 Task: Research Airbnb accommodation in Posadas, Argentina from 2nd December, 2023 to 5th December, 2023 for 1 adult.1  bedroom having 1 bed and 1 bathroom. Property type can be hotel. Amenities needed are: heating. Look for 4 properties as per requirement.
Action: Mouse moved to (572, 130)
Screenshot: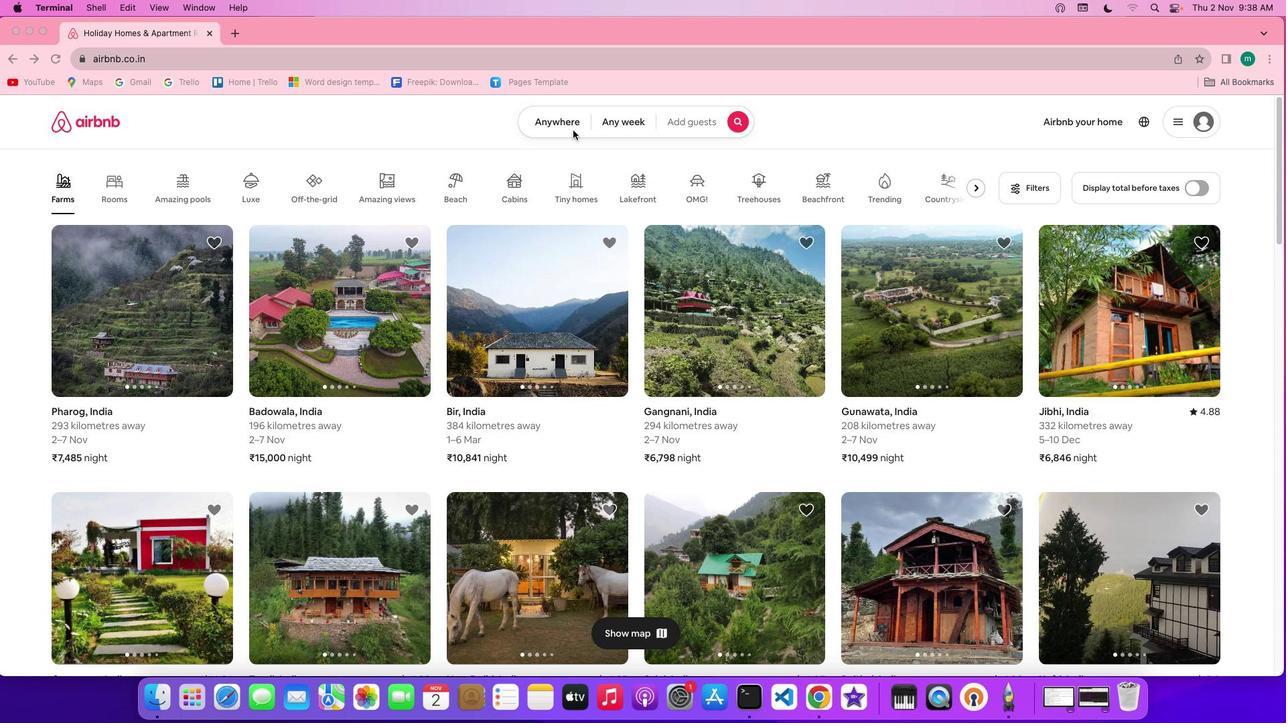
Action: Mouse pressed left at (572, 130)
Screenshot: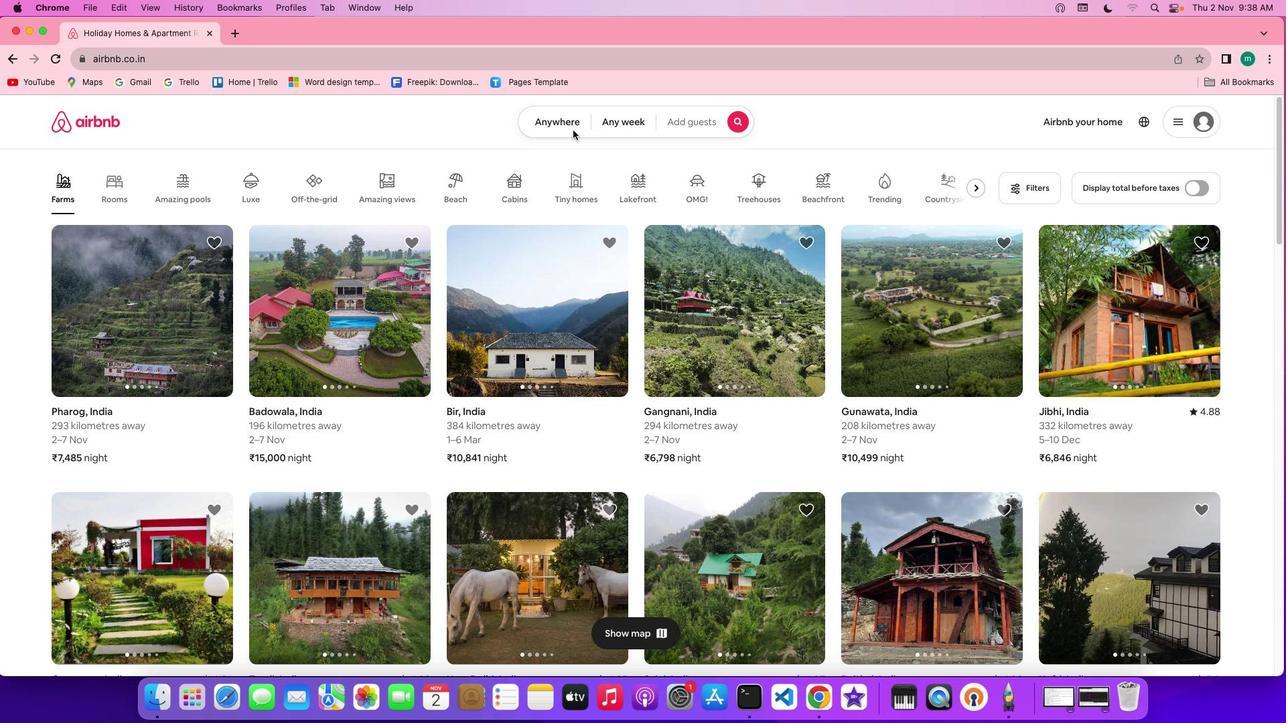
Action: Mouse pressed left at (572, 130)
Screenshot: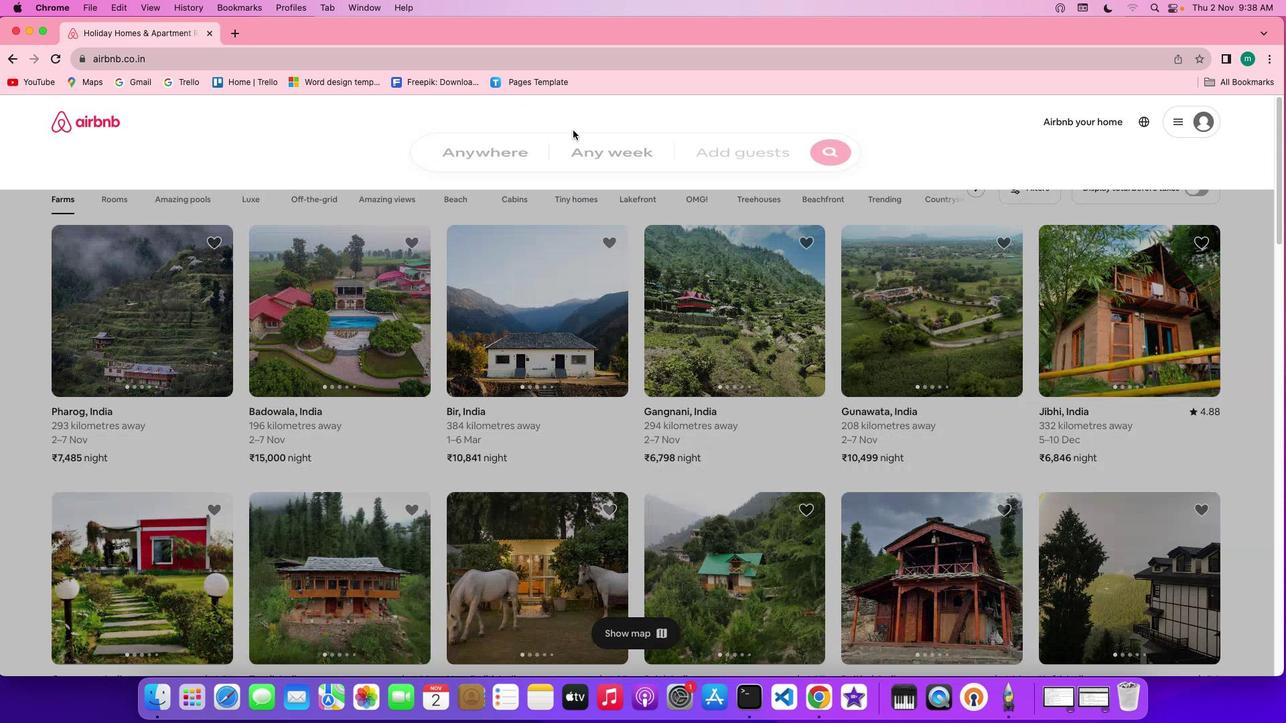 
Action: Key pressed Key.shift'P''o''s''a''d''a''s'','Key.spaceKey.shift'A''r''g''e''n''t''i''n''a'
Screenshot: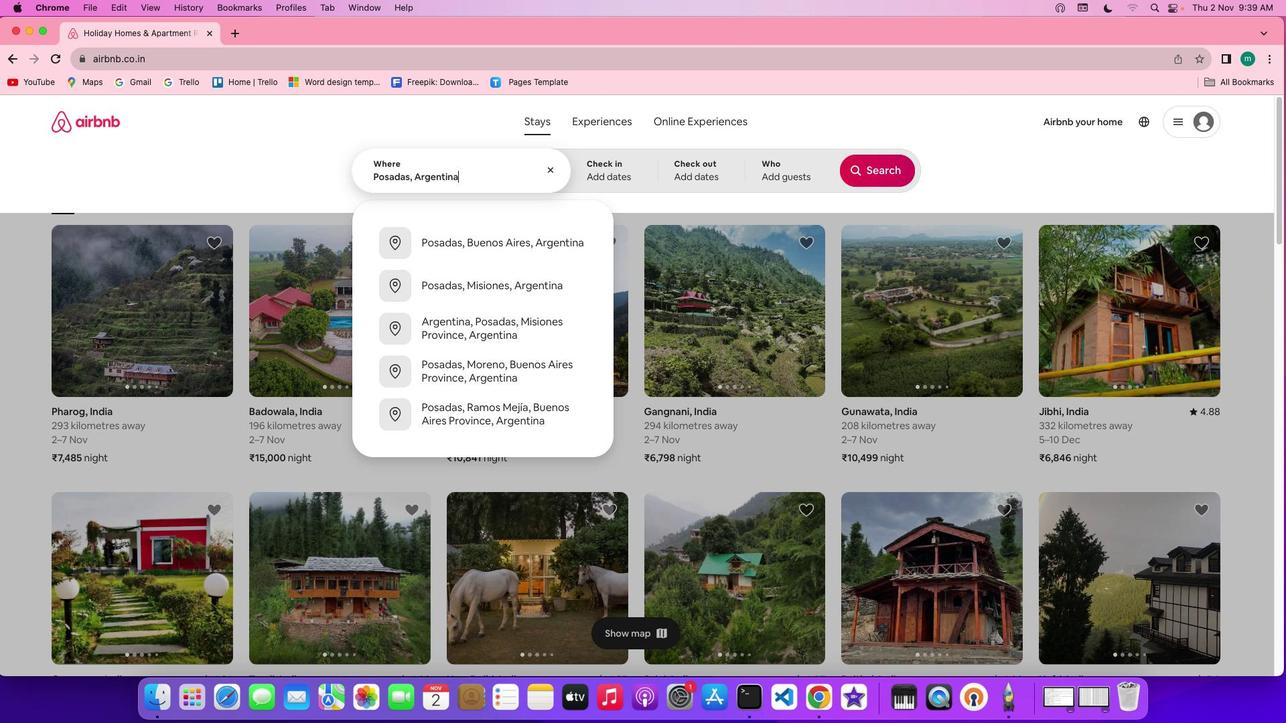 
Action: Mouse moved to (615, 163)
Screenshot: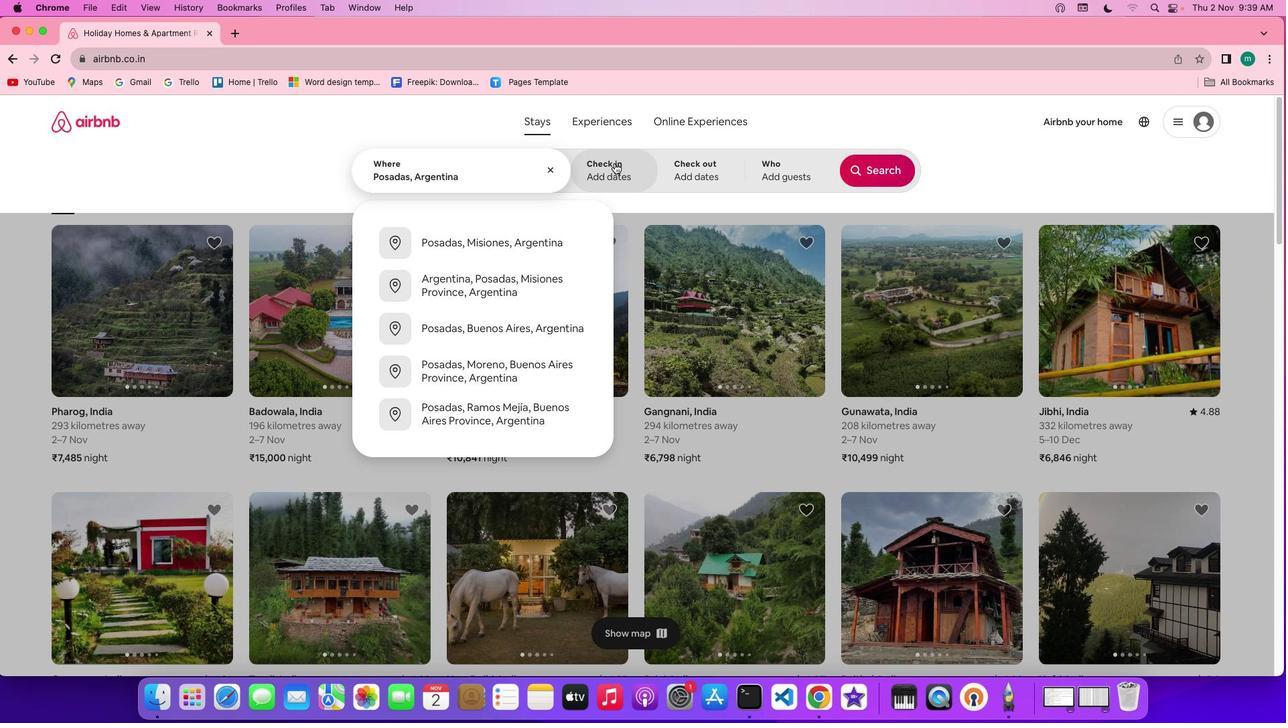 
Action: Mouse pressed left at (615, 163)
Screenshot: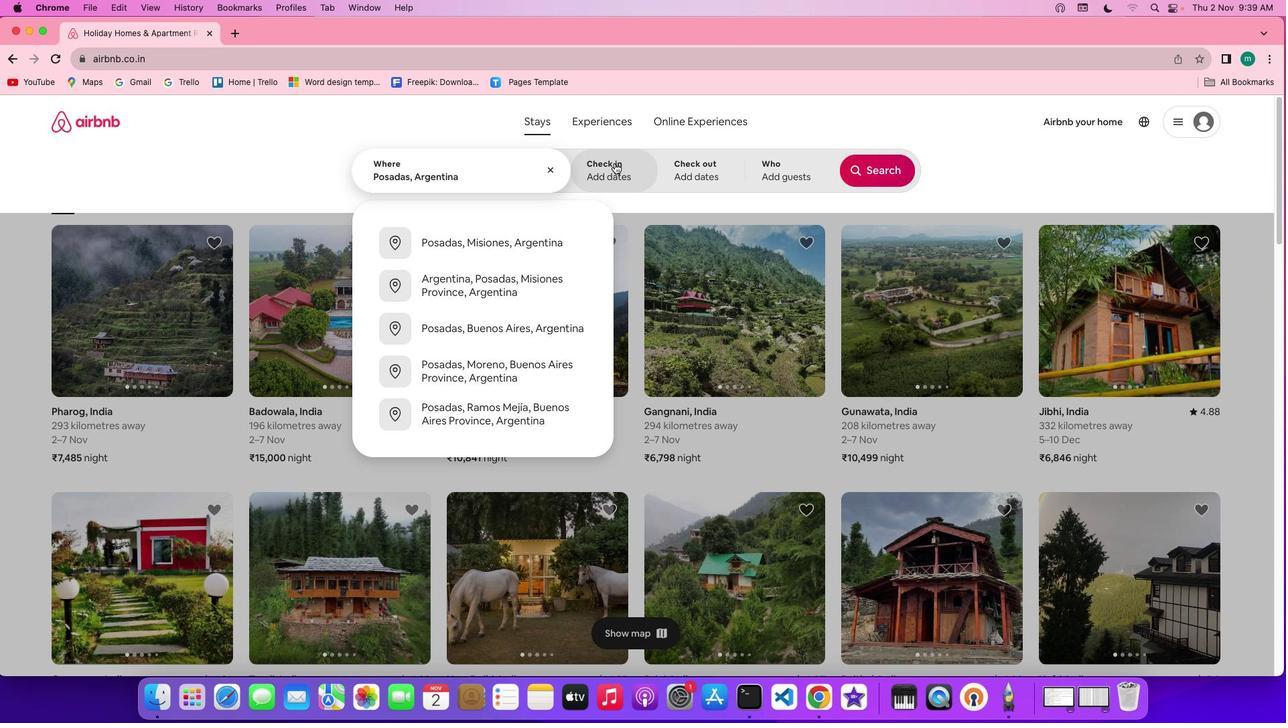 
Action: Mouse moved to (853, 341)
Screenshot: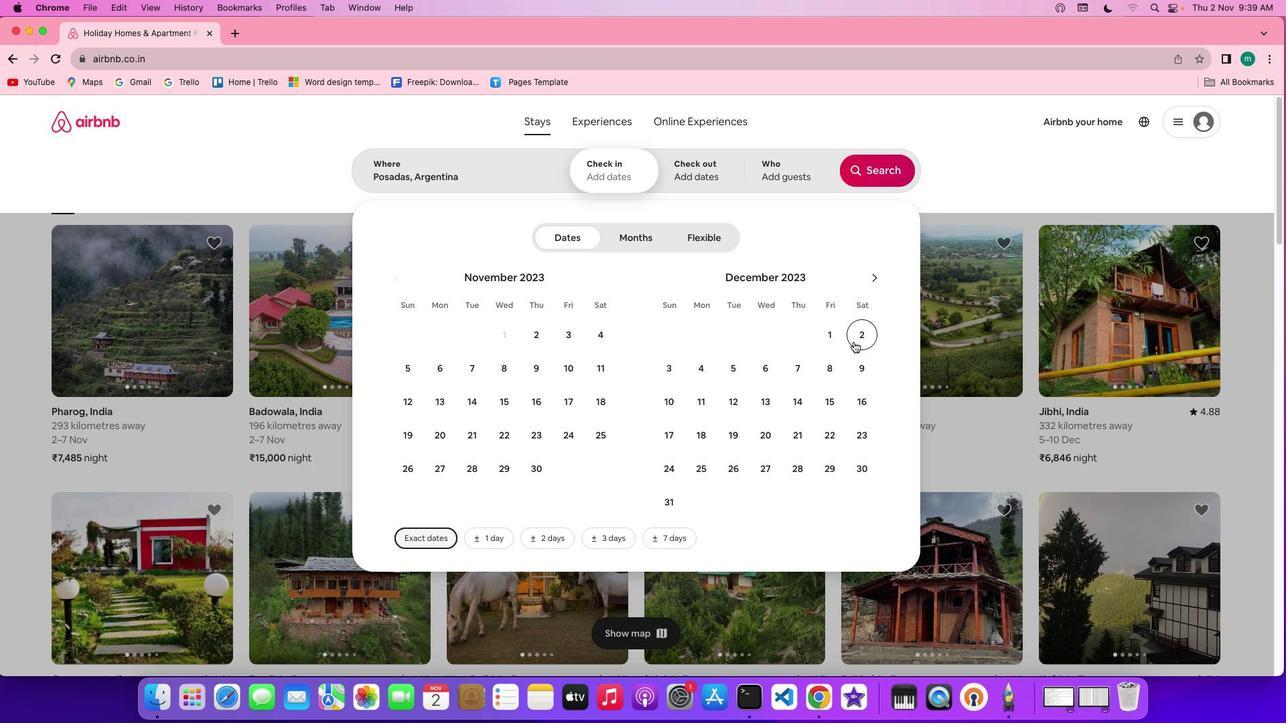 
Action: Mouse pressed left at (853, 341)
Screenshot: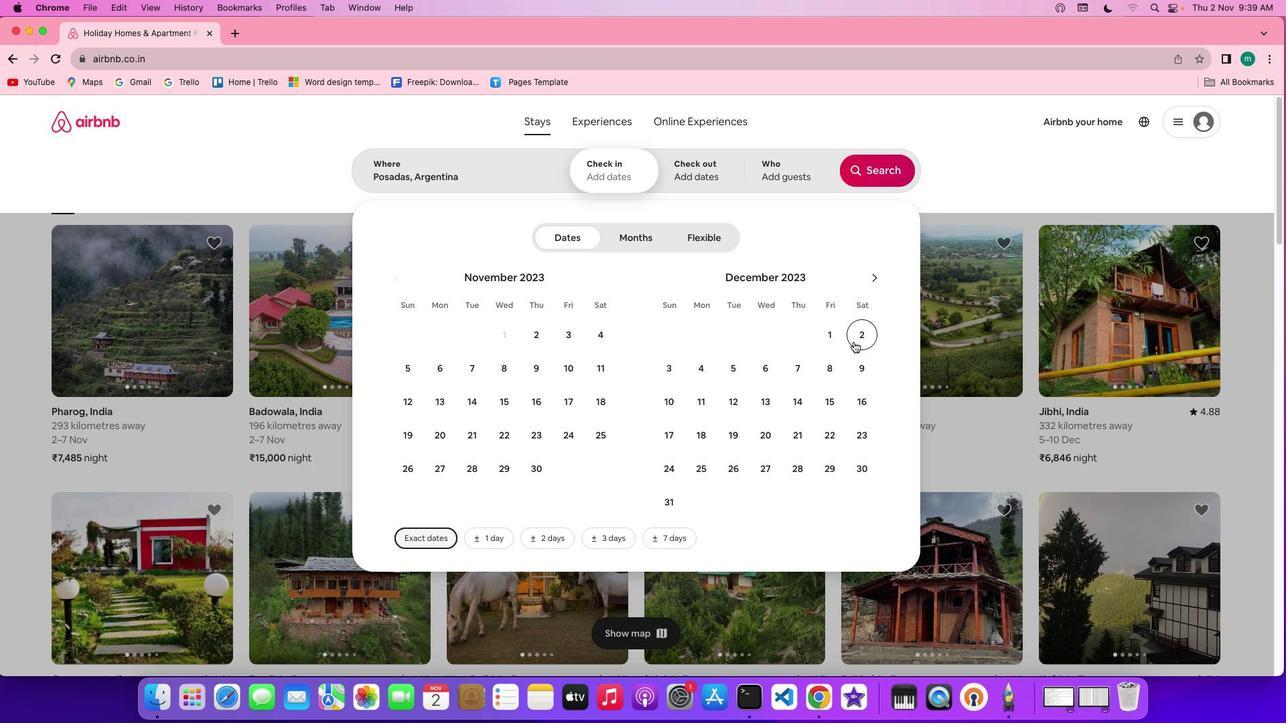 
Action: Mouse moved to (735, 375)
Screenshot: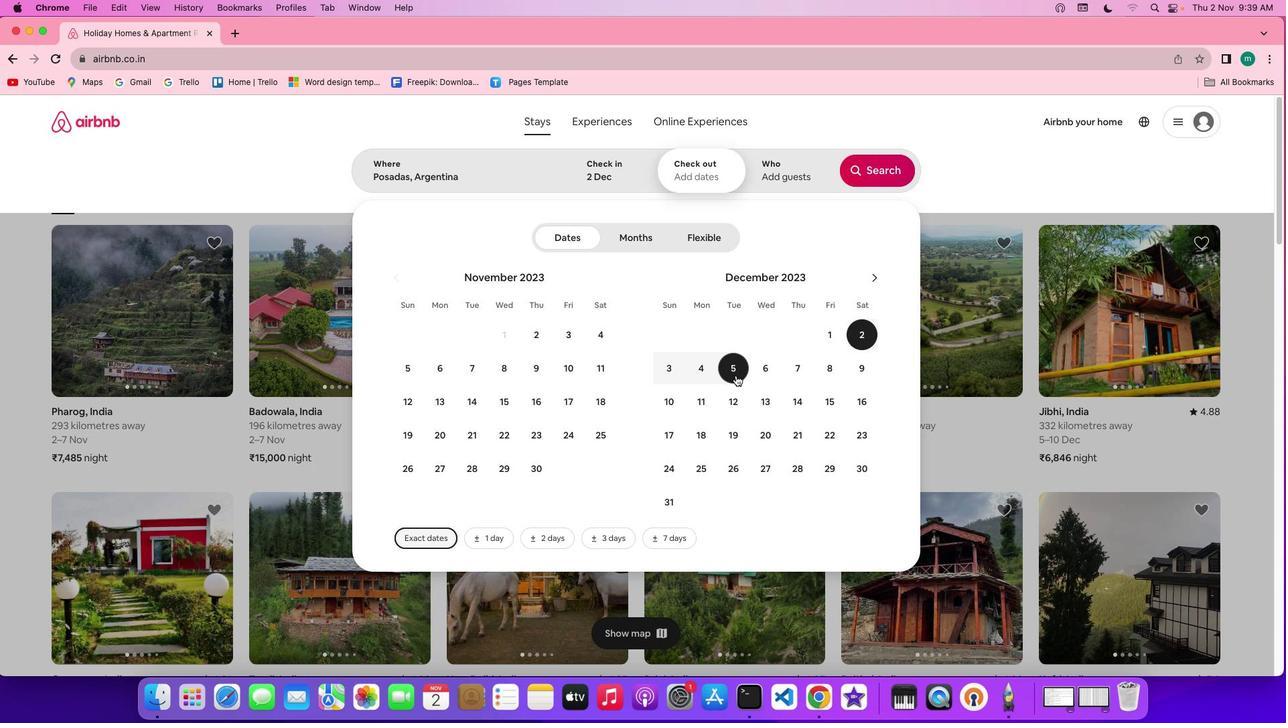 
Action: Mouse pressed left at (735, 375)
Screenshot: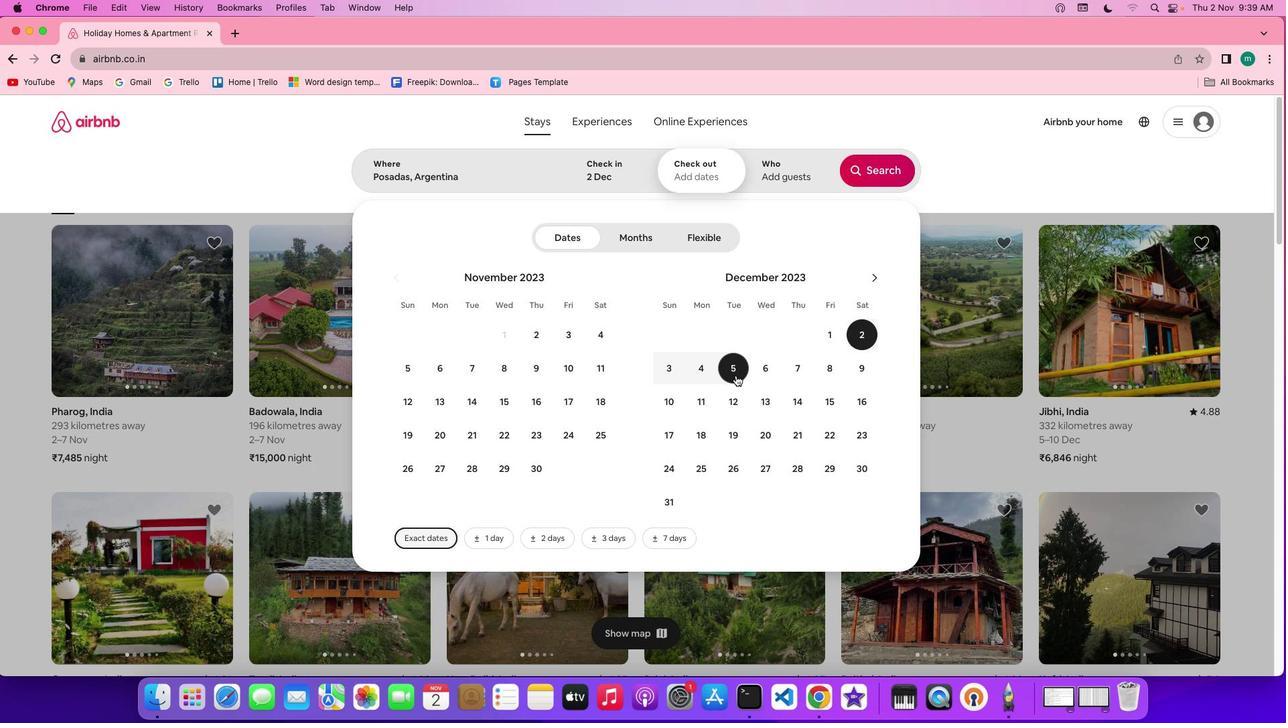 
Action: Mouse moved to (786, 158)
Screenshot: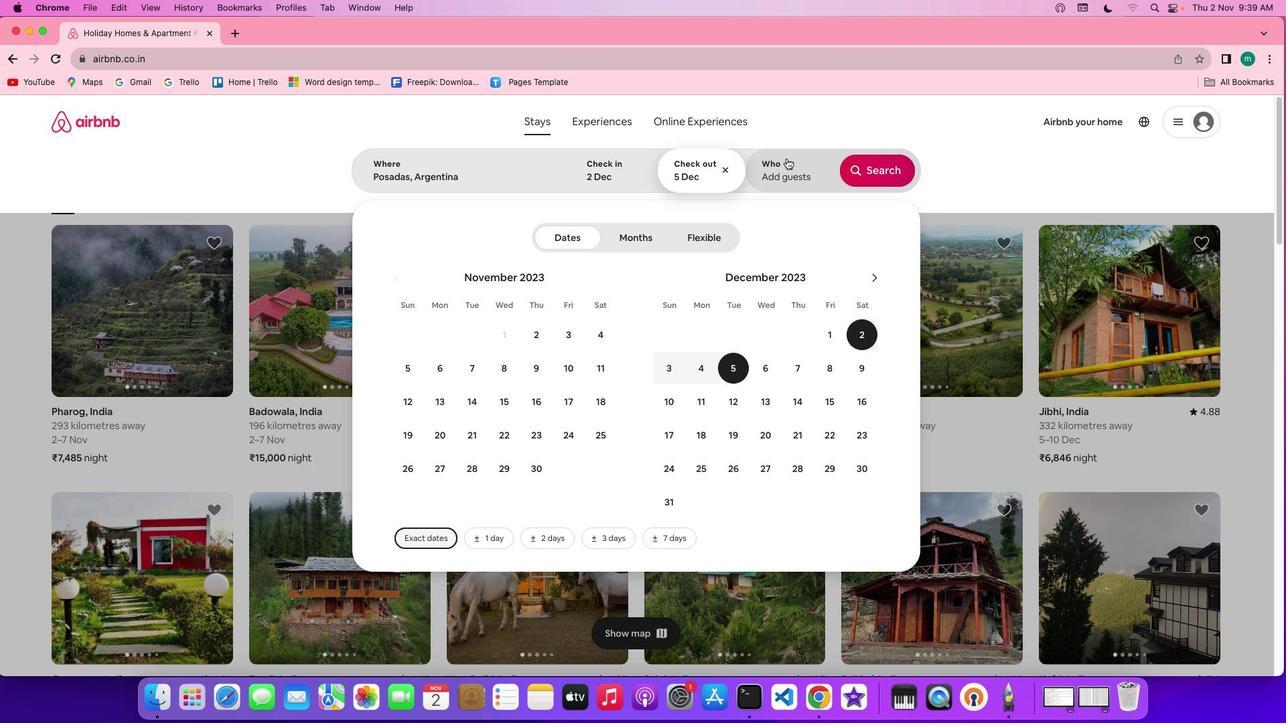 
Action: Mouse pressed left at (786, 158)
Screenshot: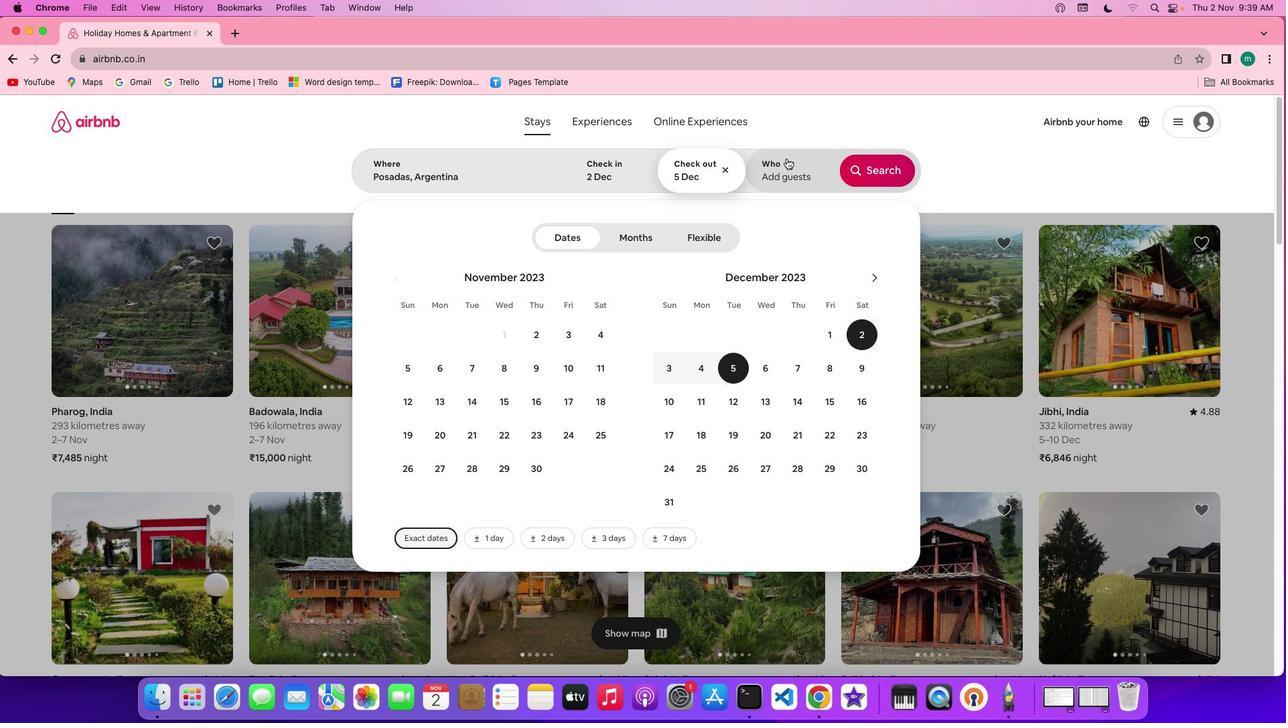 
Action: Mouse moved to (882, 243)
Screenshot: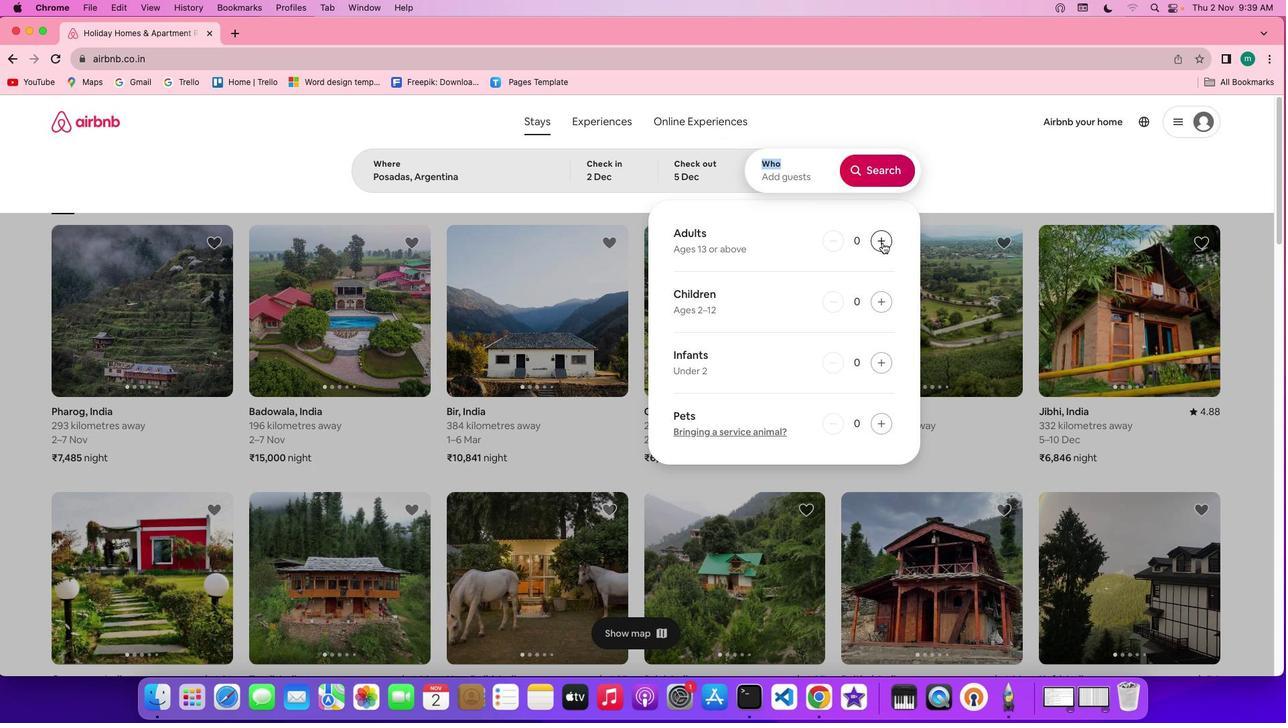 
Action: Mouse pressed left at (882, 243)
Screenshot: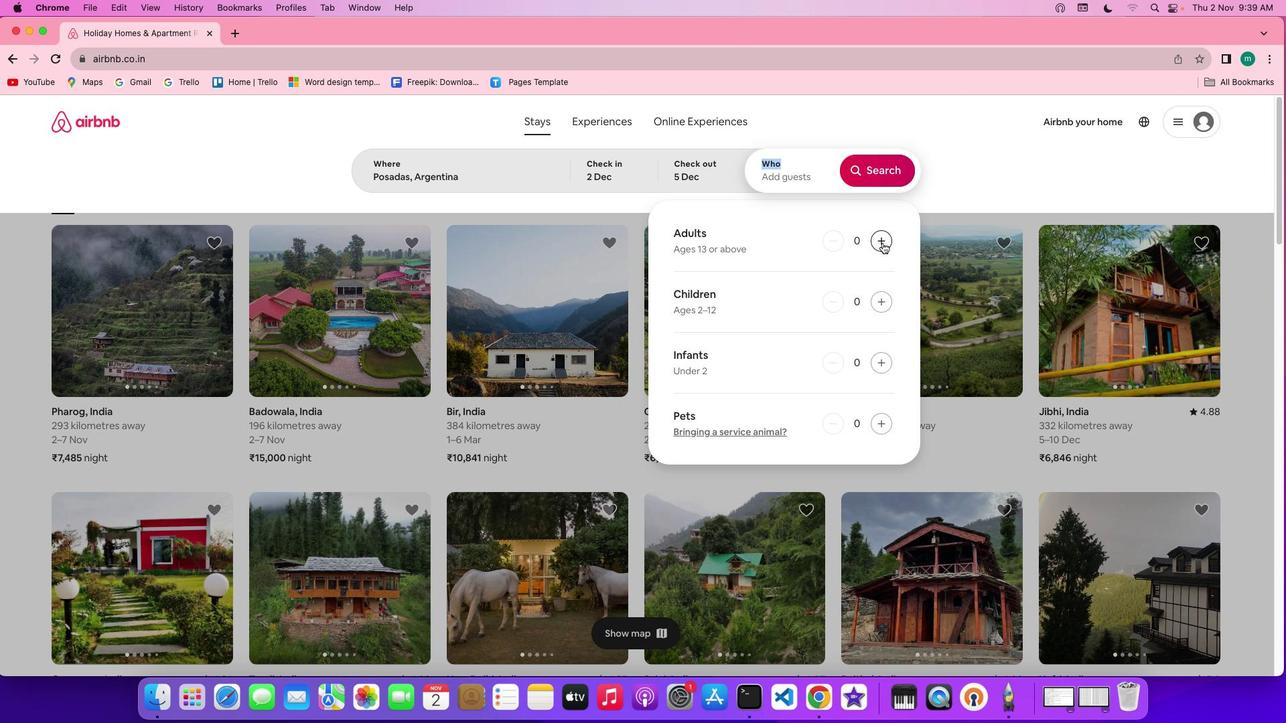 
Action: Mouse moved to (881, 164)
Screenshot: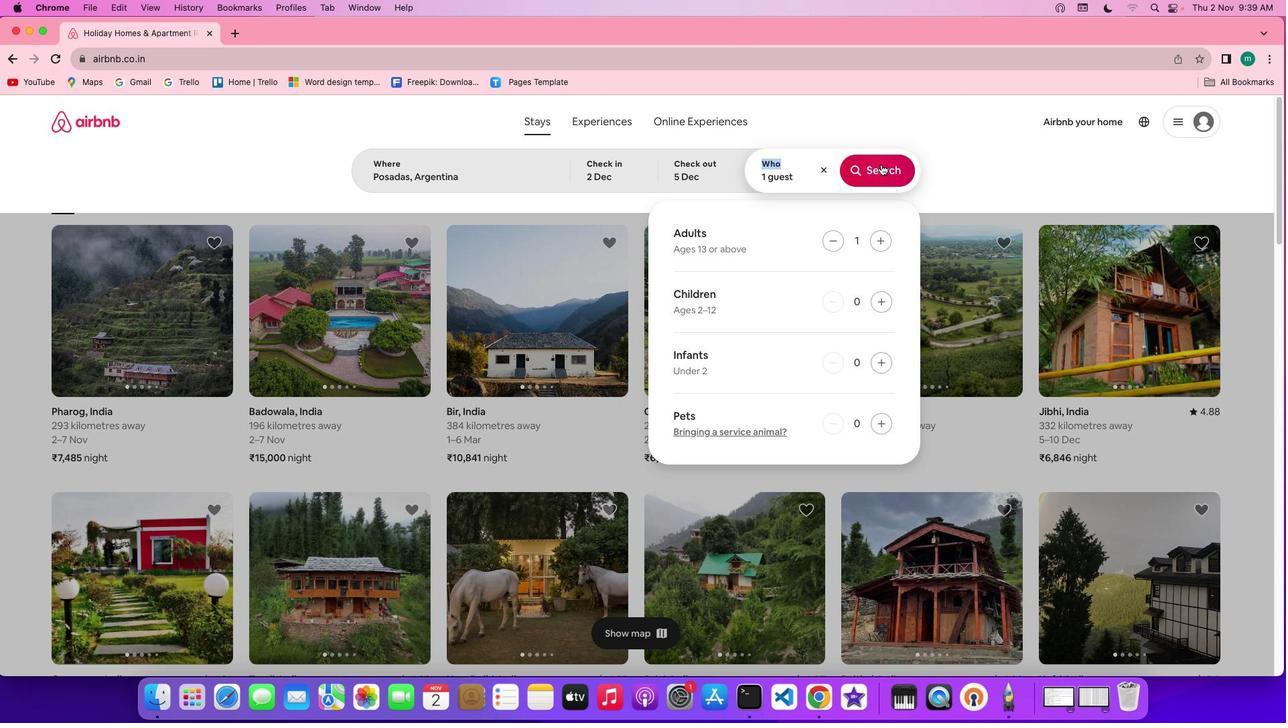 
Action: Mouse pressed left at (881, 164)
Screenshot: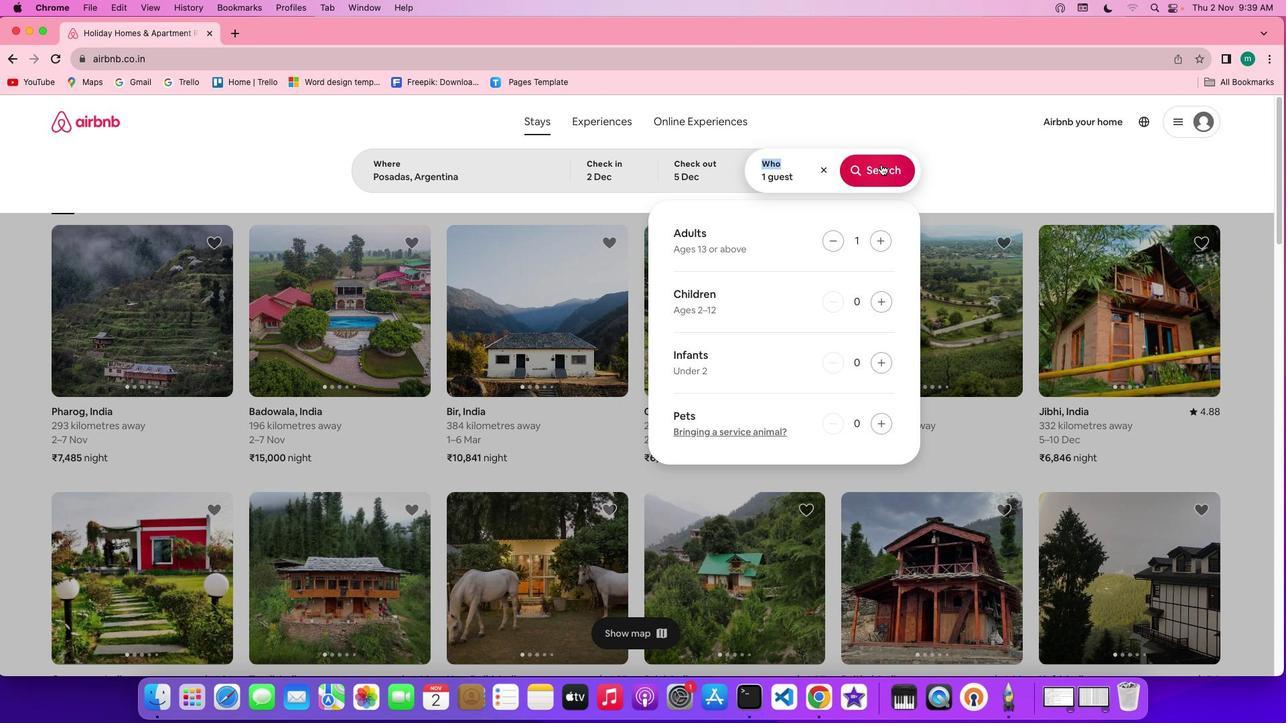 
Action: Mouse moved to (1084, 170)
Screenshot: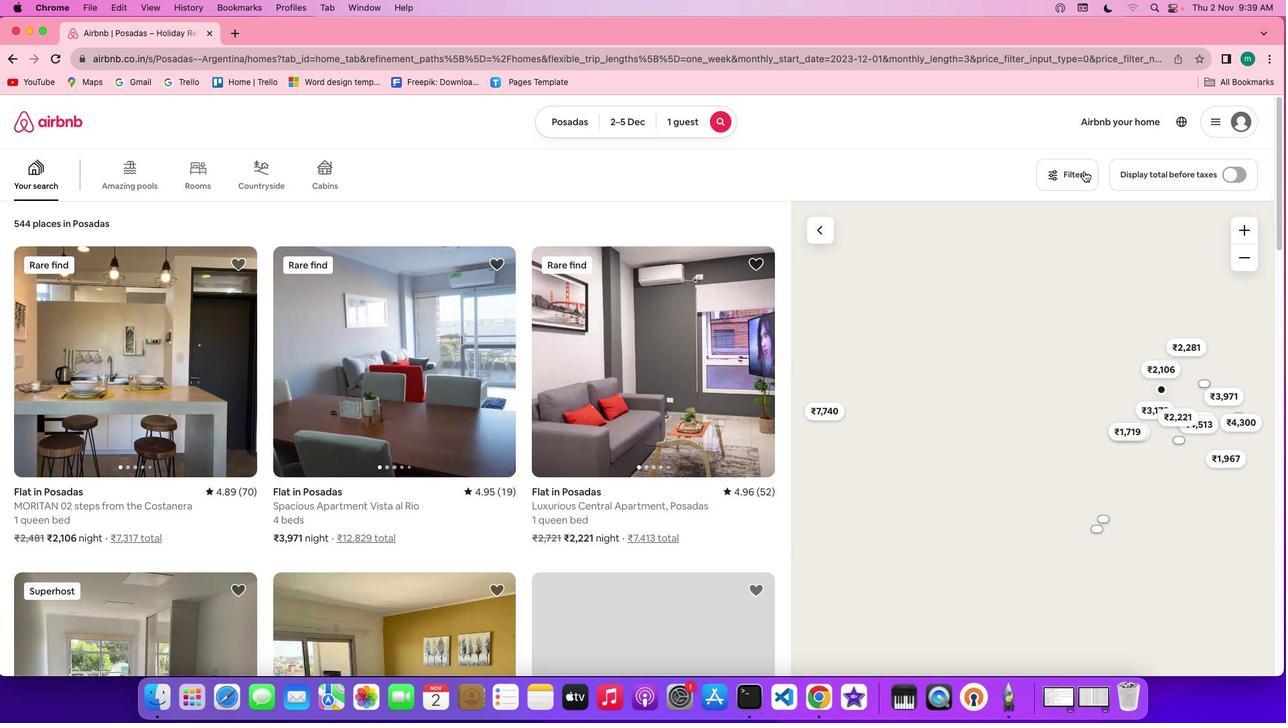 
Action: Mouse pressed left at (1084, 170)
Screenshot: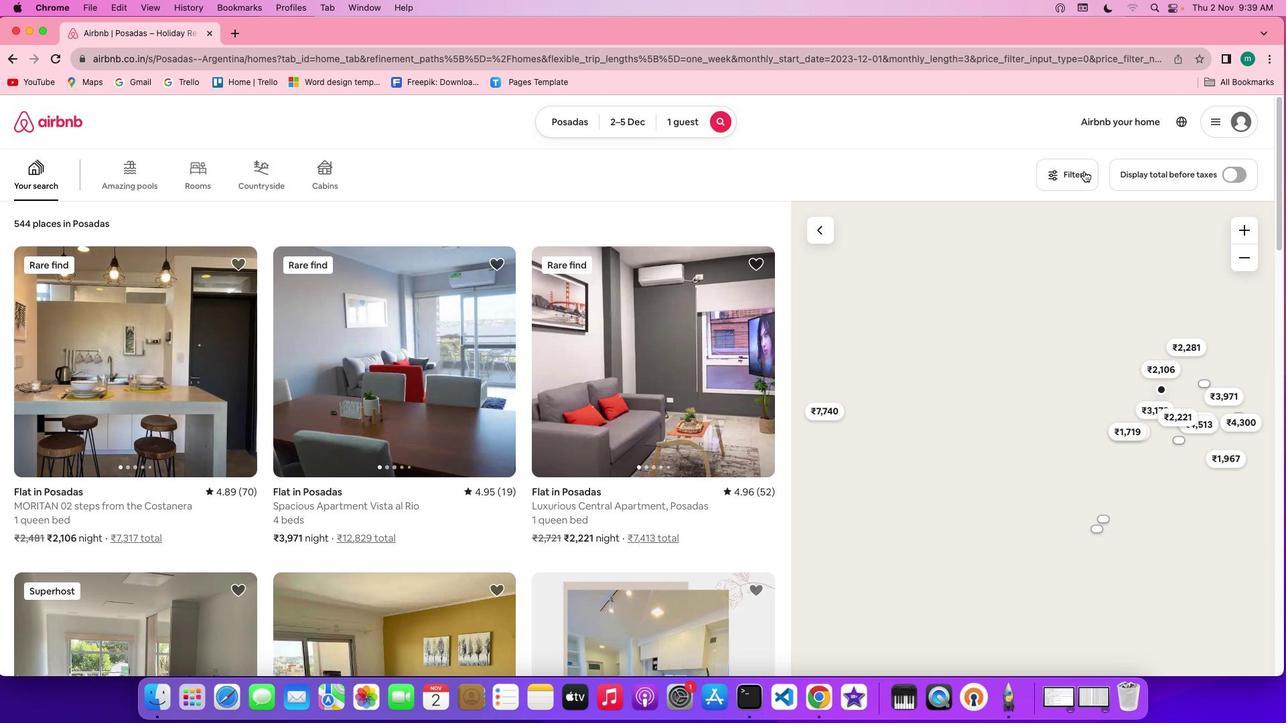 
Action: Mouse moved to (734, 328)
Screenshot: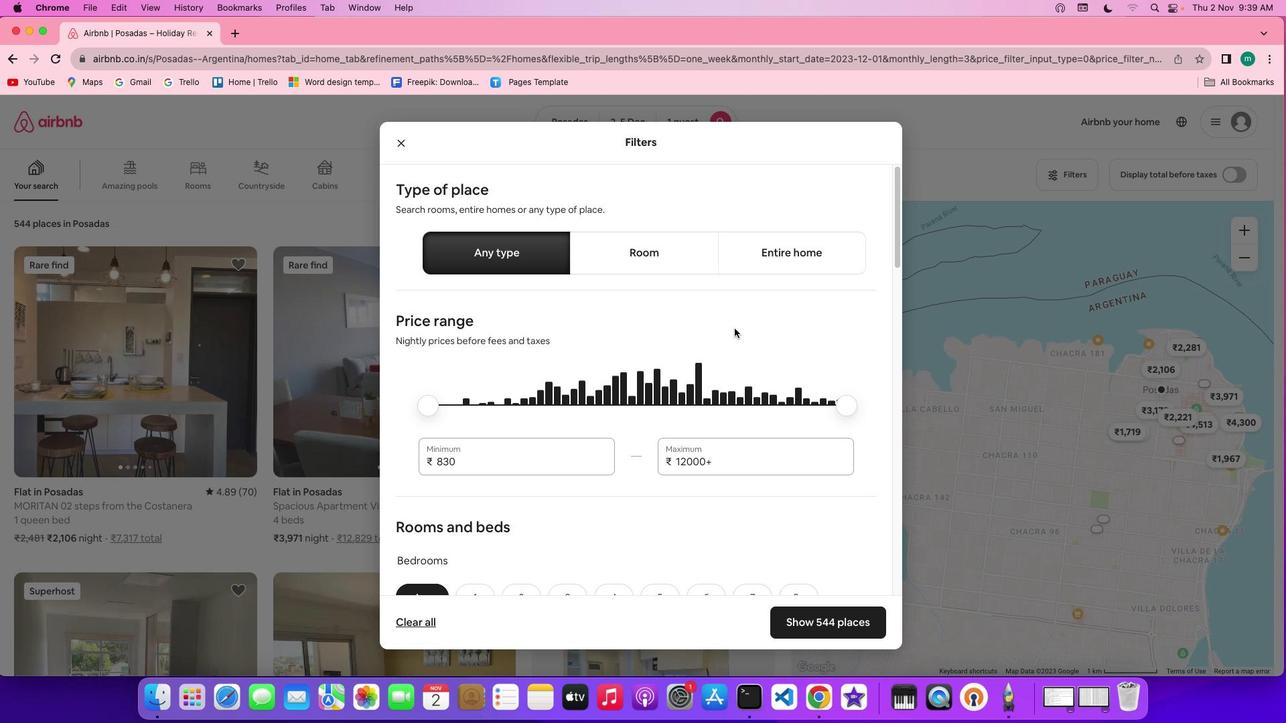 
Action: Mouse scrolled (734, 328) with delta (0, 0)
Screenshot: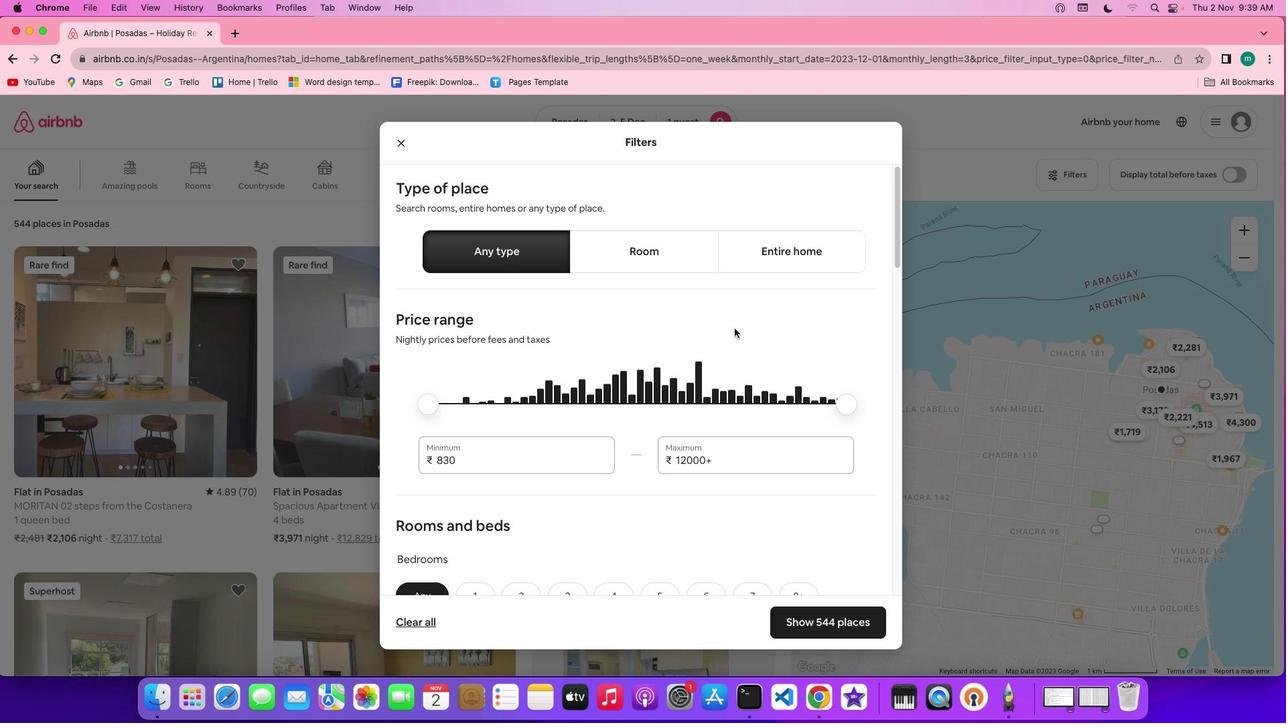 
Action: Mouse scrolled (734, 328) with delta (0, 0)
Screenshot: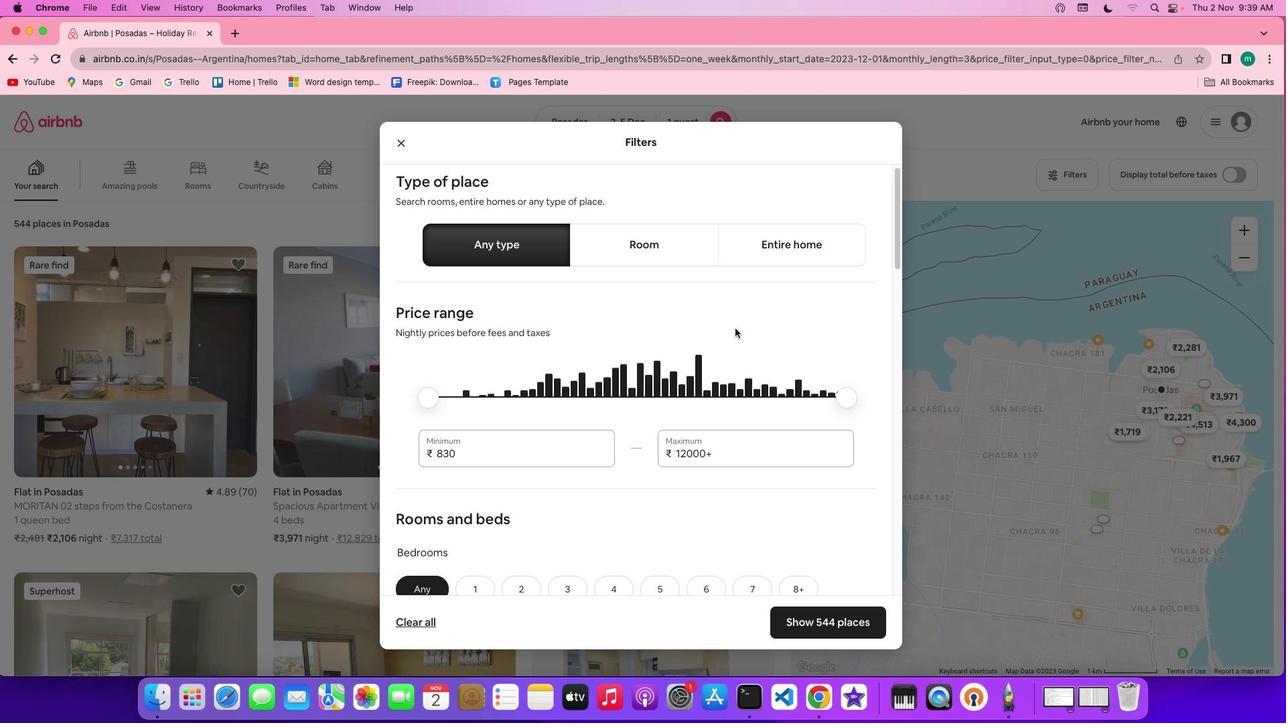 
Action: Mouse moved to (734, 328)
Screenshot: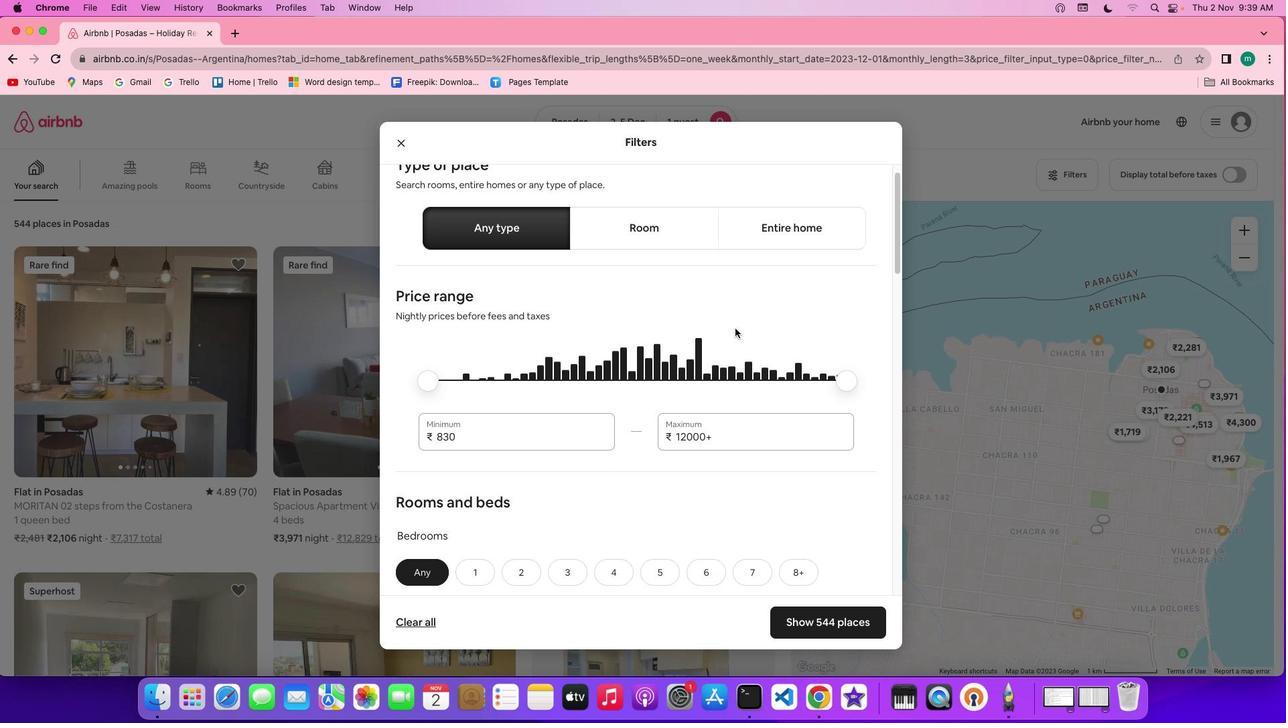 
Action: Mouse scrolled (734, 328) with delta (0, 0)
Screenshot: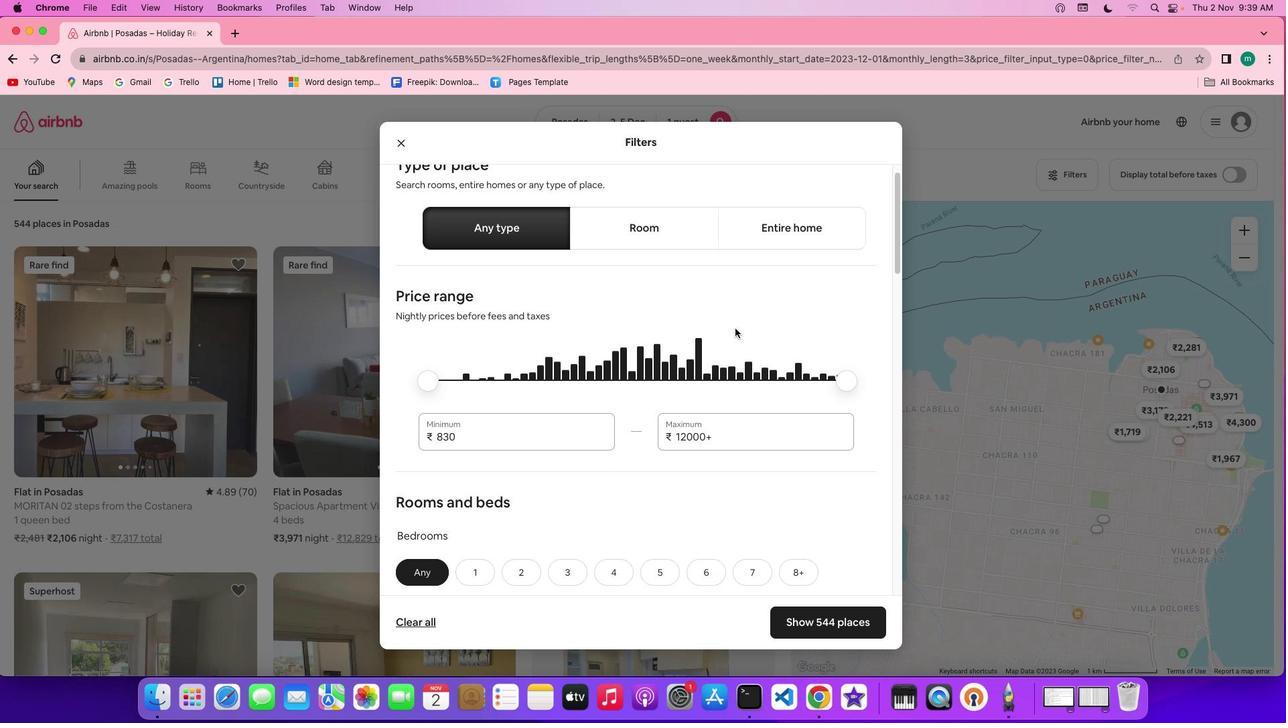 
Action: Mouse scrolled (734, 328) with delta (0, 0)
Screenshot: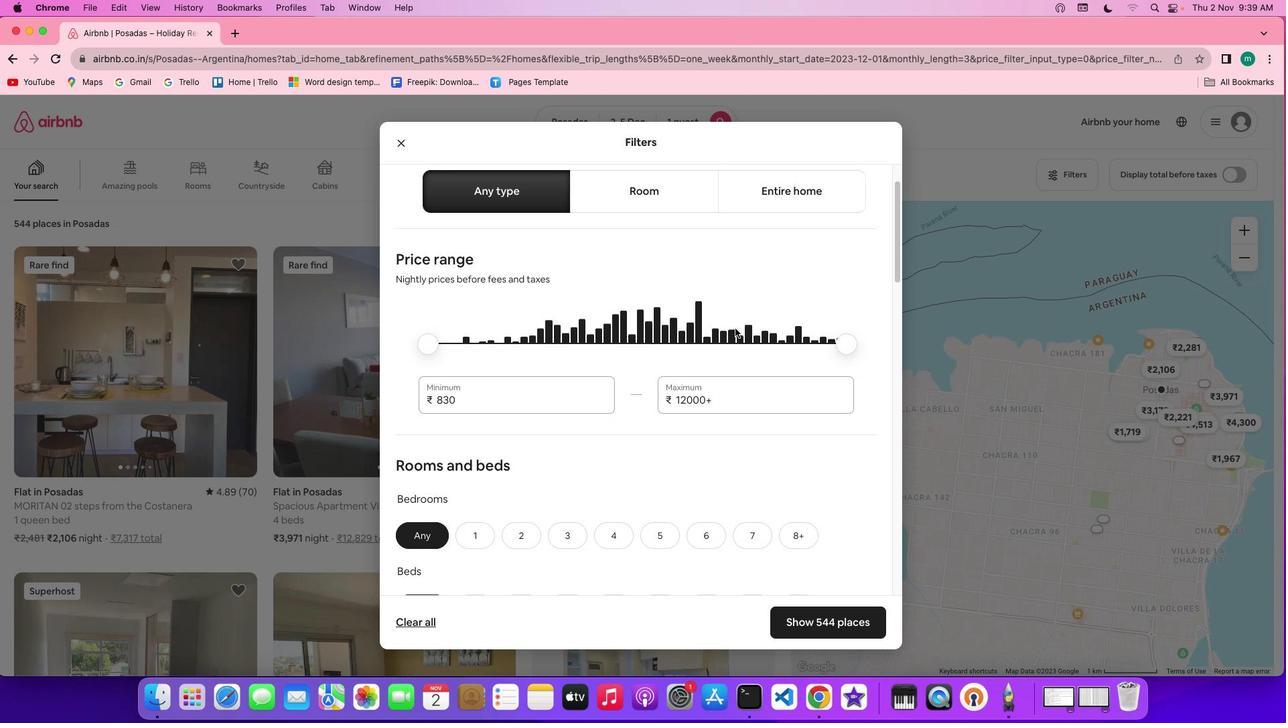 
Action: Mouse moved to (734, 328)
Screenshot: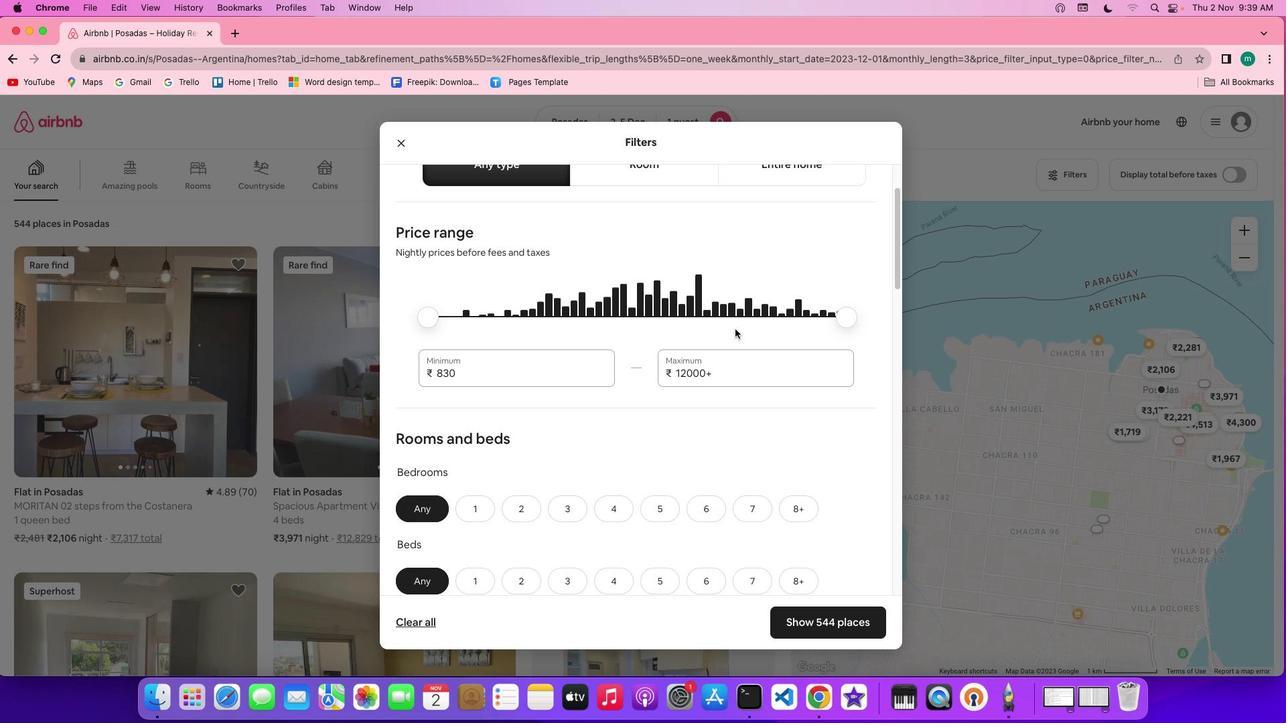 
Action: Mouse scrolled (734, 328) with delta (0, 0)
Screenshot: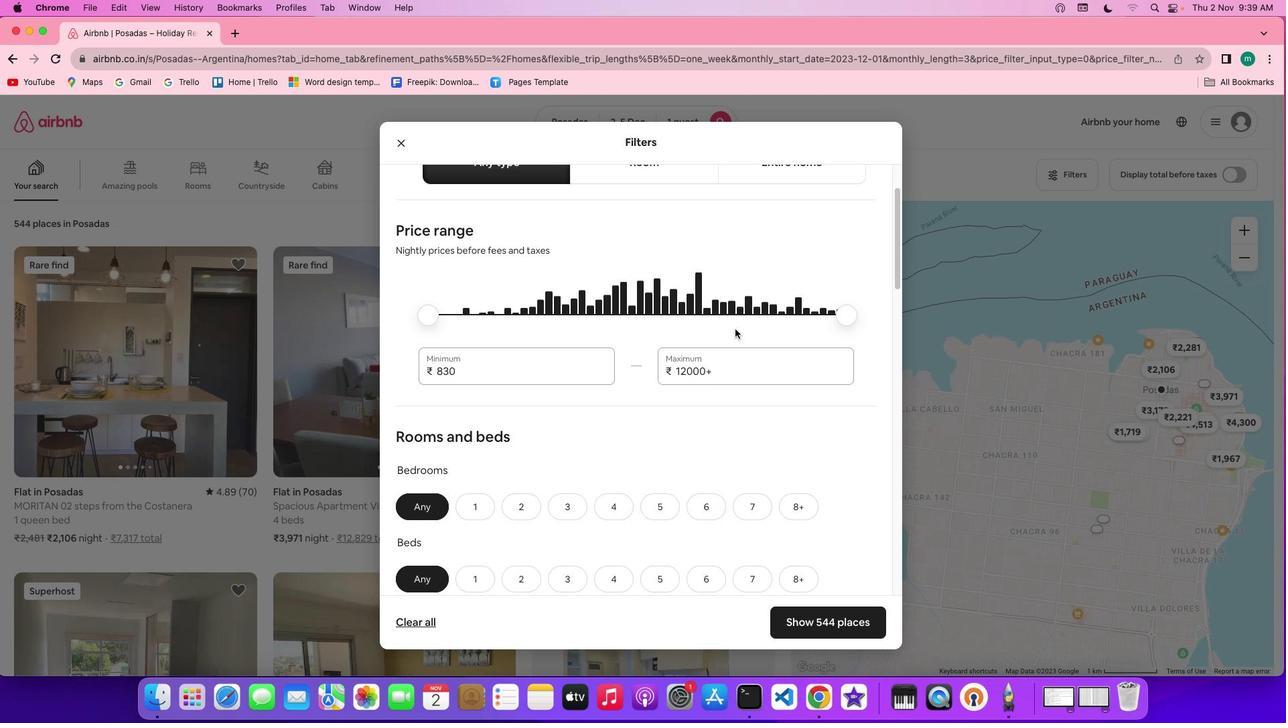 
Action: Mouse scrolled (734, 328) with delta (0, 0)
Screenshot: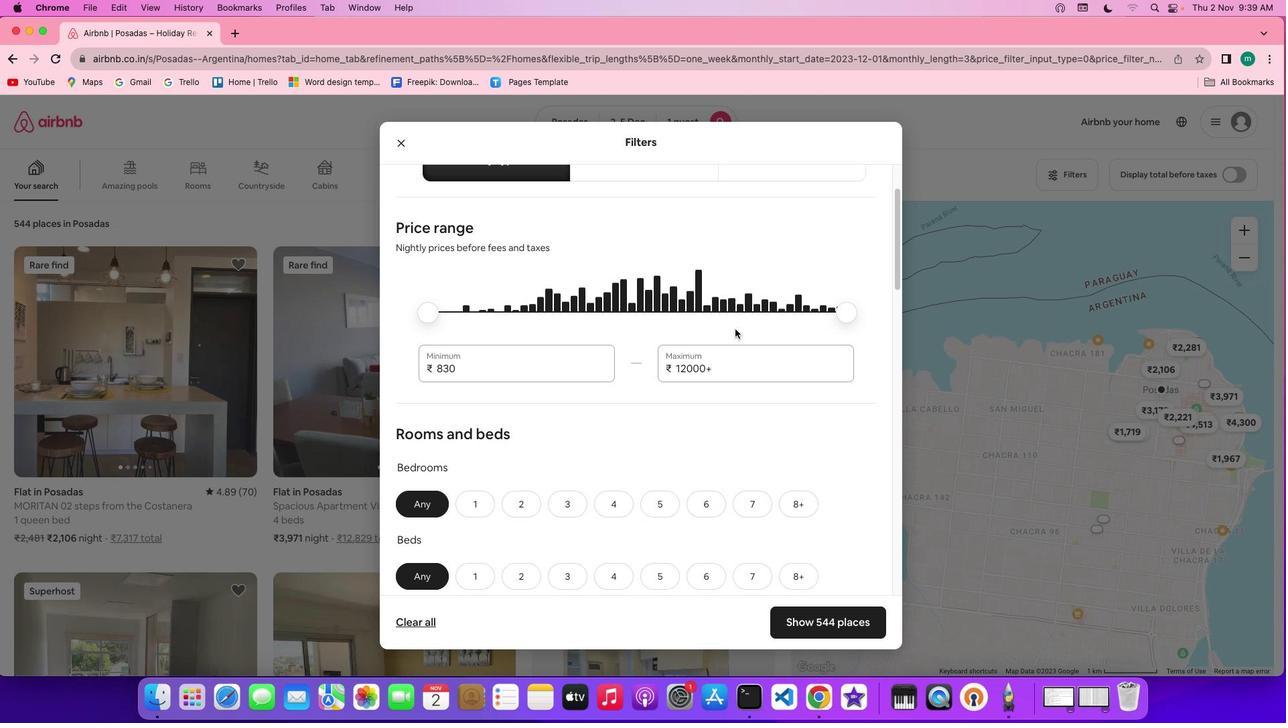 
Action: Mouse scrolled (734, 328) with delta (0, 0)
Screenshot: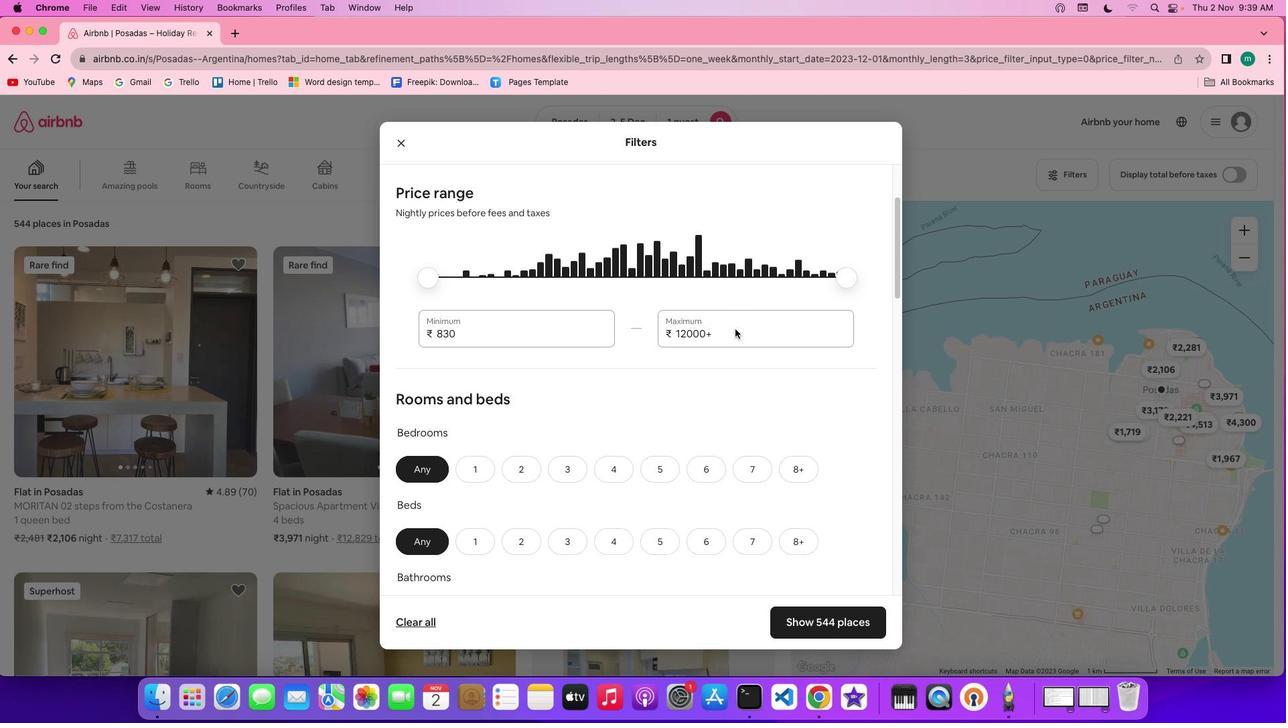 
Action: Mouse scrolled (734, 328) with delta (0, 0)
Screenshot: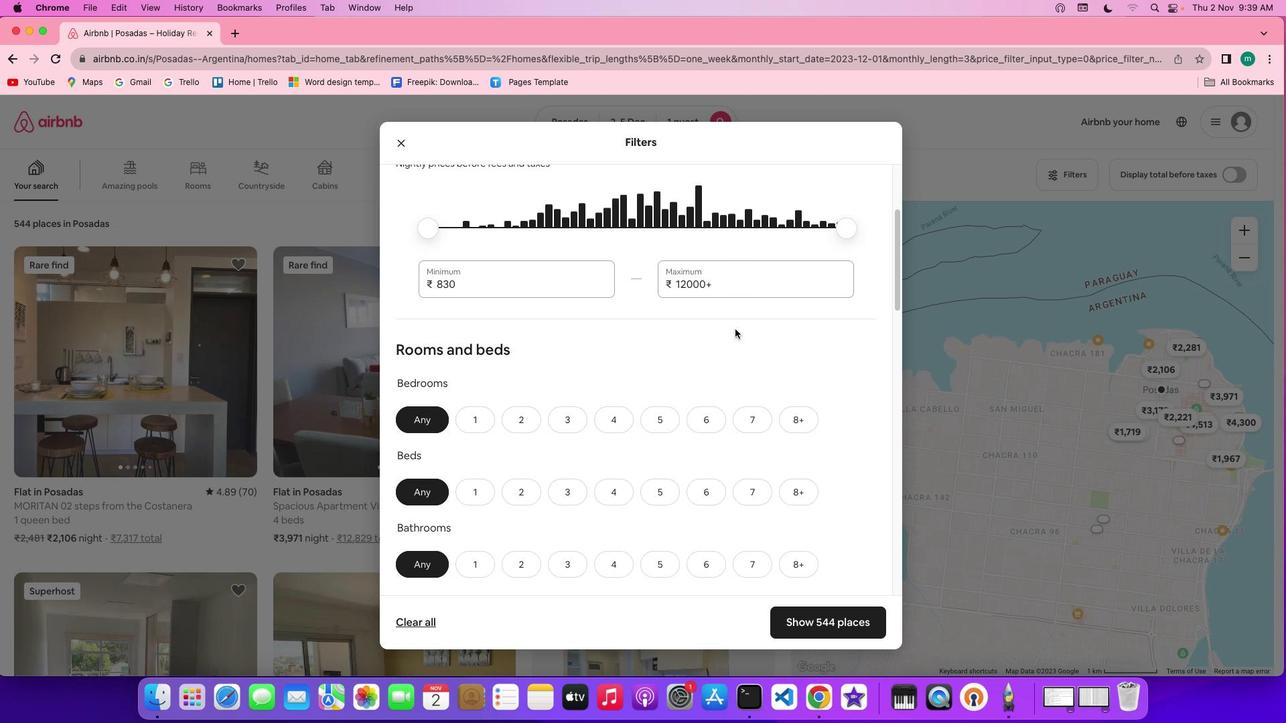 
Action: Mouse moved to (465, 387)
Screenshot: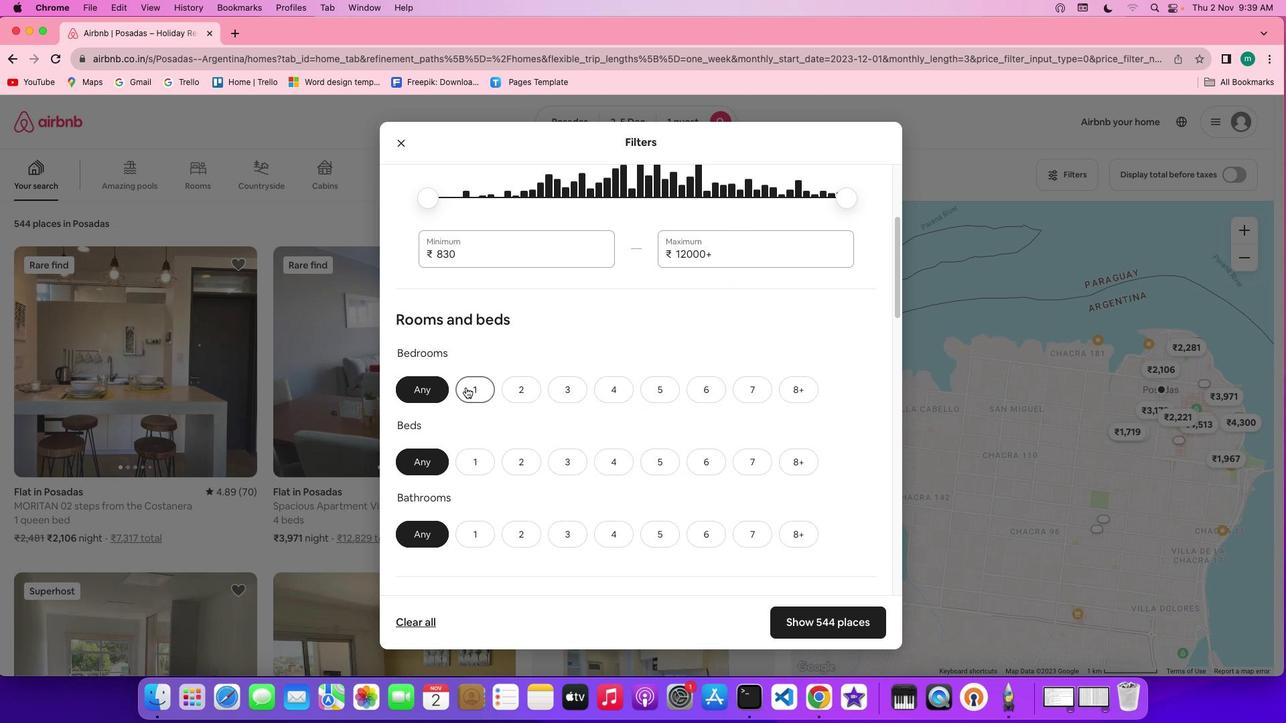 
Action: Mouse pressed left at (465, 387)
Screenshot: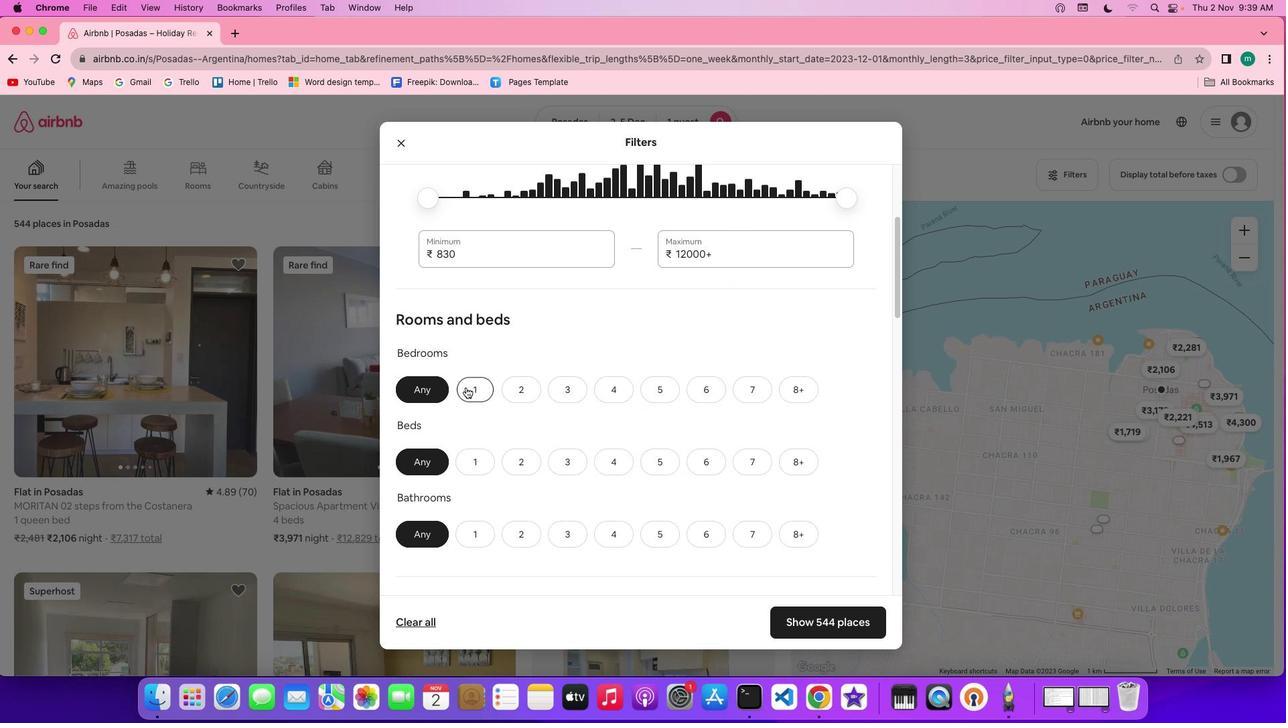 
Action: Mouse moved to (477, 467)
Screenshot: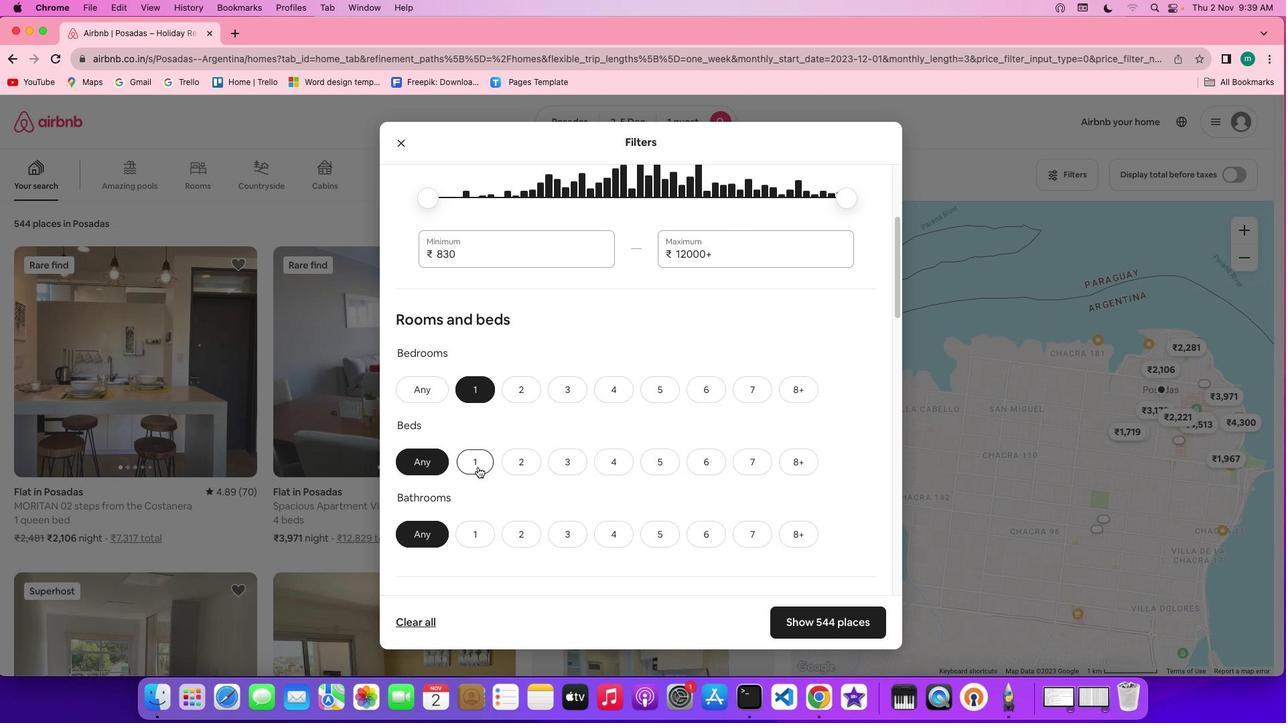 
Action: Mouse pressed left at (477, 467)
Screenshot: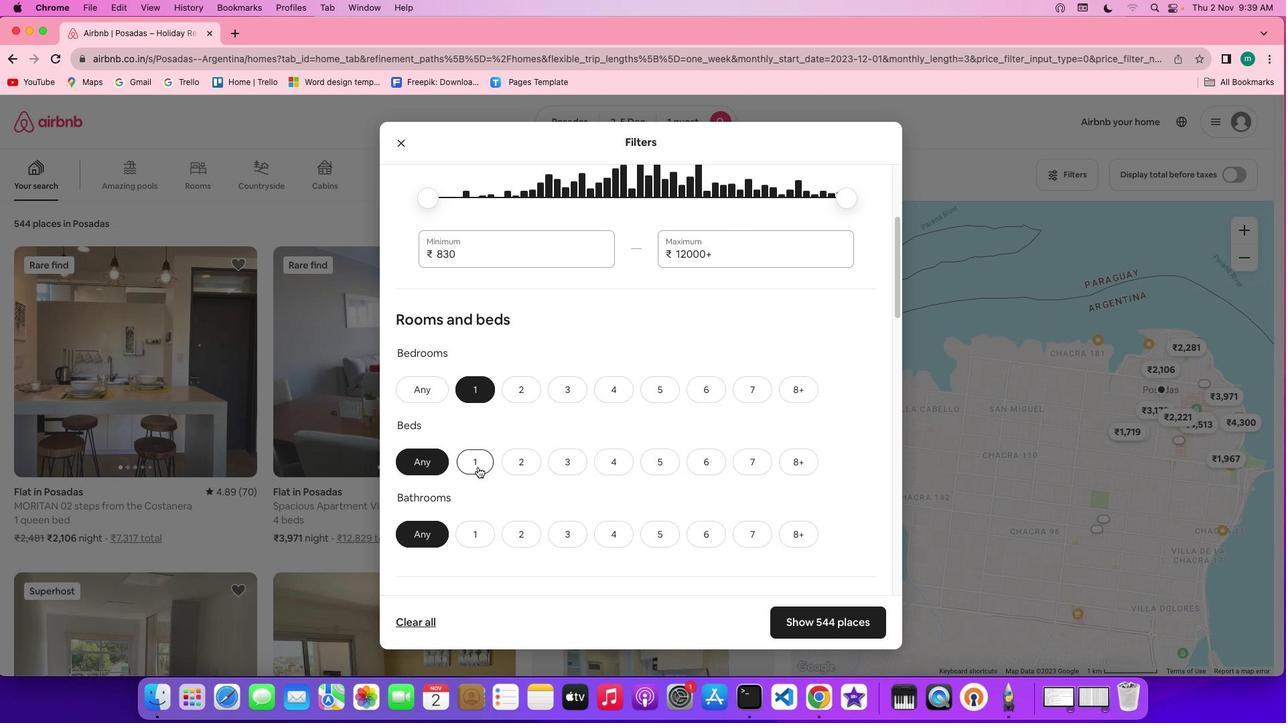 
Action: Mouse moved to (476, 535)
Screenshot: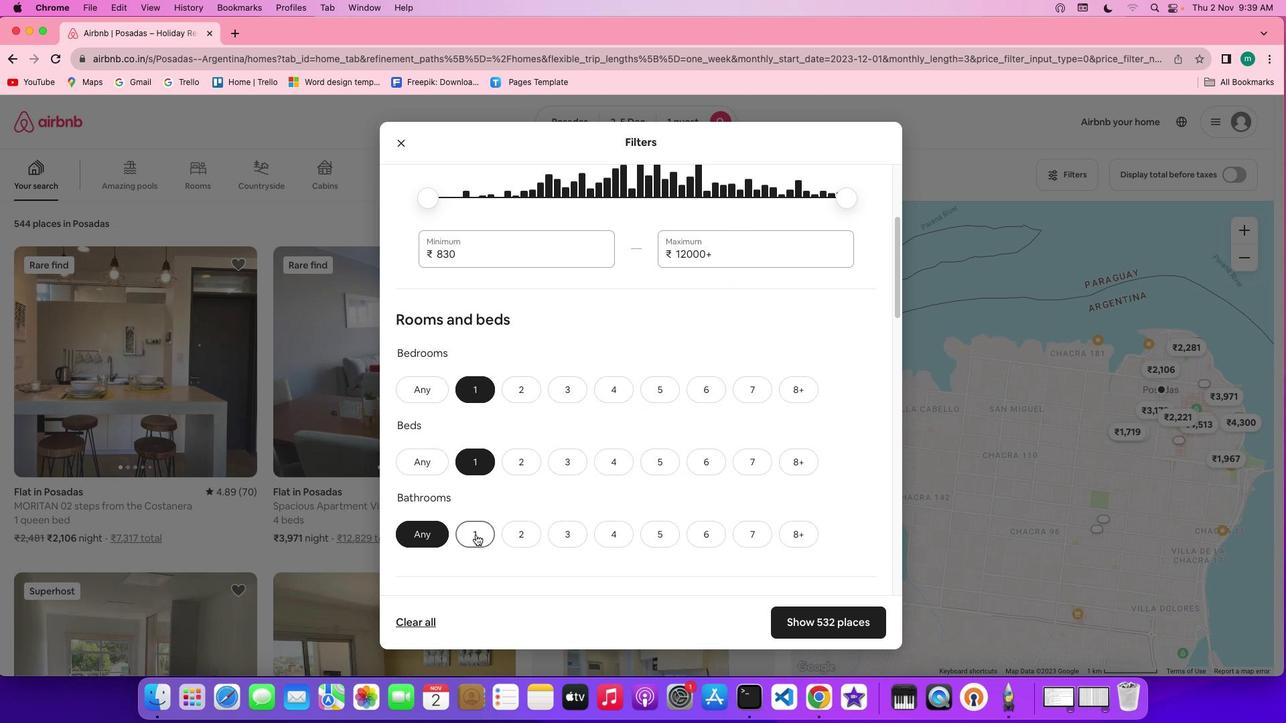 
Action: Mouse pressed left at (476, 535)
Screenshot: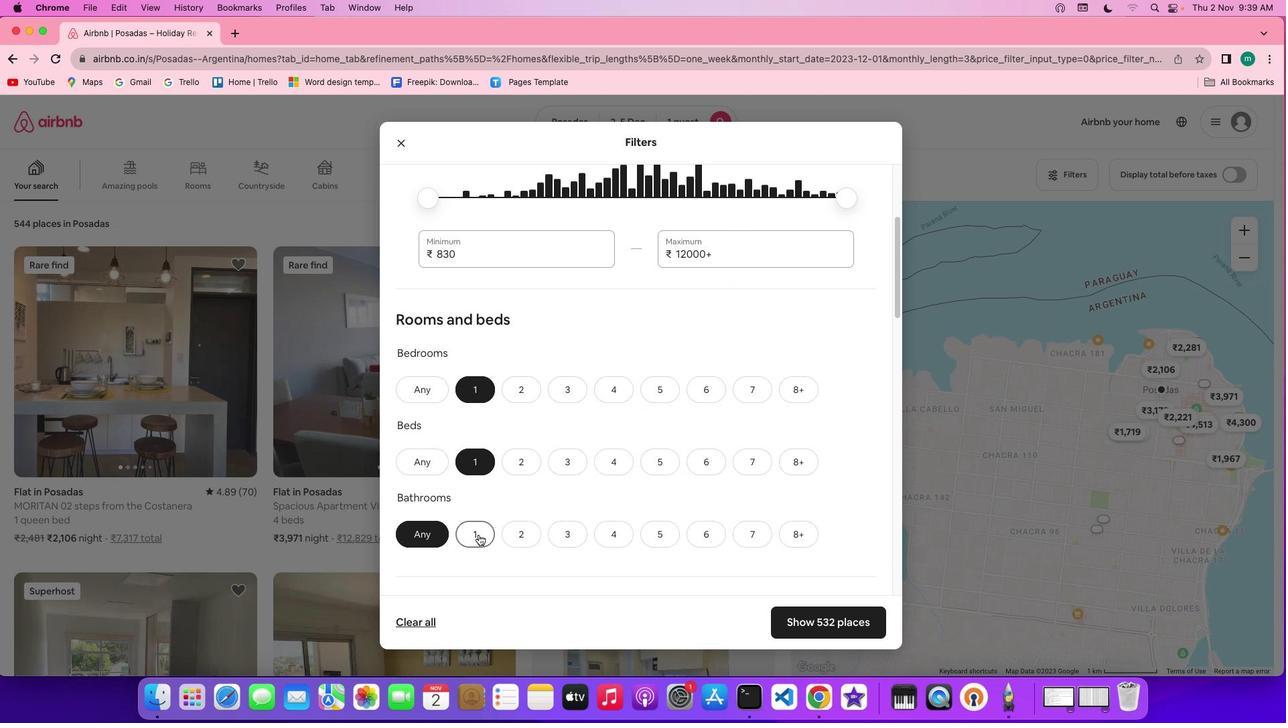 
Action: Mouse moved to (699, 511)
Screenshot: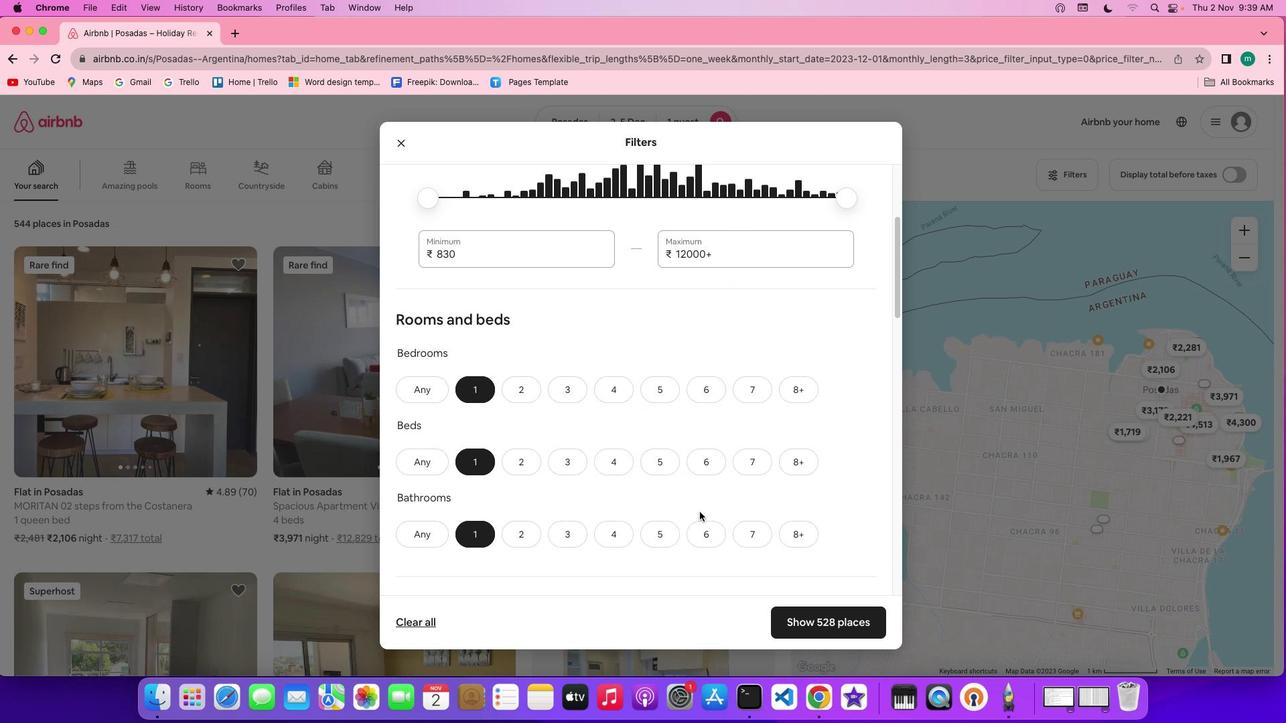 
Action: Mouse scrolled (699, 511) with delta (0, 0)
Screenshot: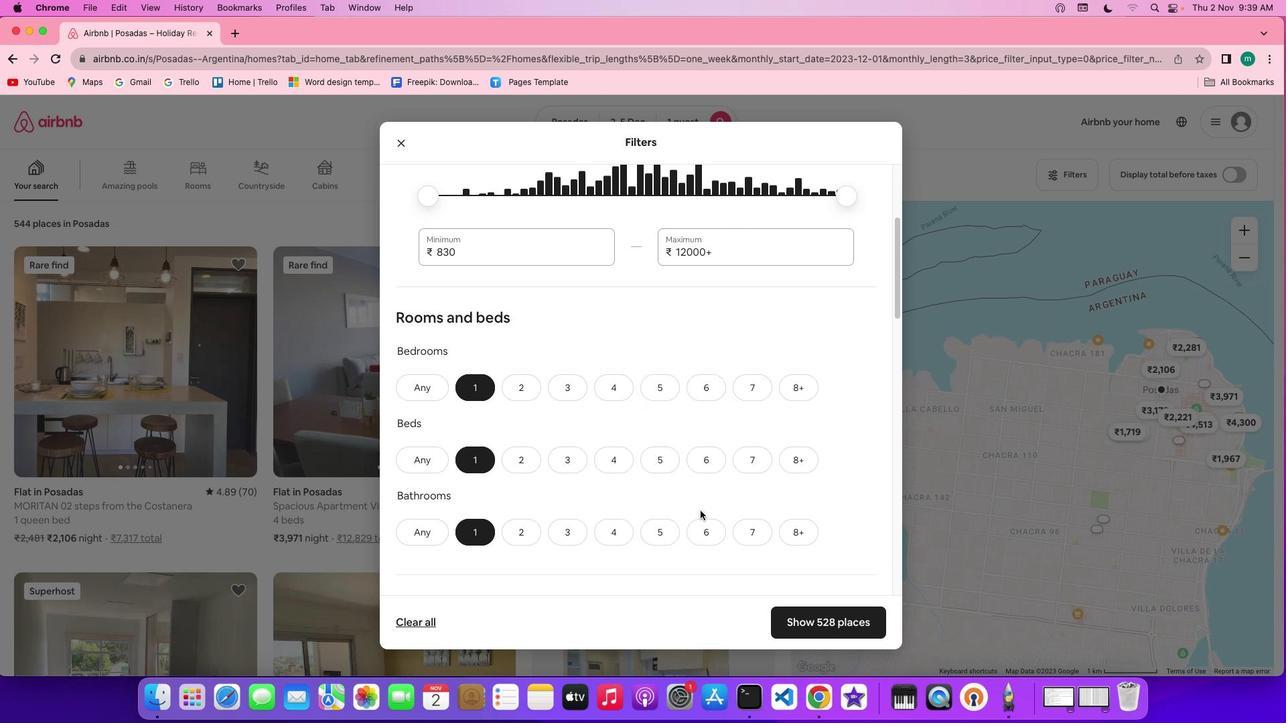 
Action: Mouse moved to (700, 511)
Screenshot: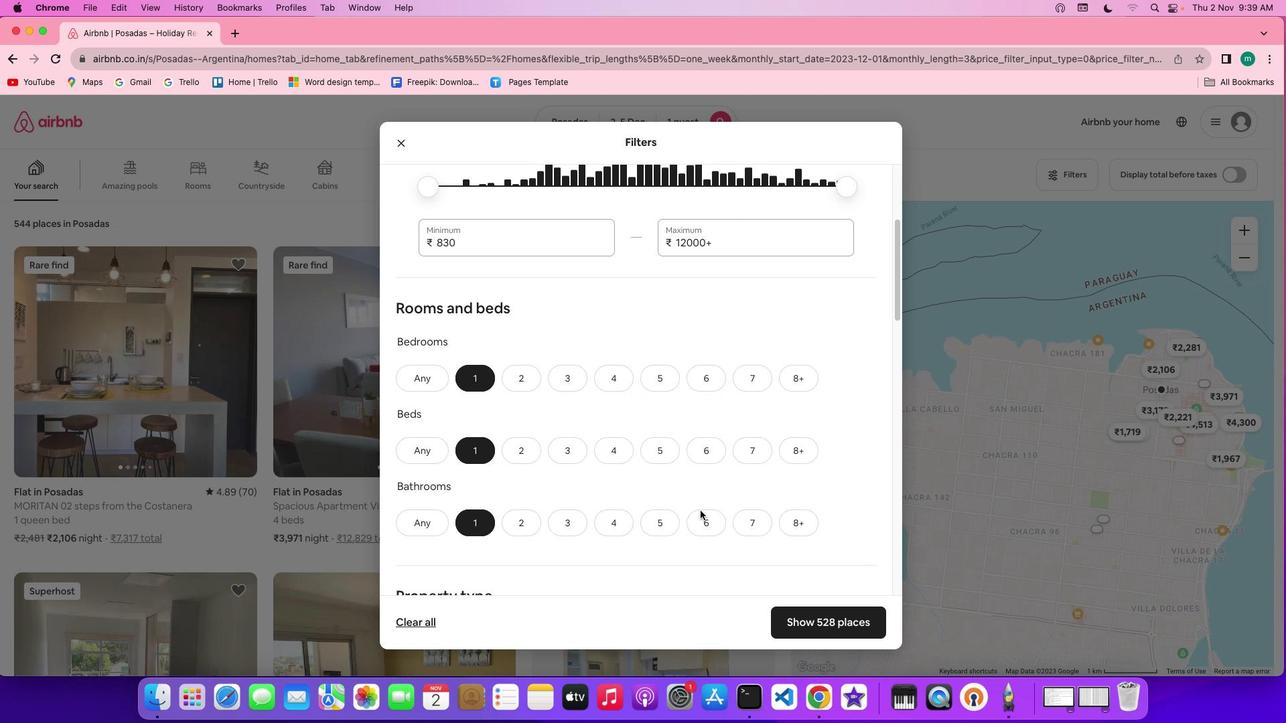 
Action: Mouse scrolled (700, 511) with delta (0, 0)
Screenshot: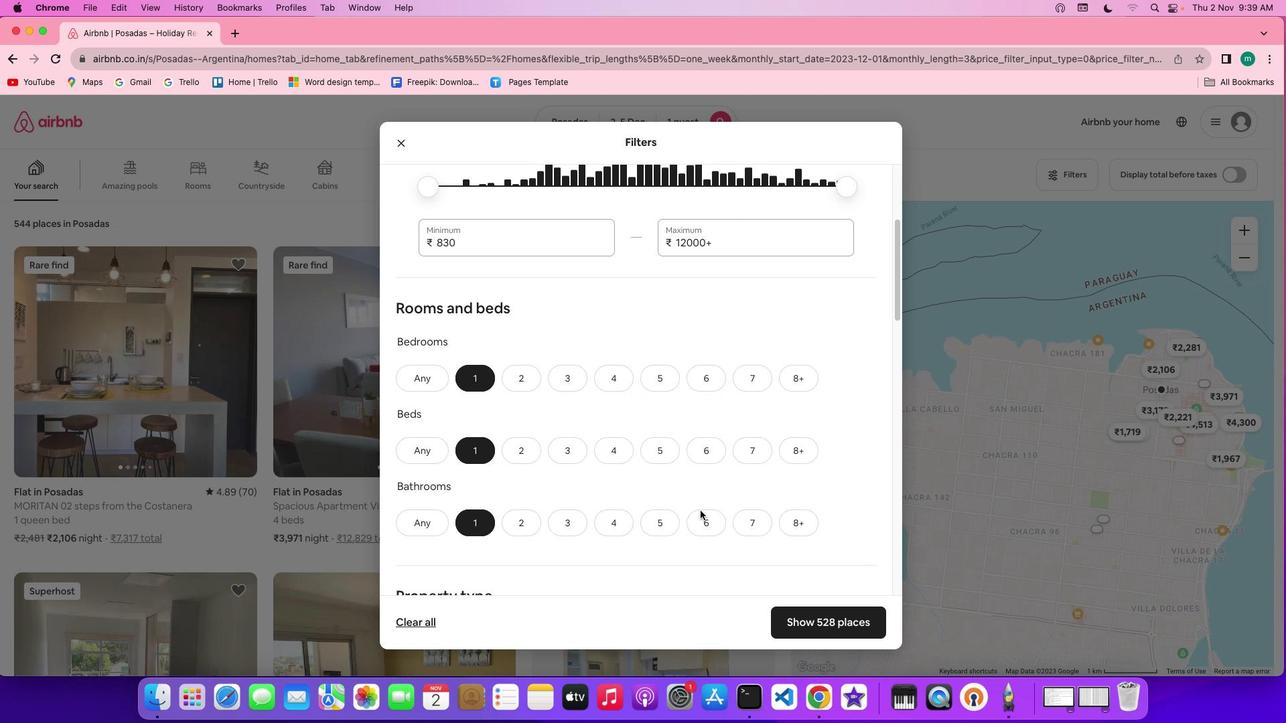 
Action: Mouse moved to (700, 510)
Screenshot: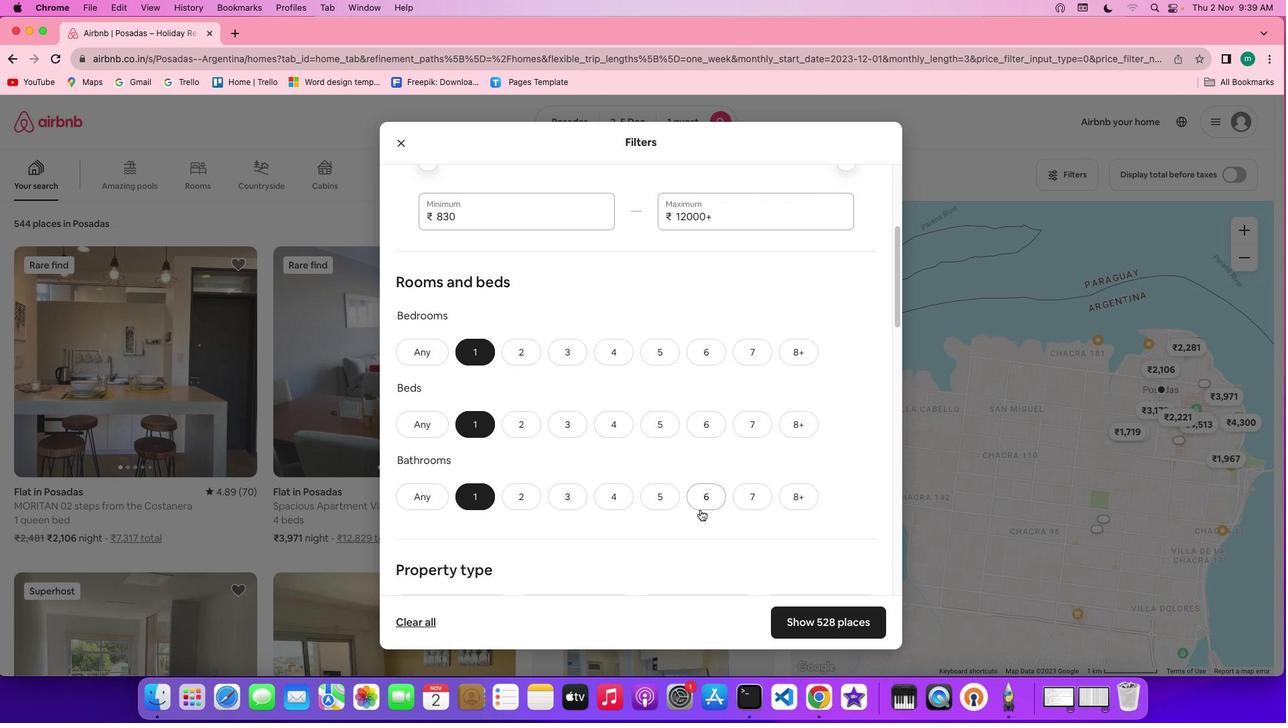 
Action: Mouse scrolled (700, 510) with delta (0, 0)
Screenshot: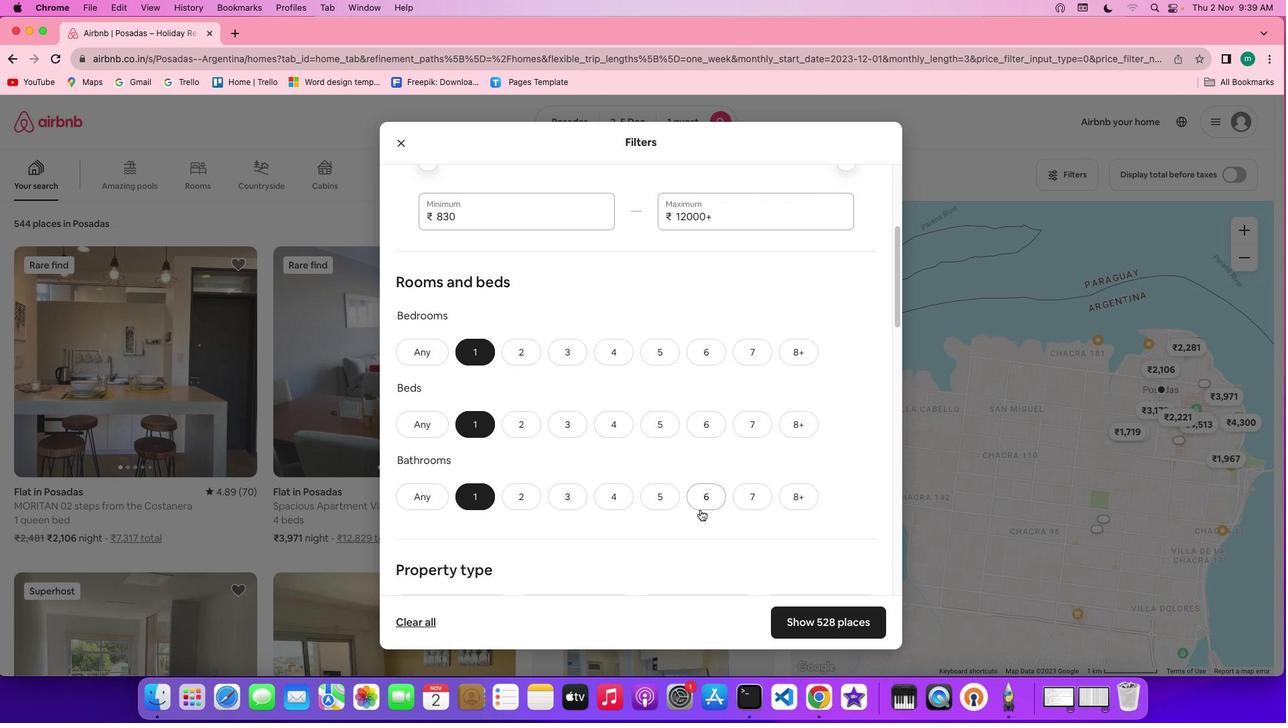 
Action: Mouse moved to (700, 508)
Screenshot: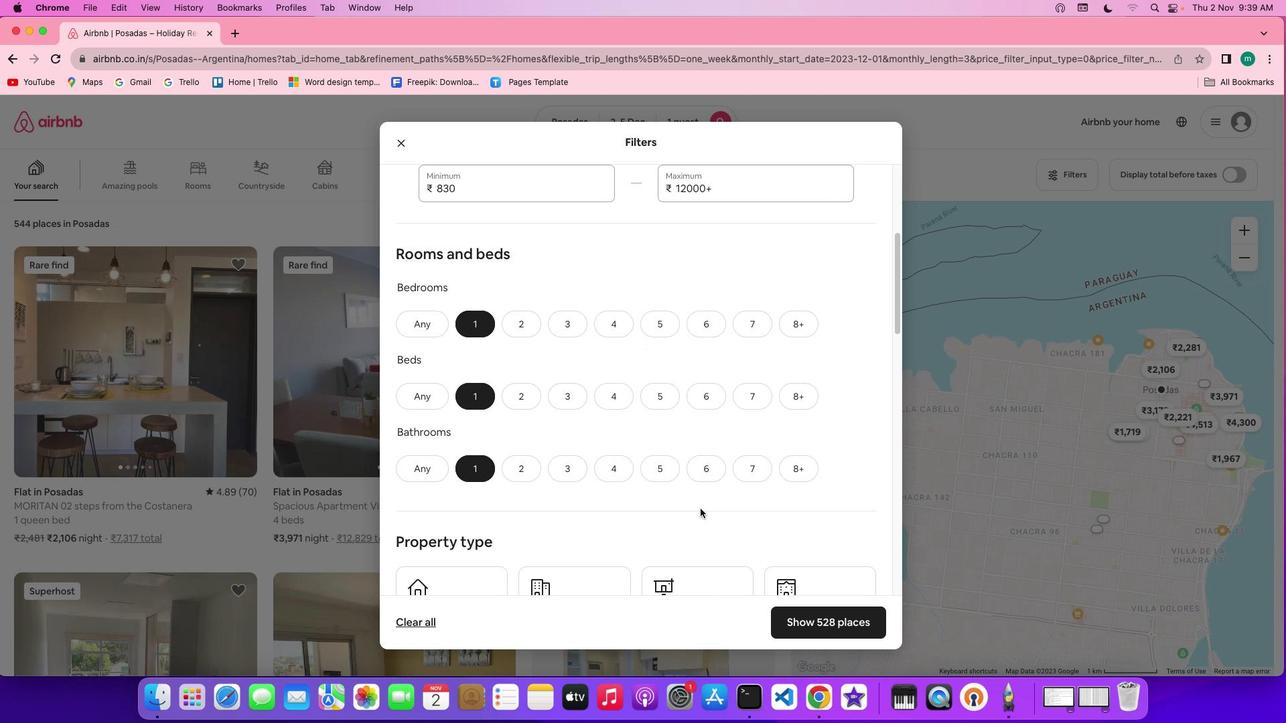 
Action: Mouse scrolled (700, 508) with delta (0, 0)
Screenshot: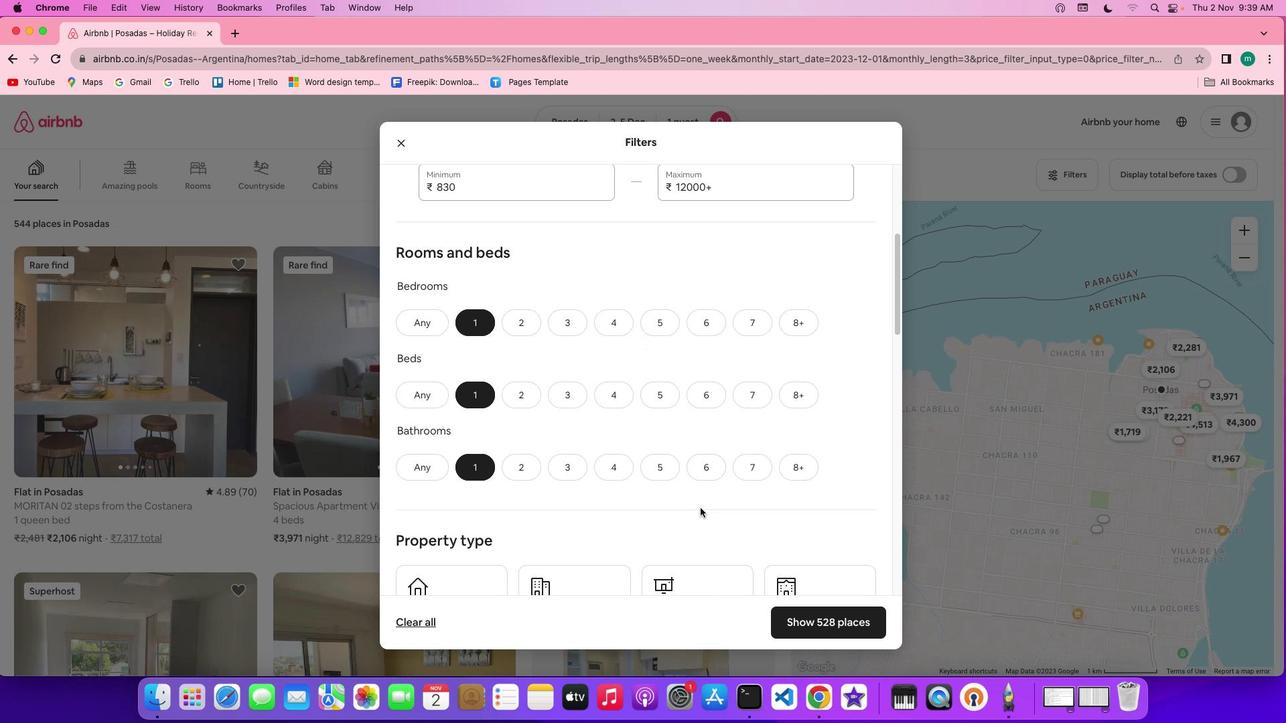 
Action: Mouse moved to (700, 508)
Screenshot: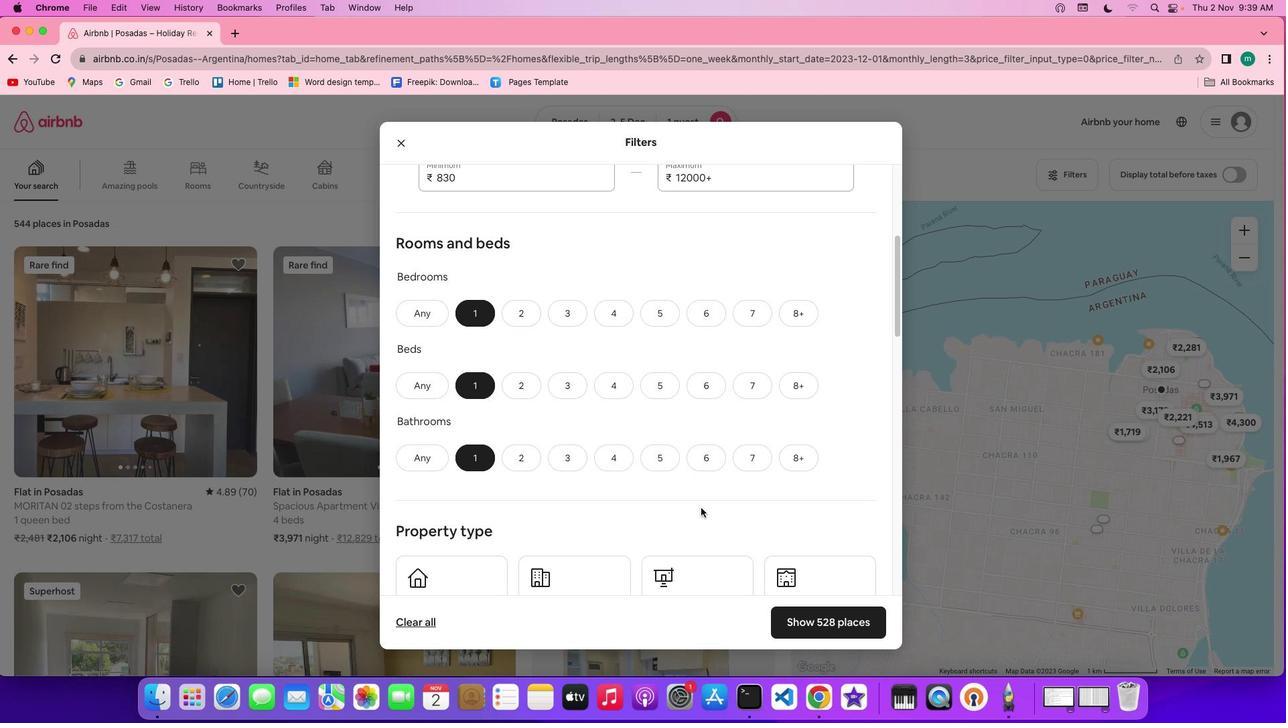 
Action: Mouse scrolled (700, 508) with delta (0, 0)
Screenshot: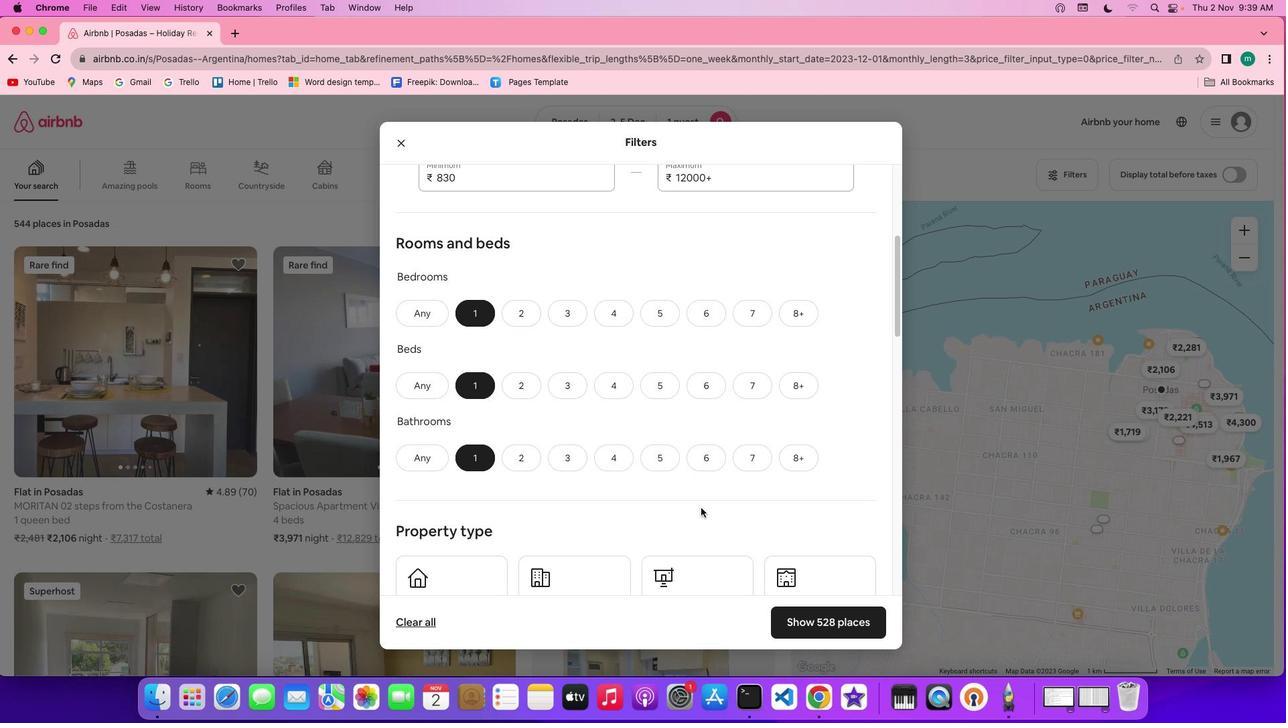 
Action: Mouse moved to (700, 508)
Screenshot: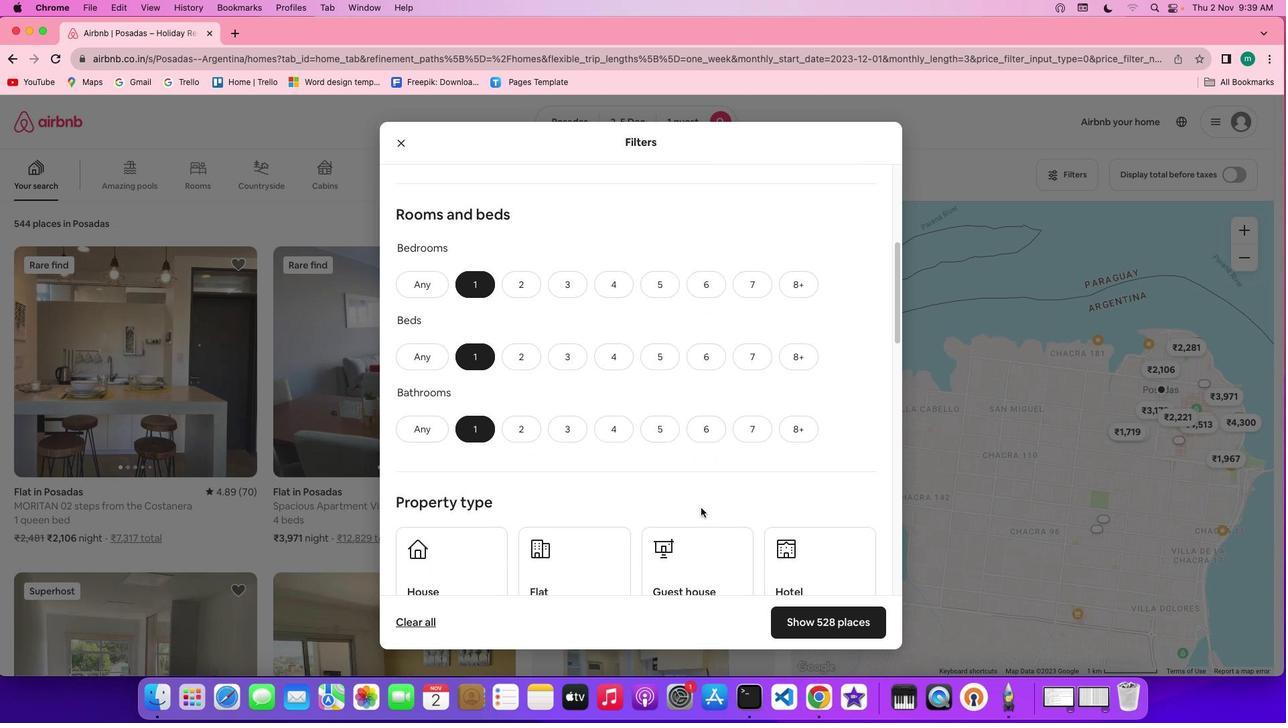 
Action: Mouse scrolled (700, 508) with delta (0, 0)
Screenshot: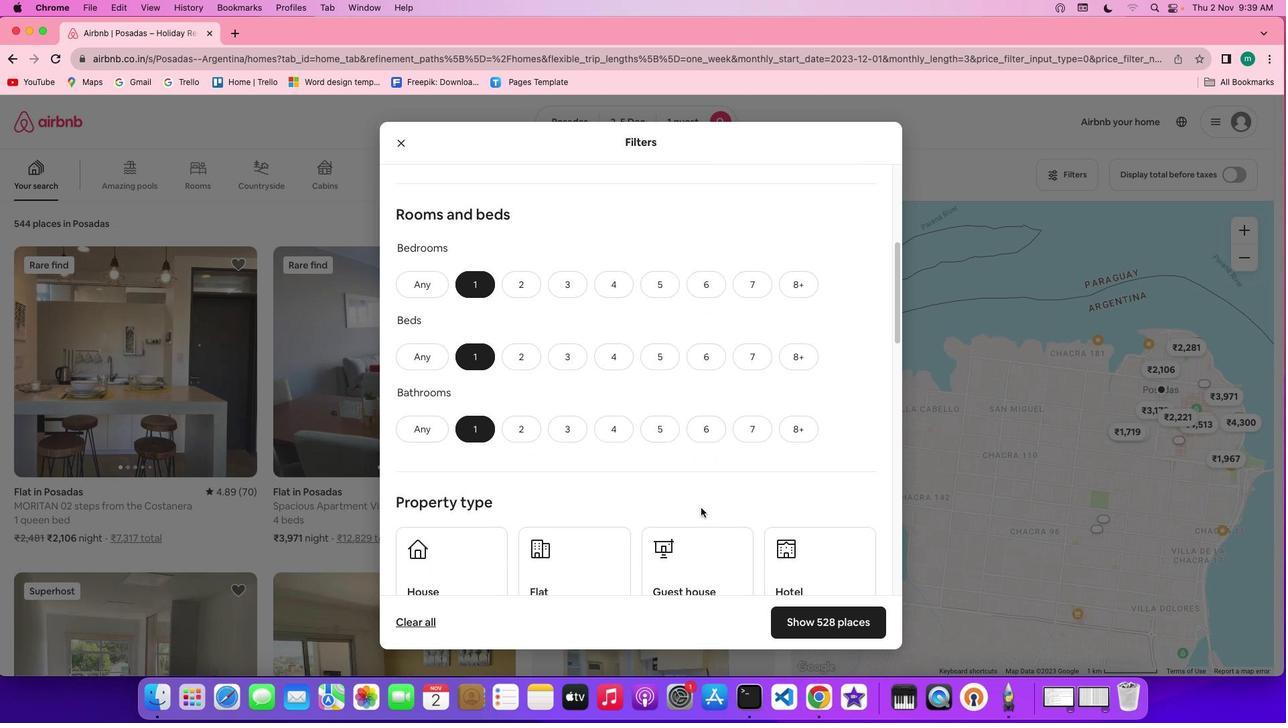 
Action: Mouse moved to (702, 507)
Screenshot: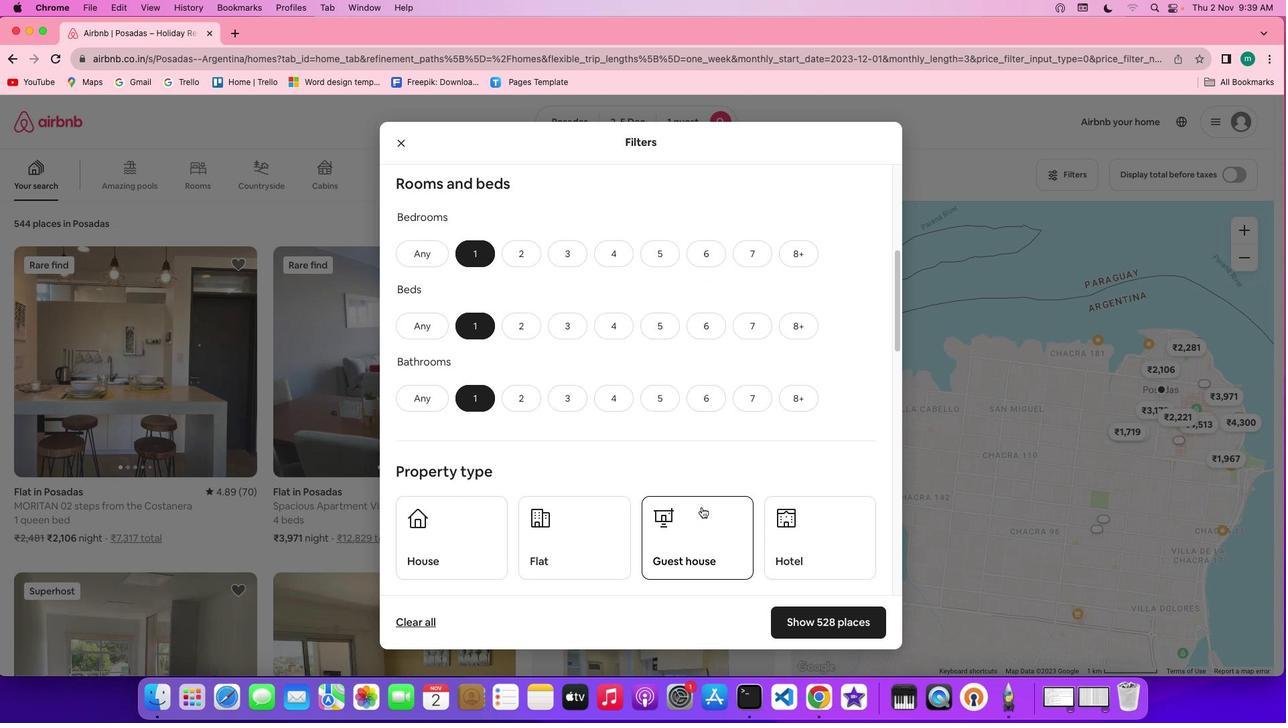 
Action: Mouse scrolled (702, 507) with delta (0, 0)
Screenshot: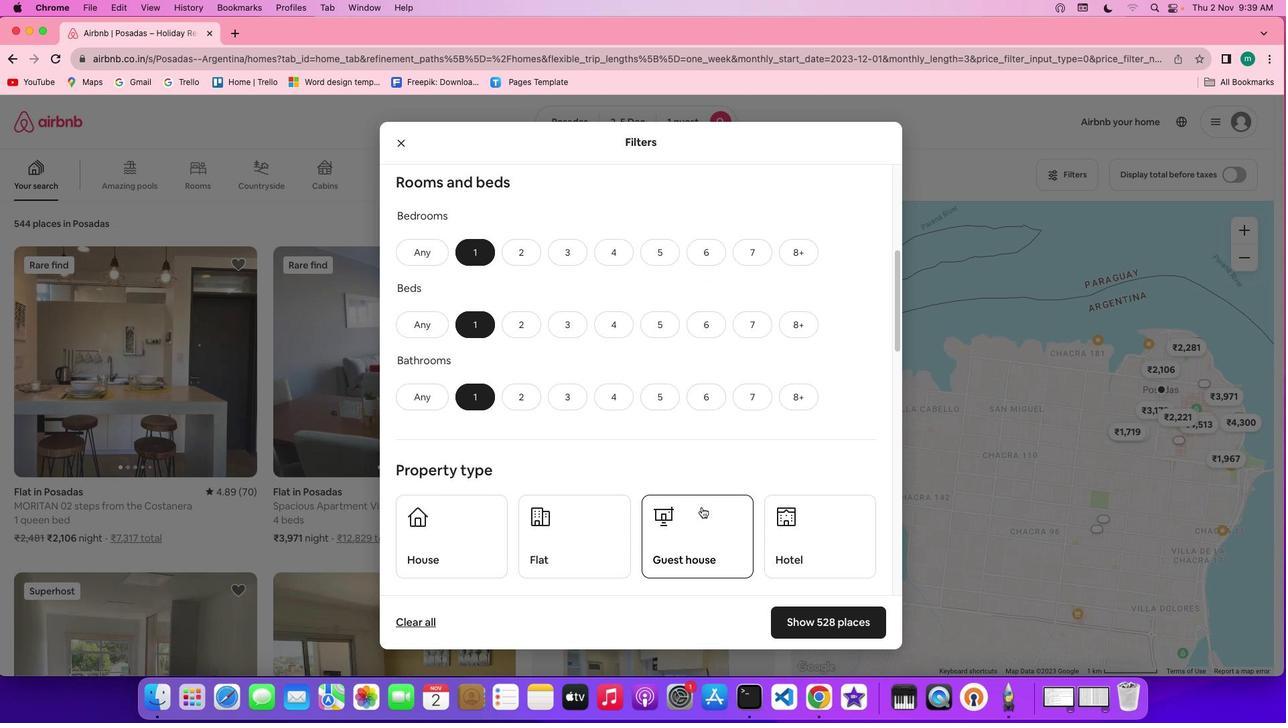 
Action: Mouse moved to (702, 507)
Screenshot: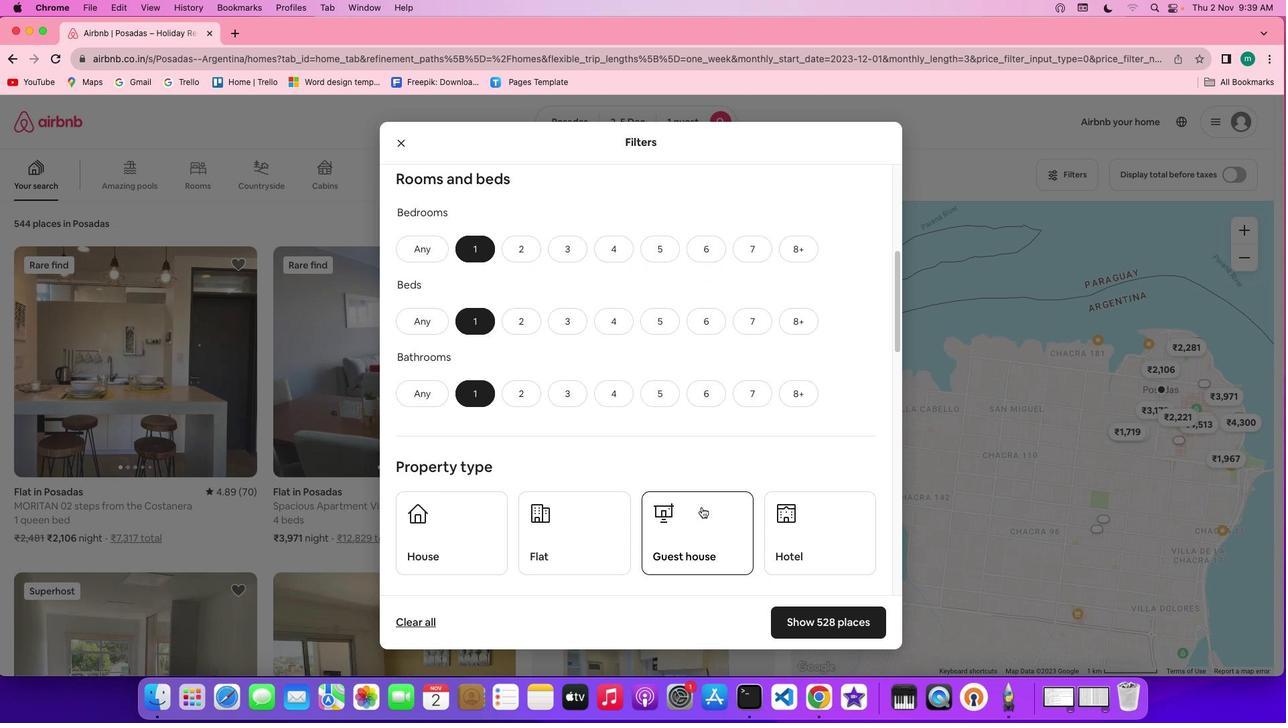 
Action: Mouse scrolled (702, 507) with delta (0, 0)
Screenshot: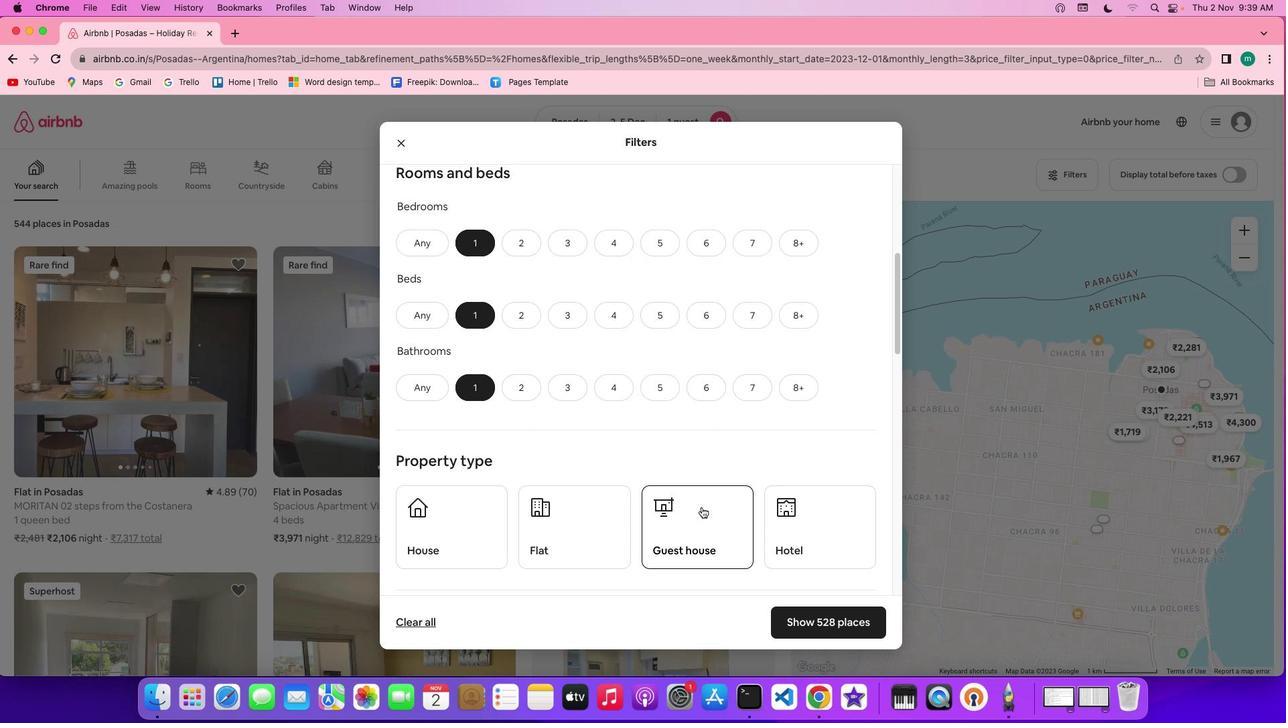 
Action: Mouse scrolled (702, 507) with delta (0, 0)
Screenshot: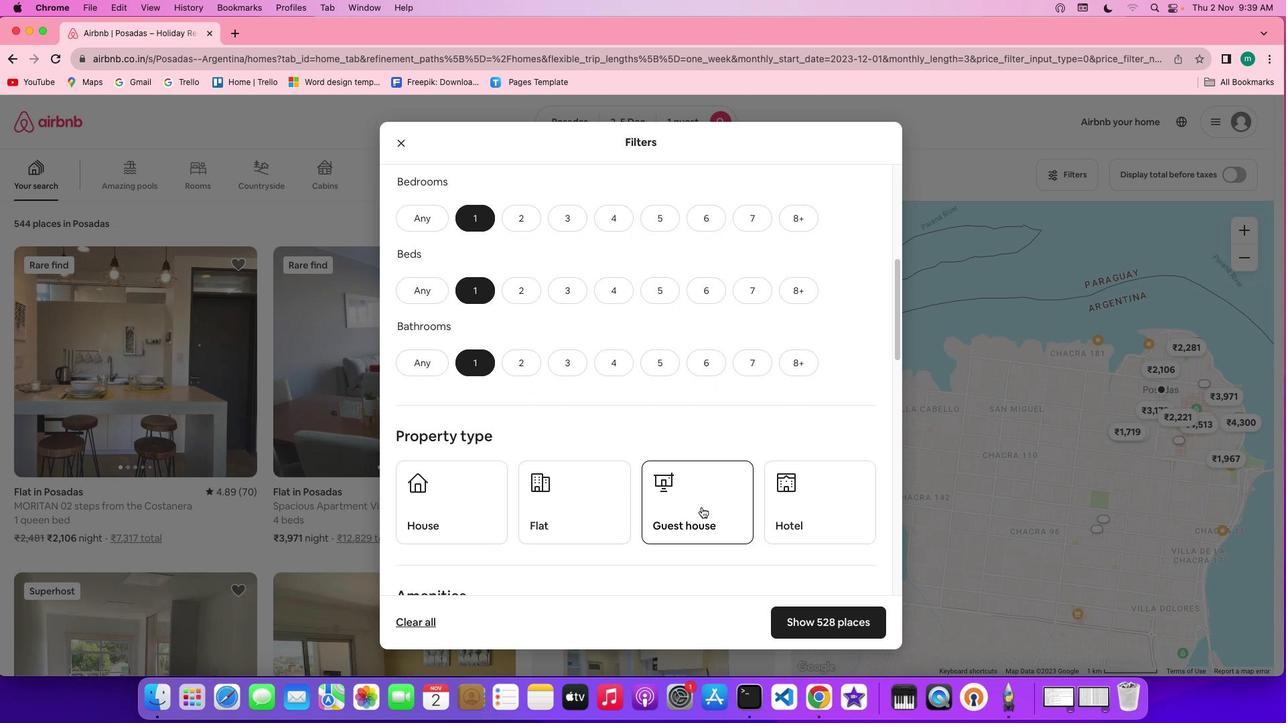 
Action: Mouse moved to (702, 506)
Screenshot: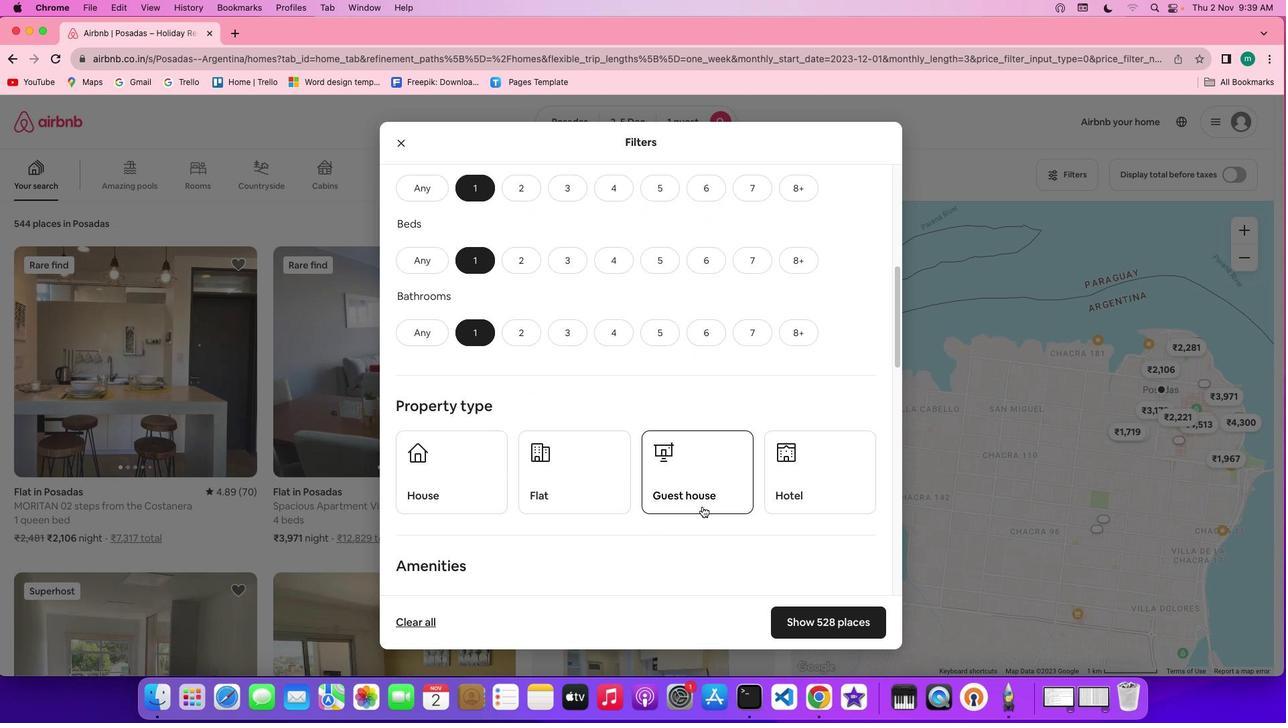 
Action: Mouse scrolled (702, 506) with delta (0, 0)
Screenshot: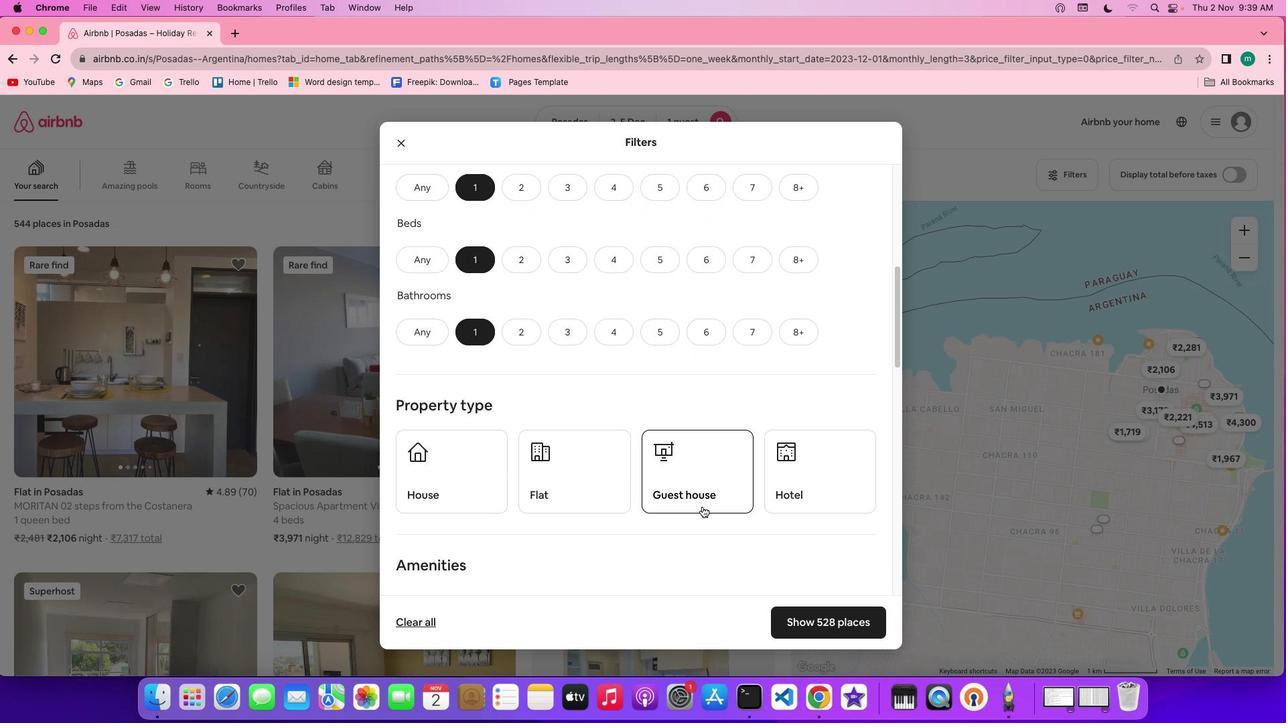 
Action: Mouse scrolled (702, 506) with delta (0, 0)
Screenshot: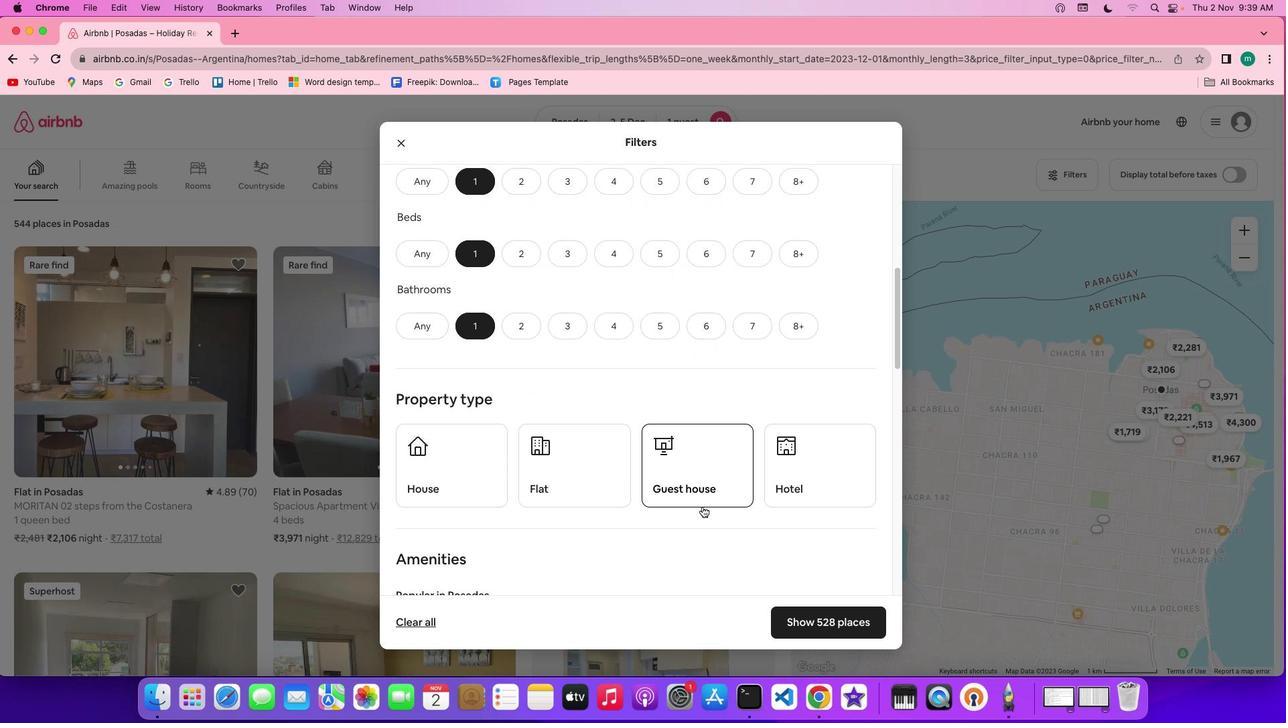 
Action: Mouse scrolled (702, 506) with delta (0, 0)
Screenshot: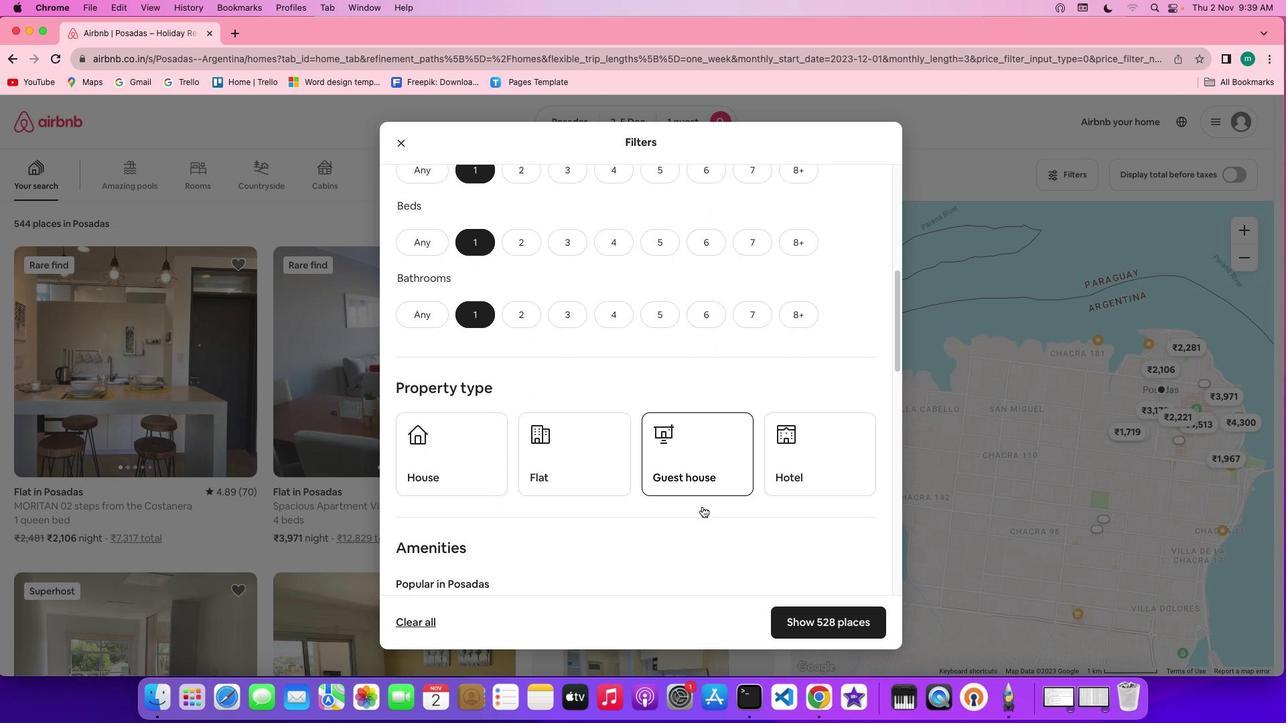 
Action: Mouse moved to (703, 505)
Screenshot: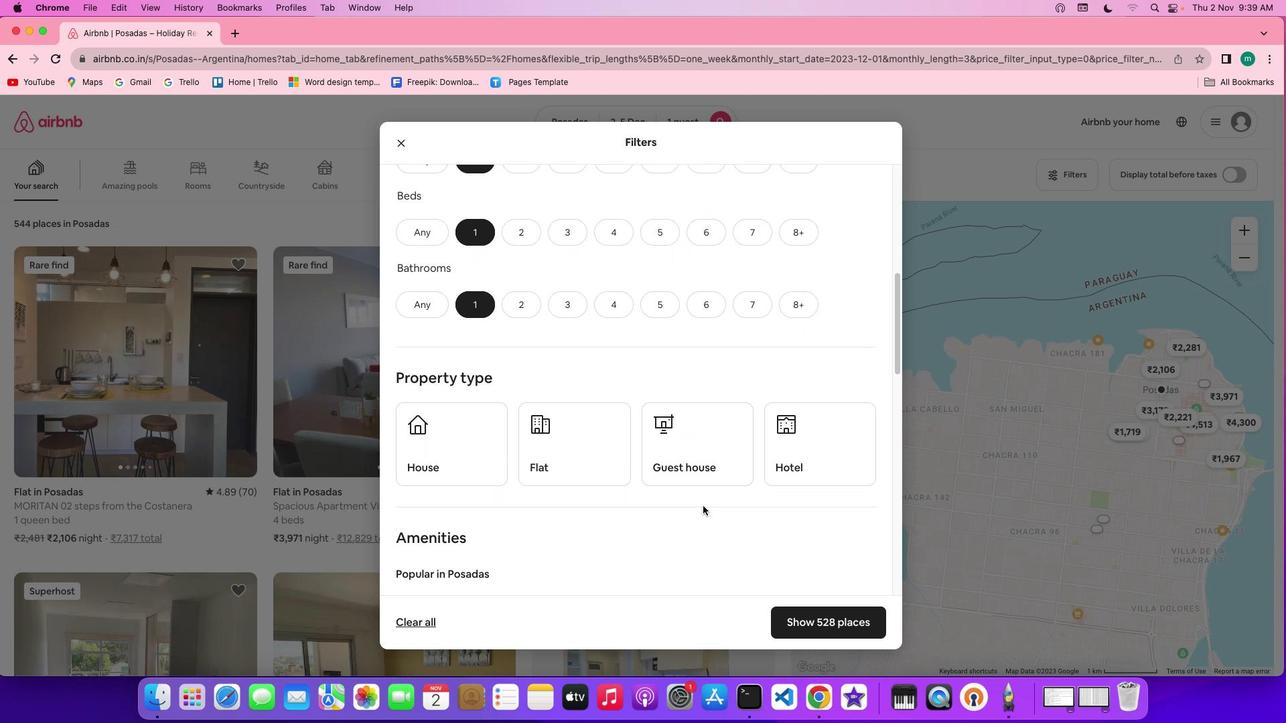 
Action: Mouse scrolled (703, 505) with delta (0, 0)
Screenshot: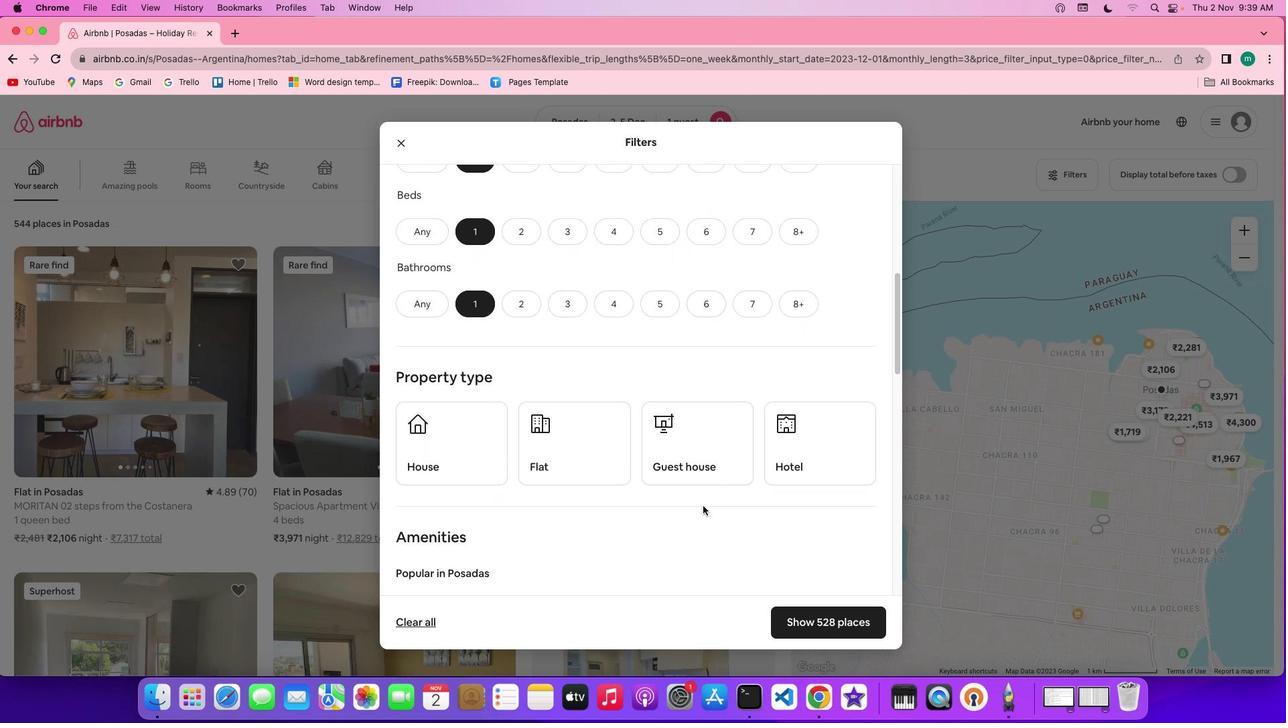 
Action: Mouse moved to (703, 505)
Screenshot: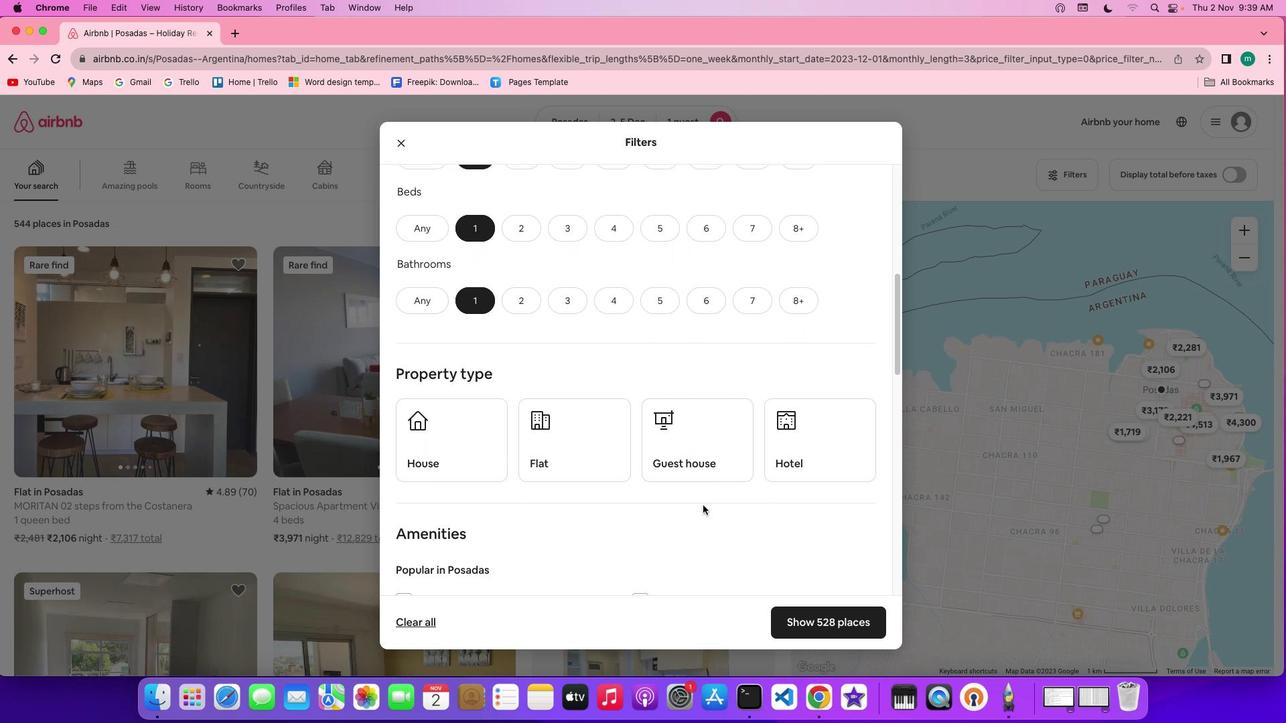 
Action: Mouse scrolled (703, 505) with delta (0, 0)
Screenshot: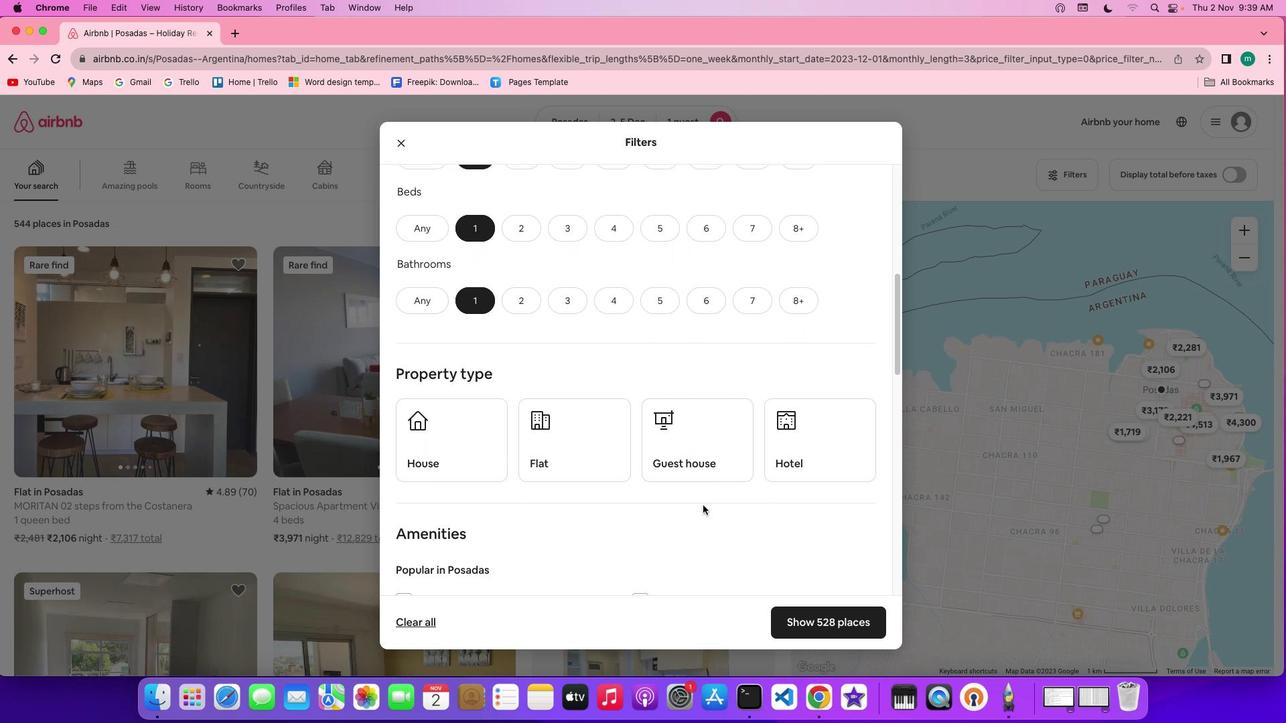 
Action: Mouse moved to (835, 436)
Screenshot: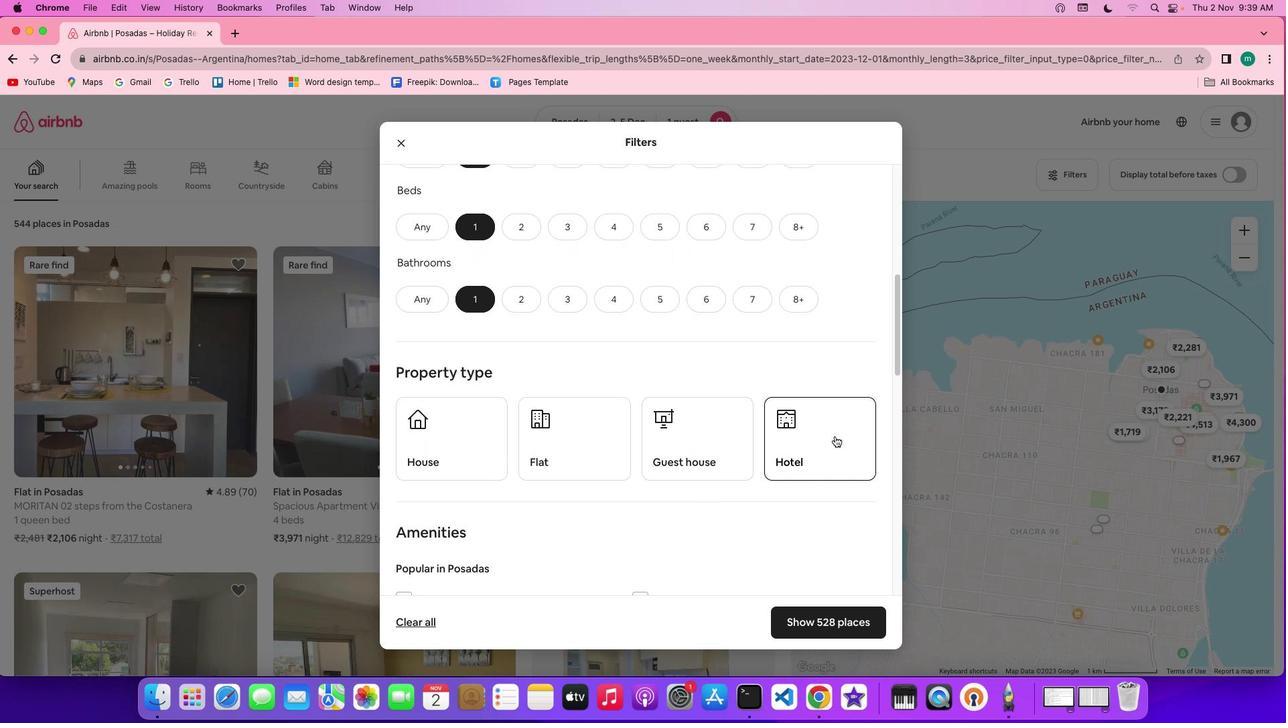 
Action: Mouse pressed left at (835, 436)
Screenshot: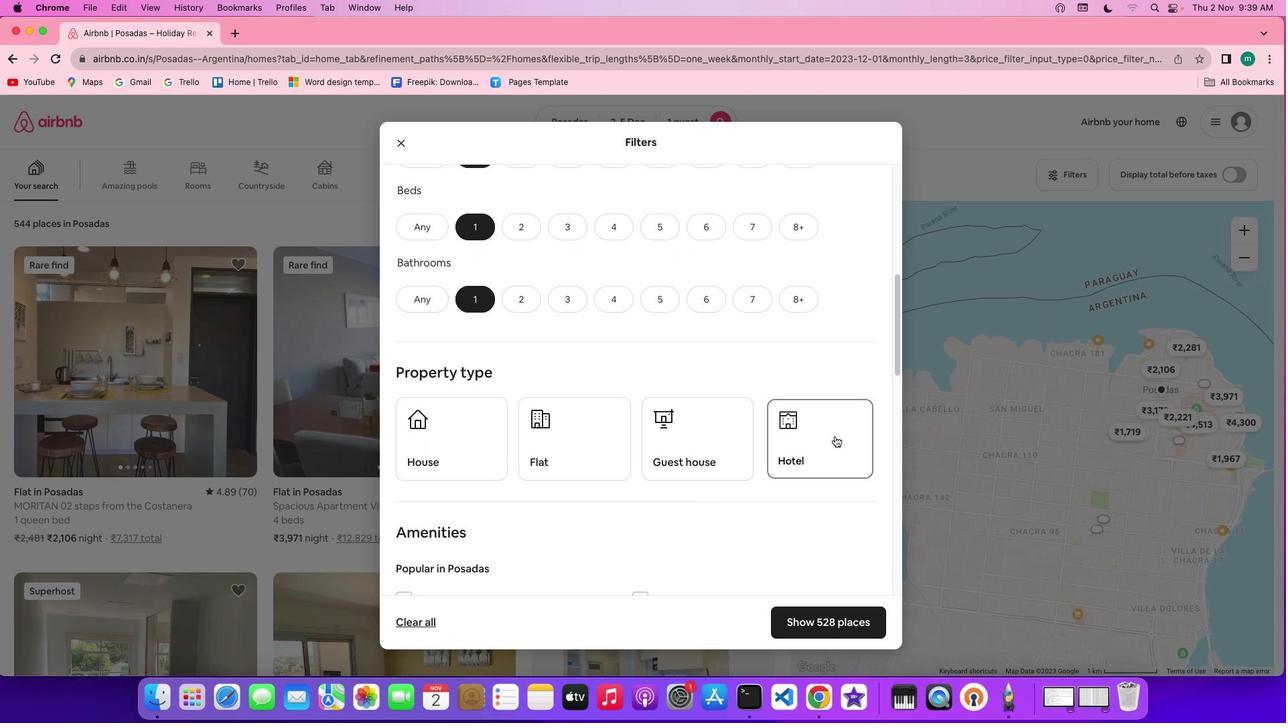 
Action: Mouse moved to (764, 477)
Screenshot: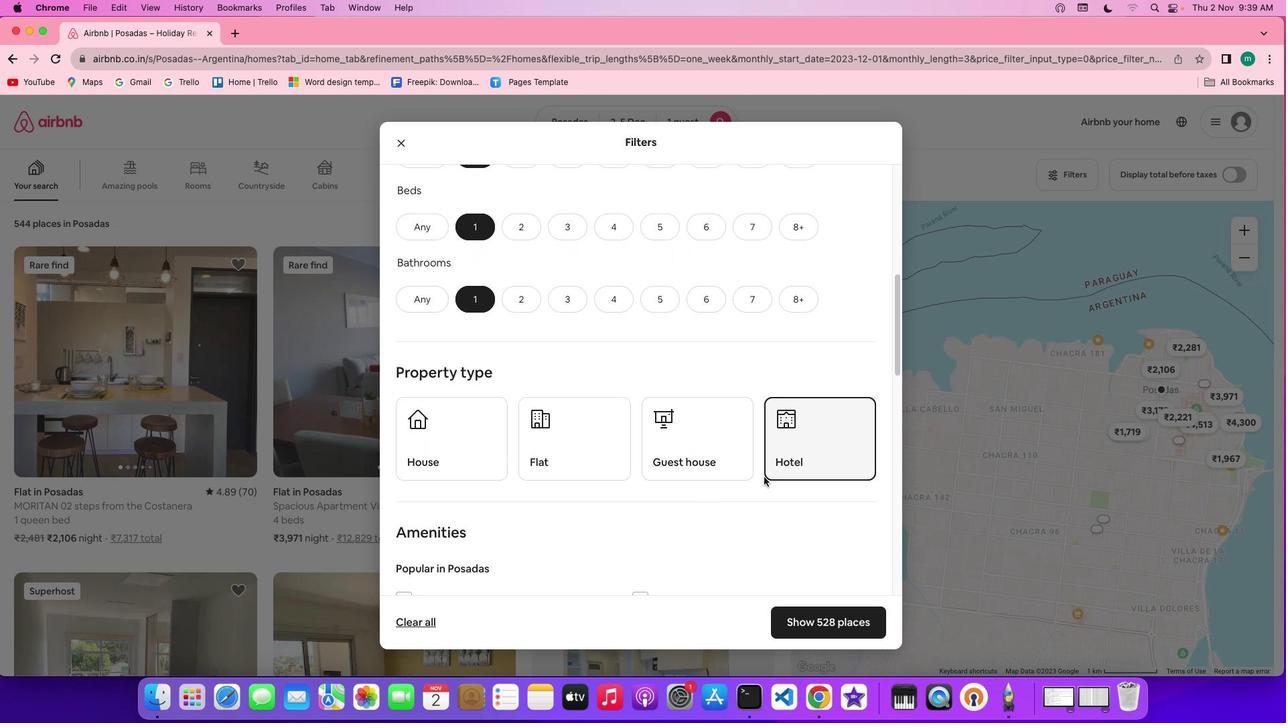 
Action: Mouse scrolled (764, 477) with delta (0, 0)
Screenshot: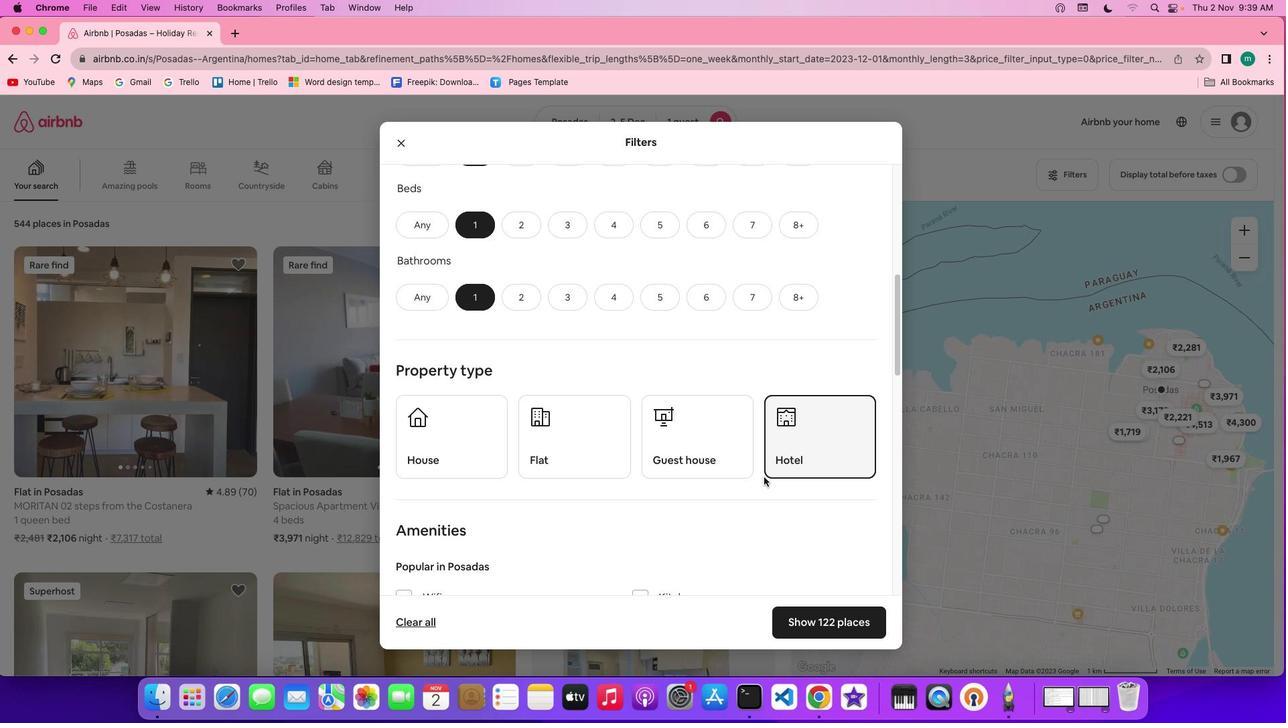 
Action: Mouse scrolled (764, 477) with delta (0, 0)
Screenshot: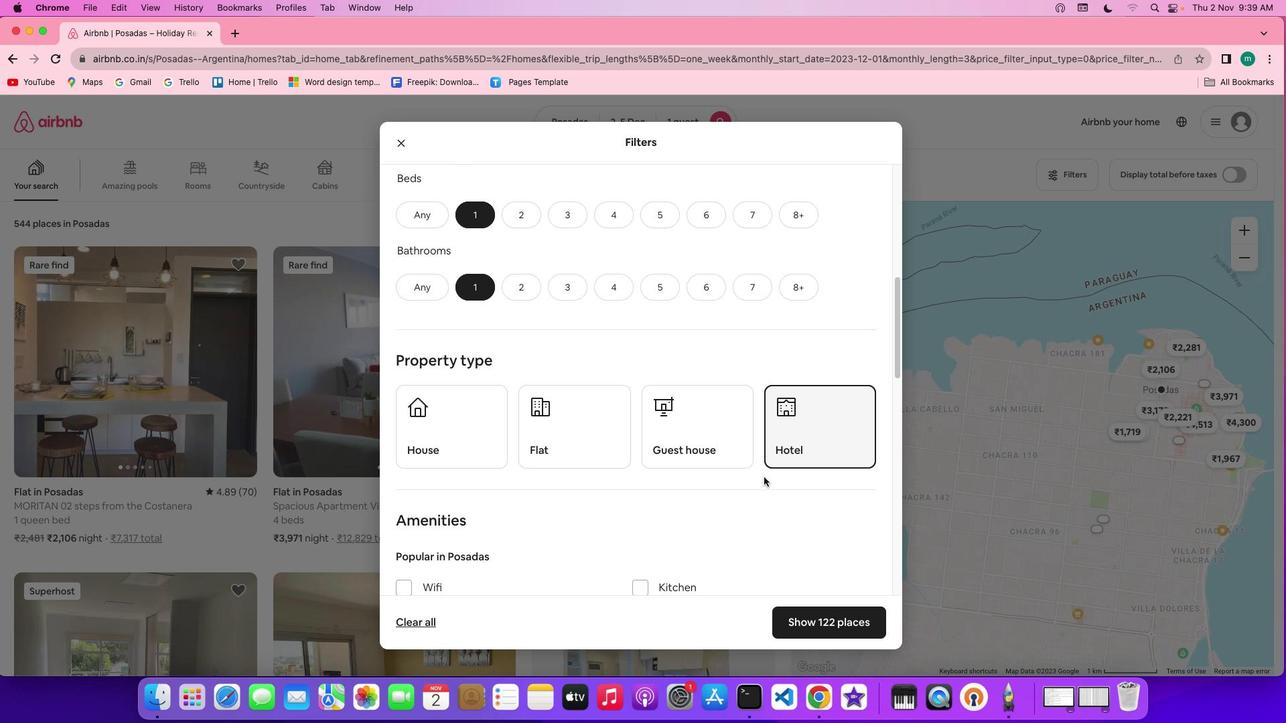 
Action: Mouse scrolled (764, 477) with delta (0, 0)
Screenshot: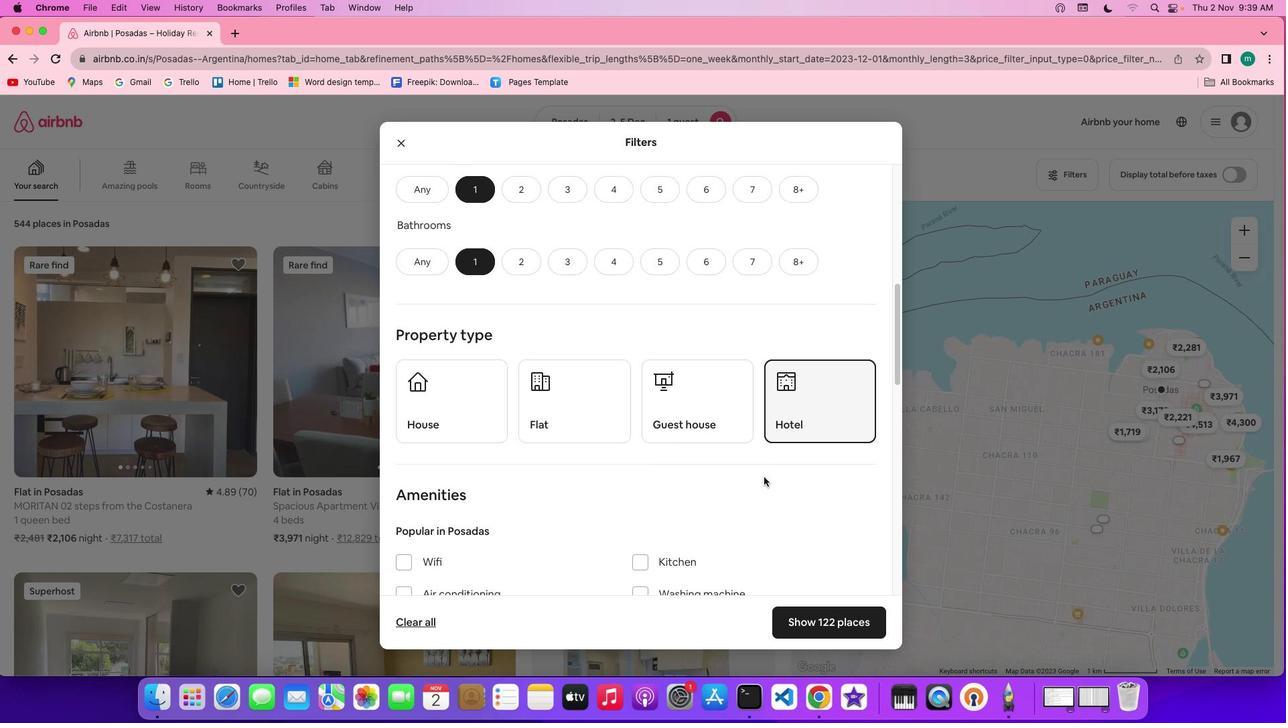 
Action: Mouse scrolled (764, 477) with delta (0, 0)
Screenshot: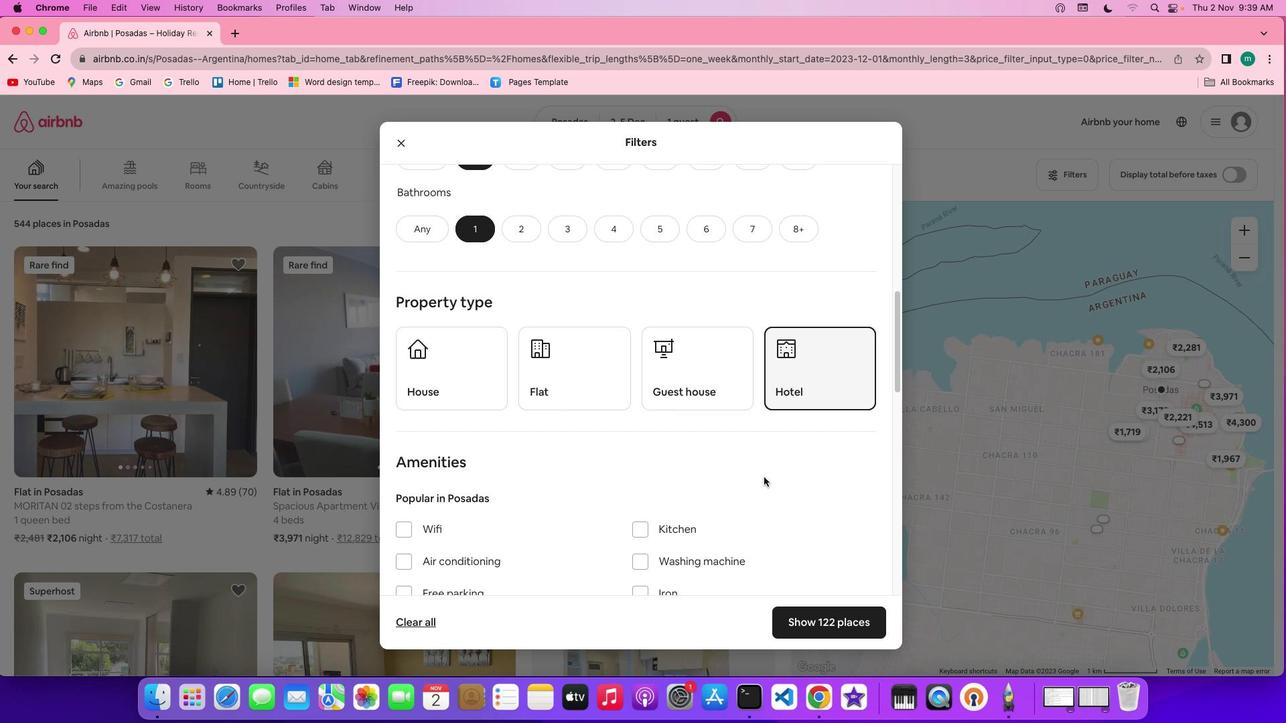 
Action: Mouse scrolled (764, 477) with delta (0, 0)
Screenshot: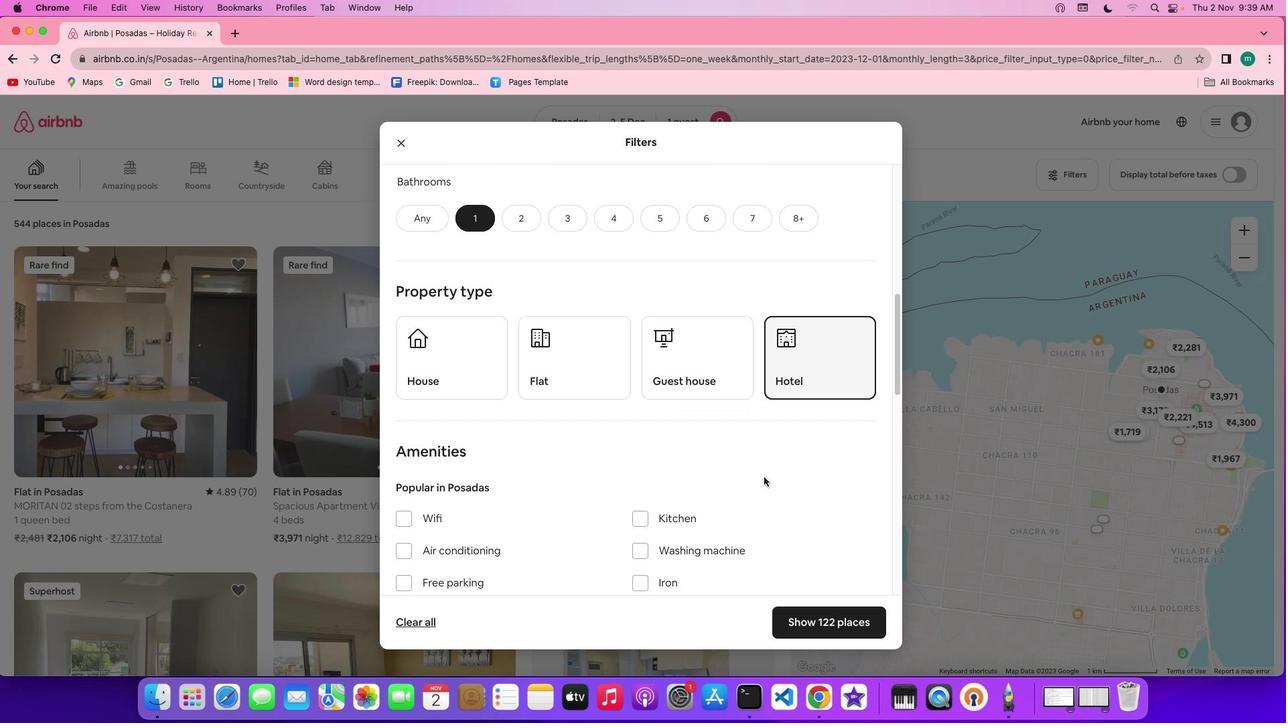 
Action: Mouse scrolled (764, 477) with delta (0, 0)
Screenshot: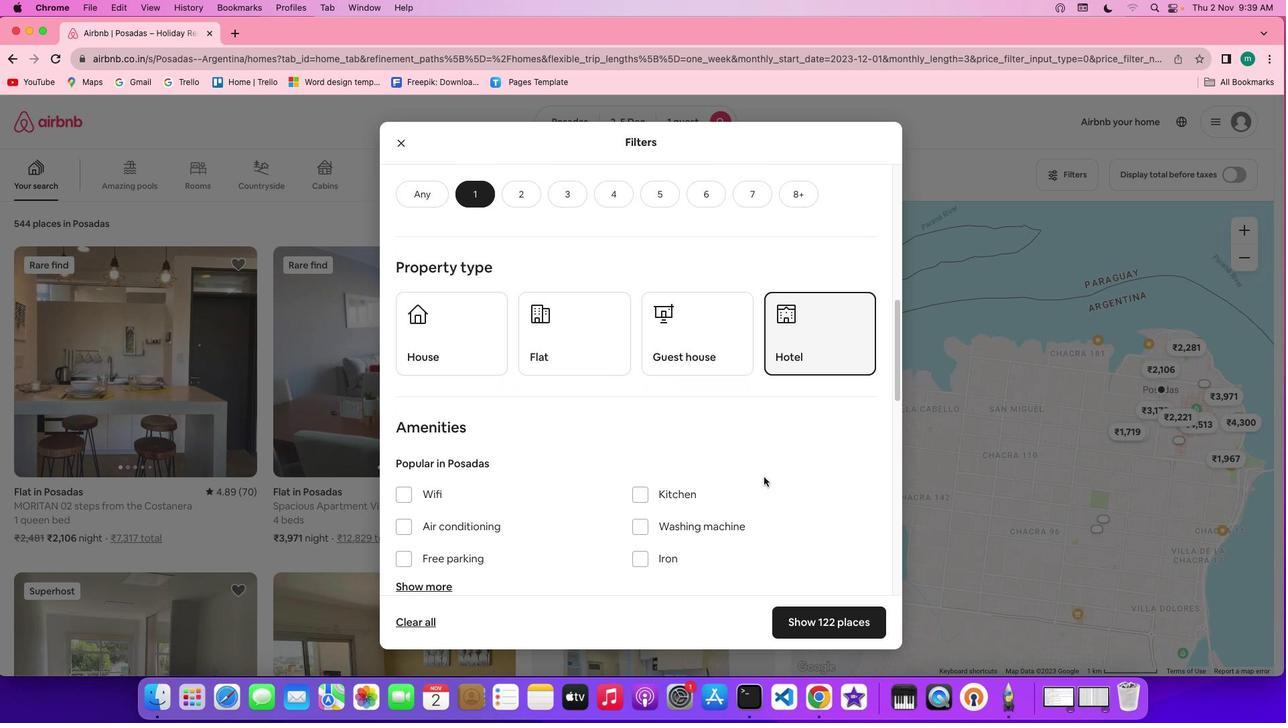 
Action: Mouse scrolled (764, 477) with delta (0, 0)
Screenshot: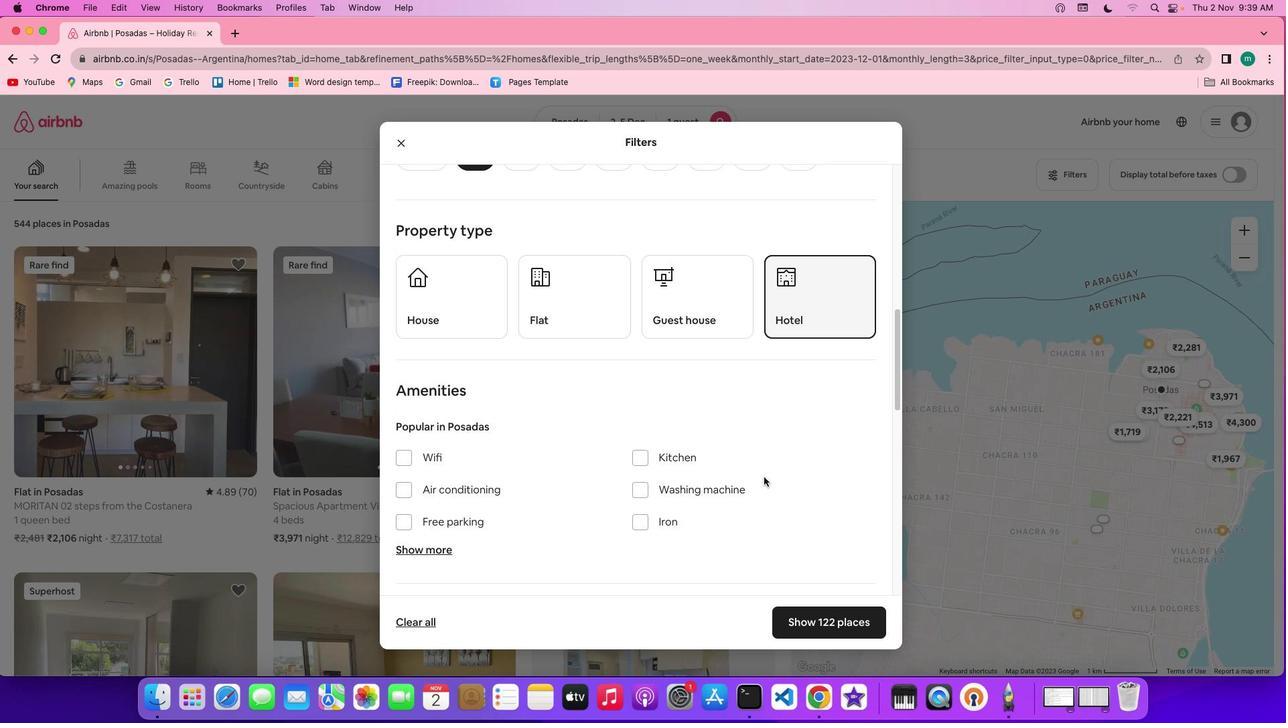 
Action: Mouse scrolled (764, 477) with delta (0, 0)
Screenshot: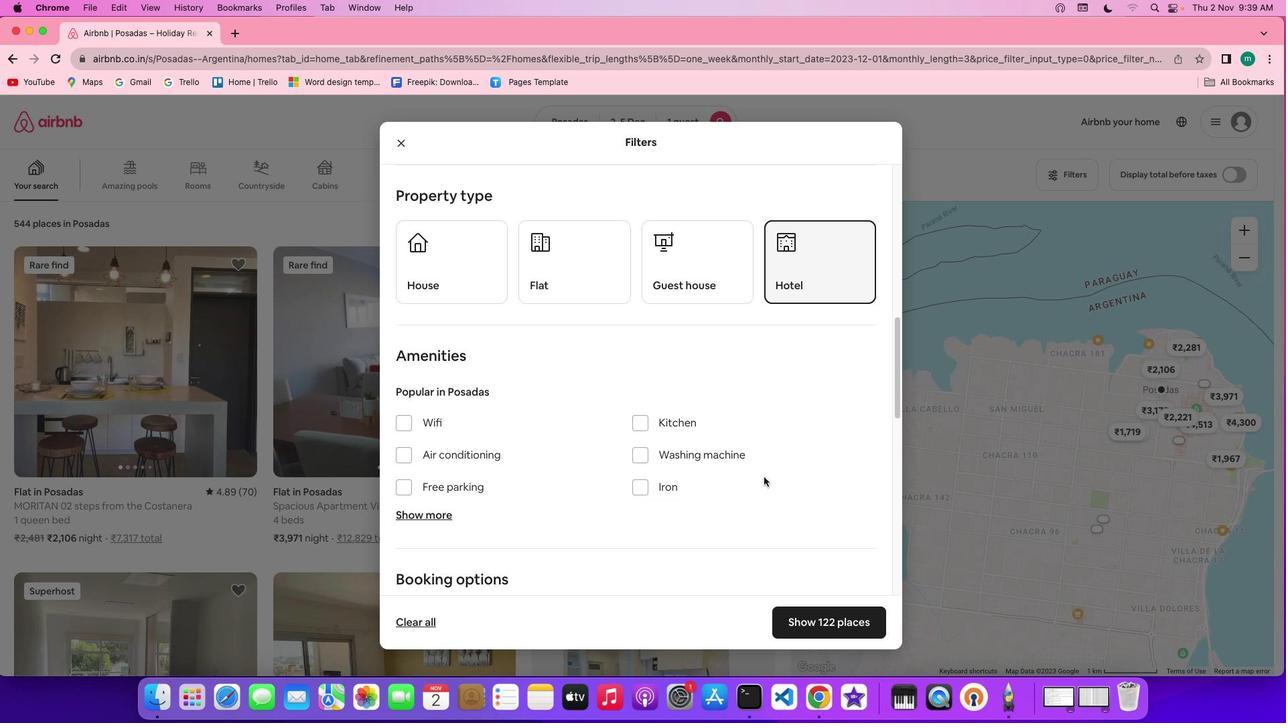 
Action: Mouse scrolled (764, 477) with delta (0, 0)
Screenshot: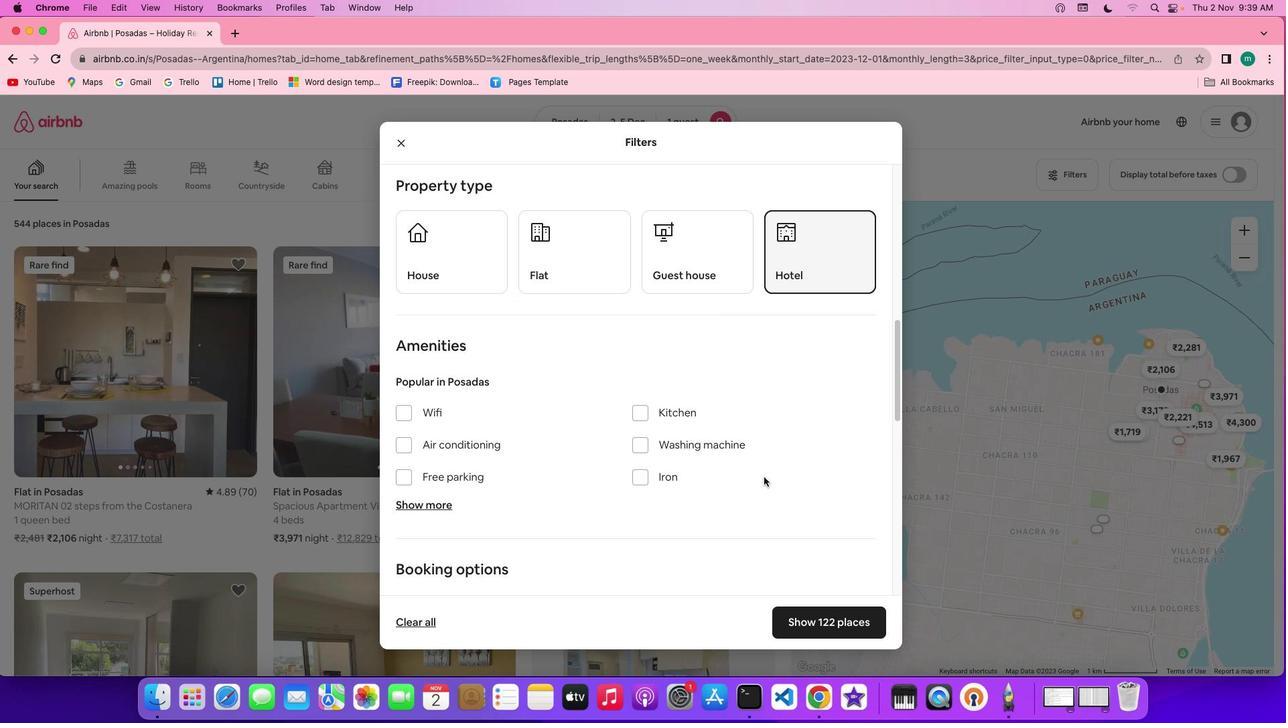 
Action: Mouse scrolled (764, 477) with delta (0, 0)
Screenshot: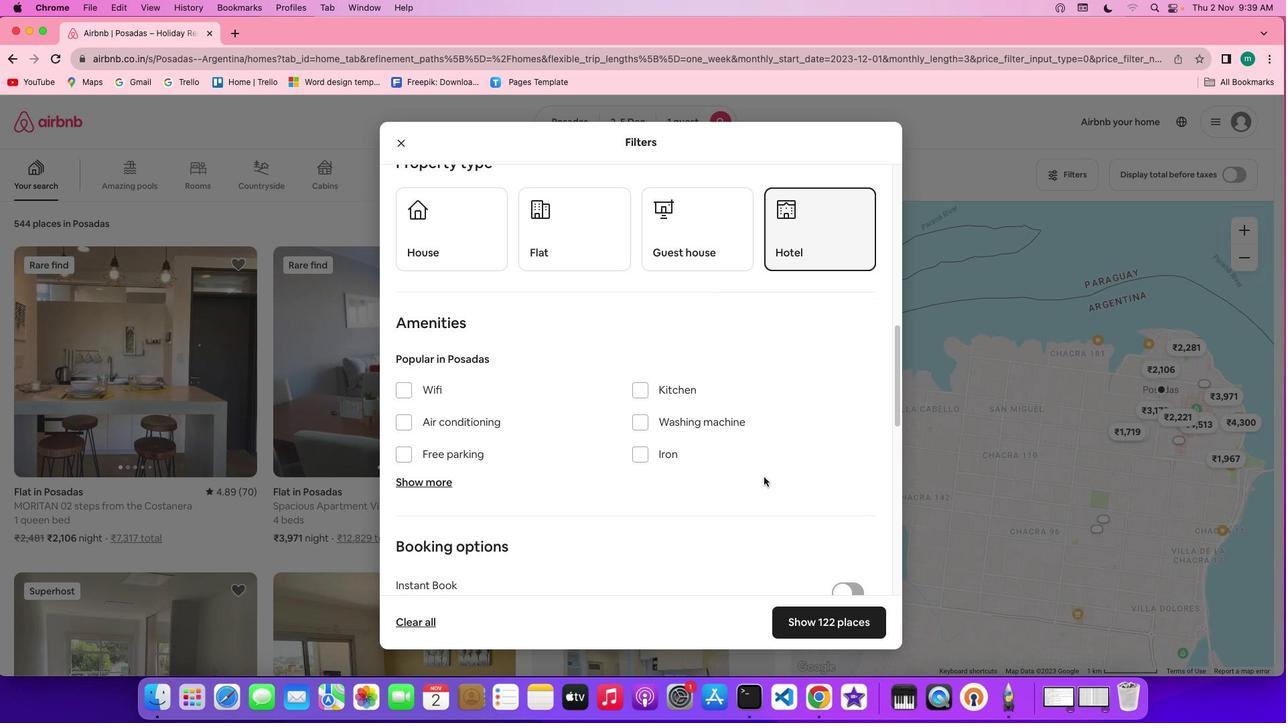
Action: Mouse scrolled (764, 477) with delta (0, 0)
Screenshot: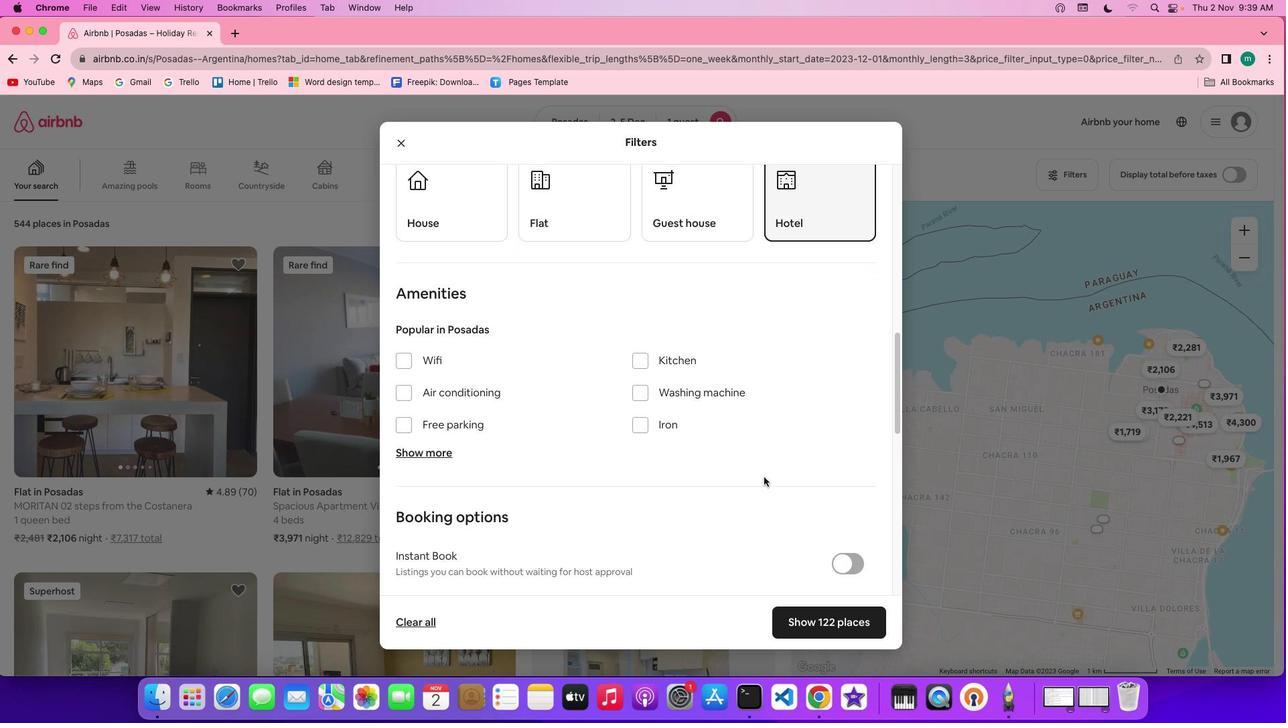 
Action: Mouse scrolled (764, 477) with delta (0, 0)
Screenshot: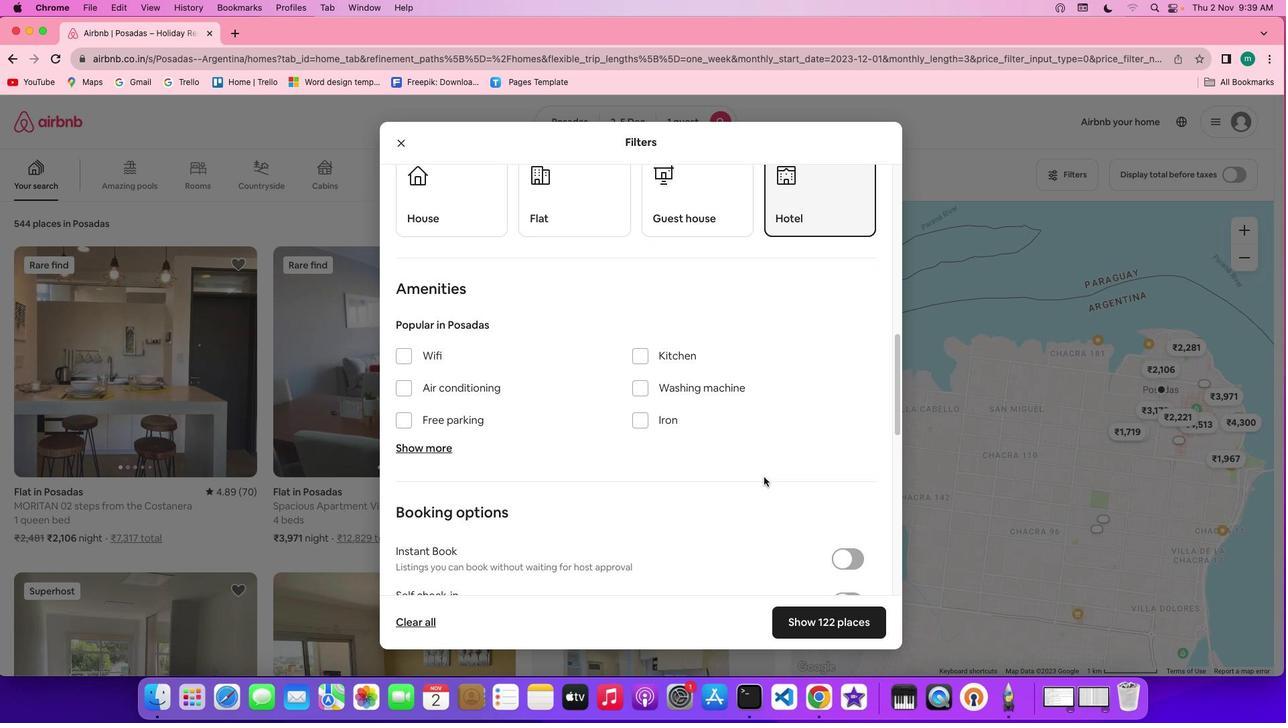 
Action: Mouse scrolled (764, 477) with delta (0, 0)
Screenshot: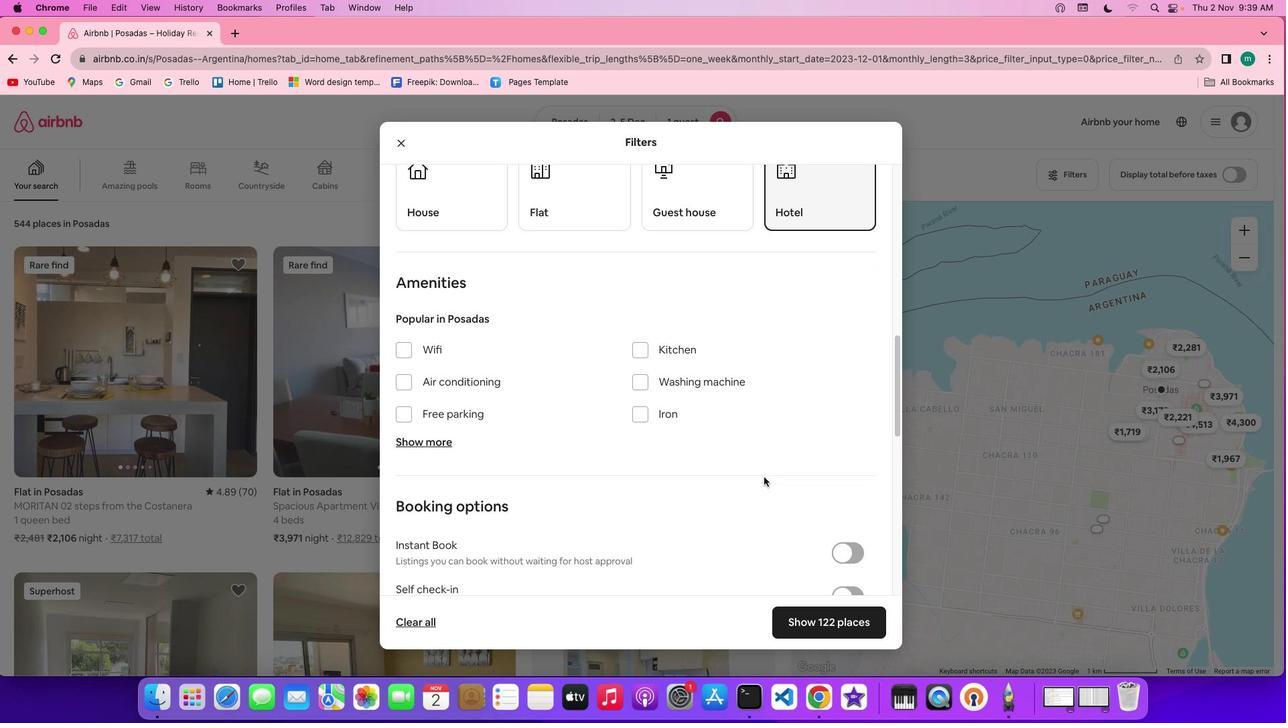 
Action: Mouse scrolled (764, 477) with delta (0, 0)
Screenshot: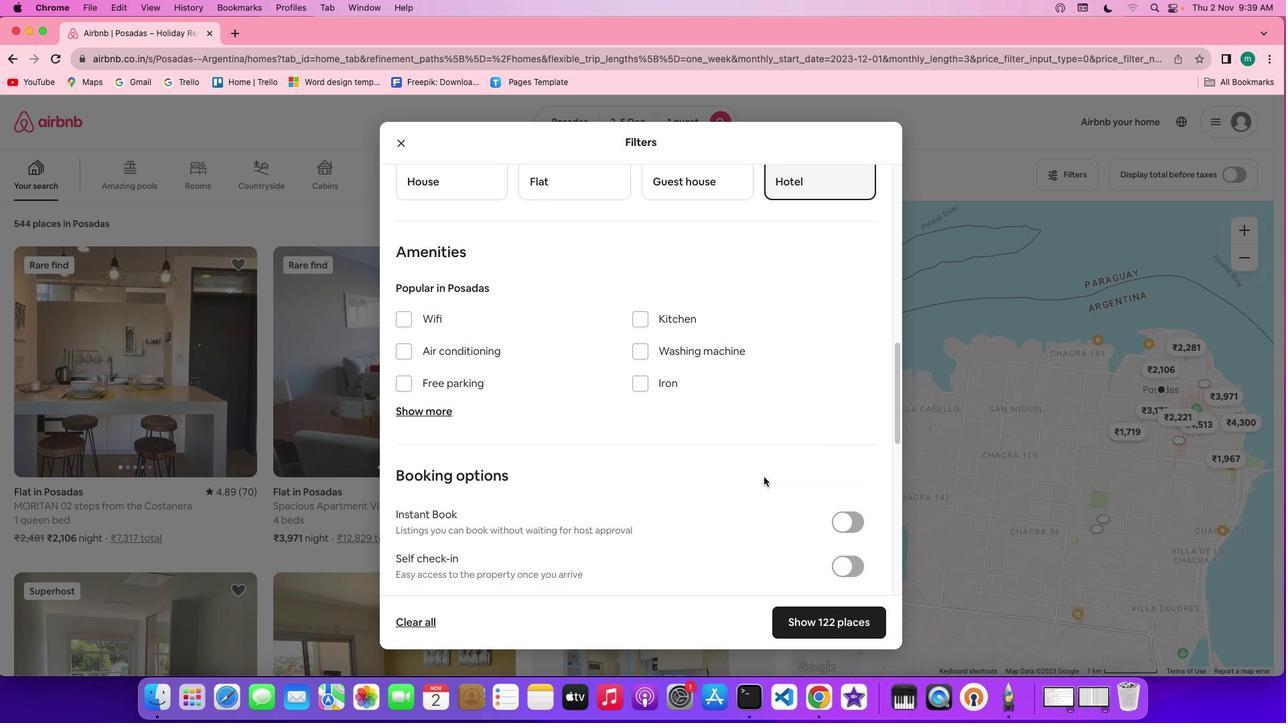 
Action: Mouse moved to (437, 373)
Screenshot: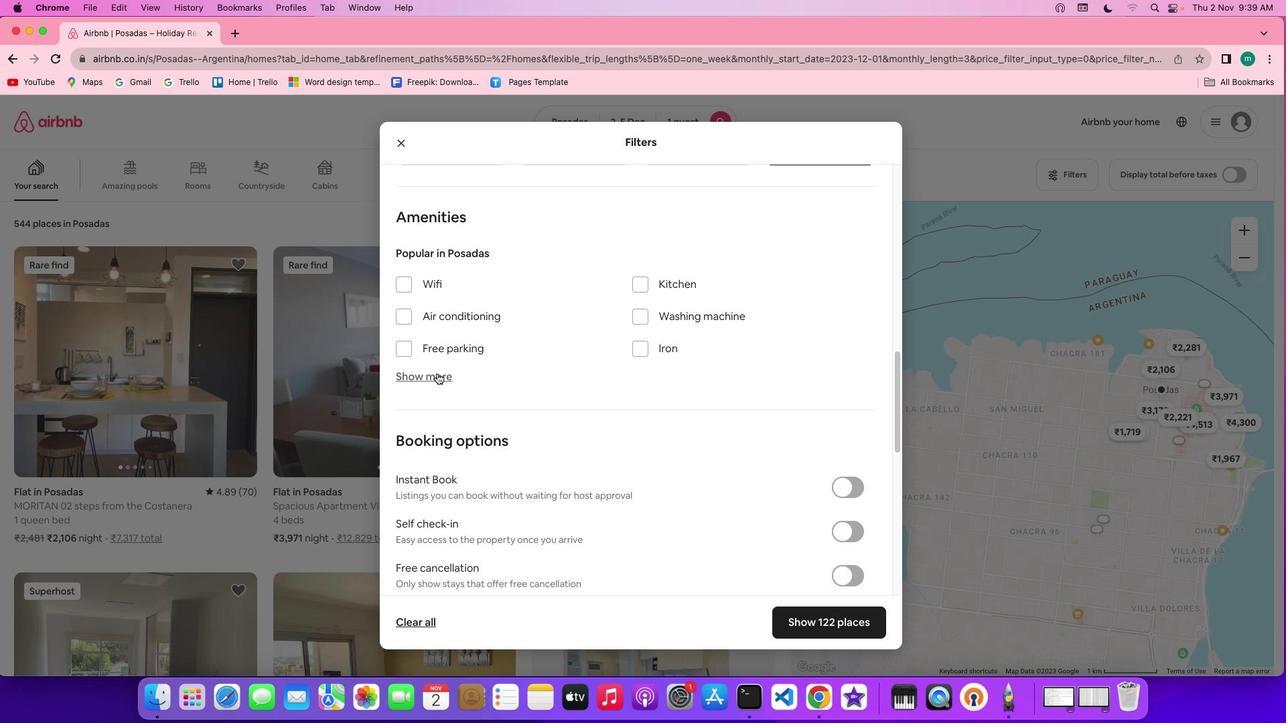 
Action: Mouse pressed left at (437, 373)
Screenshot: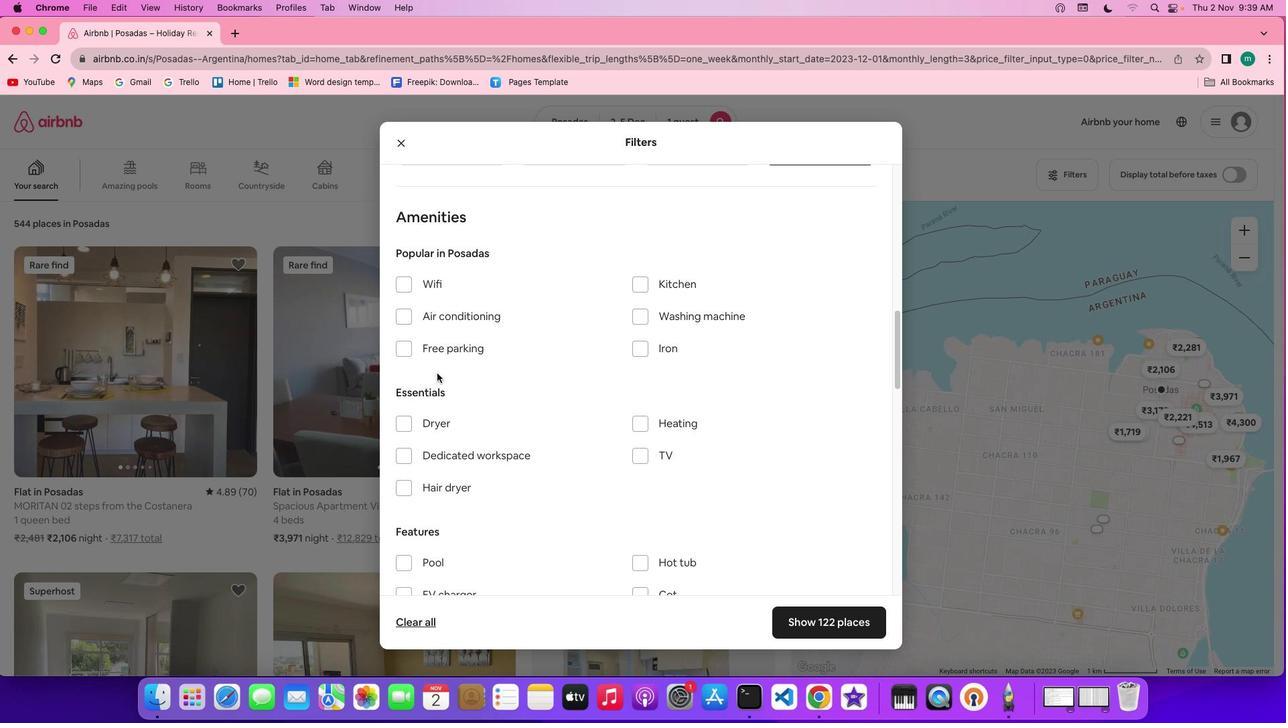 
Action: Mouse moved to (679, 420)
Screenshot: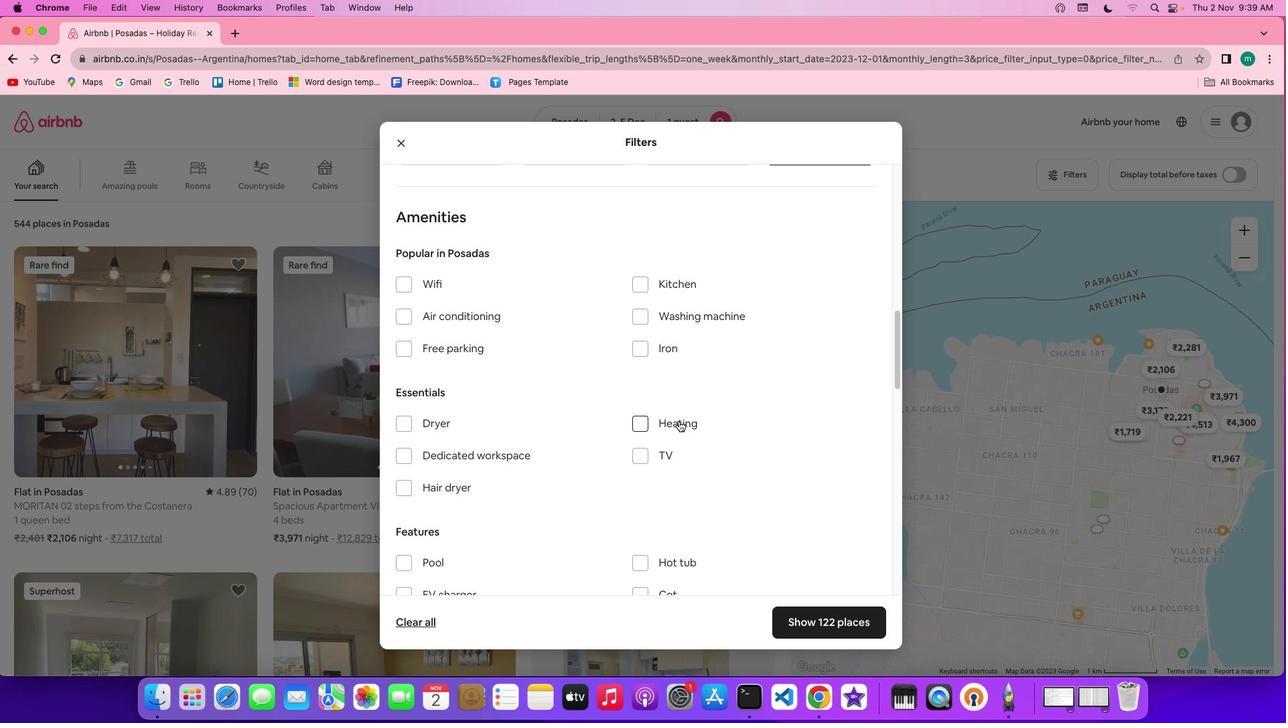 
Action: Mouse pressed left at (679, 420)
Screenshot: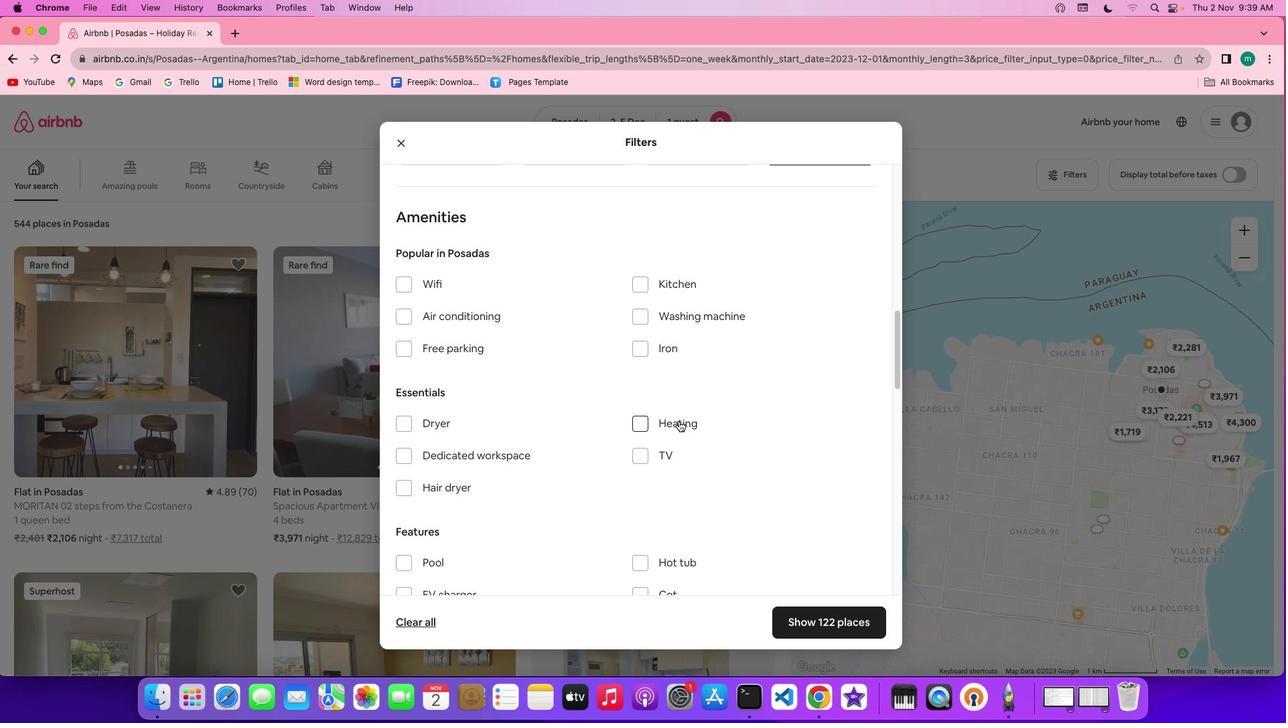
Action: Mouse moved to (769, 435)
Screenshot: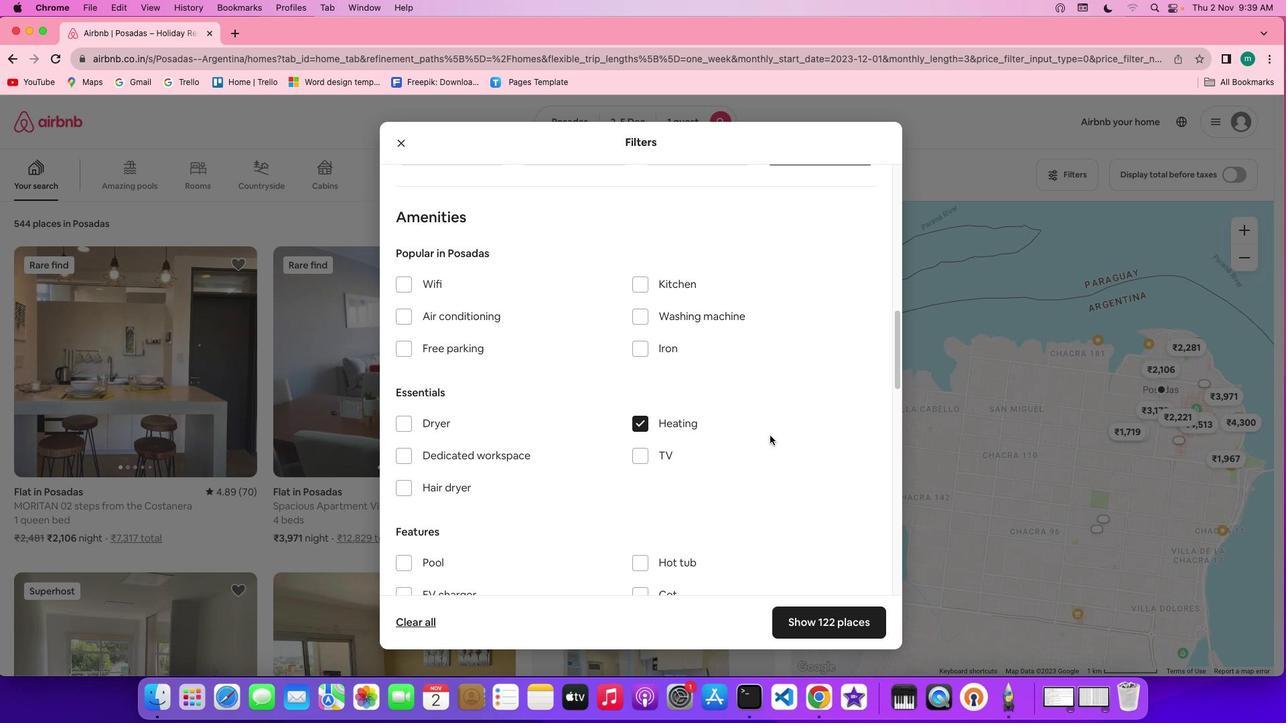 
Action: Mouse scrolled (769, 435) with delta (0, 0)
Screenshot: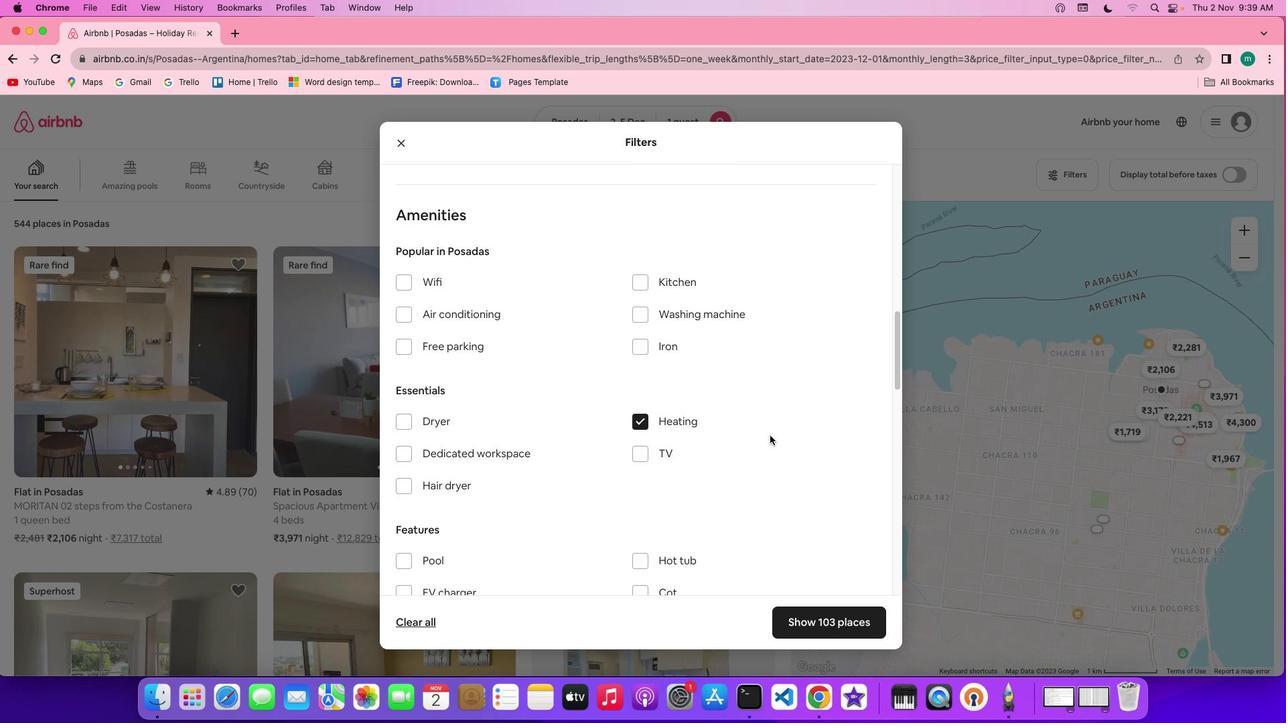 
Action: Mouse scrolled (769, 435) with delta (0, 0)
Screenshot: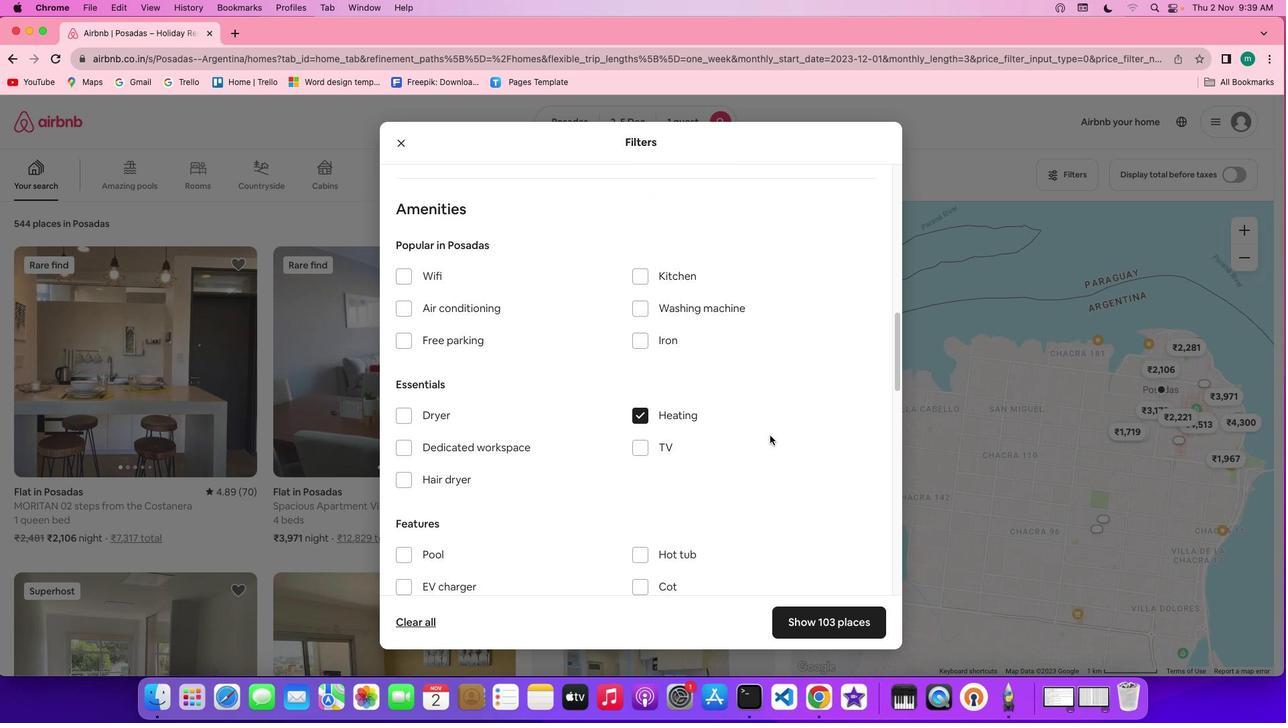 
Action: Mouse scrolled (769, 435) with delta (0, 0)
Screenshot: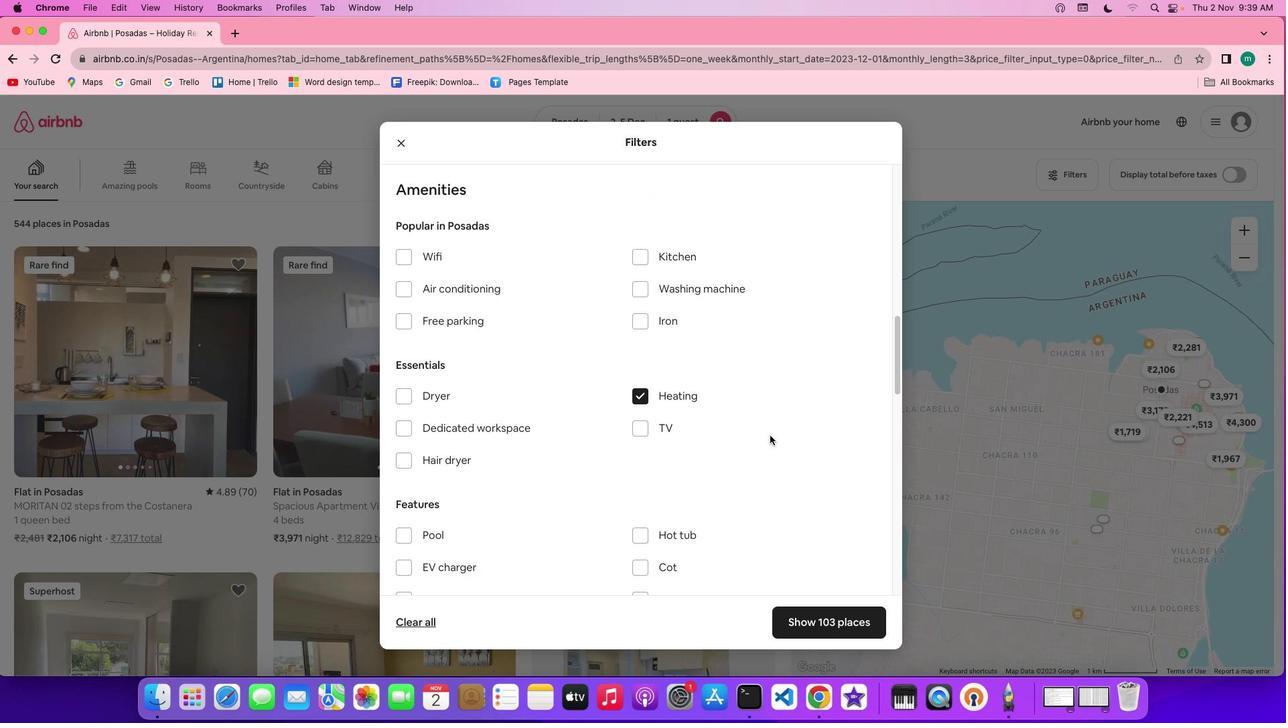 
Action: Mouse scrolled (769, 435) with delta (0, 0)
Screenshot: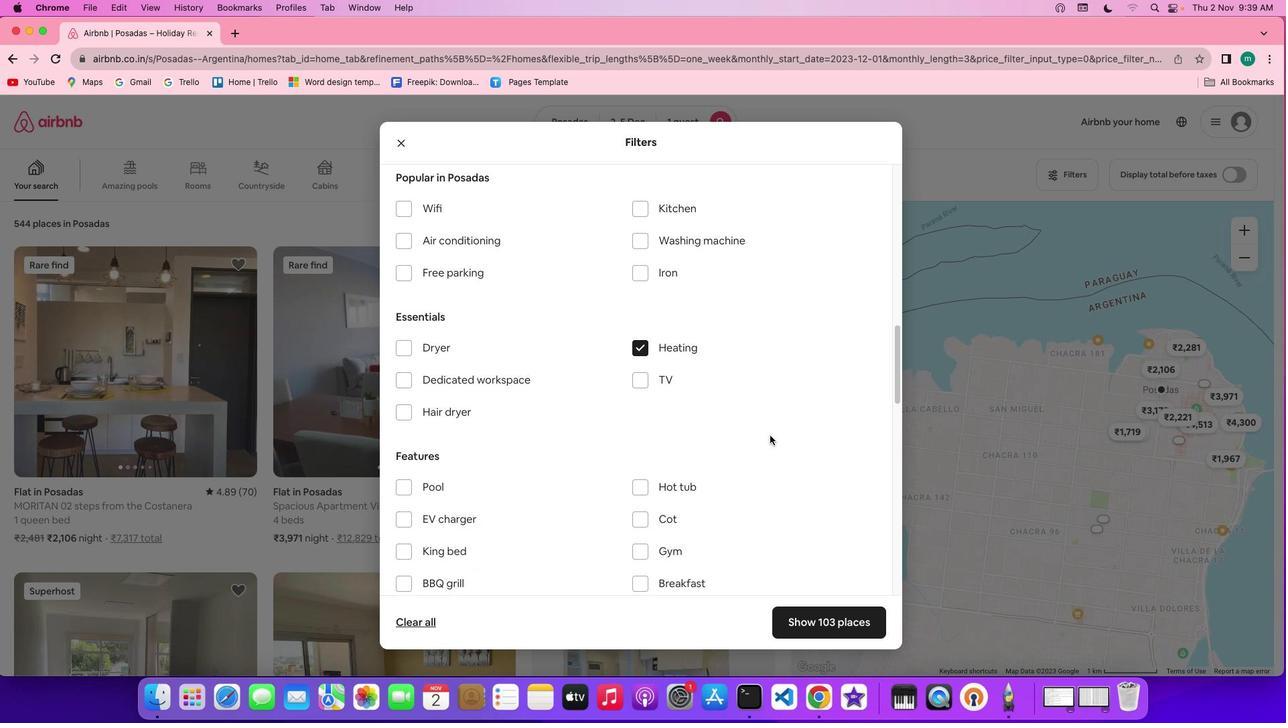 
Action: Mouse scrolled (769, 435) with delta (0, 0)
Screenshot: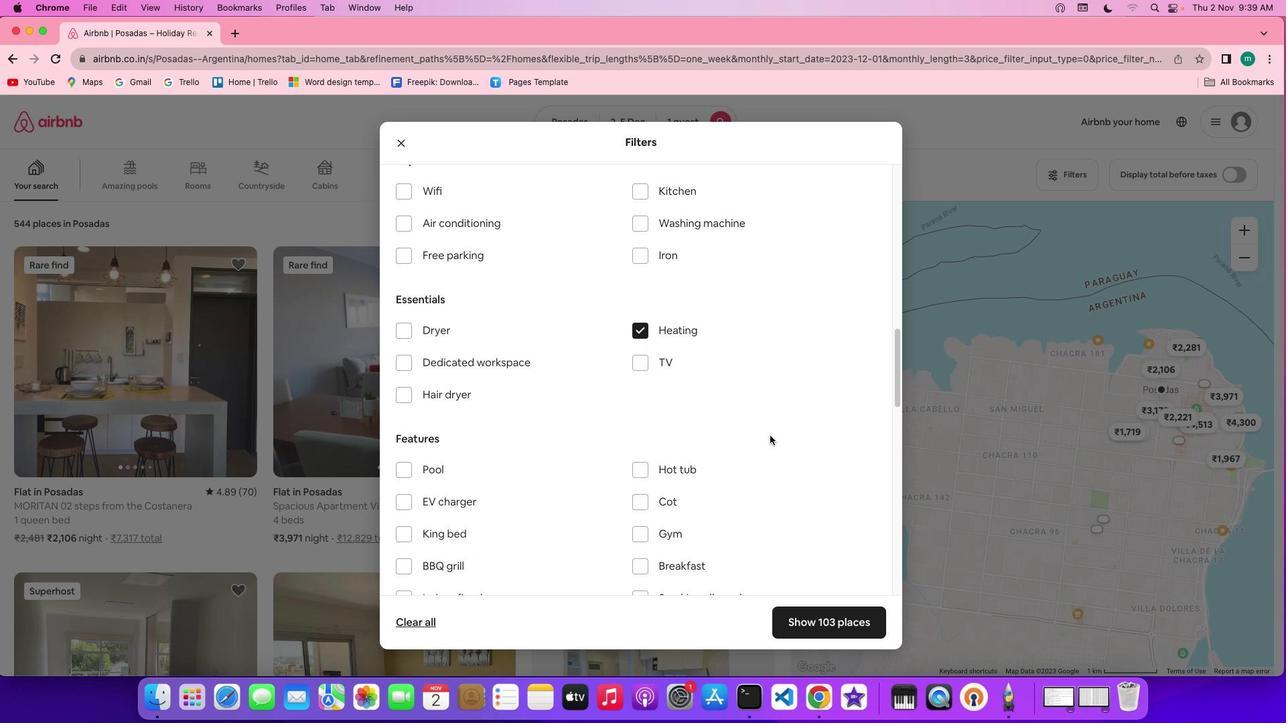 
Action: Mouse scrolled (769, 435) with delta (0, 0)
Screenshot: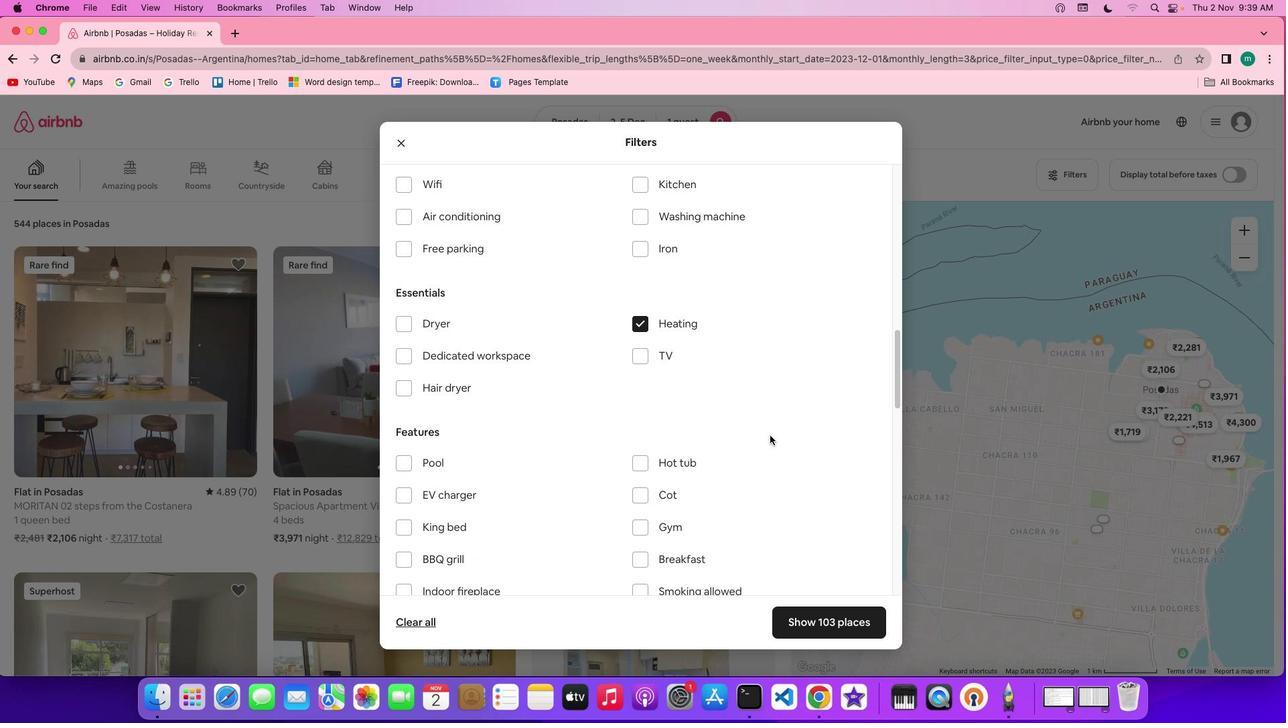 
Action: Mouse scrolled (769, 435) with delta (0, 0)
Screenshot: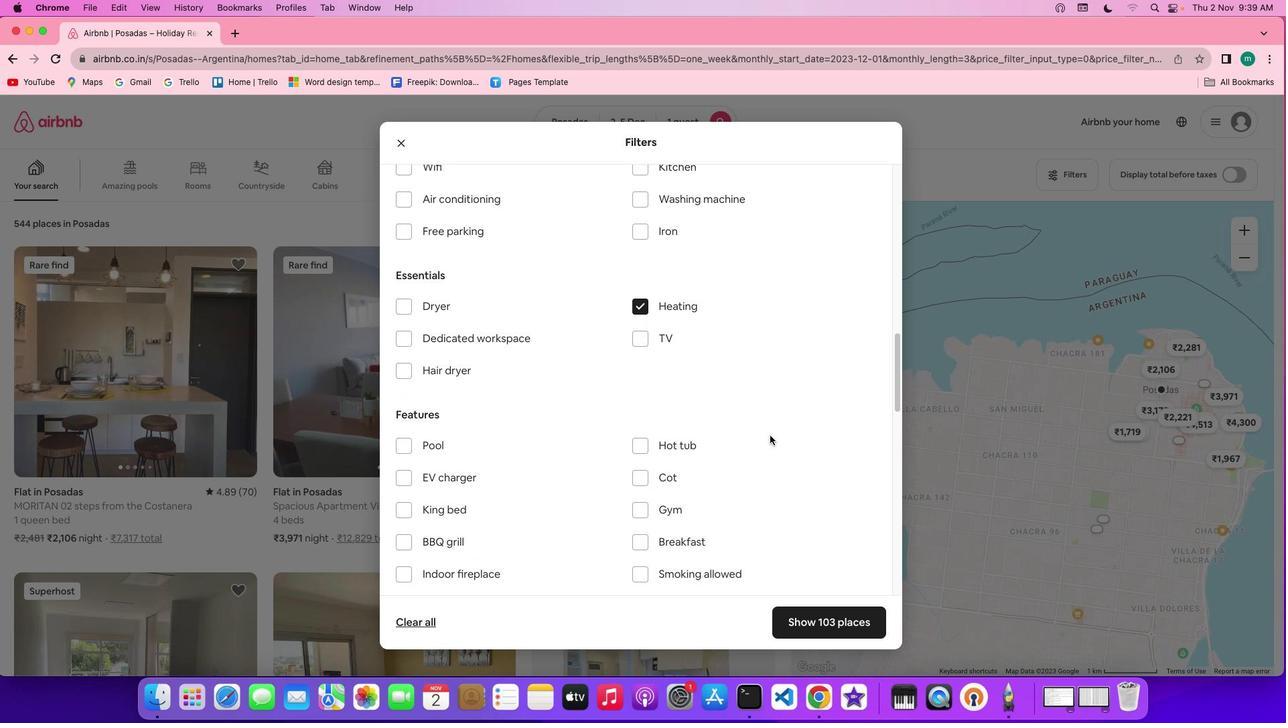 
Action: Mouse scrolled (769, 435) with delta (0, 0)
Screenshot: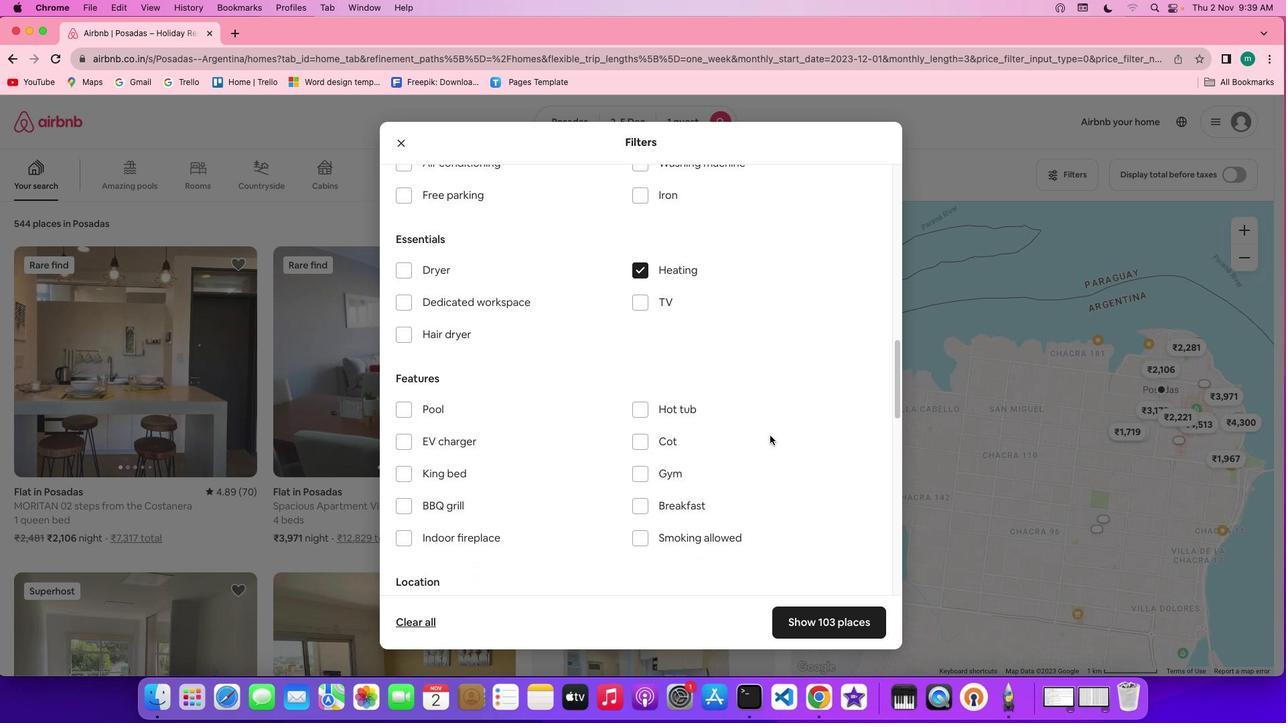 
Action: Mouse scrolled (769, 435) with delta (0, 0)
Screenshot: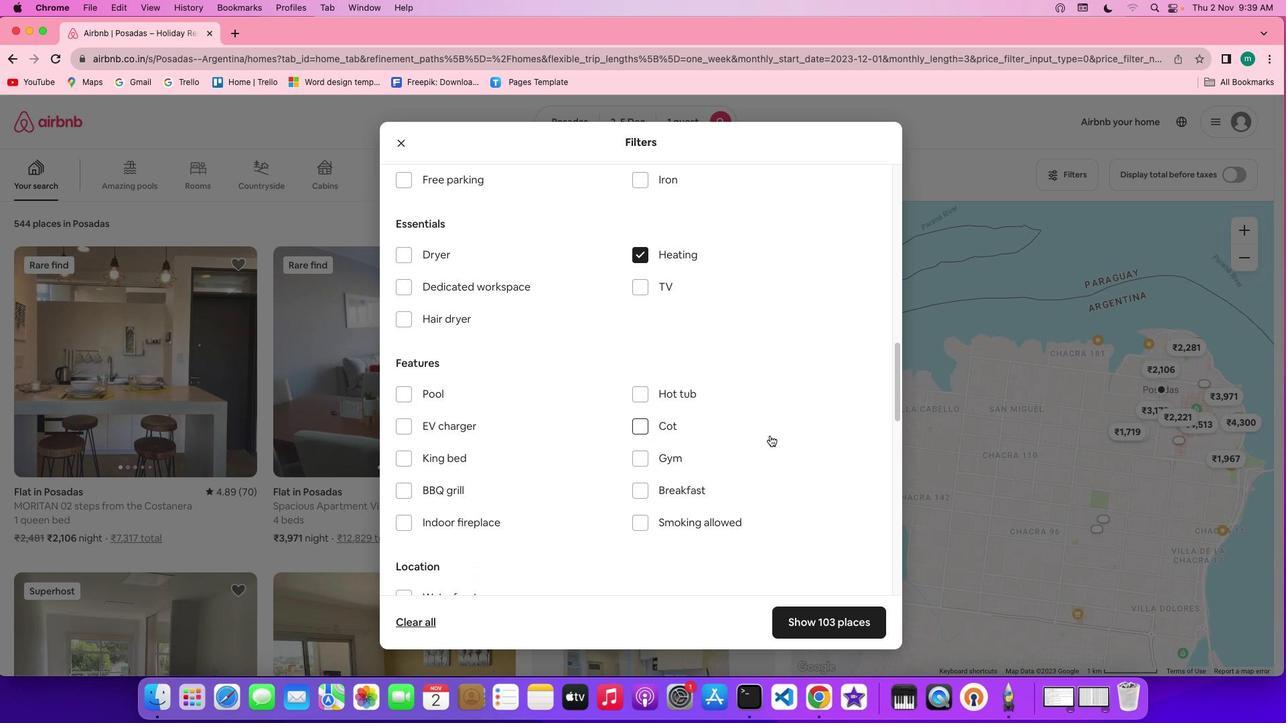 
Action: Mouse scrolled (769, 435) with delta (0, 0)
Screenshot: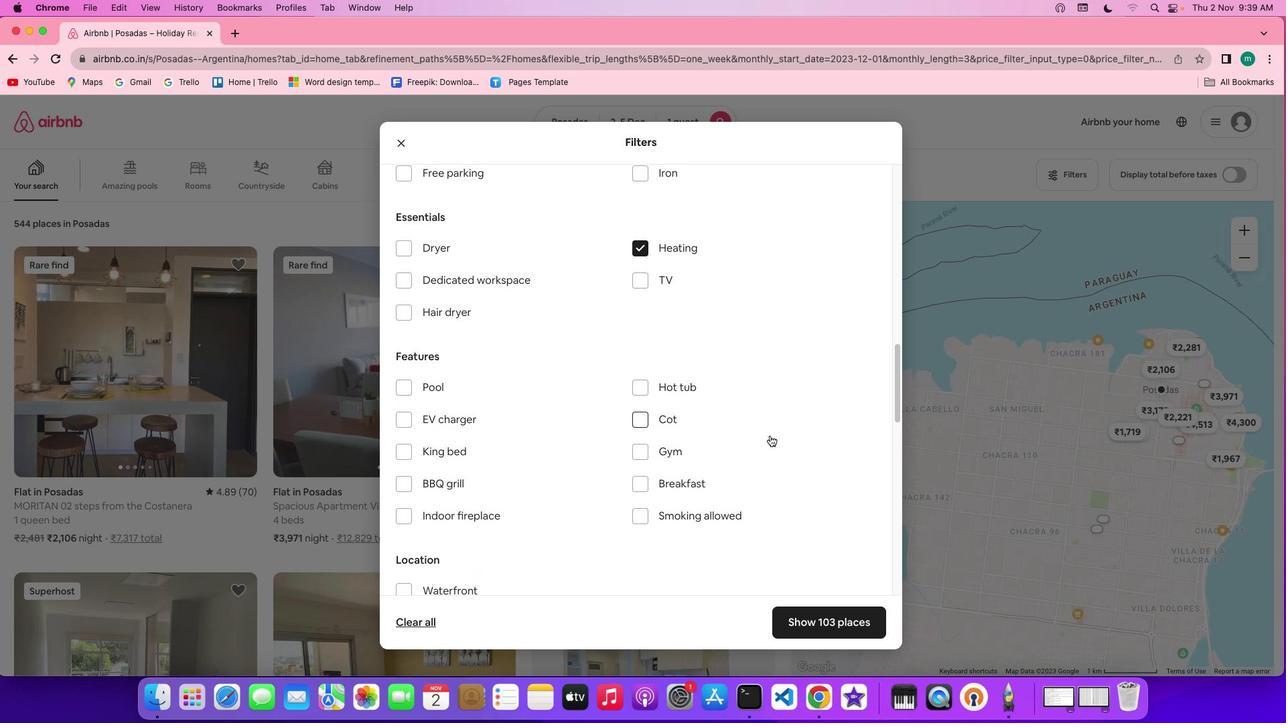 
Action: Mouse scrolled (769, 435) with delta (0, 0)
Screenshot: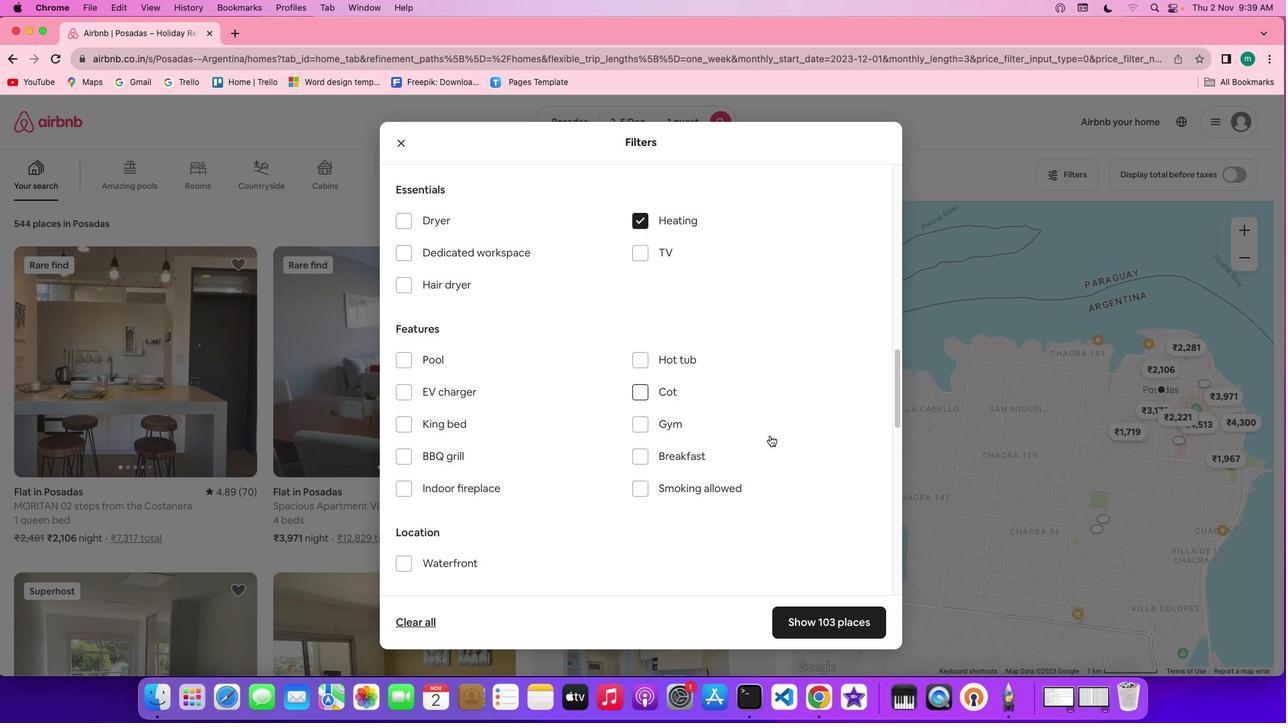 
Action: Mouse scrolled (769, 435) with delta (0, 0)
Screenshot: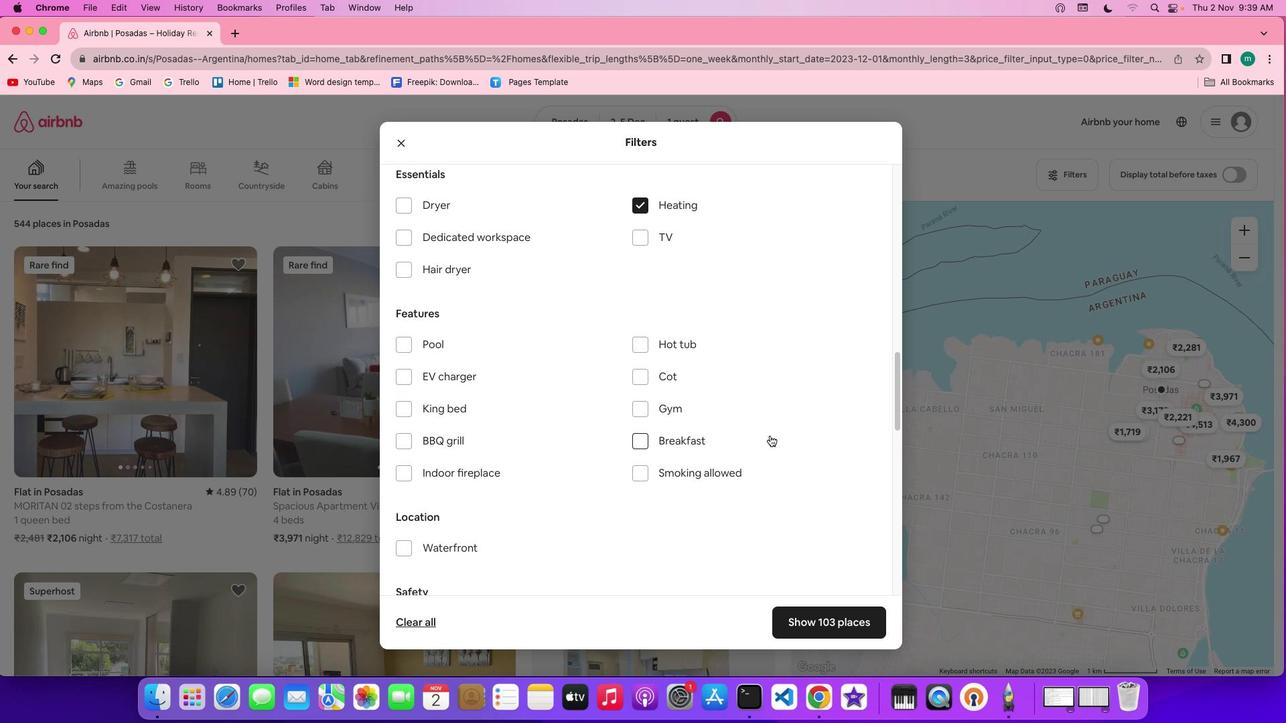 
Action: Mouse scrolled (769, 435) with delta (0, 0)
Screenshot: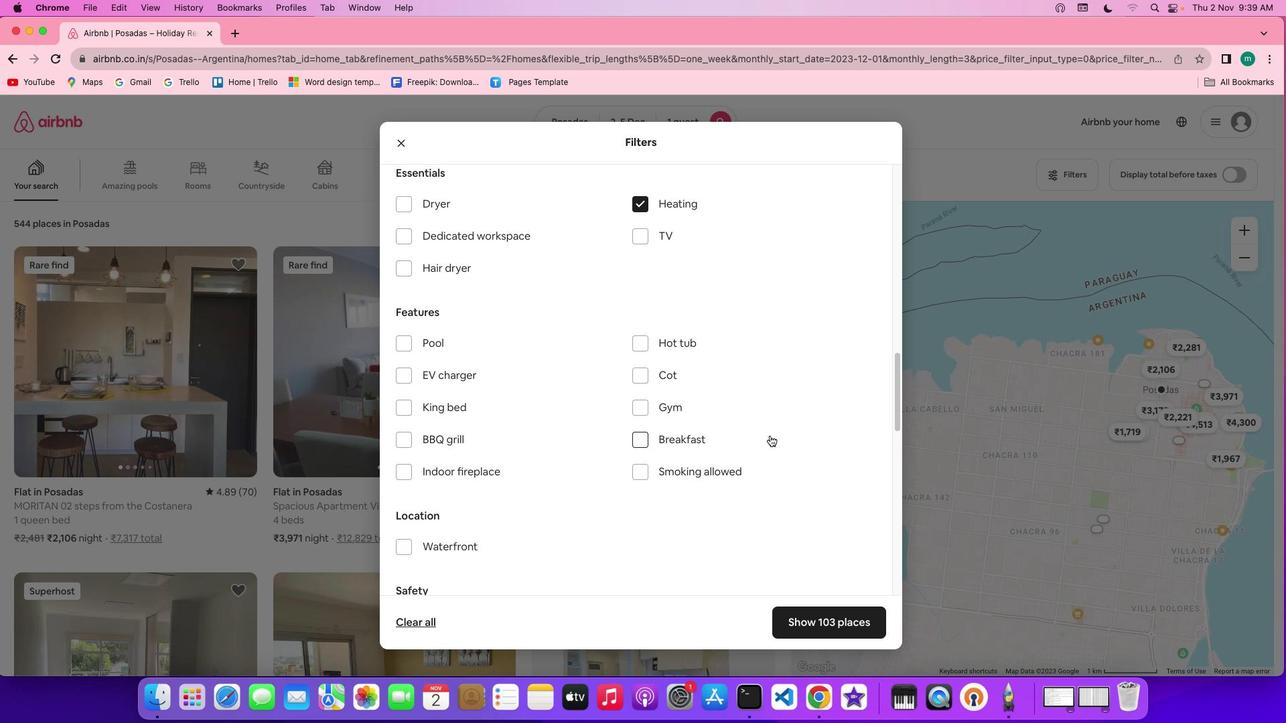 
Action: Mouse scrolled (769, 435) with delta (0, 0)
Screenshot: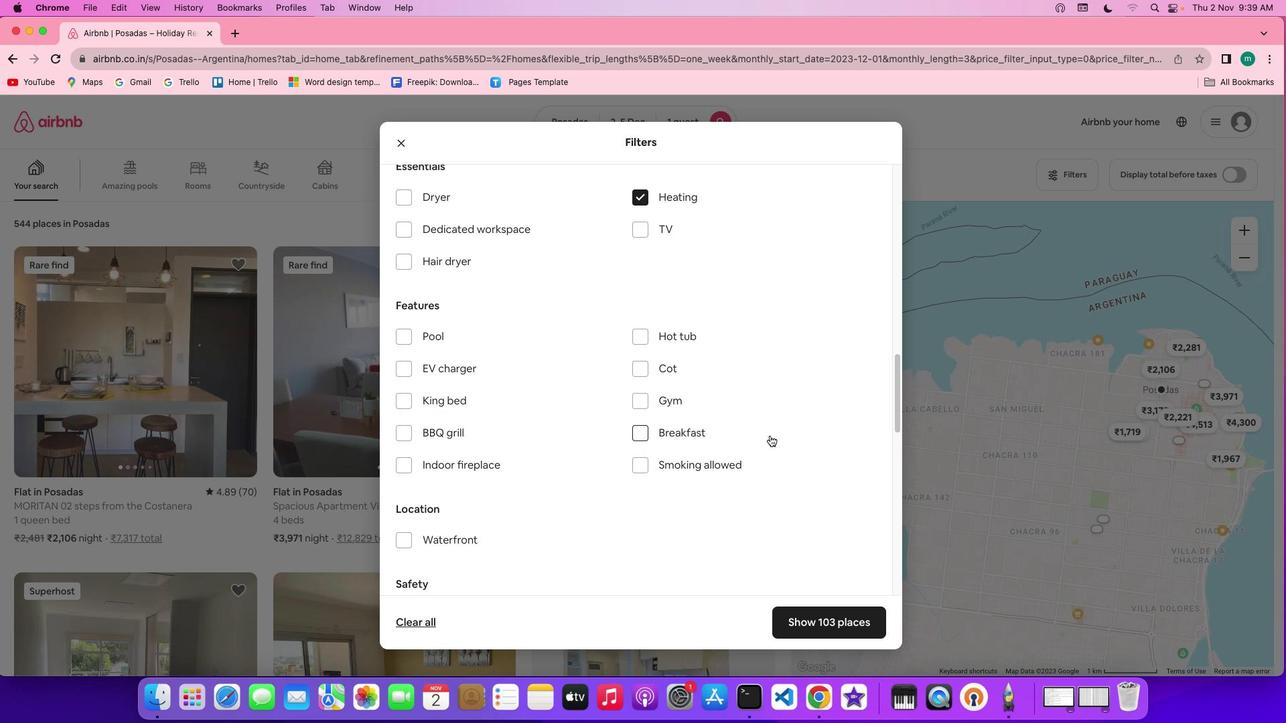 
Action: Mouse scrolled (769, 435) with delta (0, 0)
Screenshot: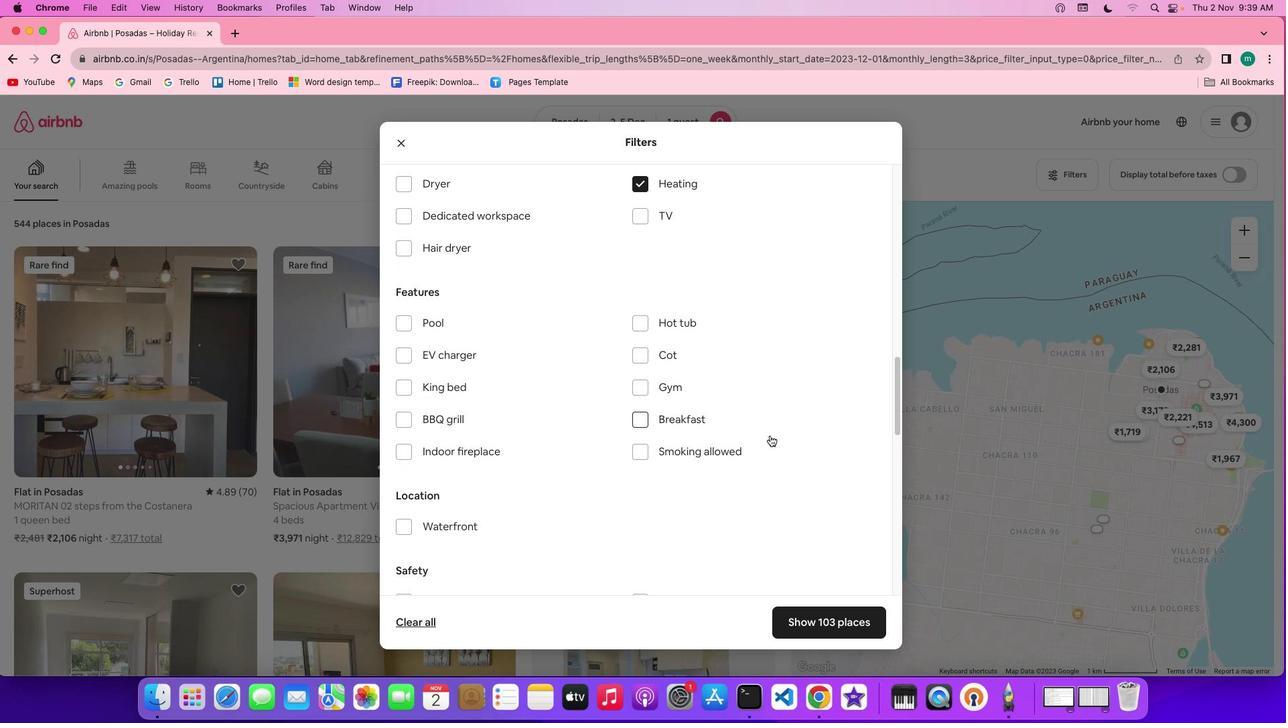 
Action: Mouse scrolled (769, 435) with delta (0, 0)
Screenshot: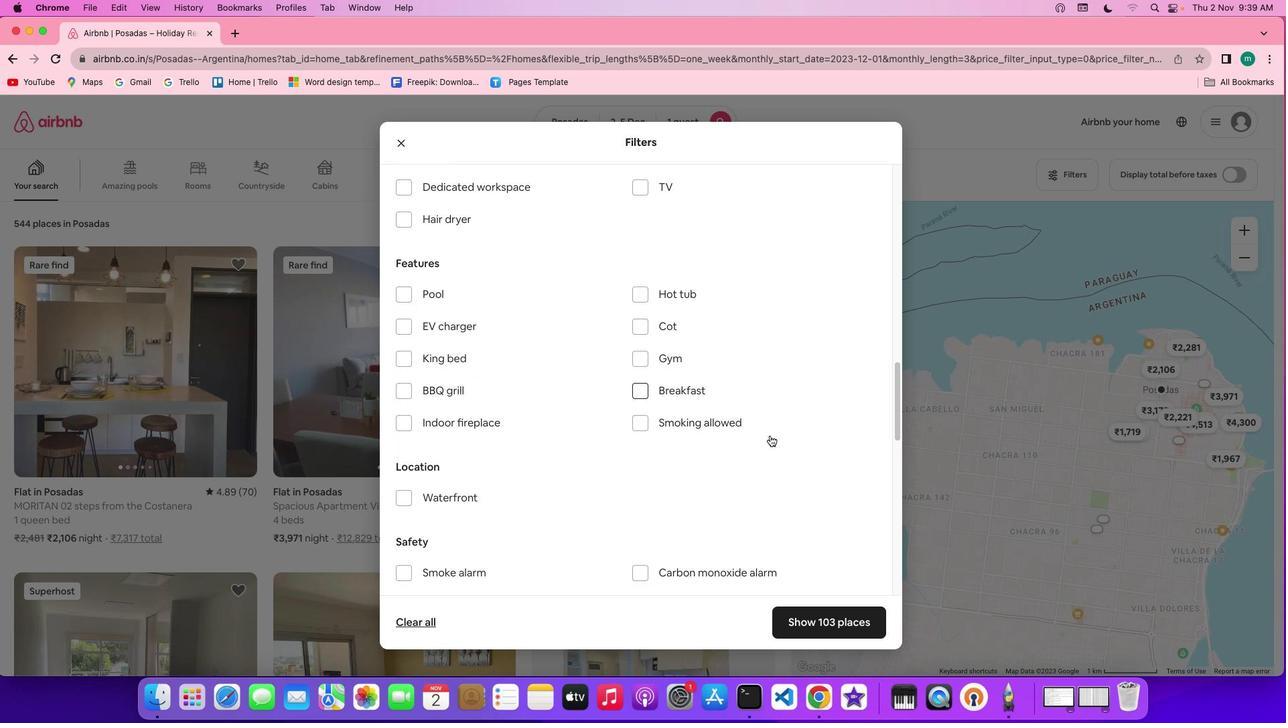 
Action: Mouse scrolled (769, 435) with delta (0, 0)
Screenshot: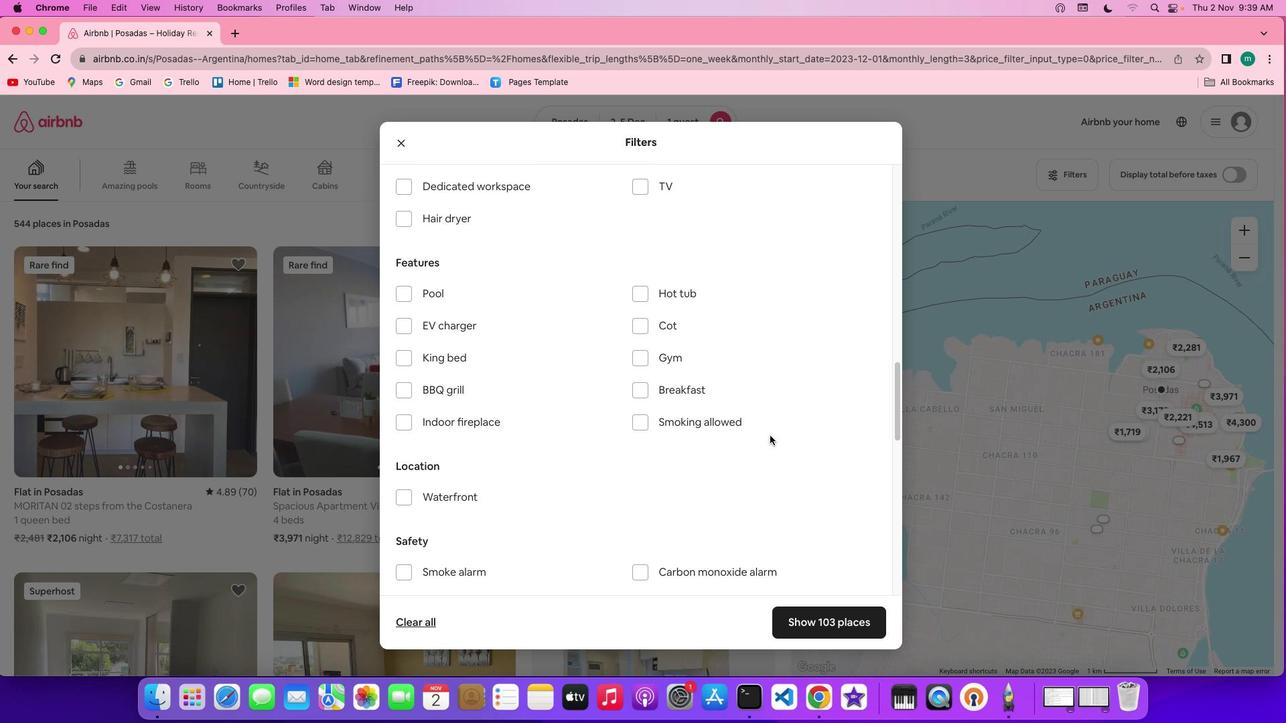 
Action: Mouse scrolled (769, 435) with delta (0, 0)
Screenshot: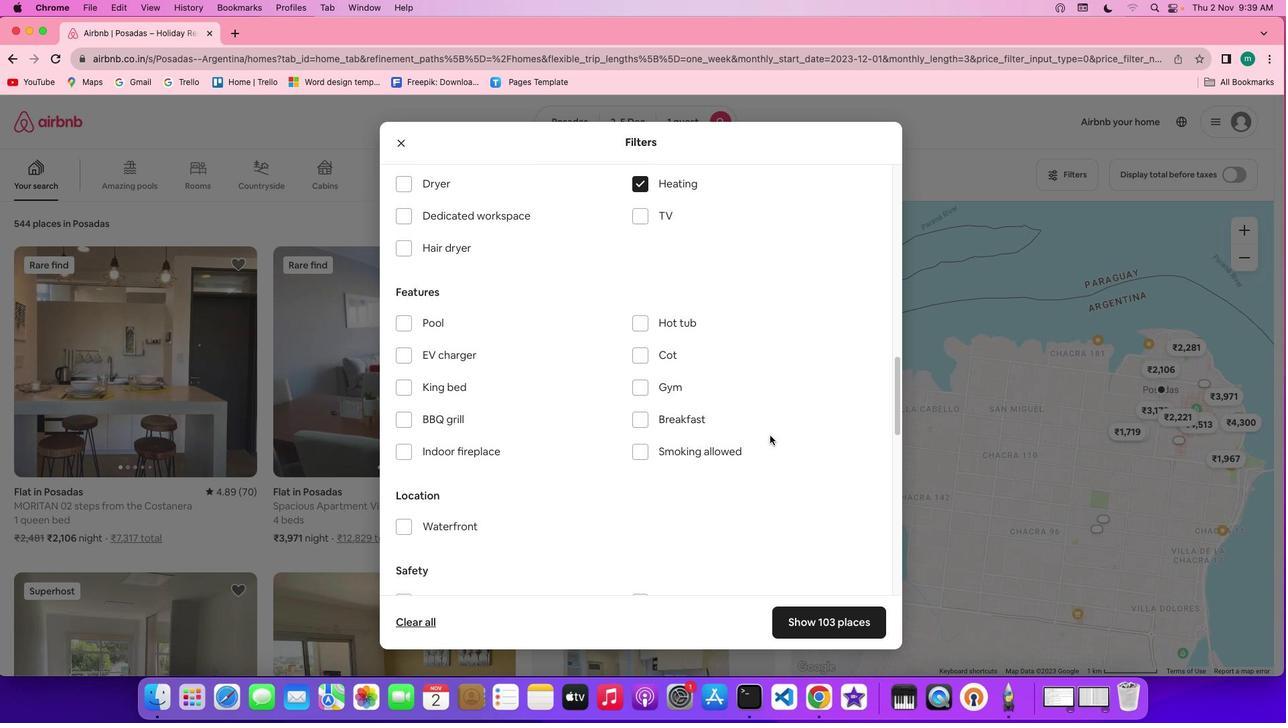 
Action: Mouse scrolled (769, 435) with delta (0, 2)
Screenshot: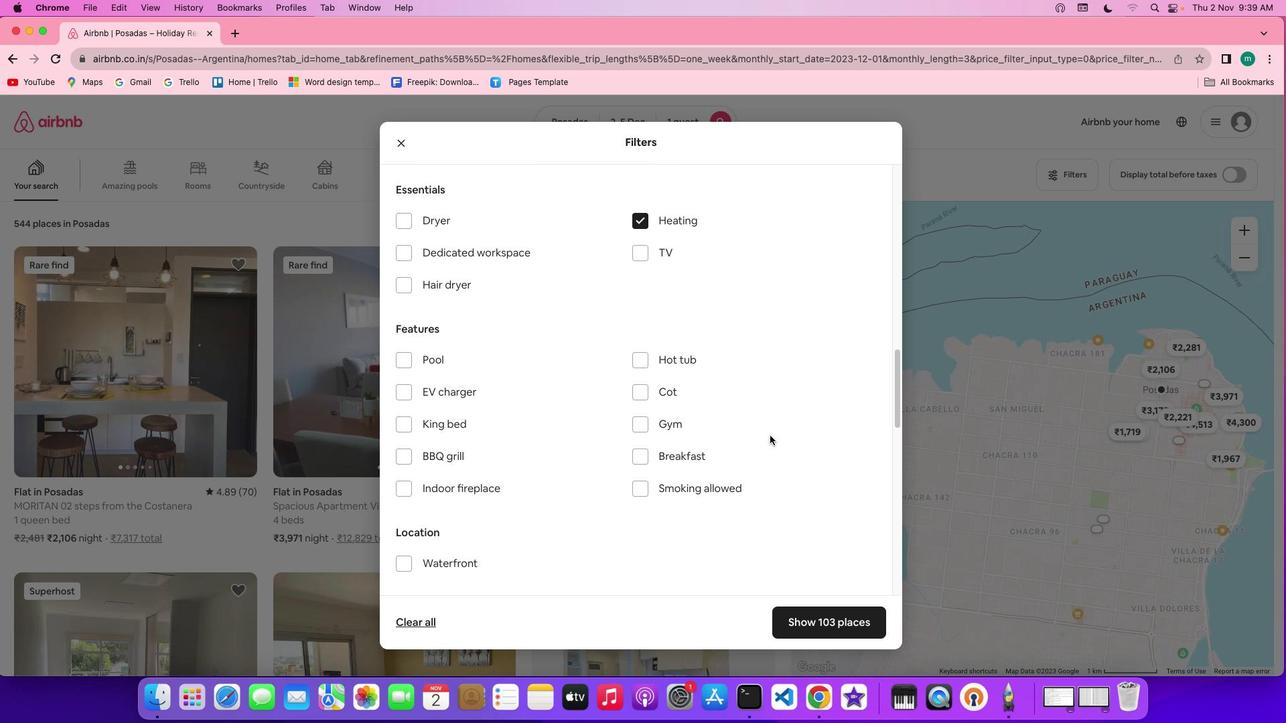 
Action: Mouse scrolled (769, 435) with delta (0, 0)
Screenshot: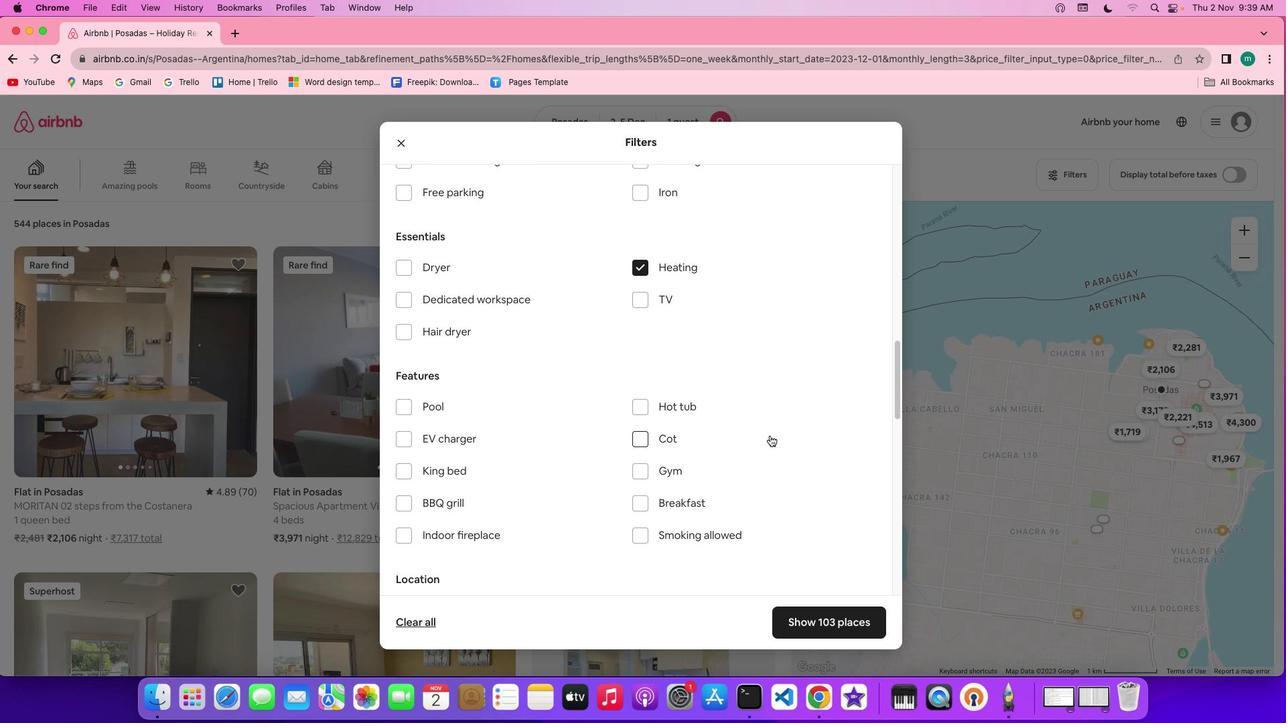 
Action: Mouse scrolled (769, 435) with delta (0, 0)
Screenshot: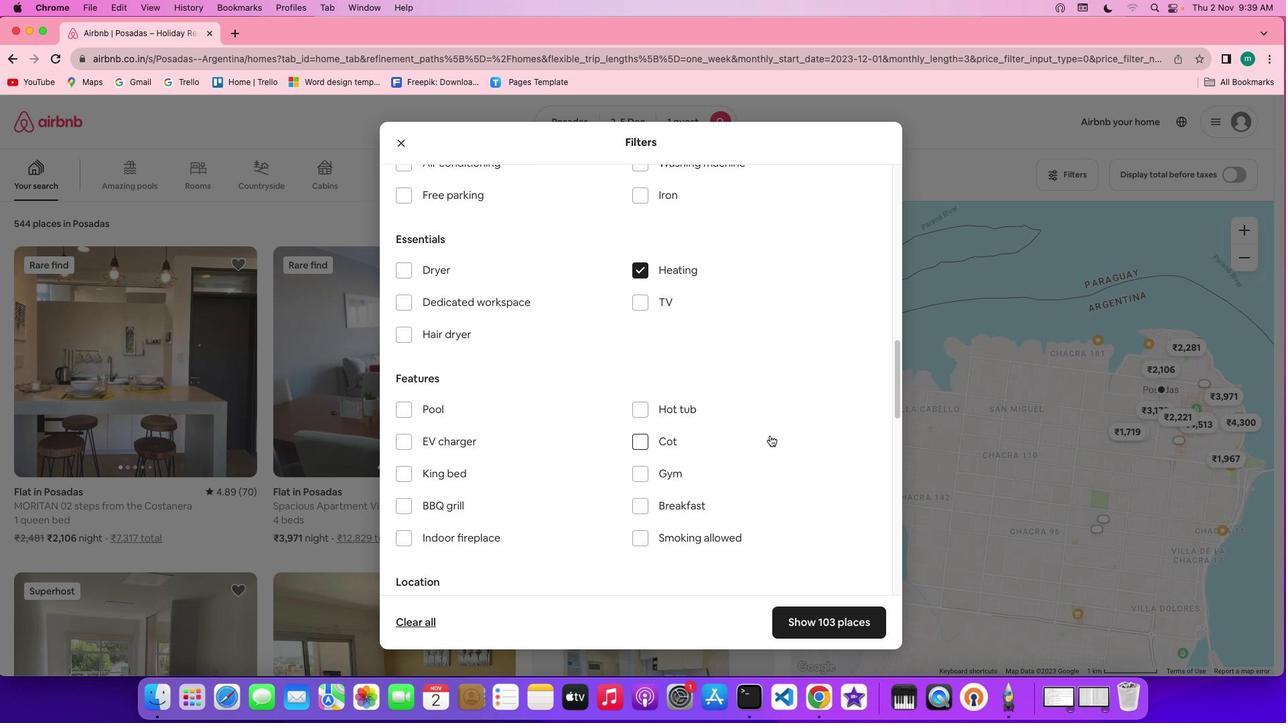 
Action: Mouse scrolled (769, 435) with delta (0, 0)
Screenshot: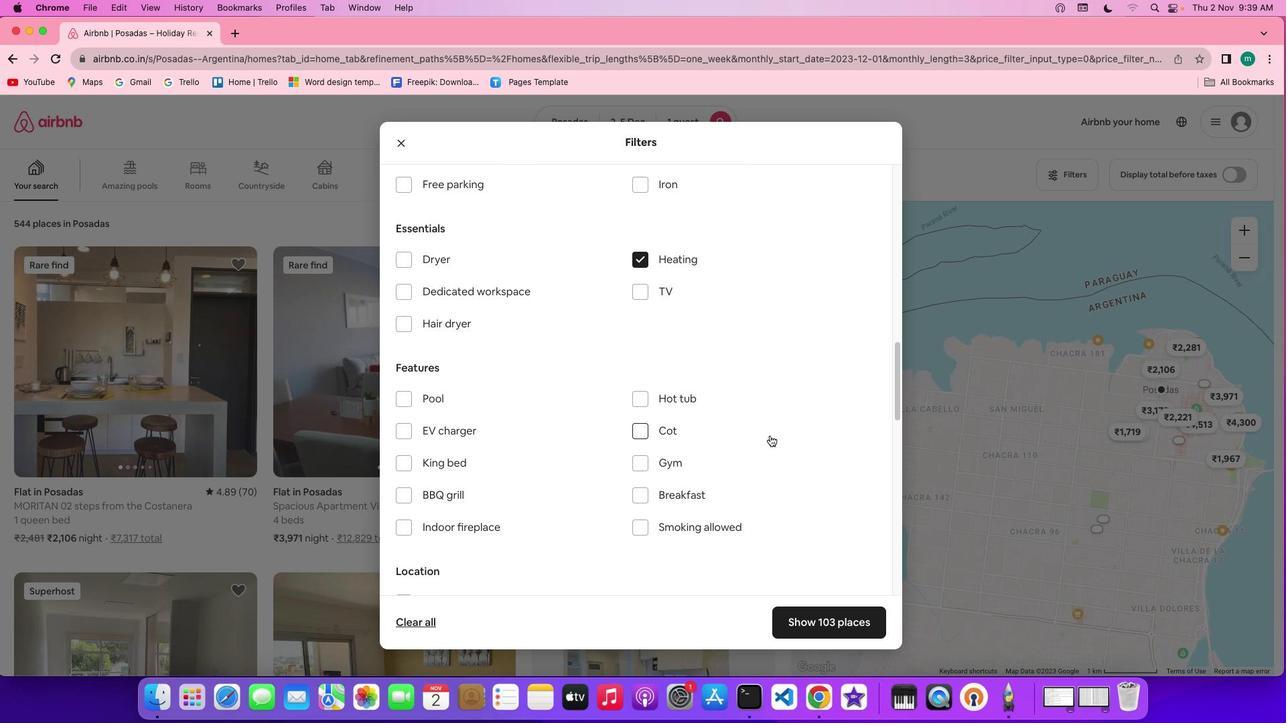 
Action: Mouse scrolled (769, 435) with delta (0, 0)
Screenshot: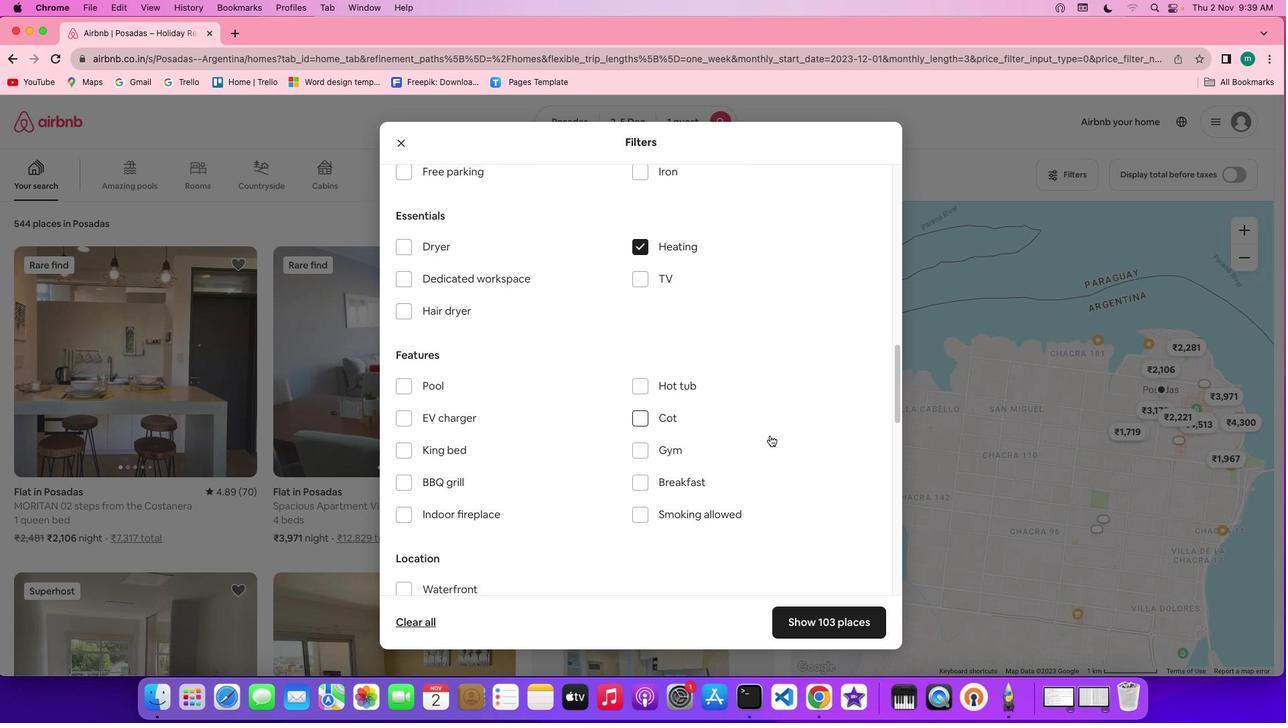 
Action: Mouse scrolled (769, 435) with delta (0, -2)
Screenshot: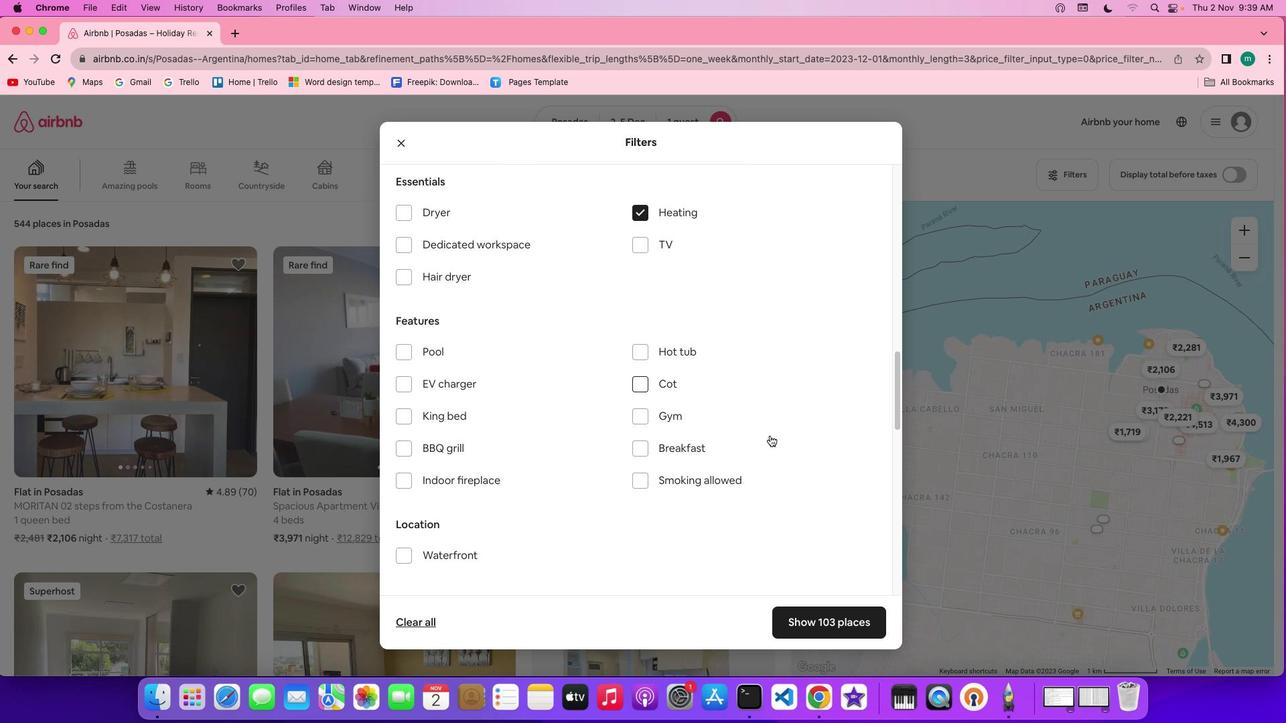 
Action: Mouse scrolled (769, 435) with delta (0, -2)
Screenshot: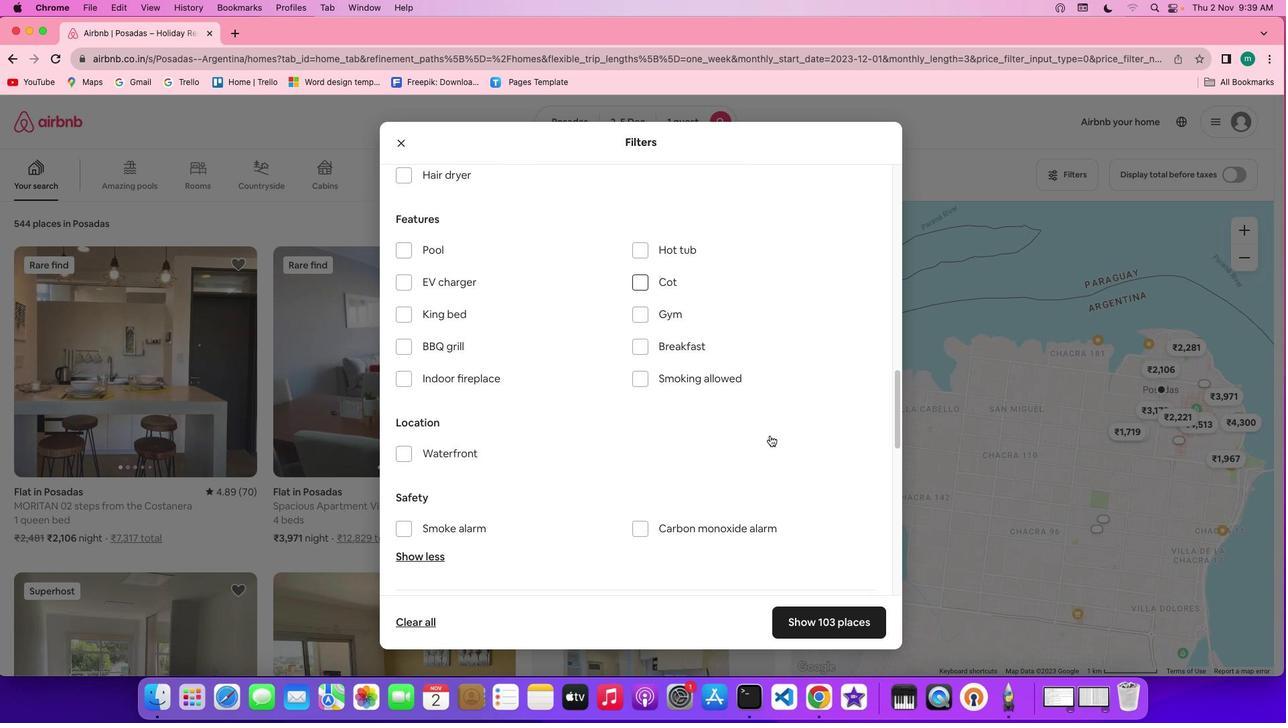 
Action: Mouse scrolled (769, 435) with delta (0, 0)
Screenshot: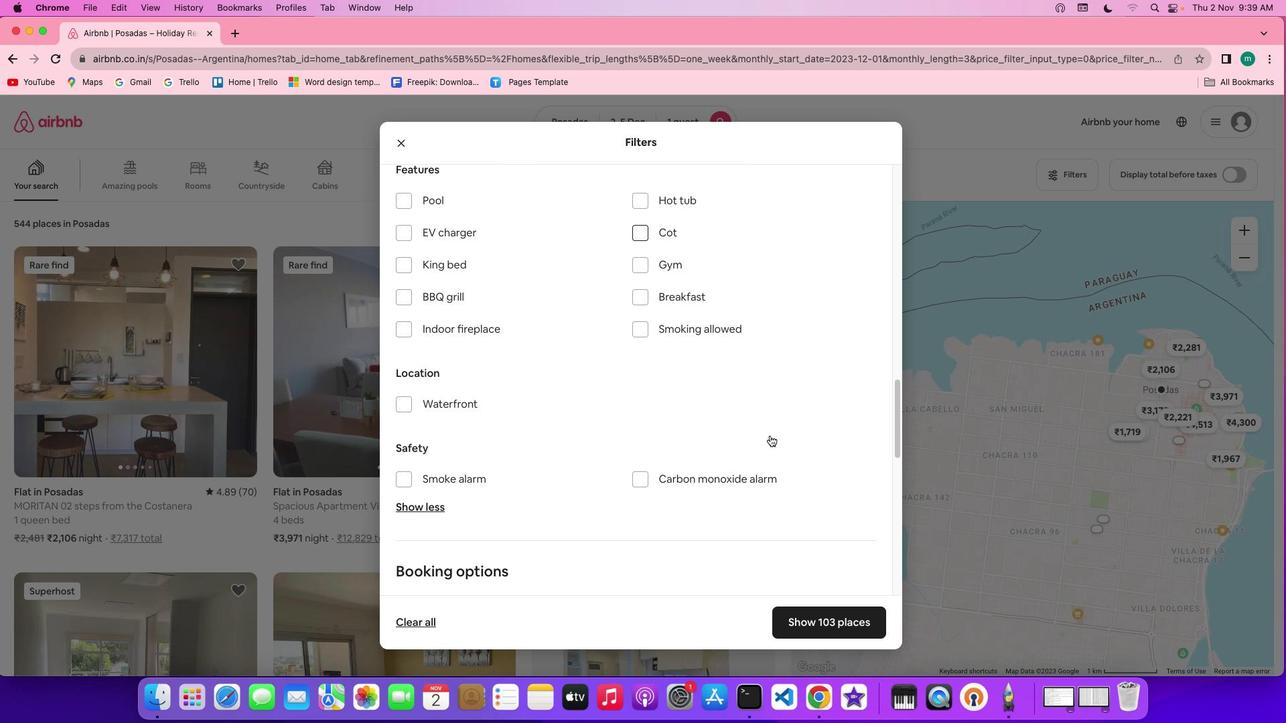 
Action: Mouse scrolled (769, 435) with delta (0, 0)
Screenshot: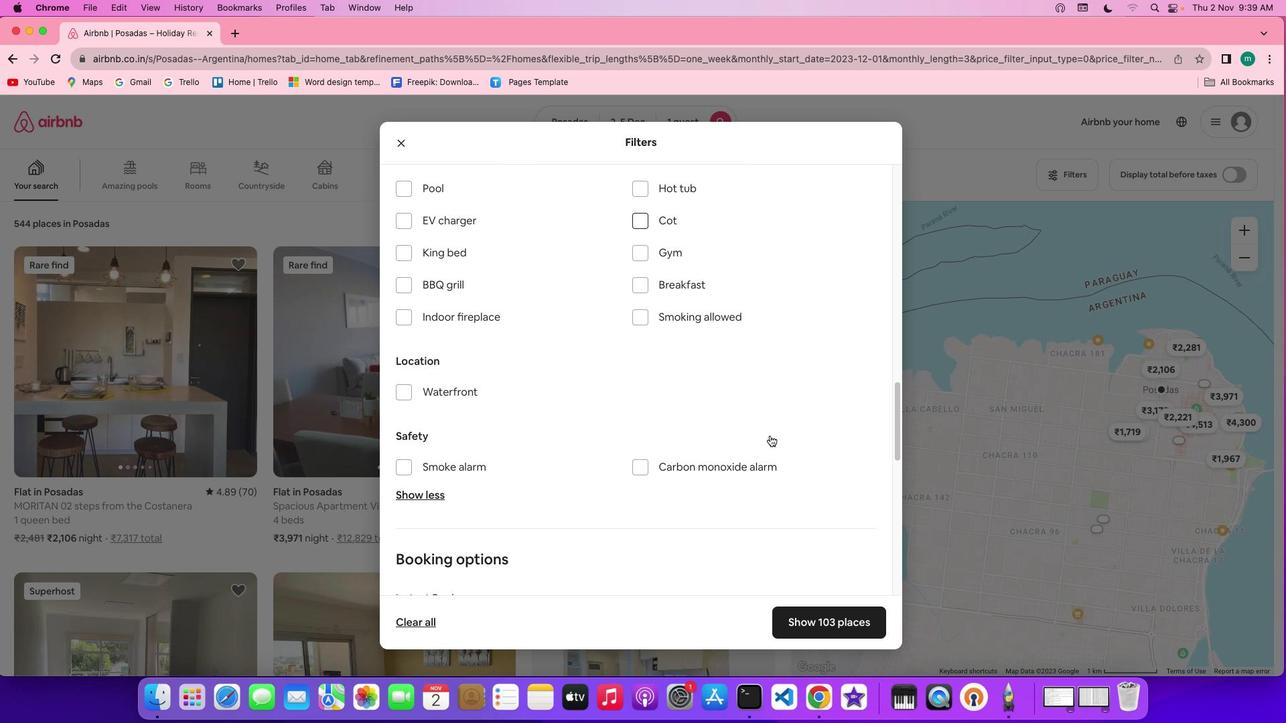 
Action: Mouse scrolled (769, 435) with delta (0, -1)
Screenshot: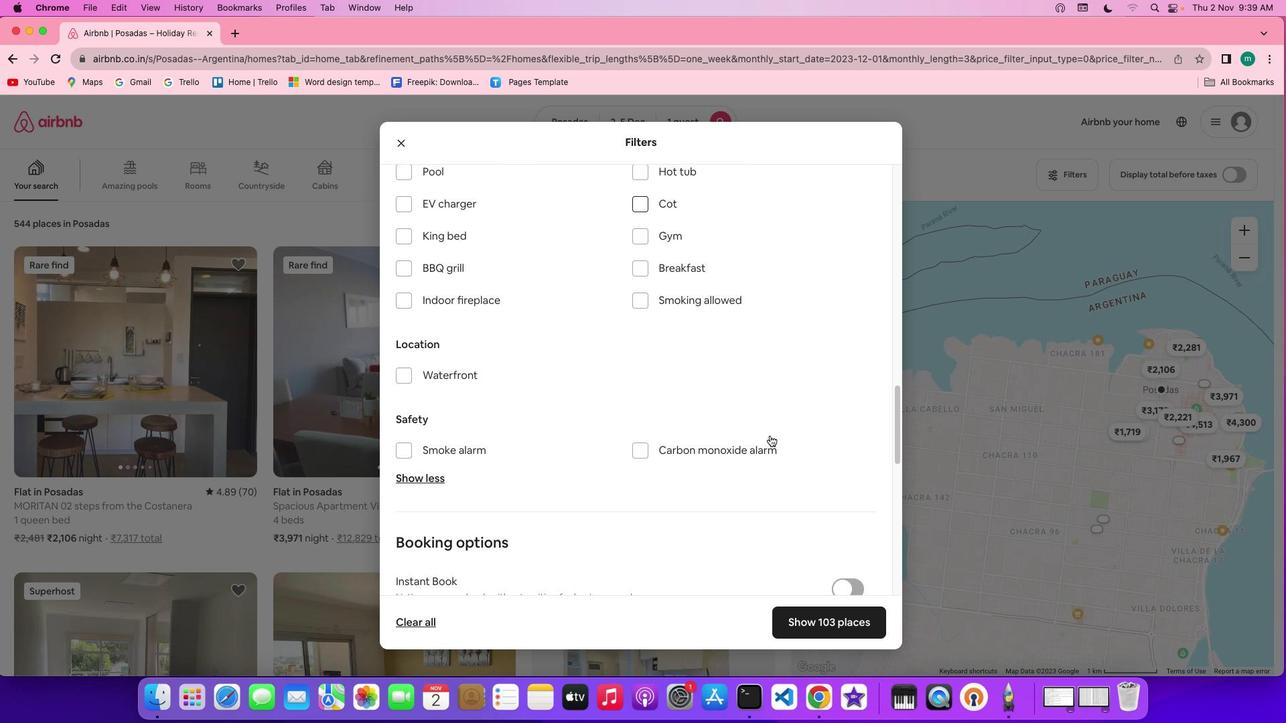 
Action: Mouse scrolled (769, 435) with delta (0, -1)
Screenshot: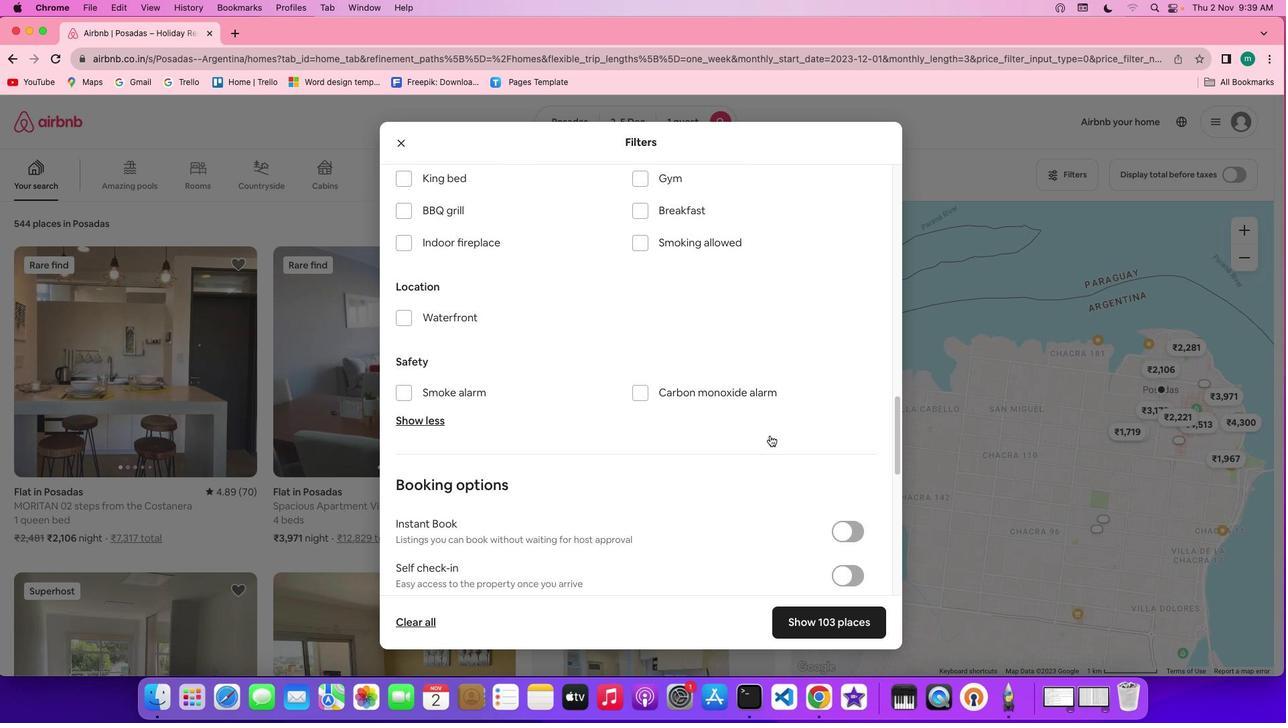 
Action: Mouse scrolled (769, 435) with delta (0, 0)
Screenshot: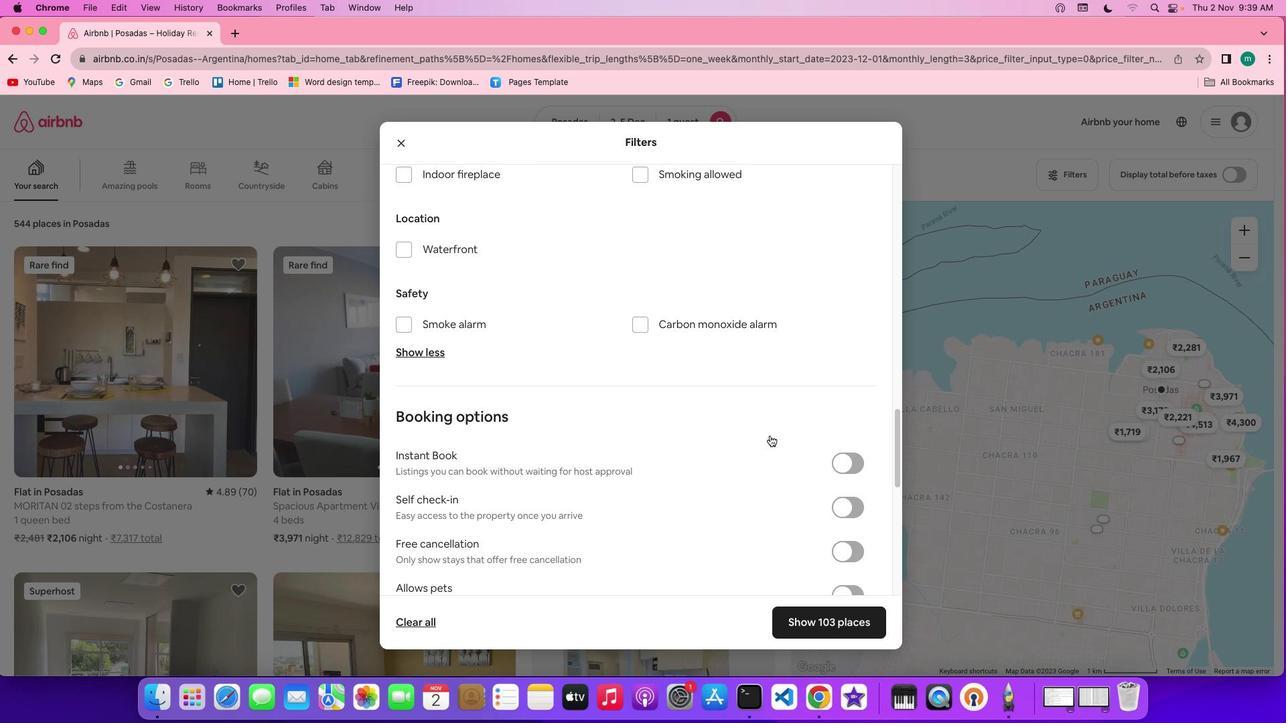 
Action: Mouse scrolled (769, 435) with delta (0, 0)
Screenshot: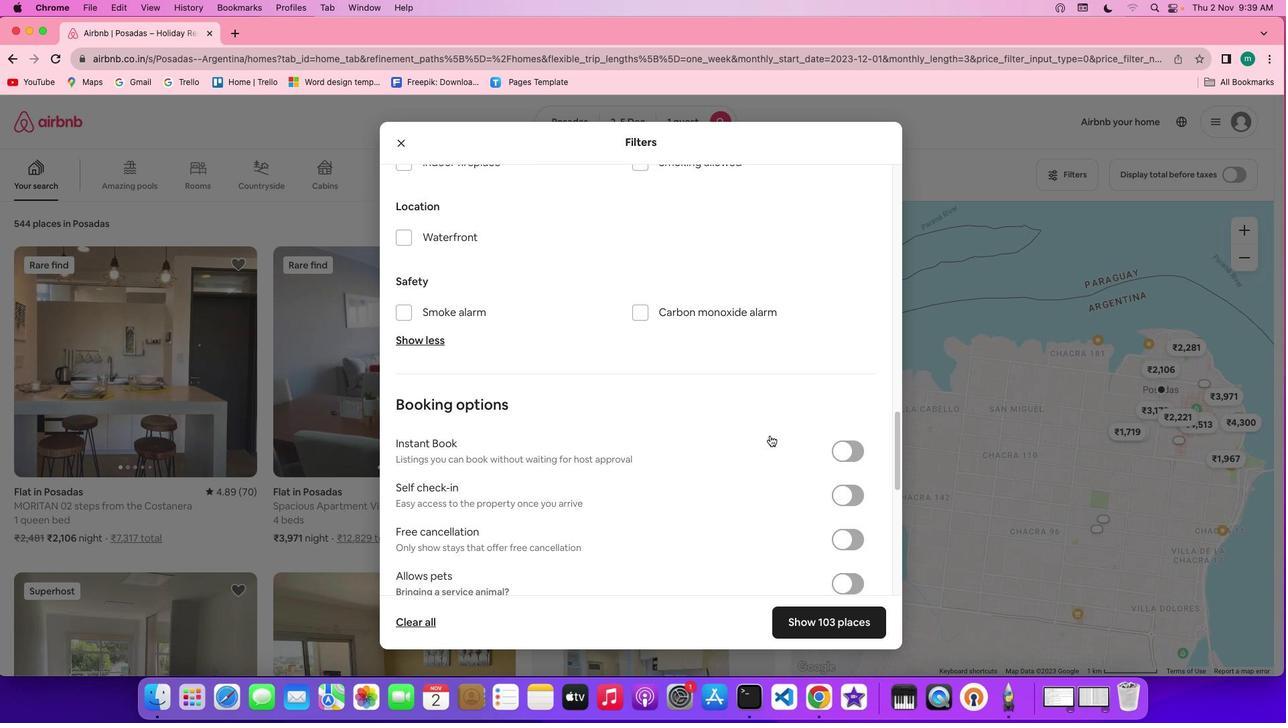 
Action: Mouse scrolled (769, 435) with delta (0, -1)
Screenshot: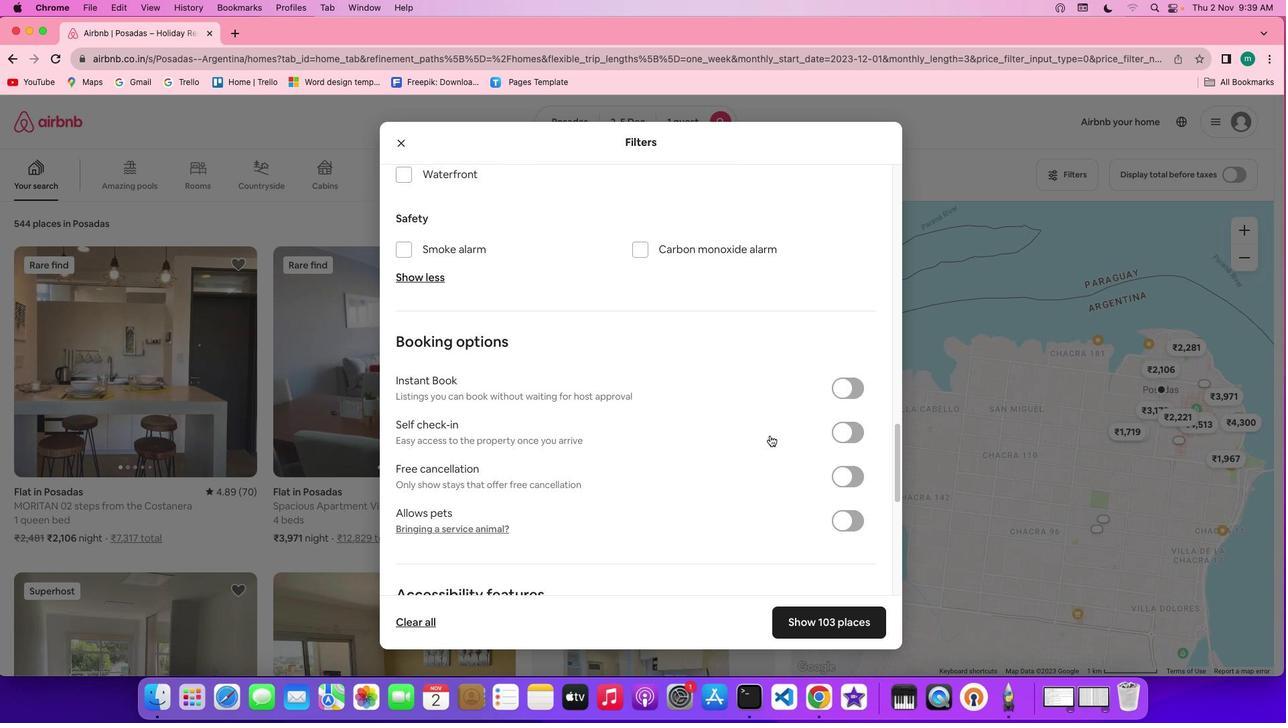 
Action: Mouse scrolled (769, 435) with delta (0, -2)
Screenshot: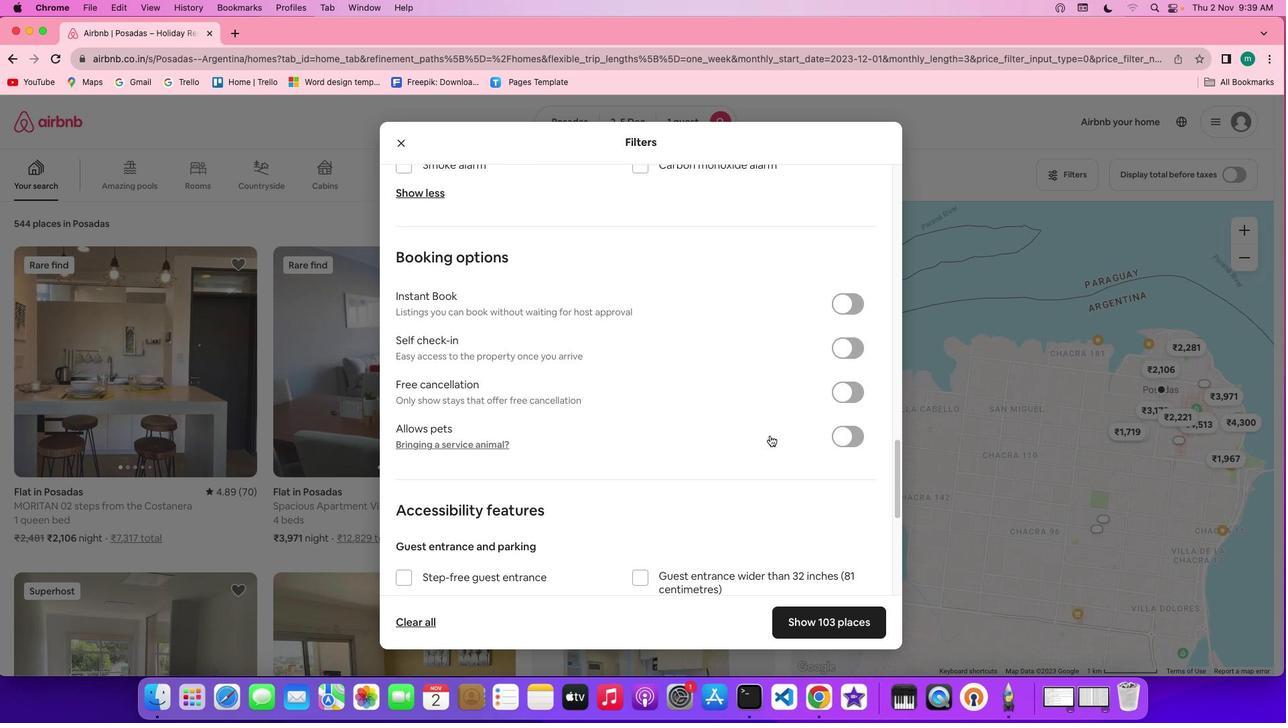 
Action: Mouse scrolled (769, 435) with delta (0, 0)
Screenshot: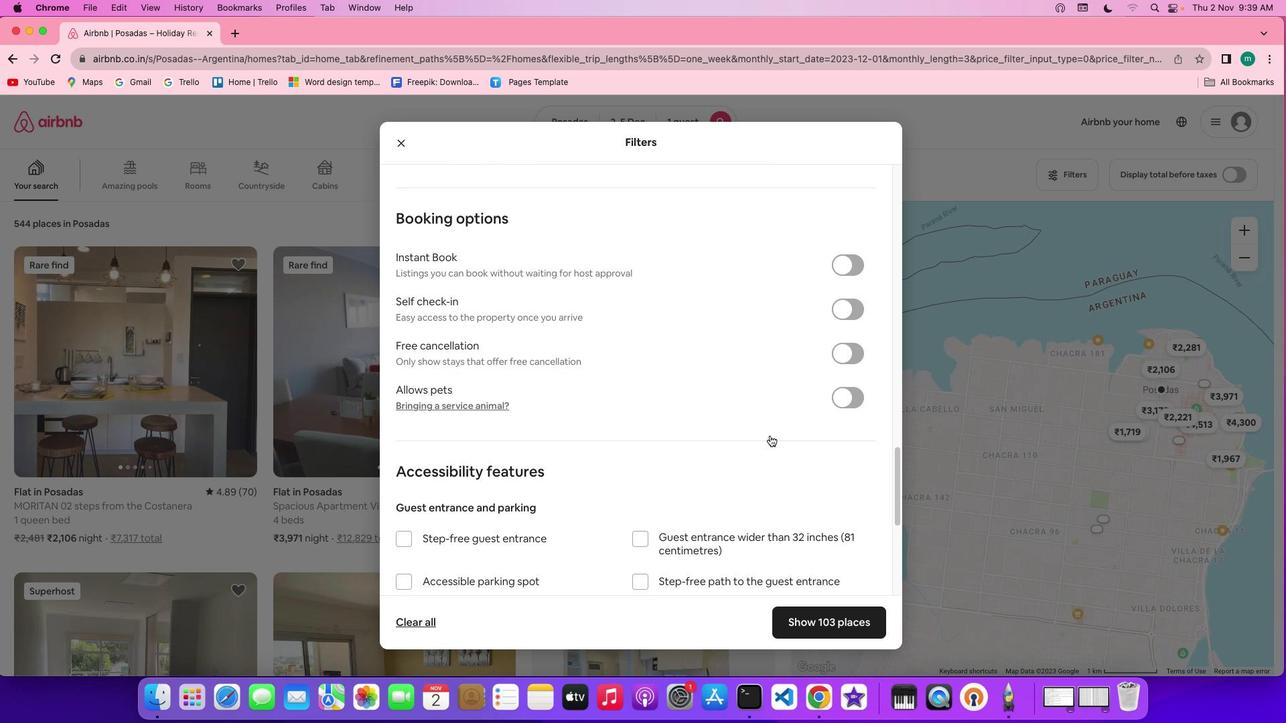 
Action: Mouse scrolled (769, 435) with delta (0, 0)
Screenshot: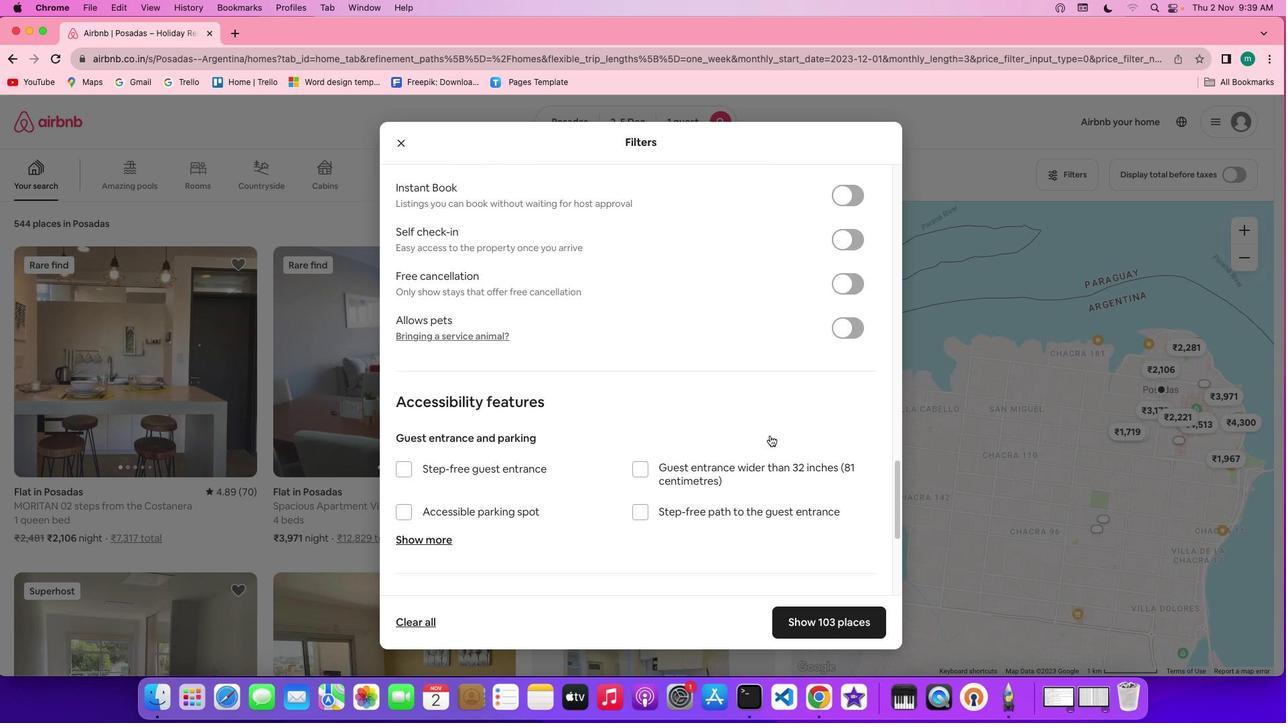 
Action: Mouse scrolled (769, 435) with delta (0, -2)
Screenshot: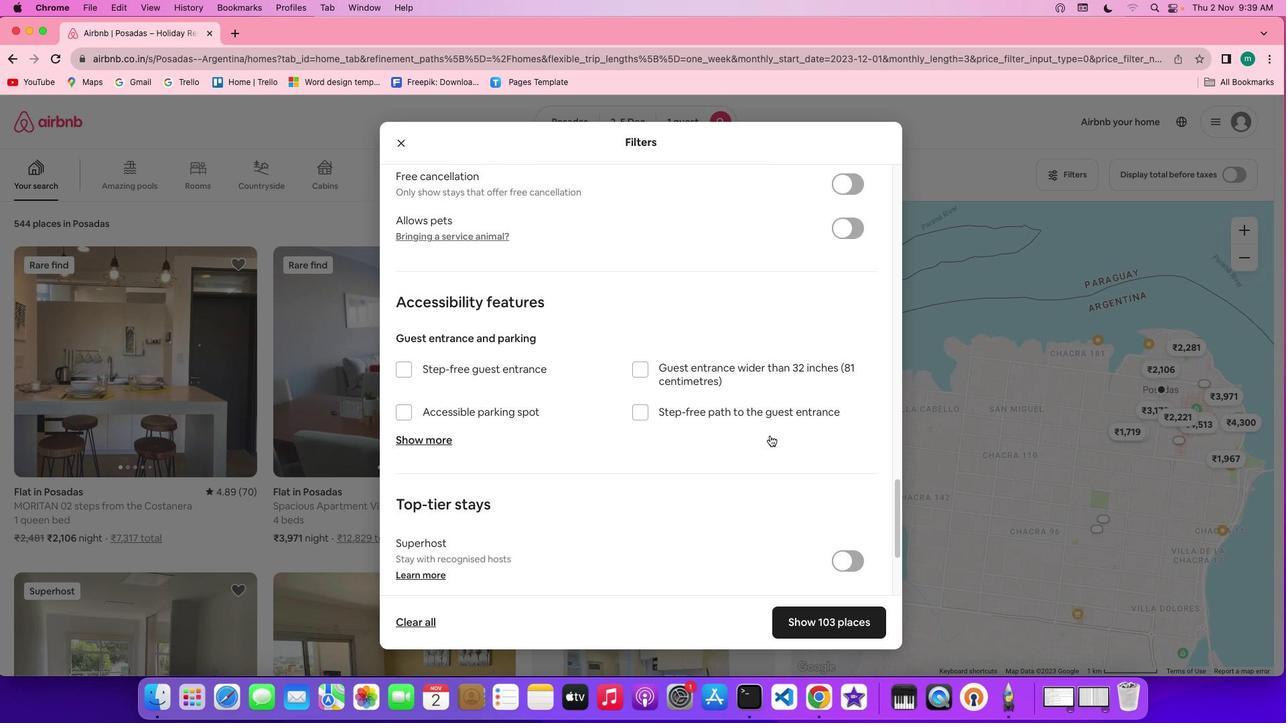 
Action: Mouse scrolled (769, 435) with delta (0, -3)
Screenshot: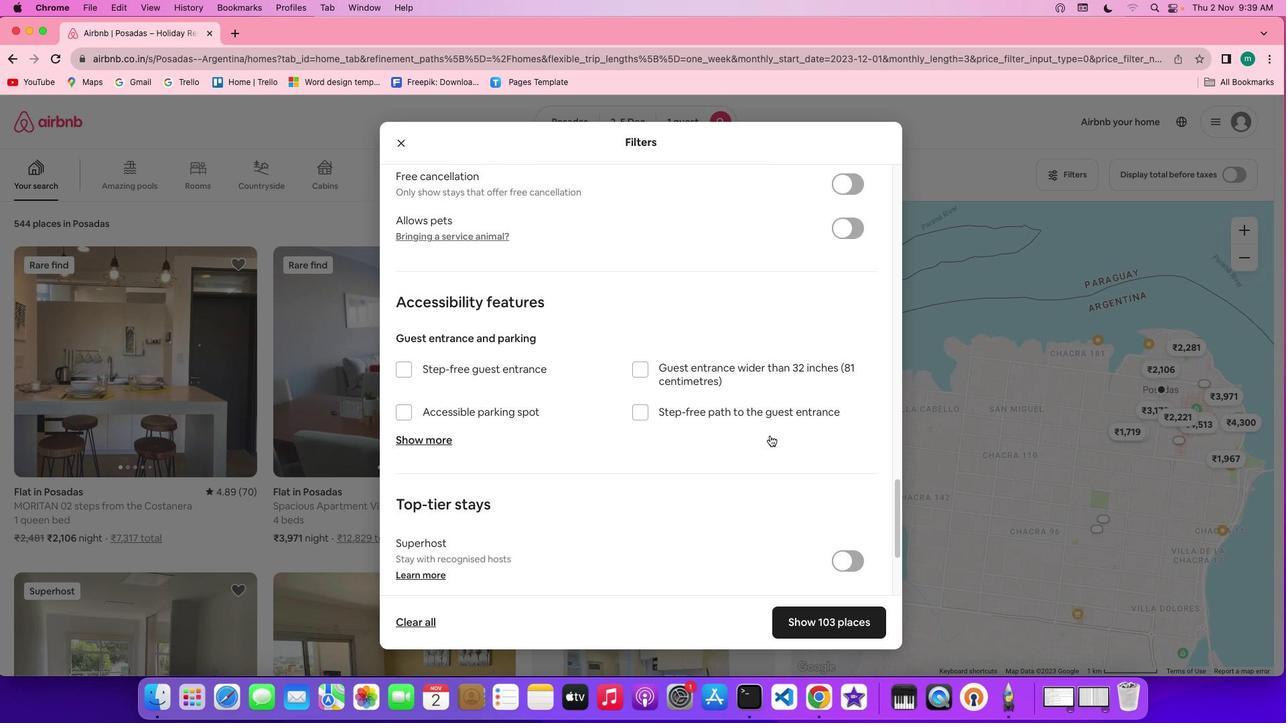 
Action: Mouse scrolled (769, 435) with delta (0, 0)
Screenshot: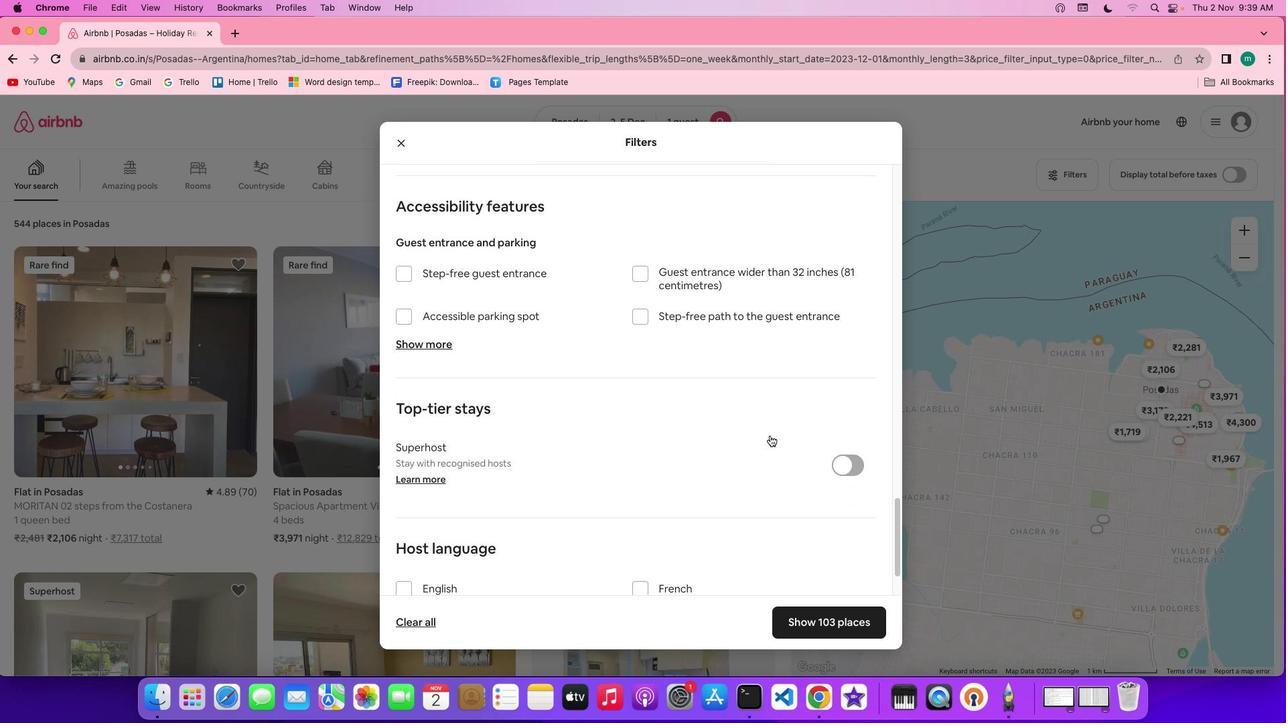 
Action: Mouse scrolled (769, 435) with delta (0, 0)
Screenshot: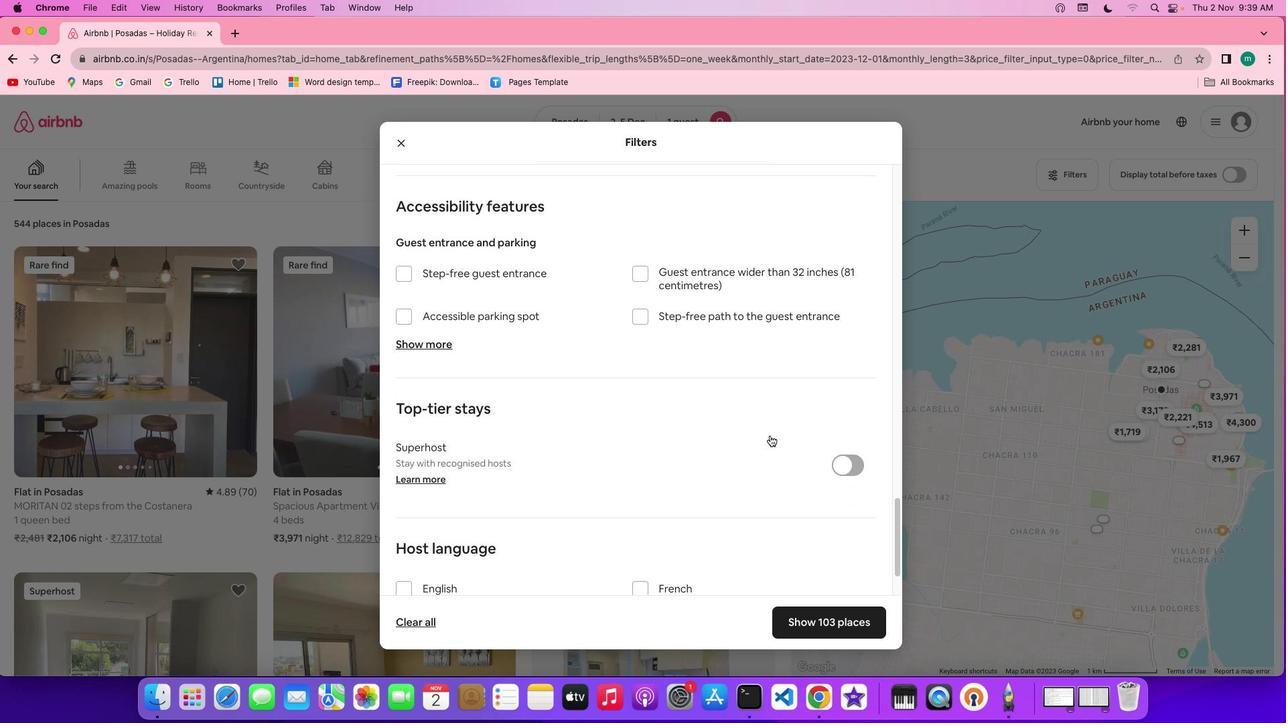 
Action: Mouse scrolled (769, 435) with delta (0, -2)
Screenshot: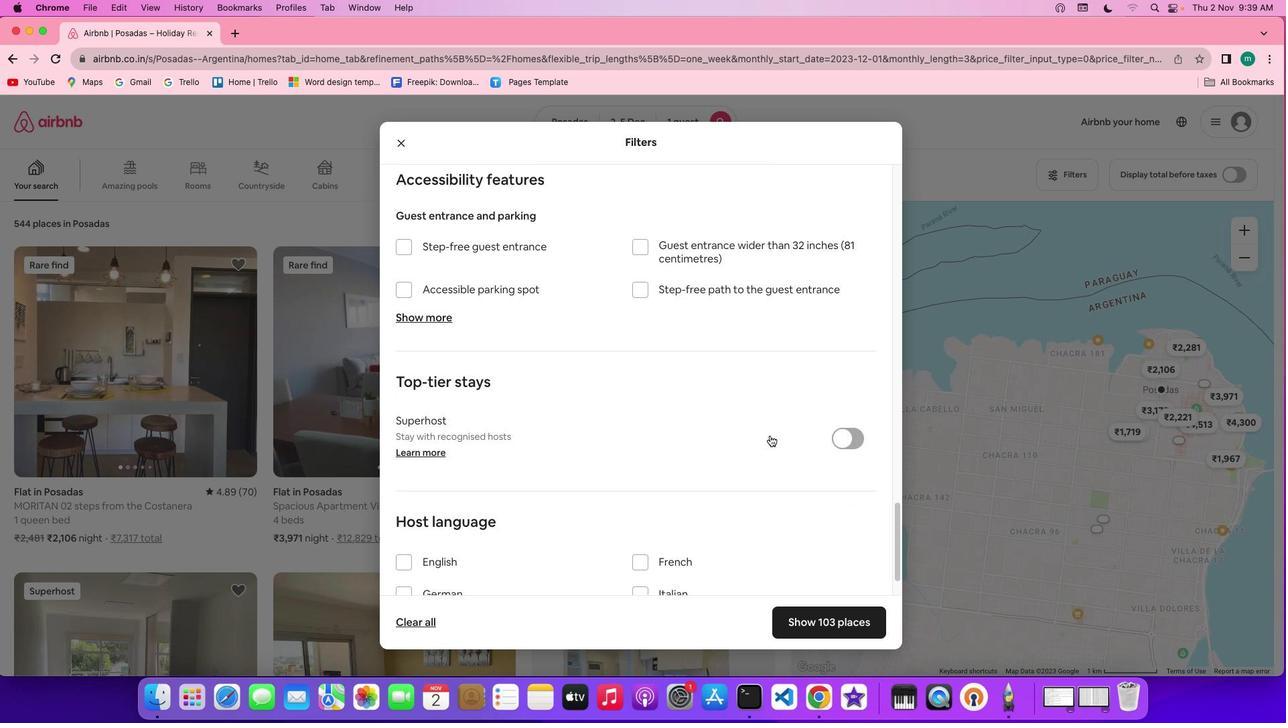 
Action: Mouse scrolled (769, 435) with delta (0, -2)
Screenshot: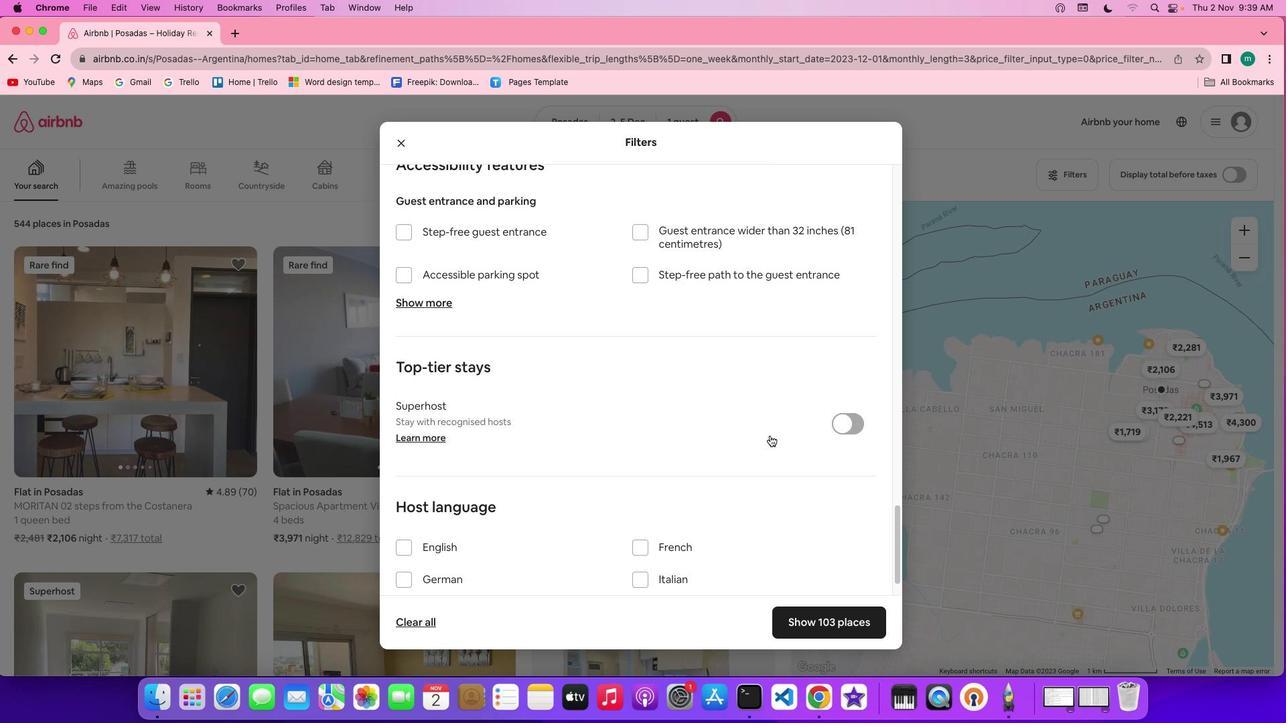 
Action: Mouse scrolled (769, 435) with delta (0, -3)
Screenshot: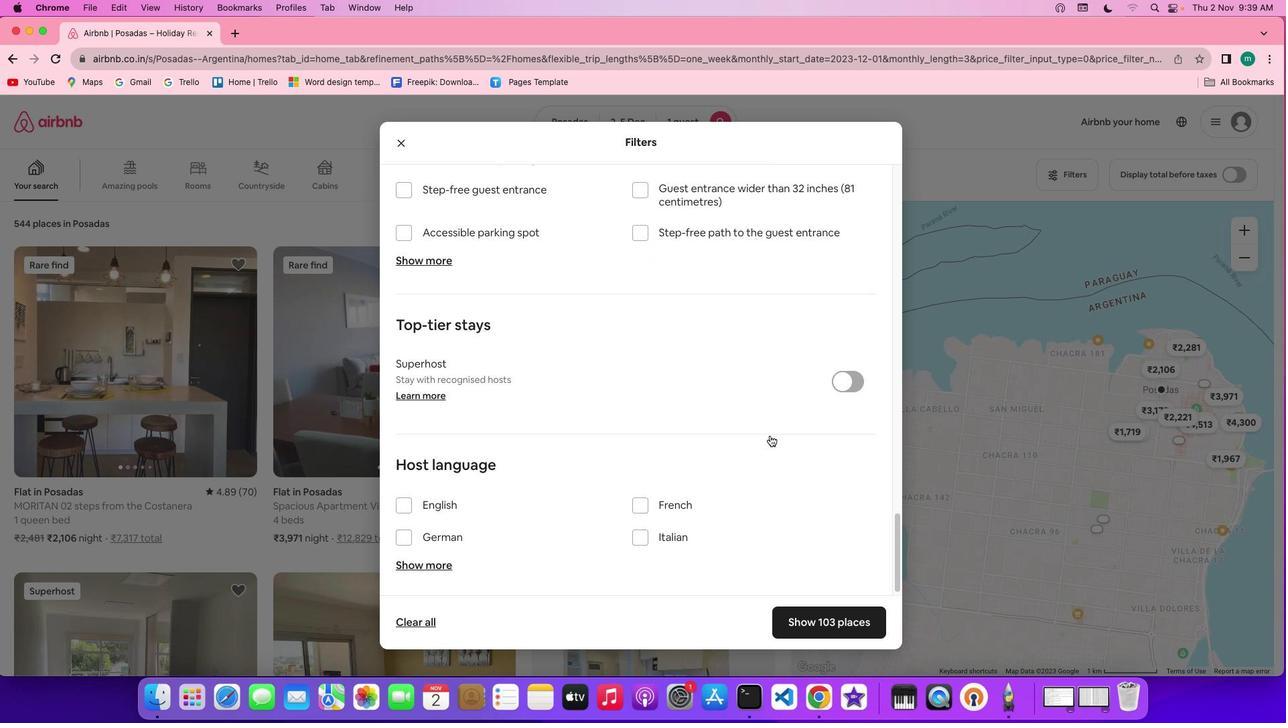 
Action: Mouse moved to (769, 442)
Screenshot: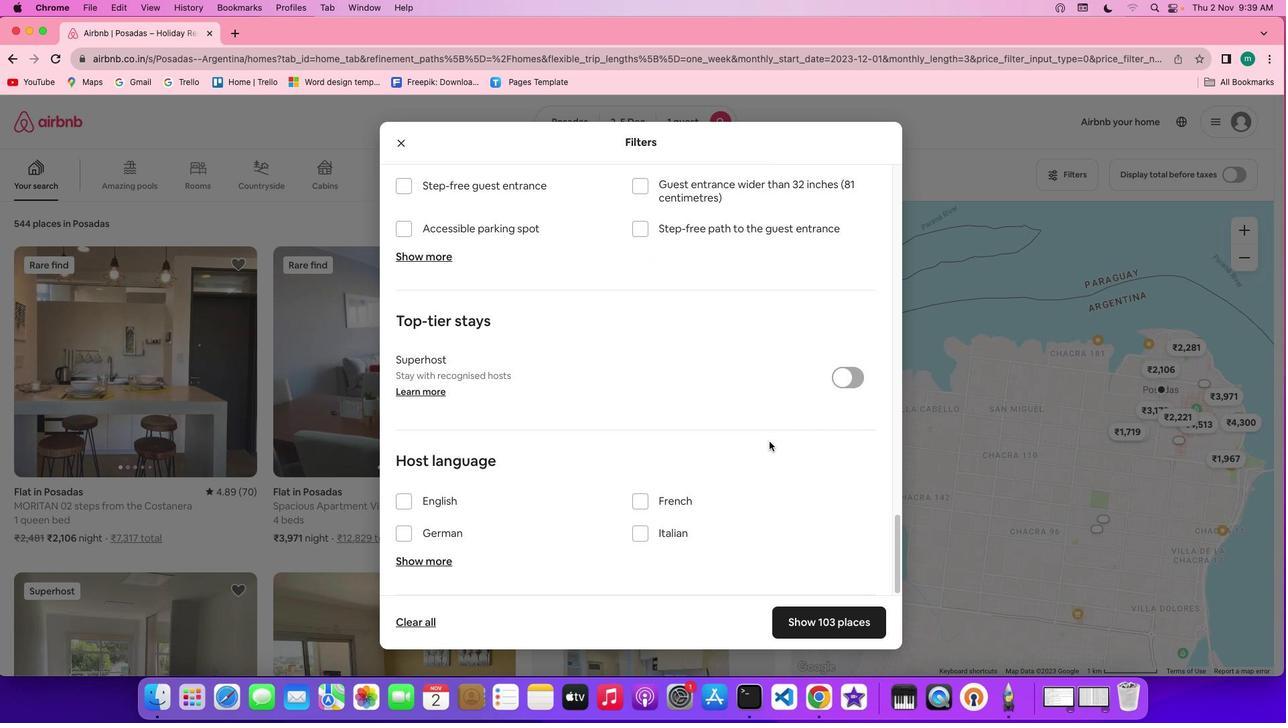 
Action: Mouse scrolled (769, 442) with delta (0, 0)
Screenshot: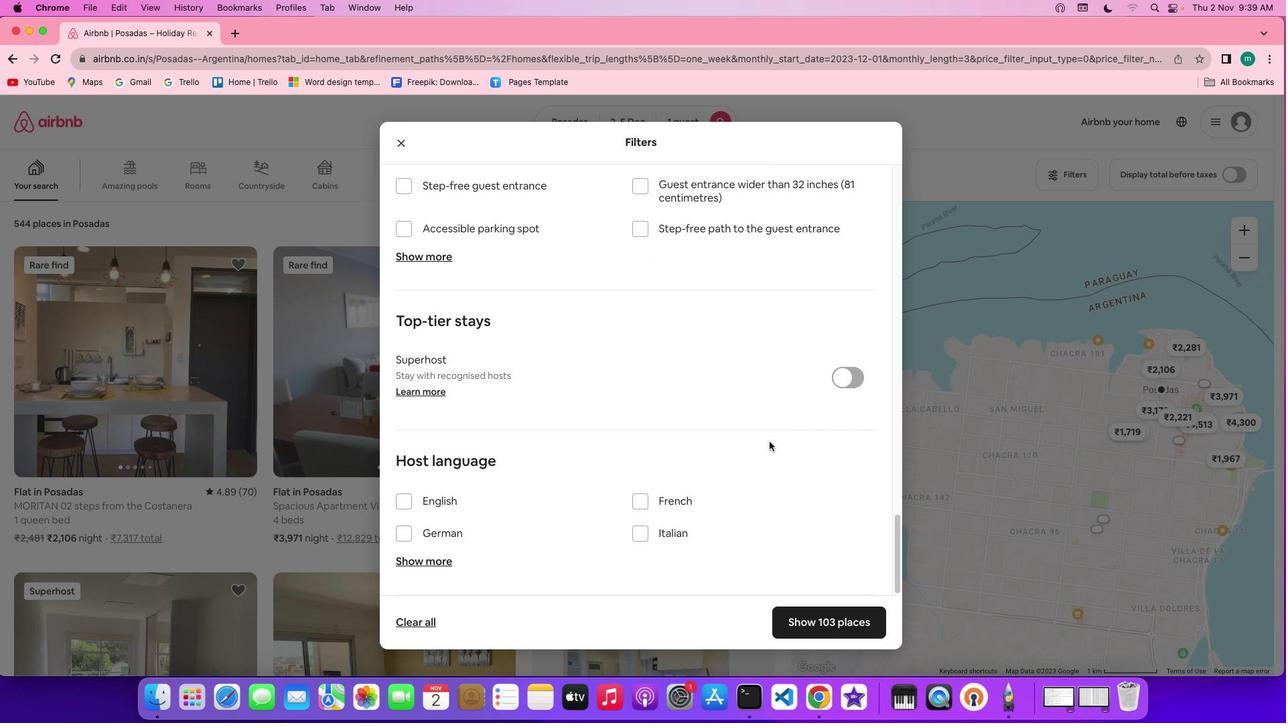 
Action: Mouse scrolled (769, 442) with delta (0, 0)
Screenshot: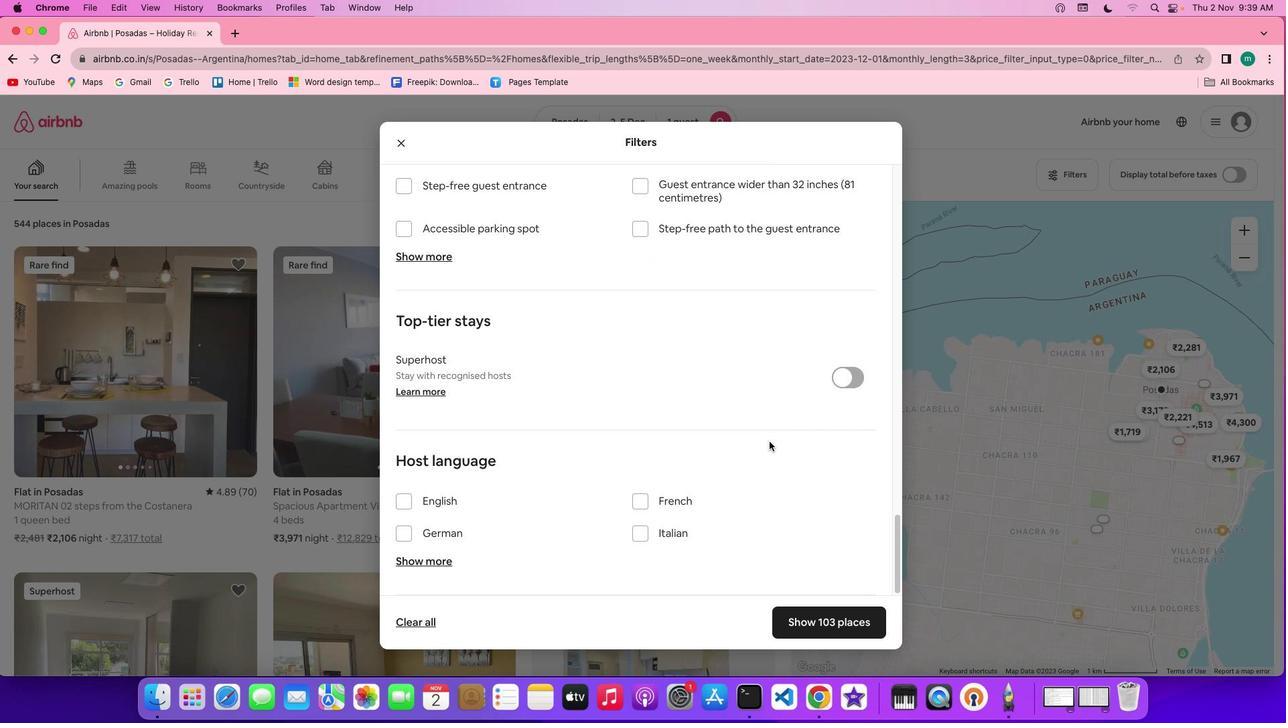 
Action: Mouse scrolled (769, 442) with delta (0, -2)
Screenshot: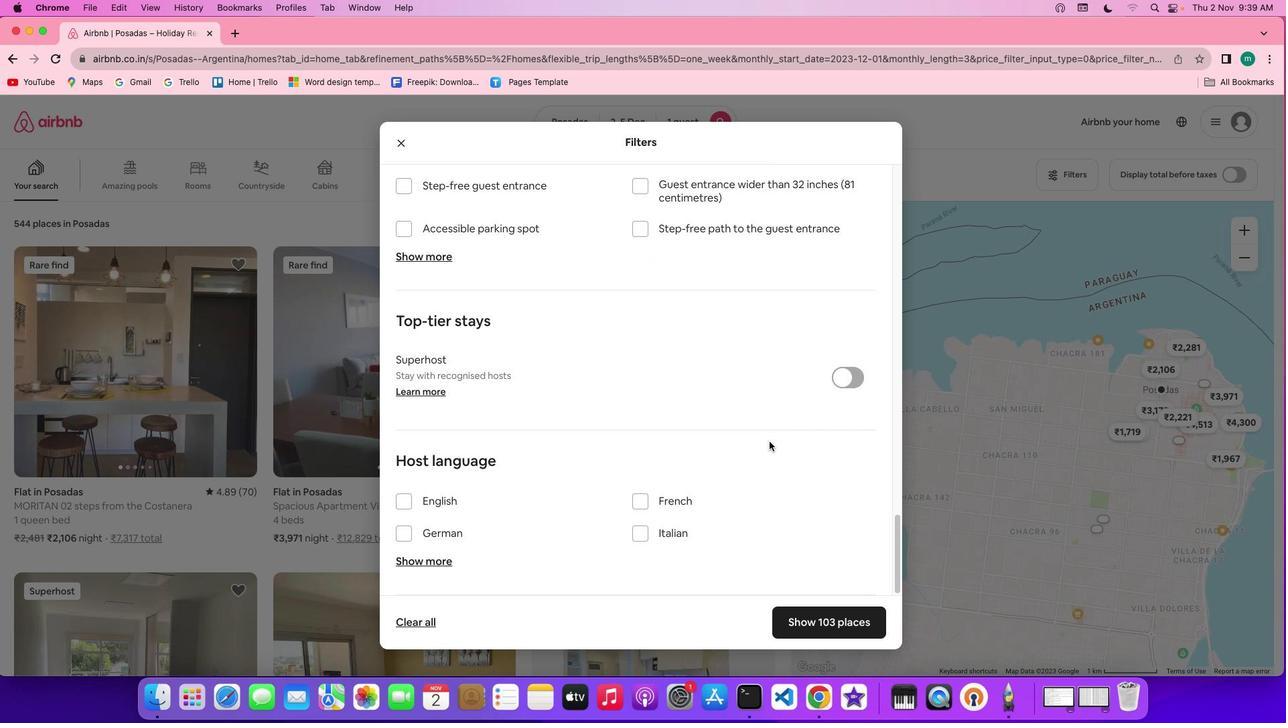 
Action: Mouse scrolled (769, 442) with delta (0, -3)
Screenshot: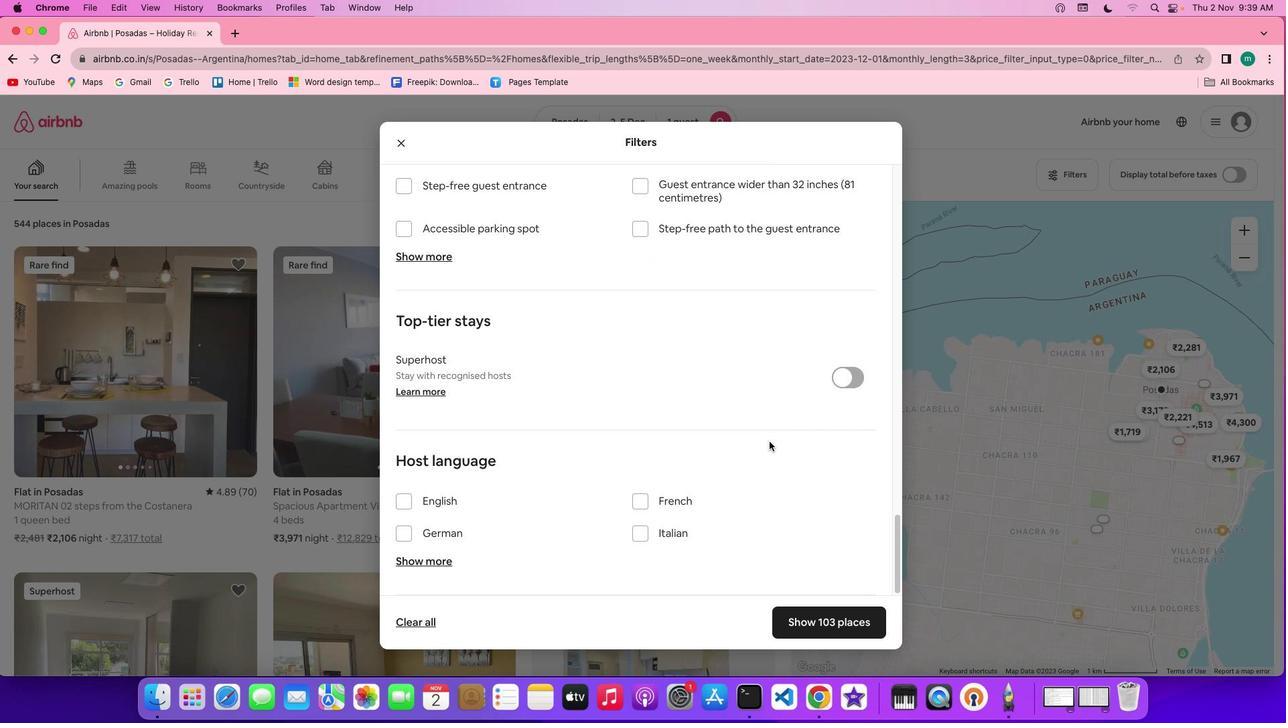 
Action: Mouse scrolled (769, 442) with delta (0, -4)
Screenshot: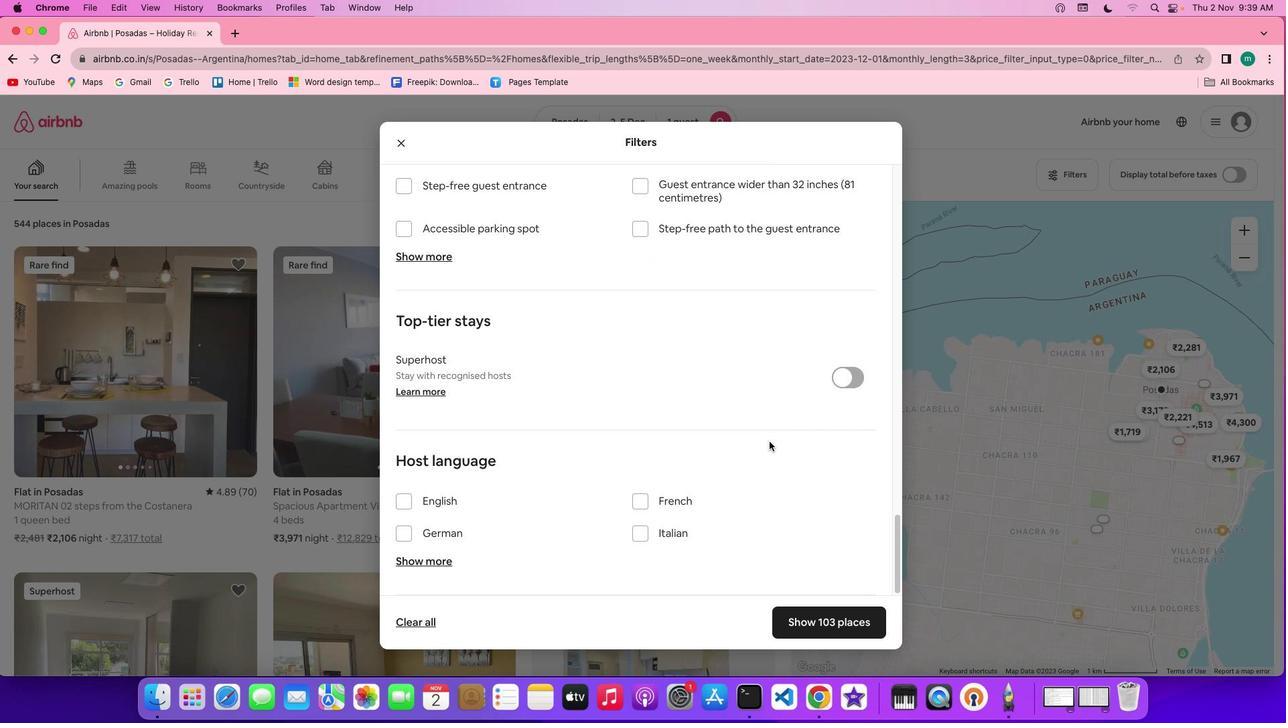 
Action: Mouse moved to (840, 611)
Screenshot: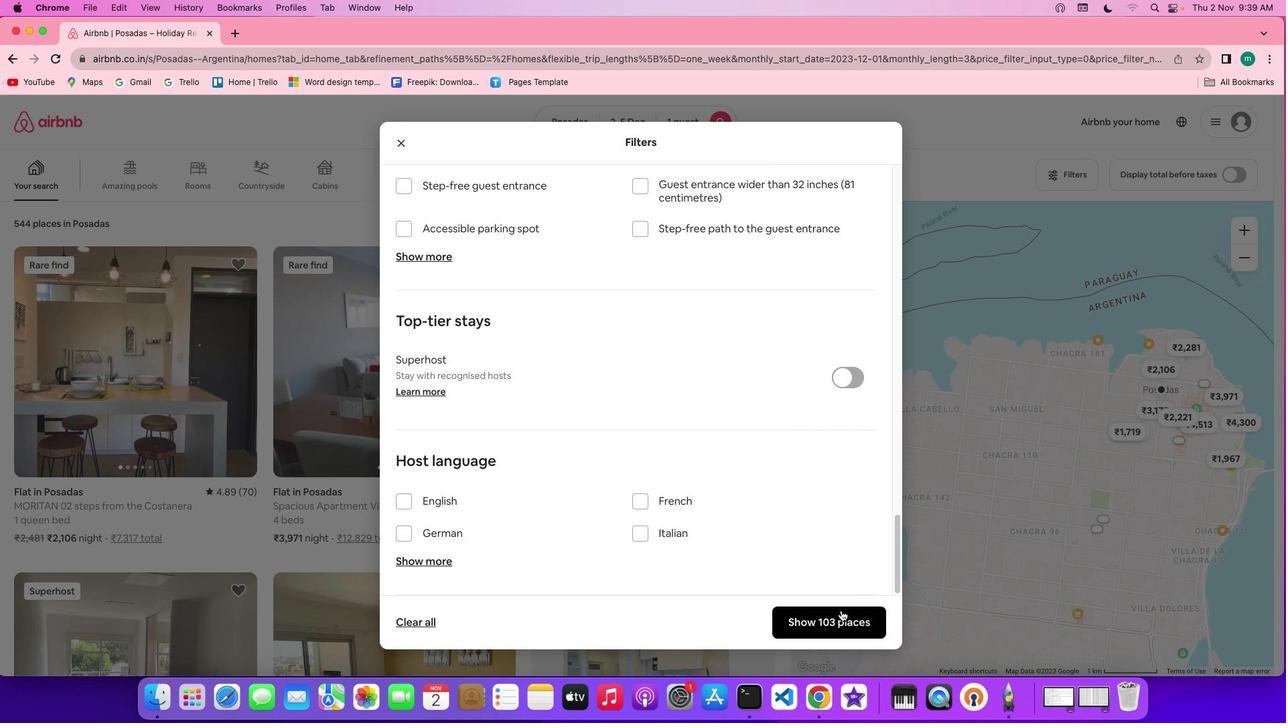 
Action: Mouse pressed left at (840, 611)
Screenshot: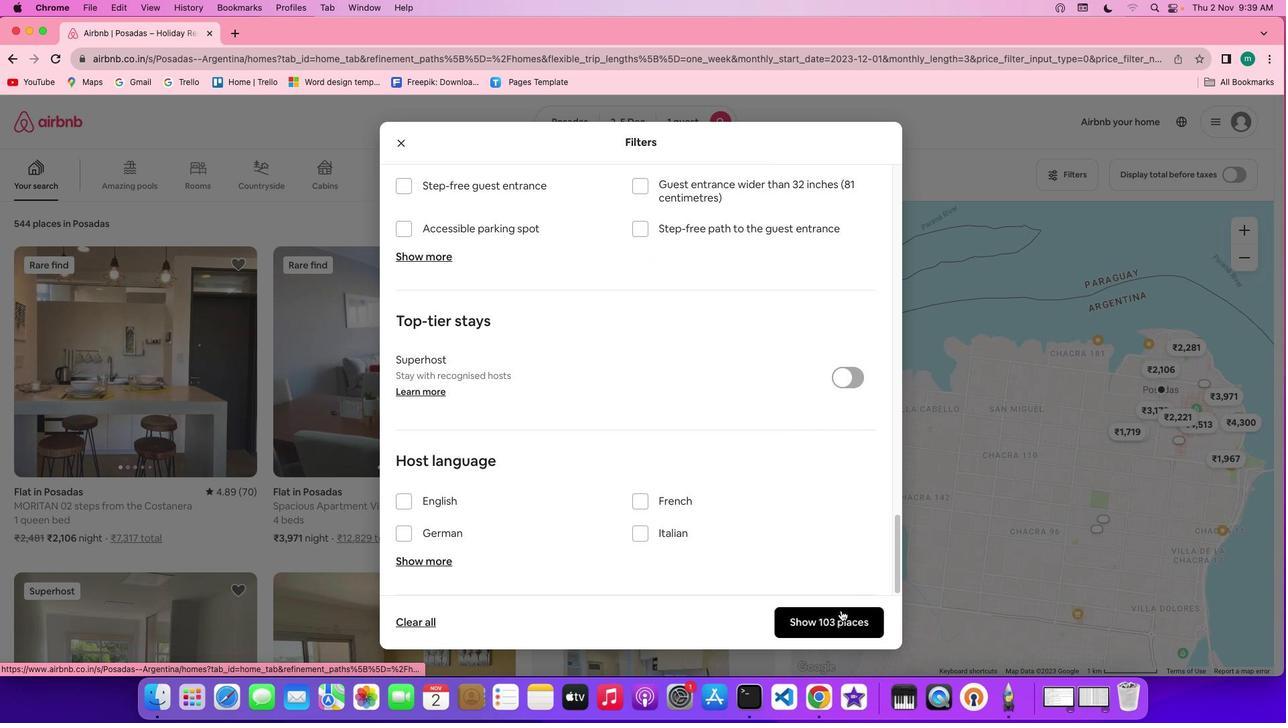 
Action: Mouse moved to (177, 320)
Screenshot: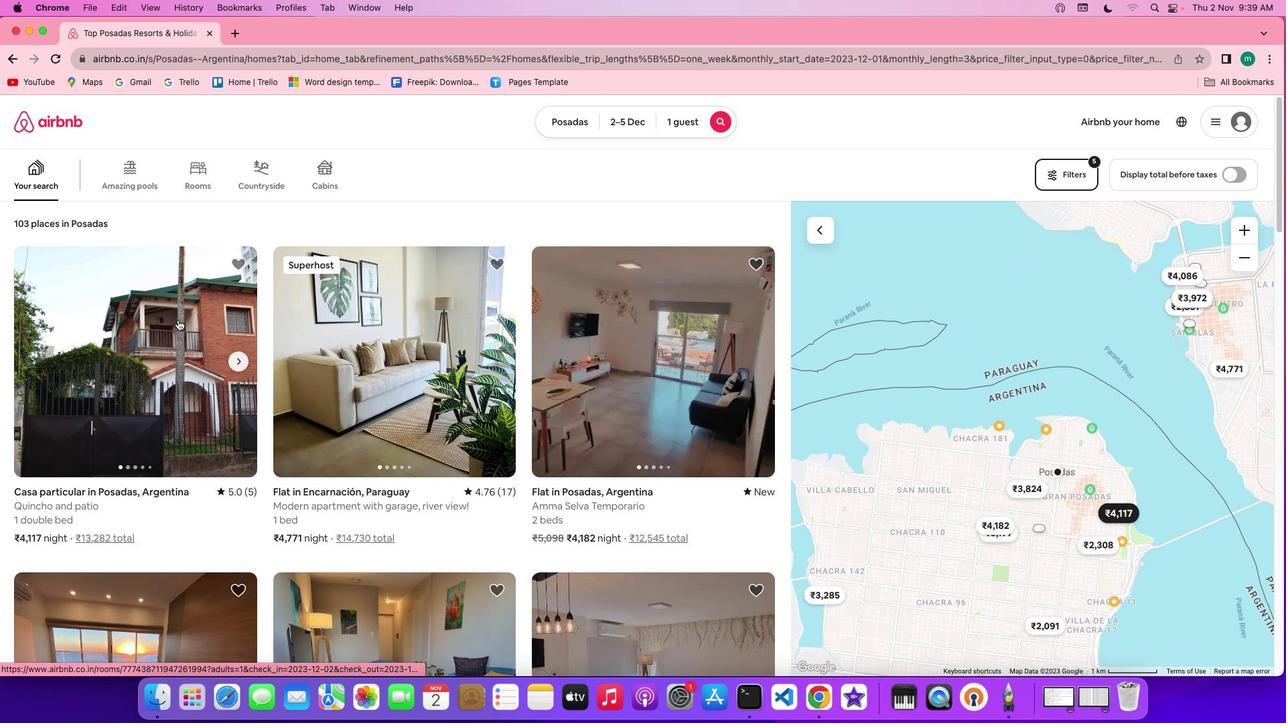 
Action: Mouse pressed left at (177, 320)
Screenshot: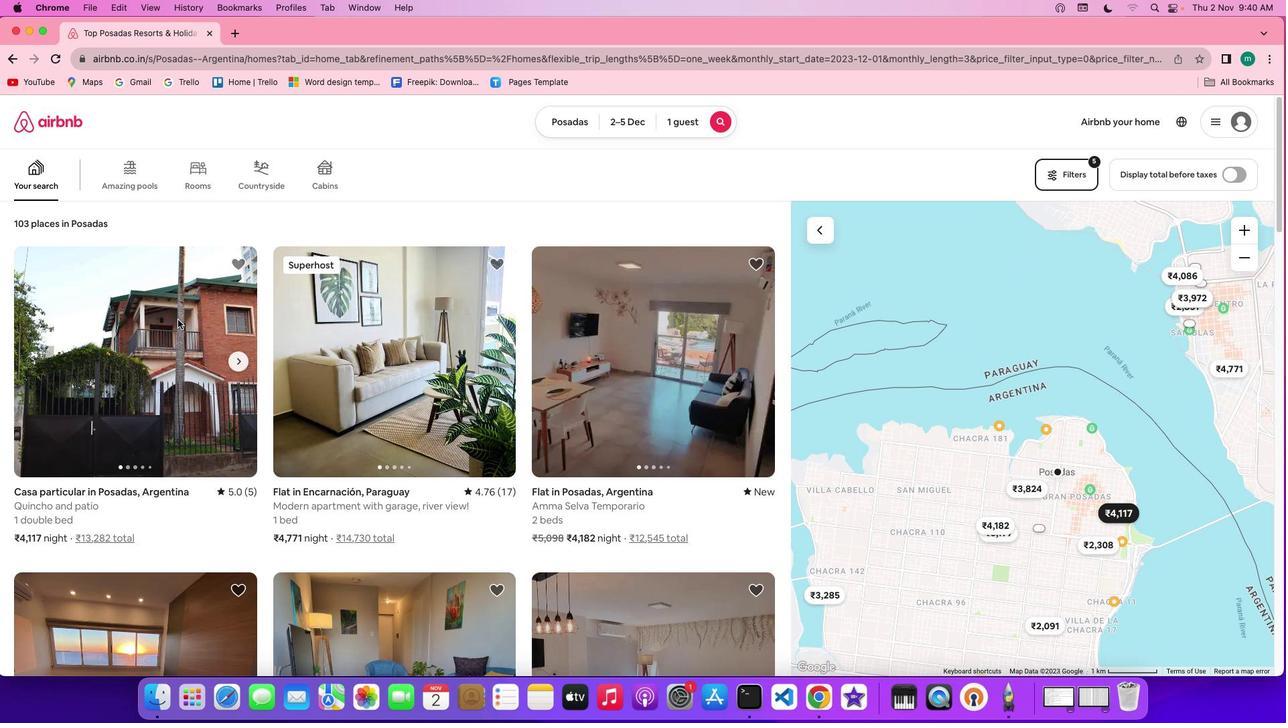 
Action: Mouse moved to (931, 499)
Screenshot: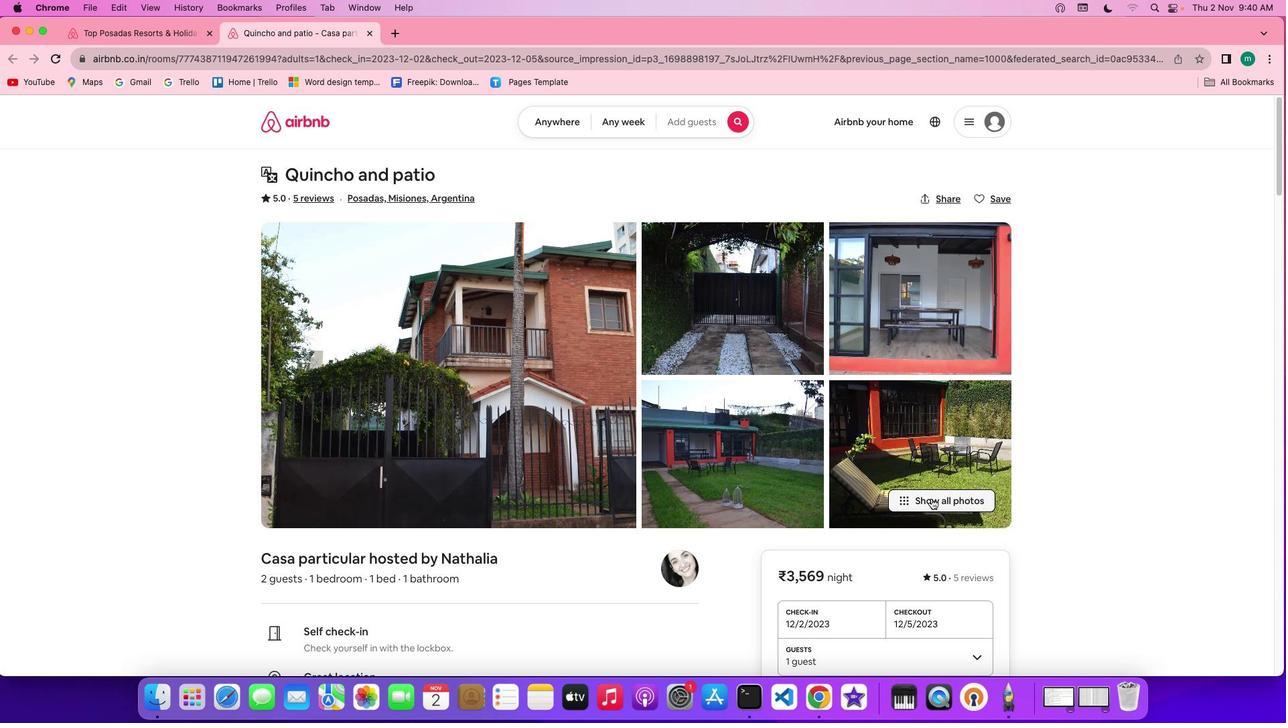 
Action: Mouse pressed left at (931, 499)
Screenshot: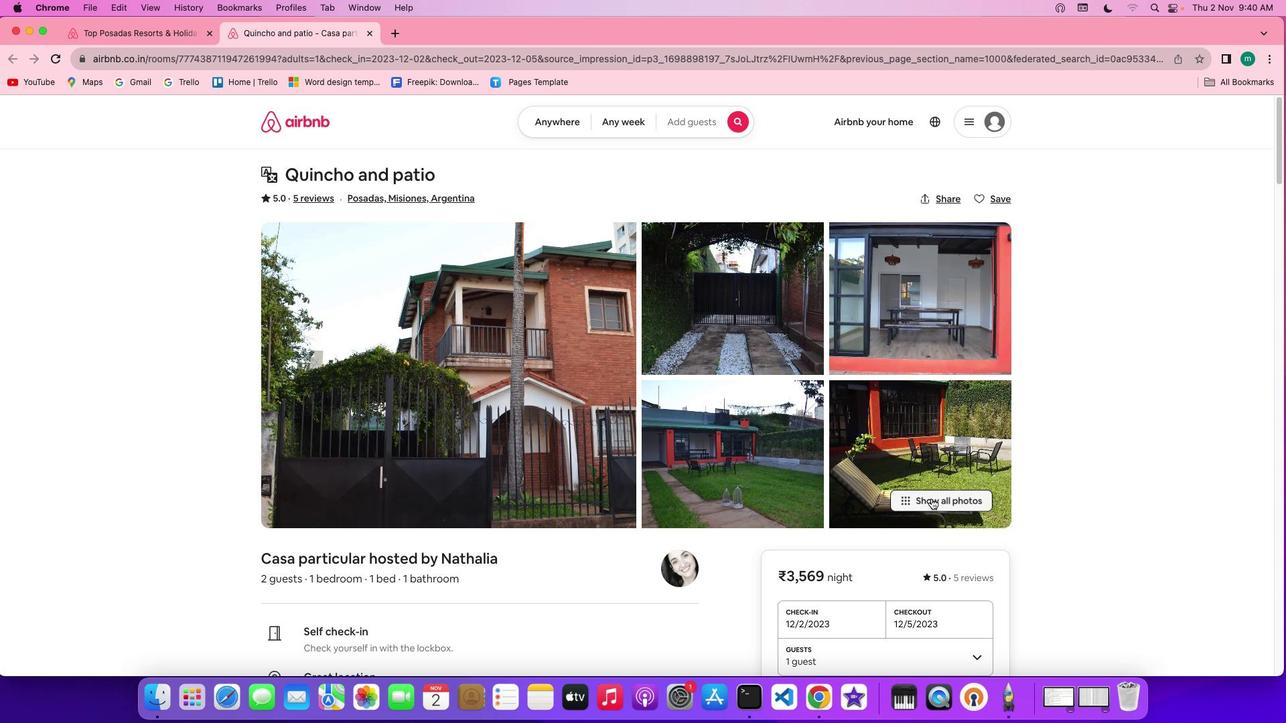 
Action: Mouse moved to (688, 513)
Screenshot: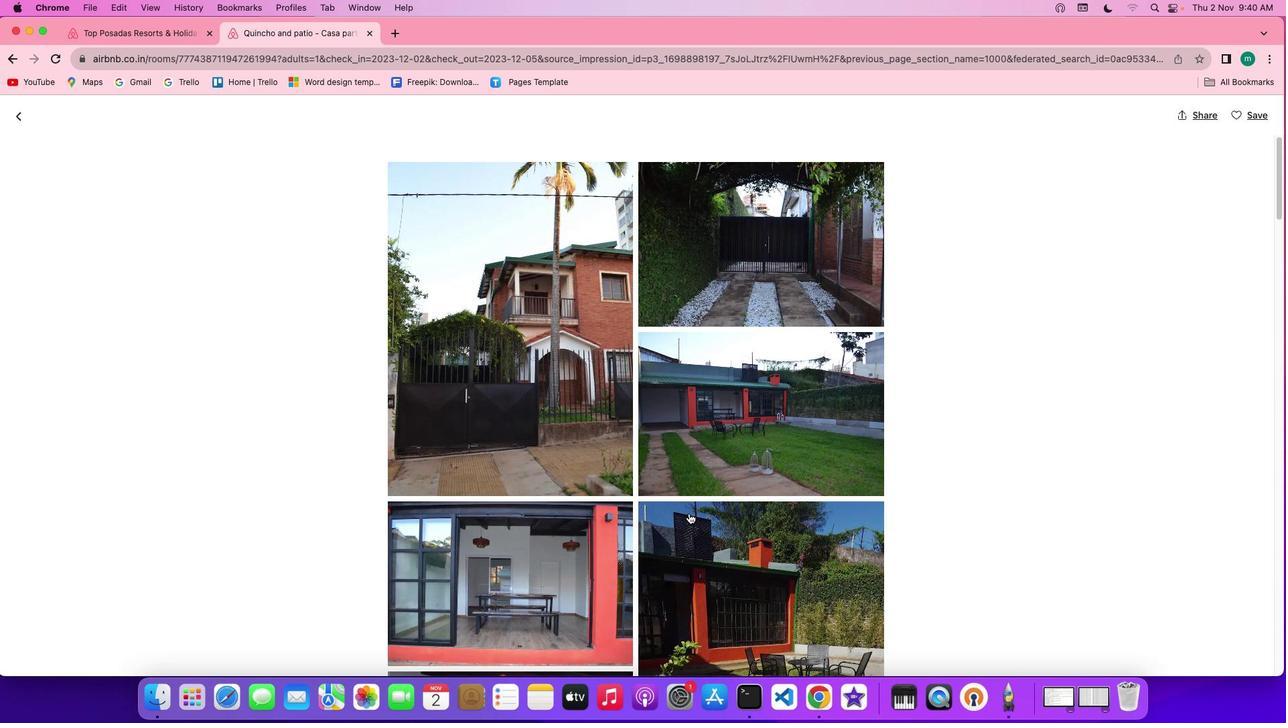 
Action: Mouse scrolled (688, 513) with delta (0, 0)
Screenshot: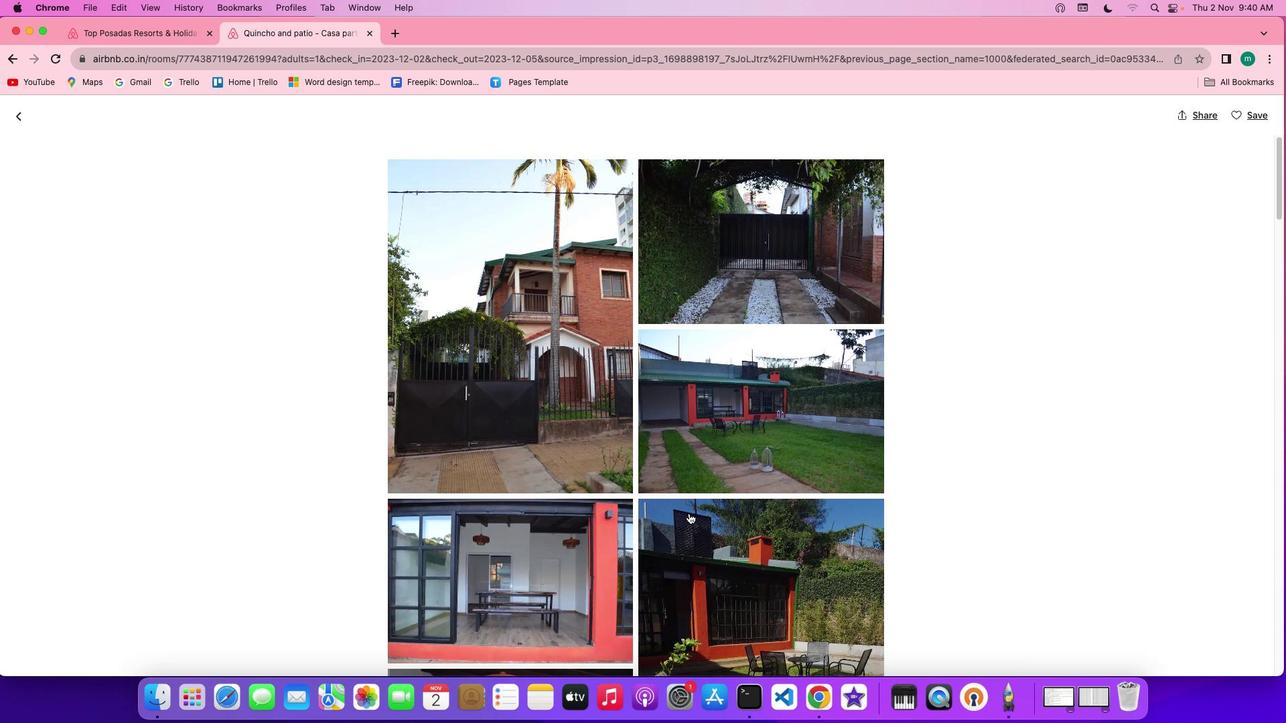 
Action: Mouse scrolled (688, 513) with delta (0, 0)
Screenshot: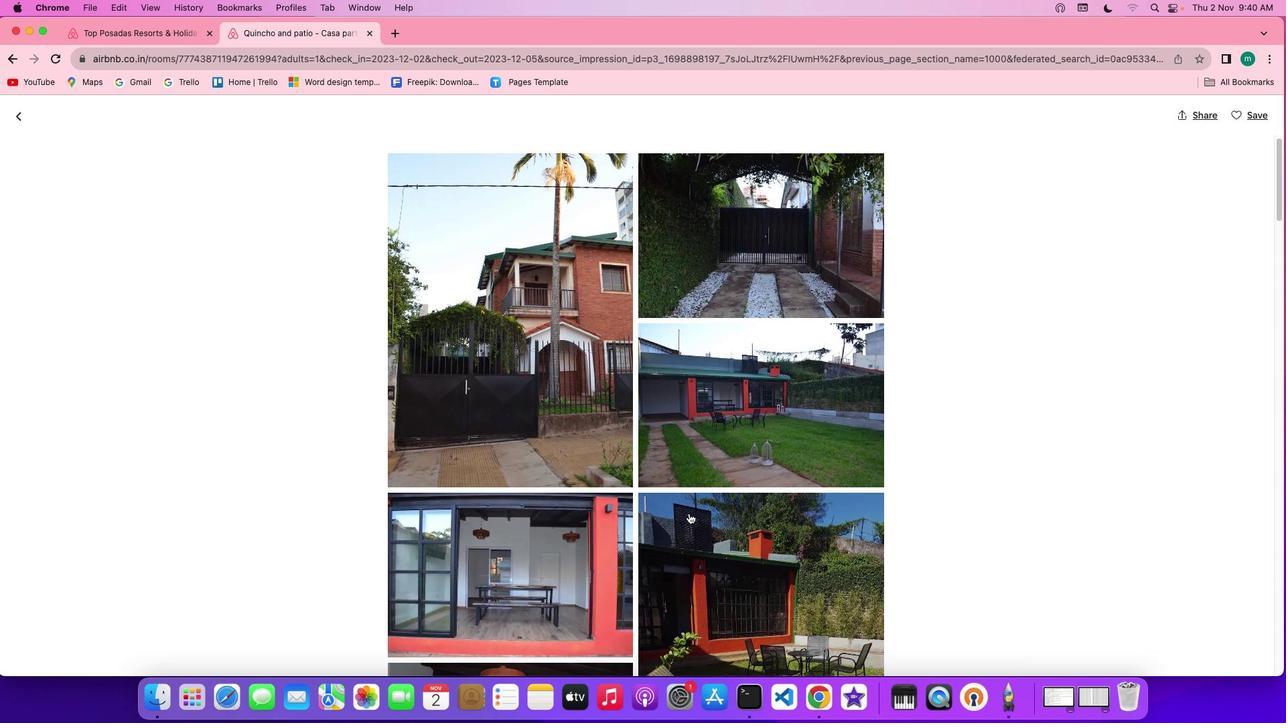 
Action: Mouse scrolled (688, 513) with delta (0, 0)
Screenshot: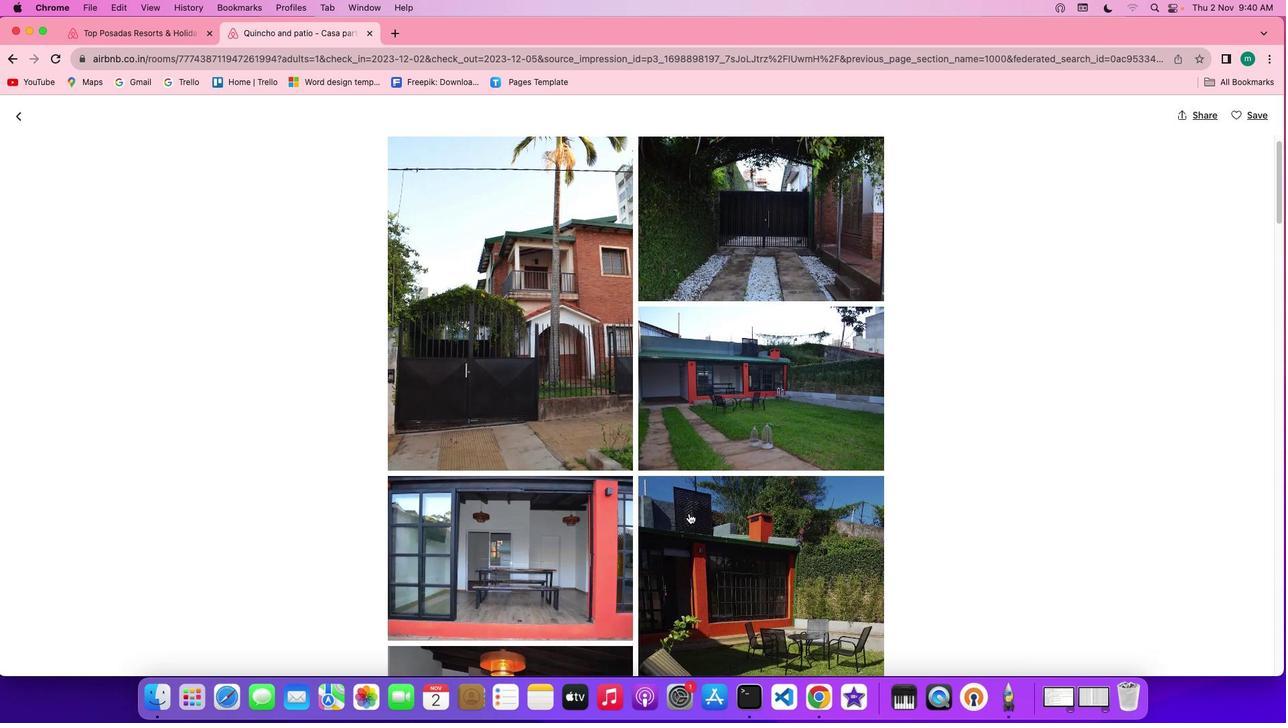 
Action: Mouse scrolled (688, 513) with delta (0, 0)
Screenshot: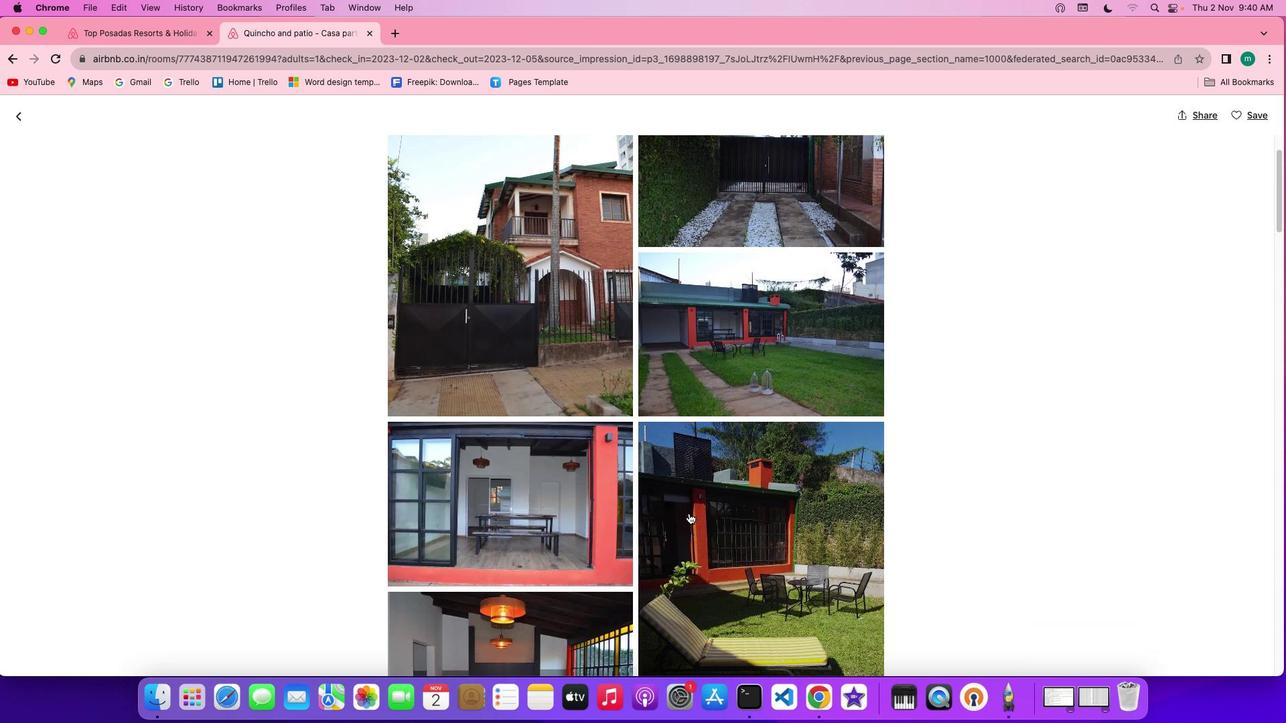 
Action: Mouse scrolled (688, 513) with delta (0, 0)
Screenshot: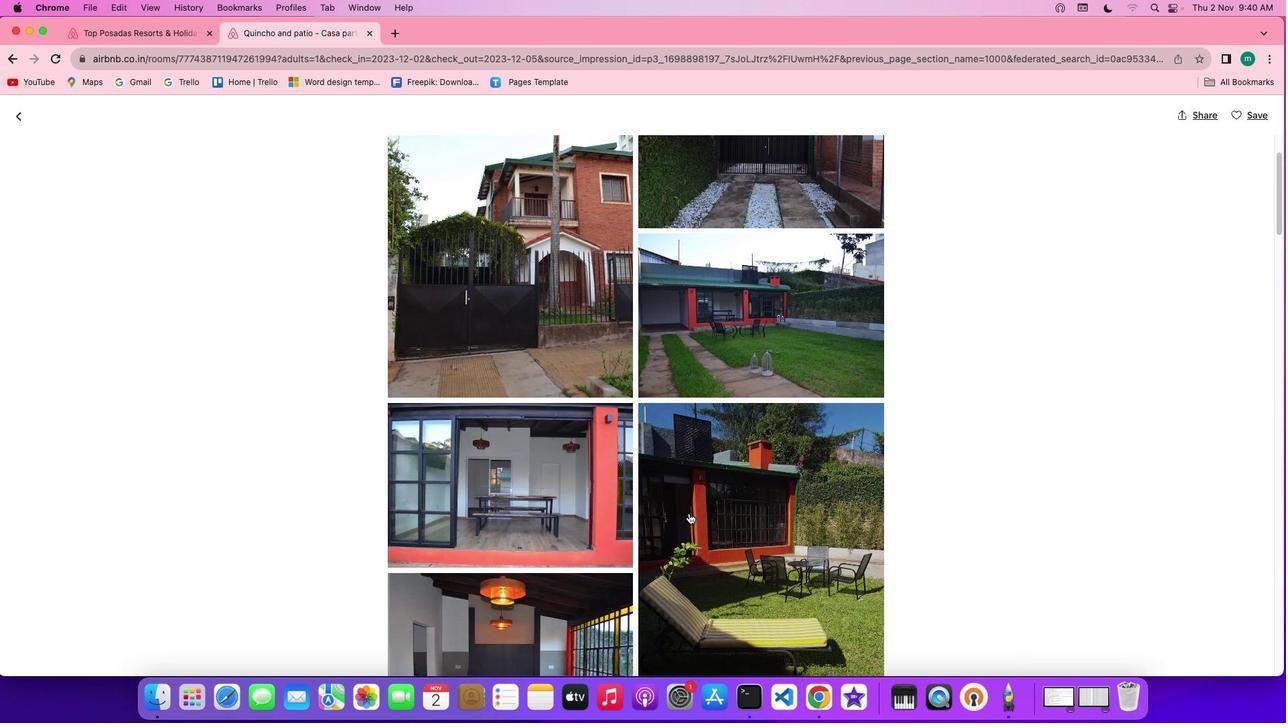 
Action: Mouse scrolled (688, 513) with delta (0, 0)
Screenshot: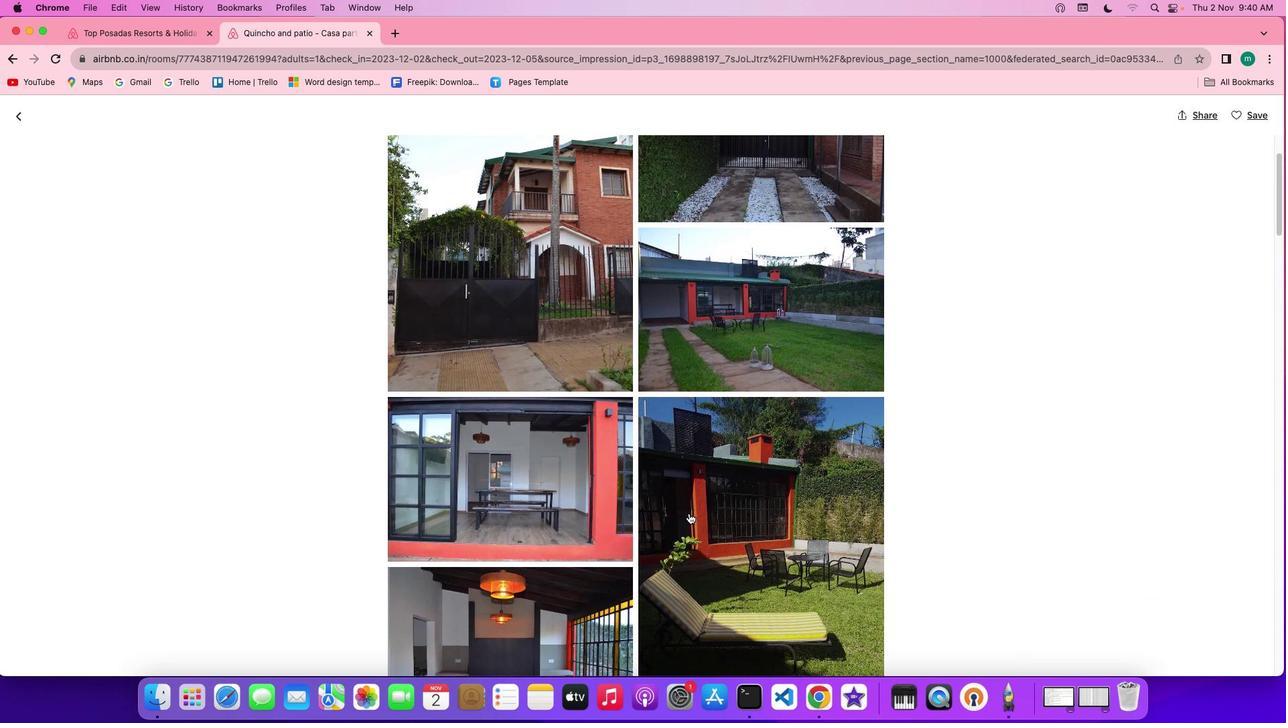 
Action: Mouse scrolled (688, 513) with delta (0, -1)
Screenshot: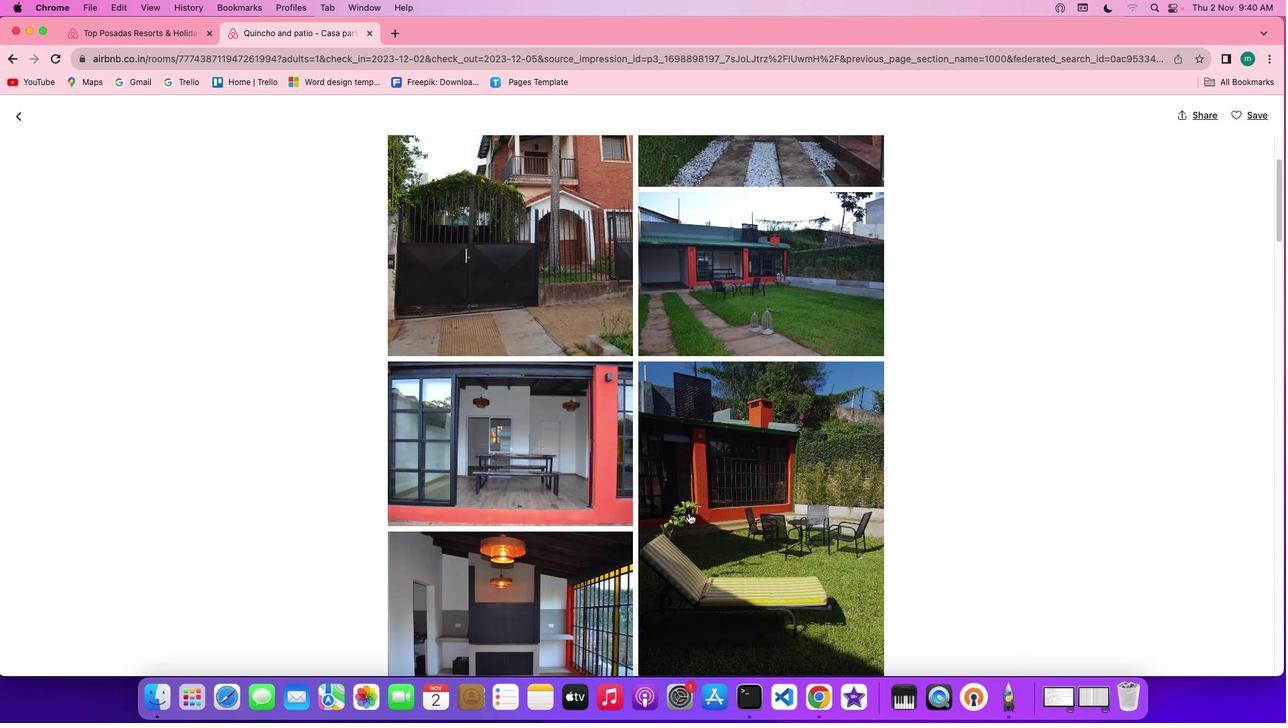 
Action: Mouse scrolled (688, 513) with delta (0, -2)
Screenshot: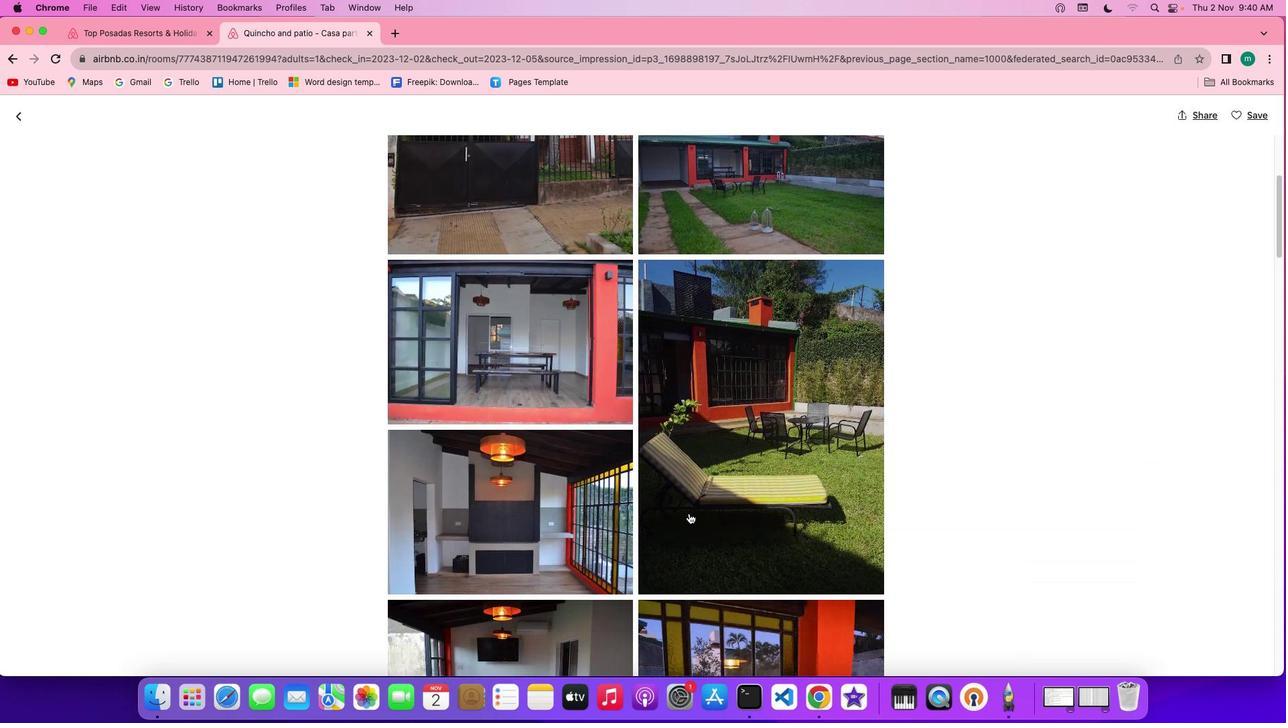 
Action: Mouse scrolled (688, 513) with delta (0, 0)
Screenshot: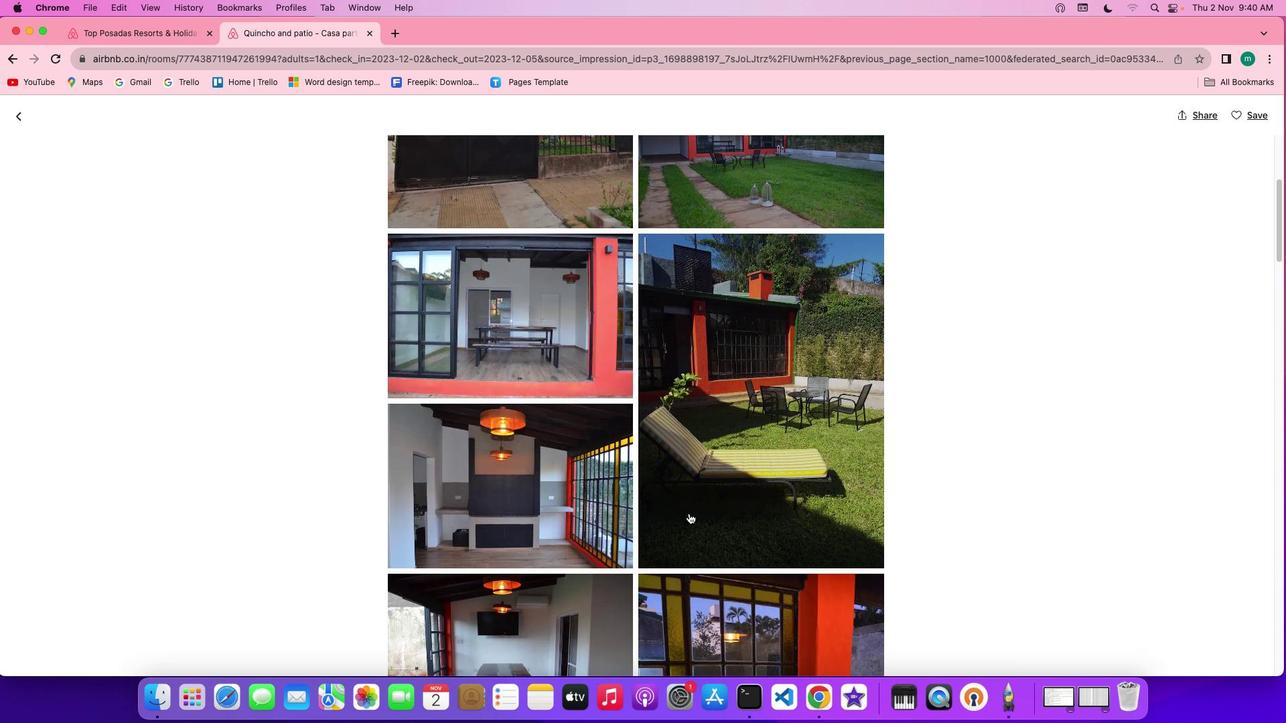 
Action: Mouse scrolled (688, 513) with delta (0, 0)
Screenshot: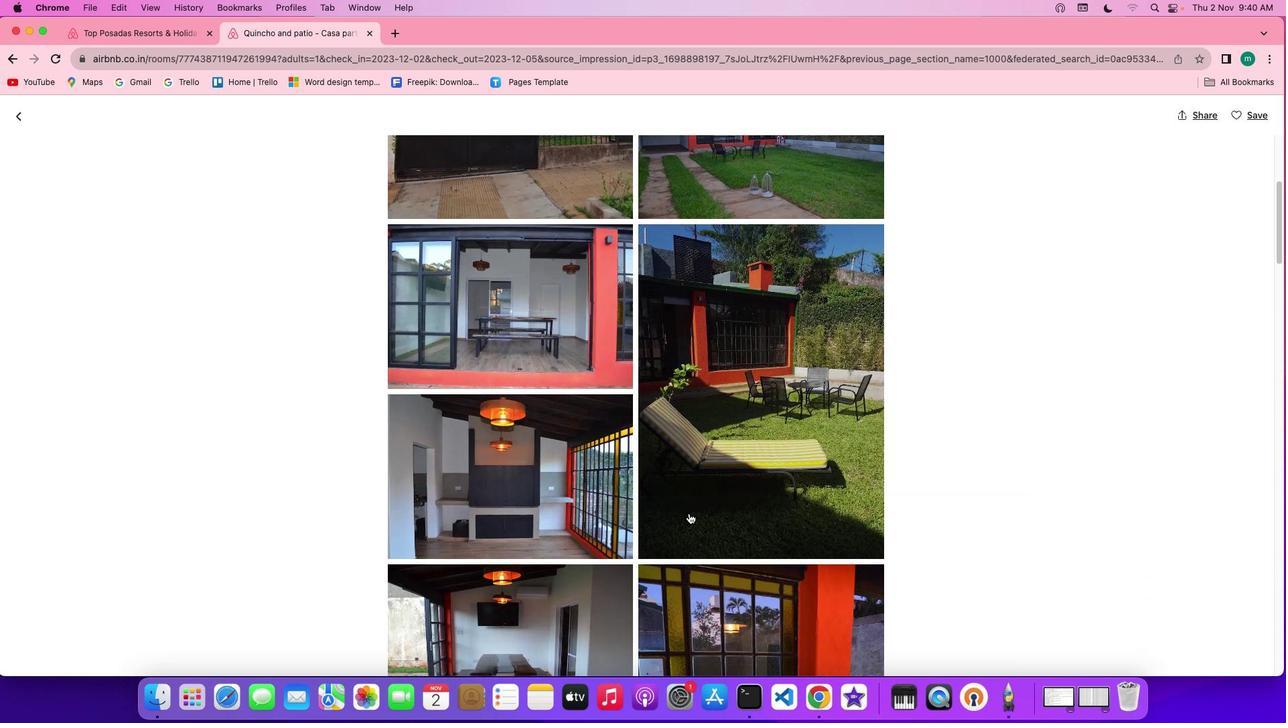 
Action: Mouse scrolled (688, 513) with delta (0, -1)
Screenshot: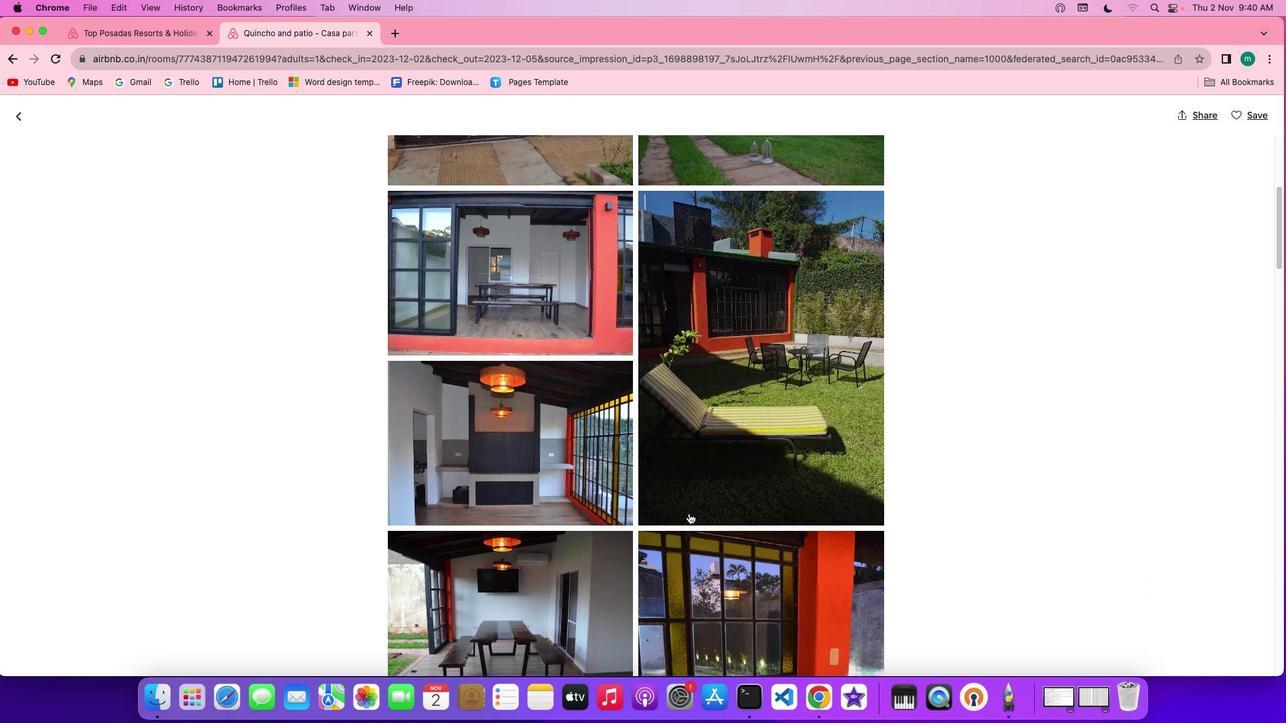 
Action: Mouse scrolled (688, 513) with delta (0, -2)
Screenshot: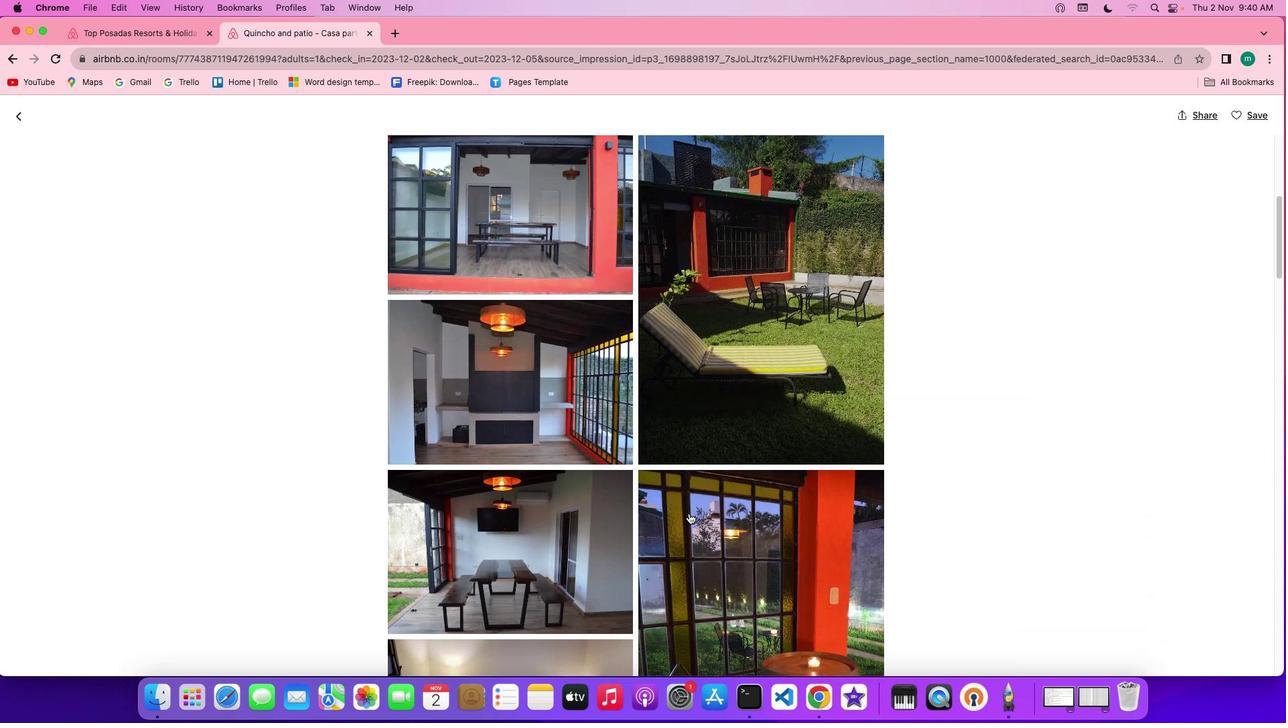 
Action: Mouse scrolled (688, 513) with delta (0, 0)
Screenshot: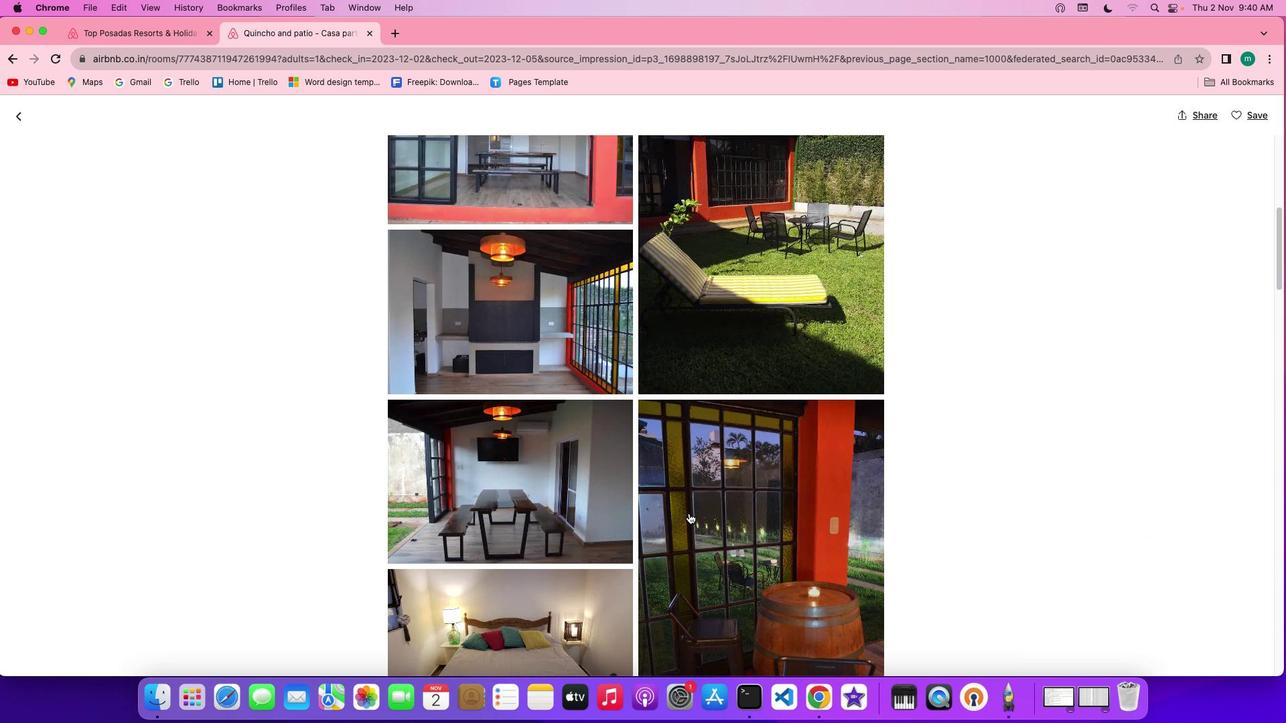 
Action: Mouse scrolled (688, 513) with delta (0, 0)
Screenshot: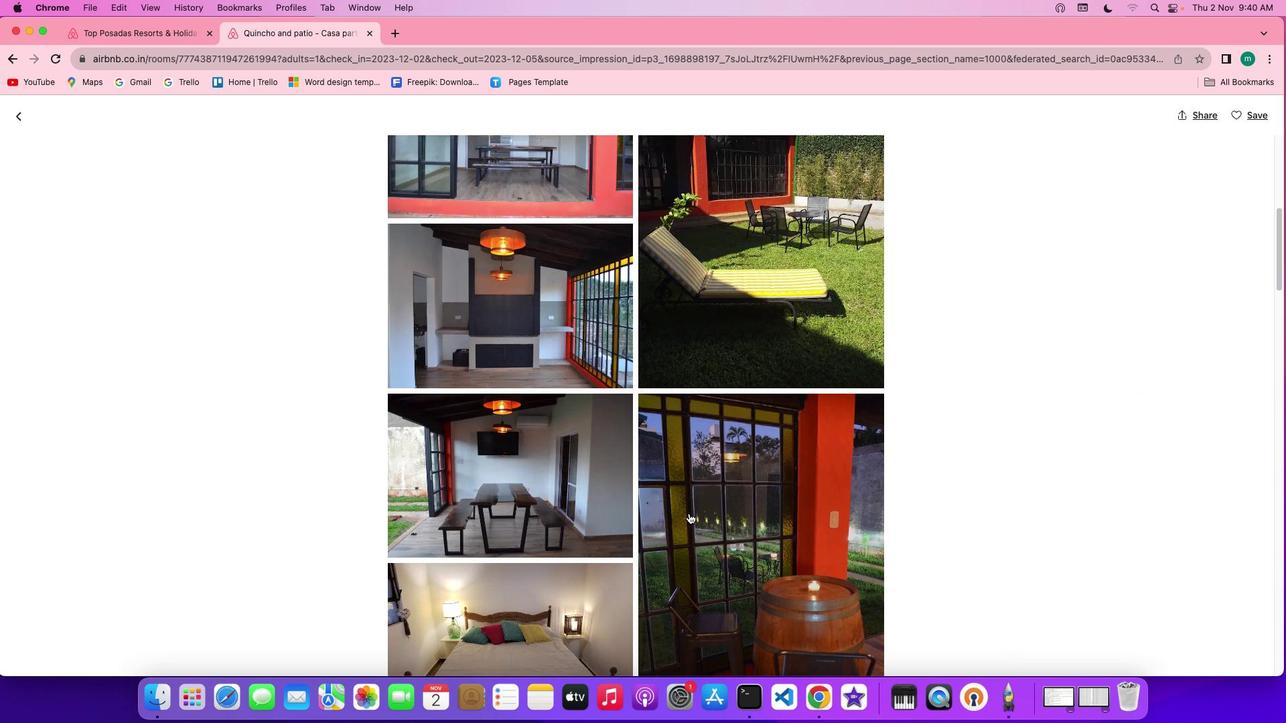 
Action: Mouse scrolled (688, 513) with delta (0, 0)
Screenshot: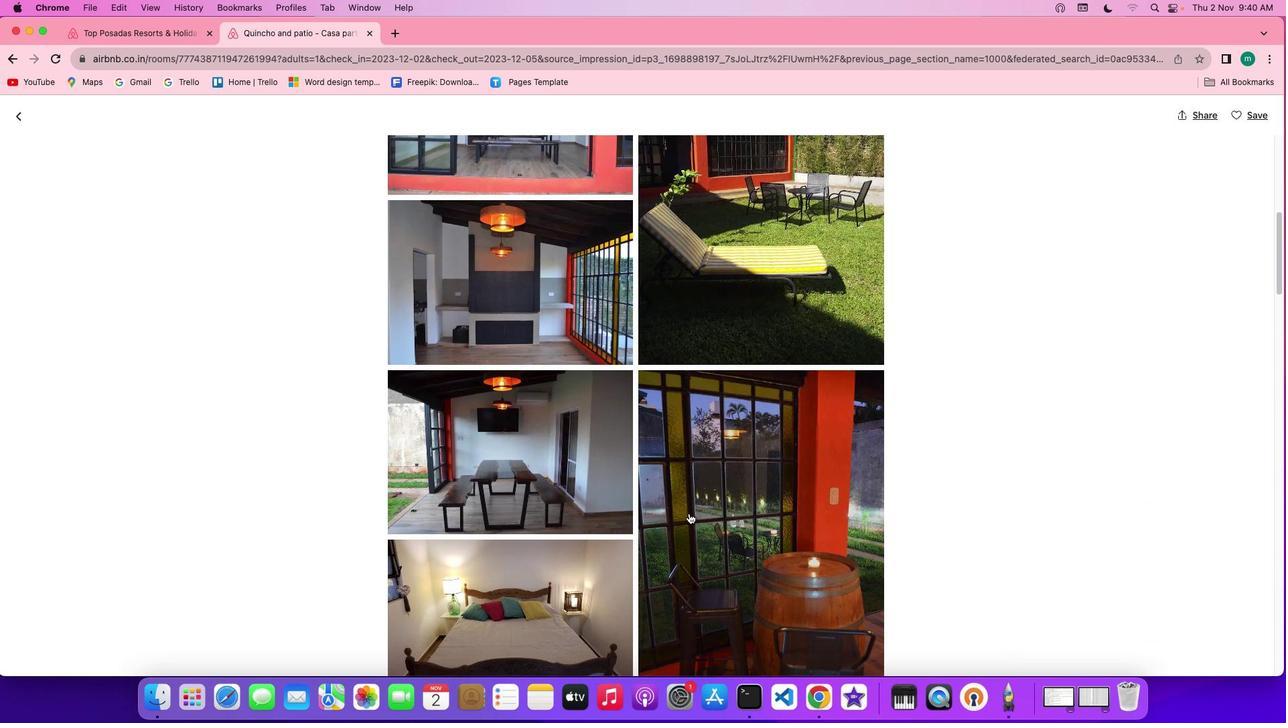 
Action: Mouse scrolled (688, 513) with delta (0, -1)
Screenshot: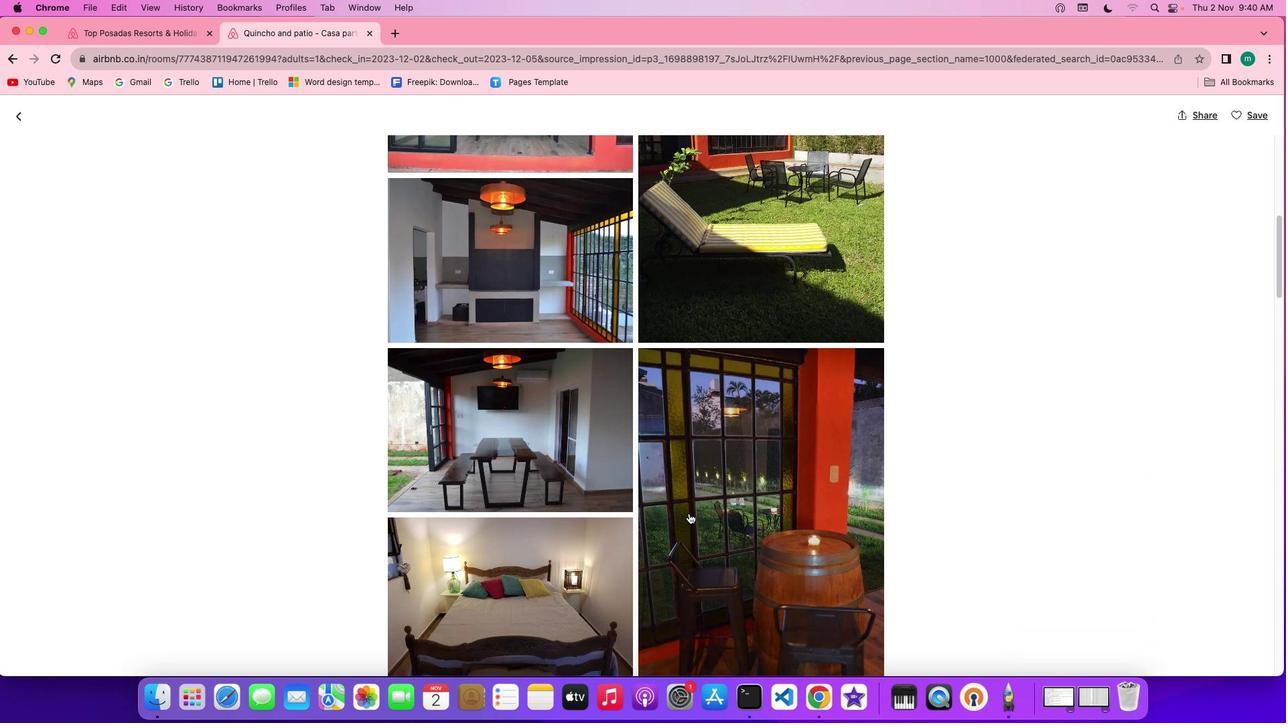 
Action: Mouse scrolled (688, 513) with delta (0, -1)
Screenshot: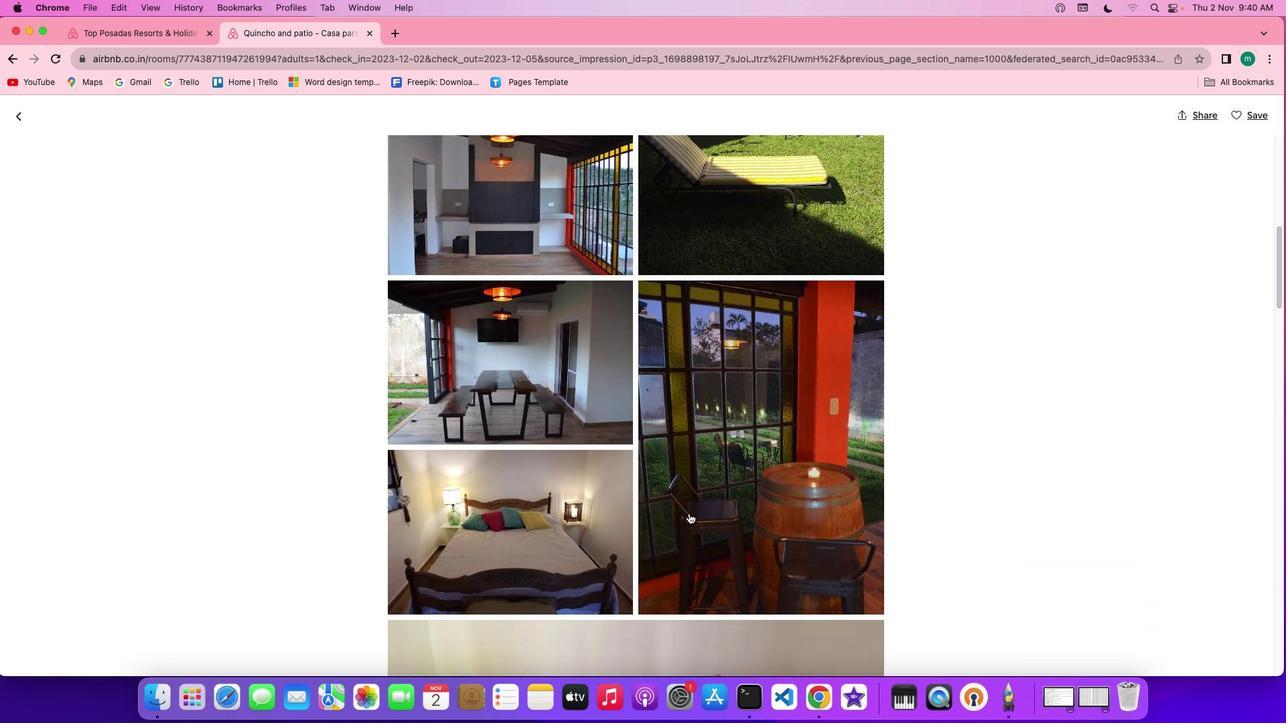 
Action: Mouse scrolled (688, 513) with delta (0, 0)
Screenshot: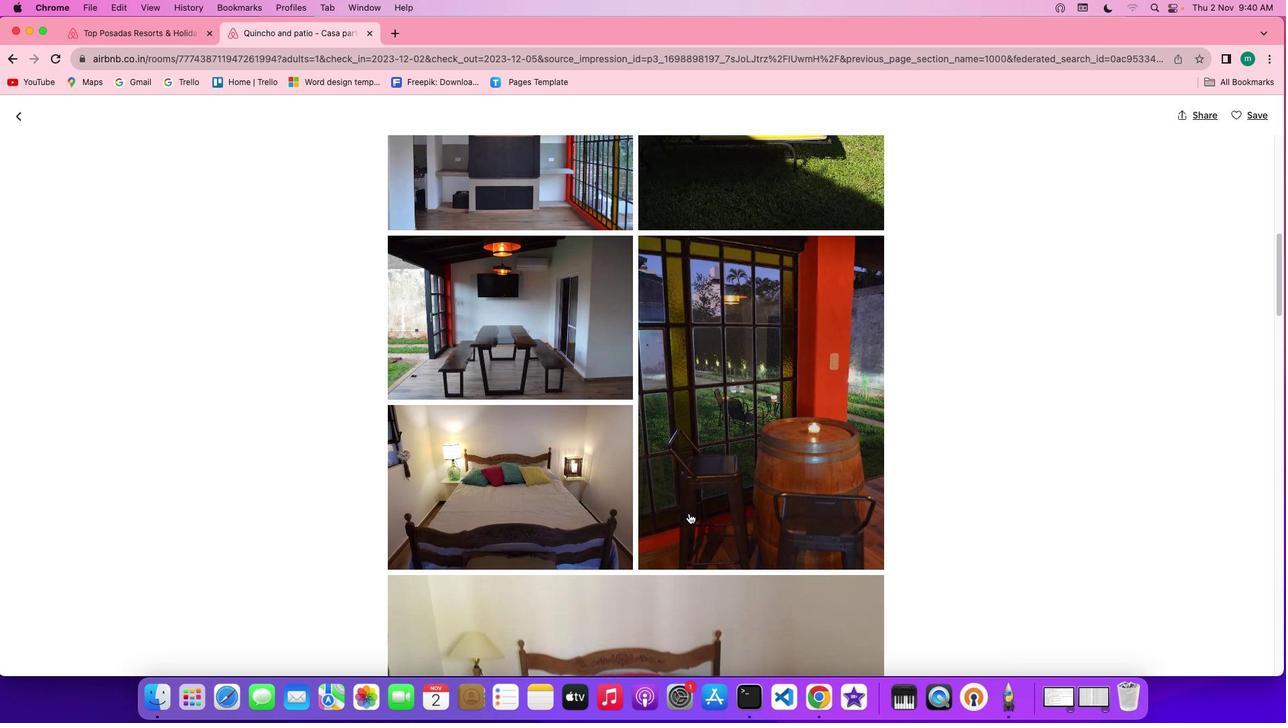 
Action: Mouse scrolled (688, 513) with delta (0, 0)
Screenshot: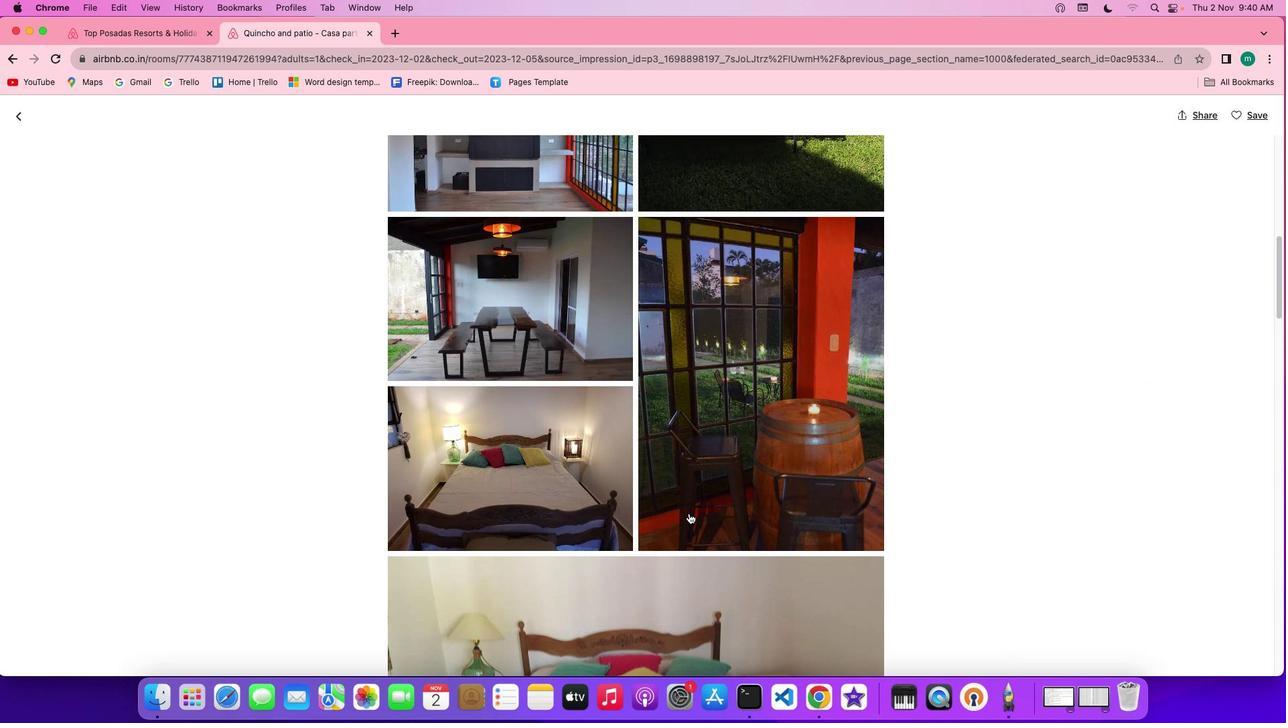 
Action: Mouse scrolled (688, 513) with delta (0, -1)
Screenshot: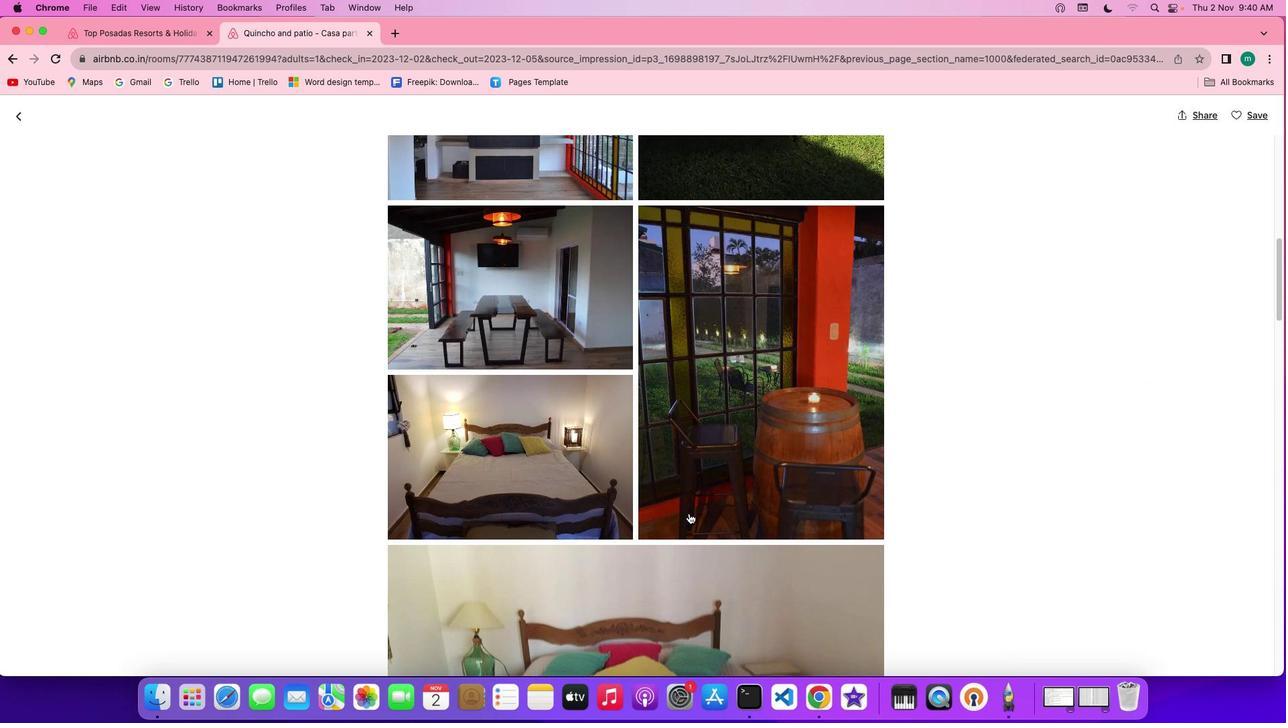 
Action: Mouse scrolled (688, 513) with delta (0, -2)
Screenshot: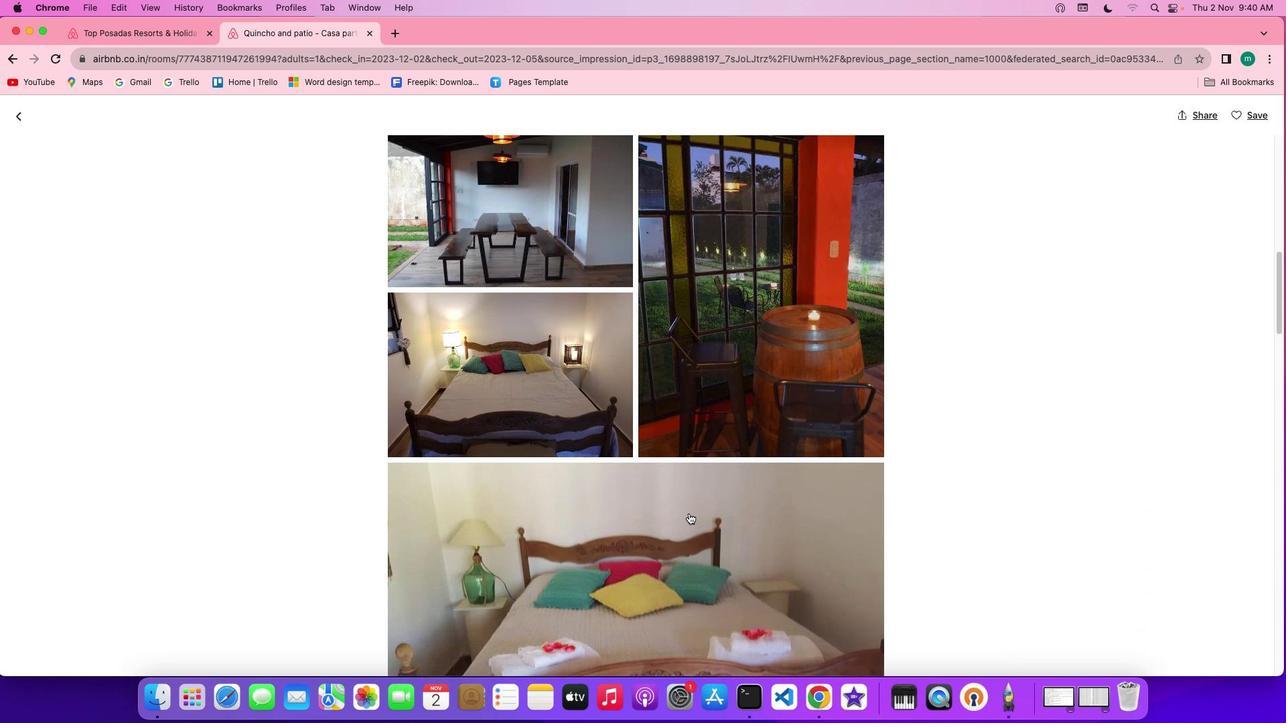 
Action: Mouse scrolled (688, 513) with delta (0, 0)
Screenshot: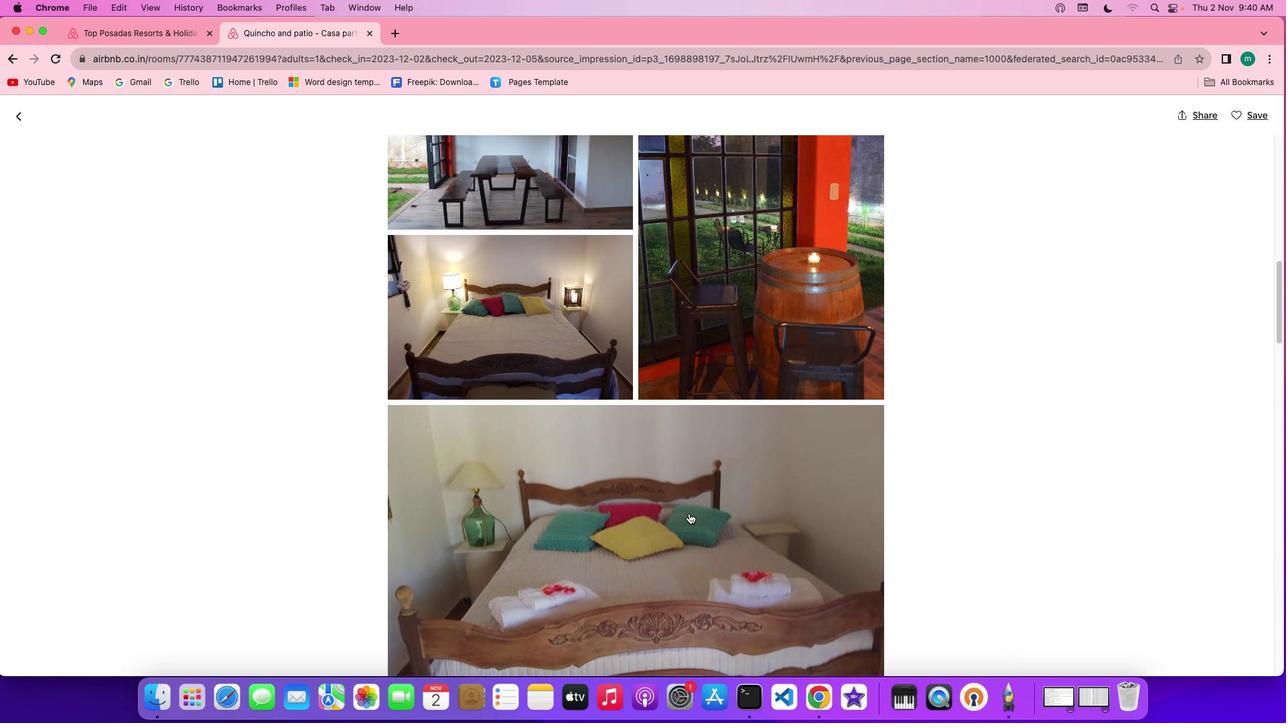 
Action: Mouse scrolled (688, 513) with delta (0, 0)
Screenshot: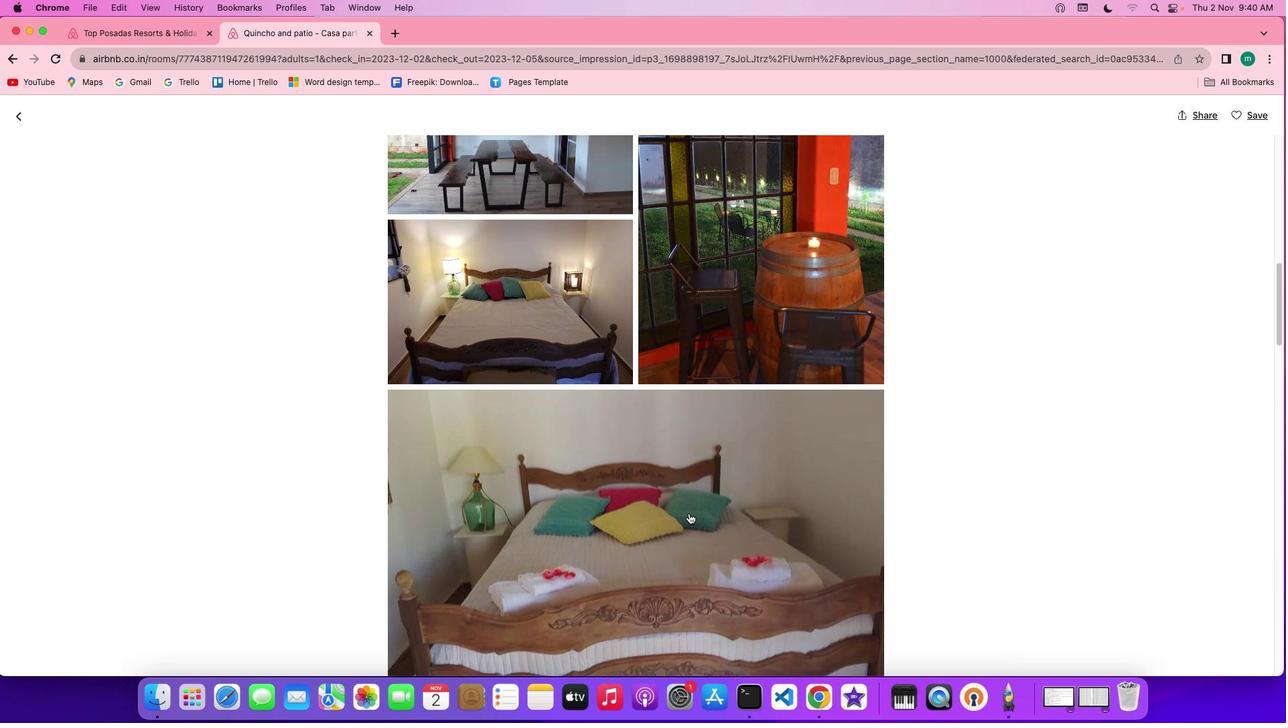 
Action: Mouse scrolled (688, 513) with delta (0, -1)
Screenshot: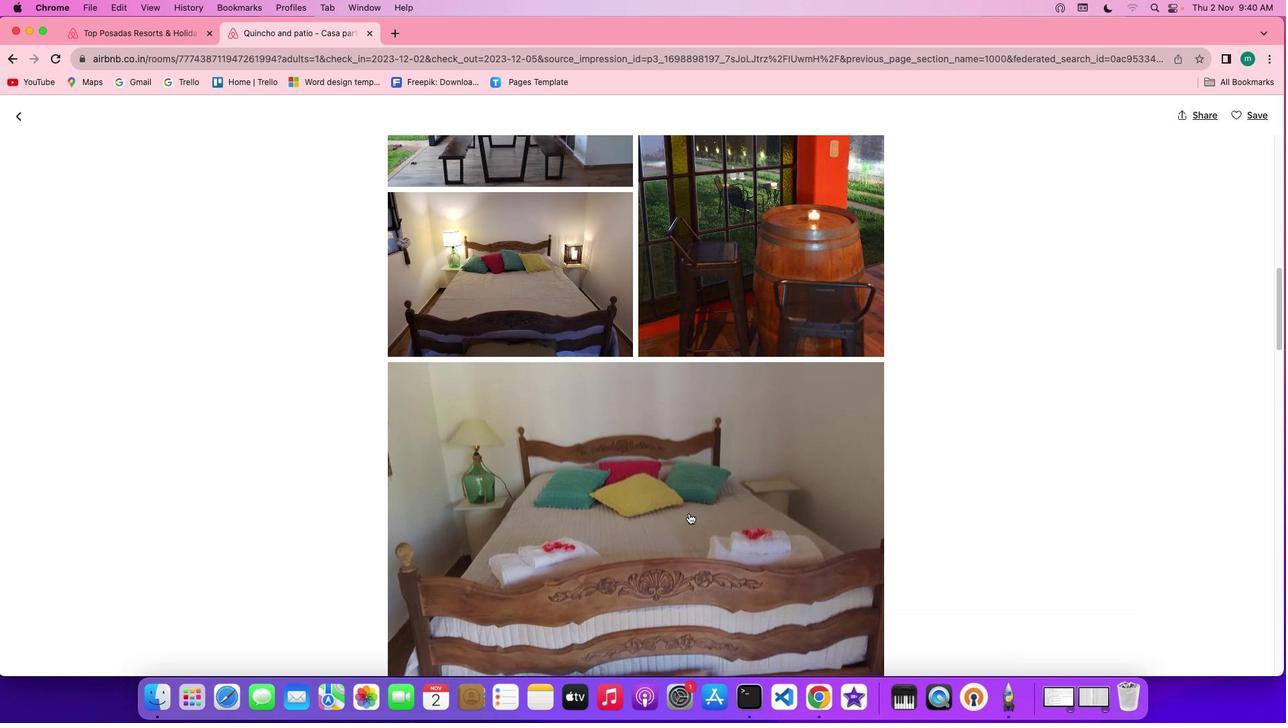 
Action: Mouse scrolled (688, 513) with delta (0, 0)
Screenshot: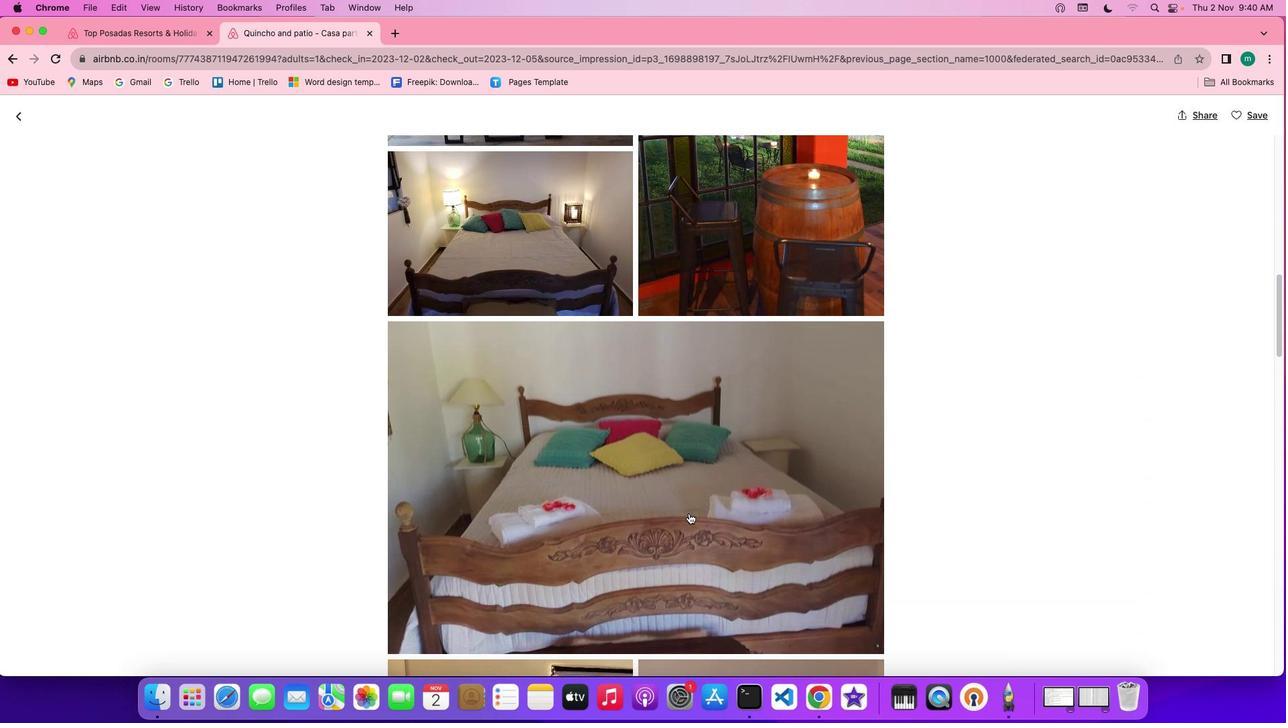 
Action: Mouse scrolled (688, 513) with delta (0, 0)
Screenshot: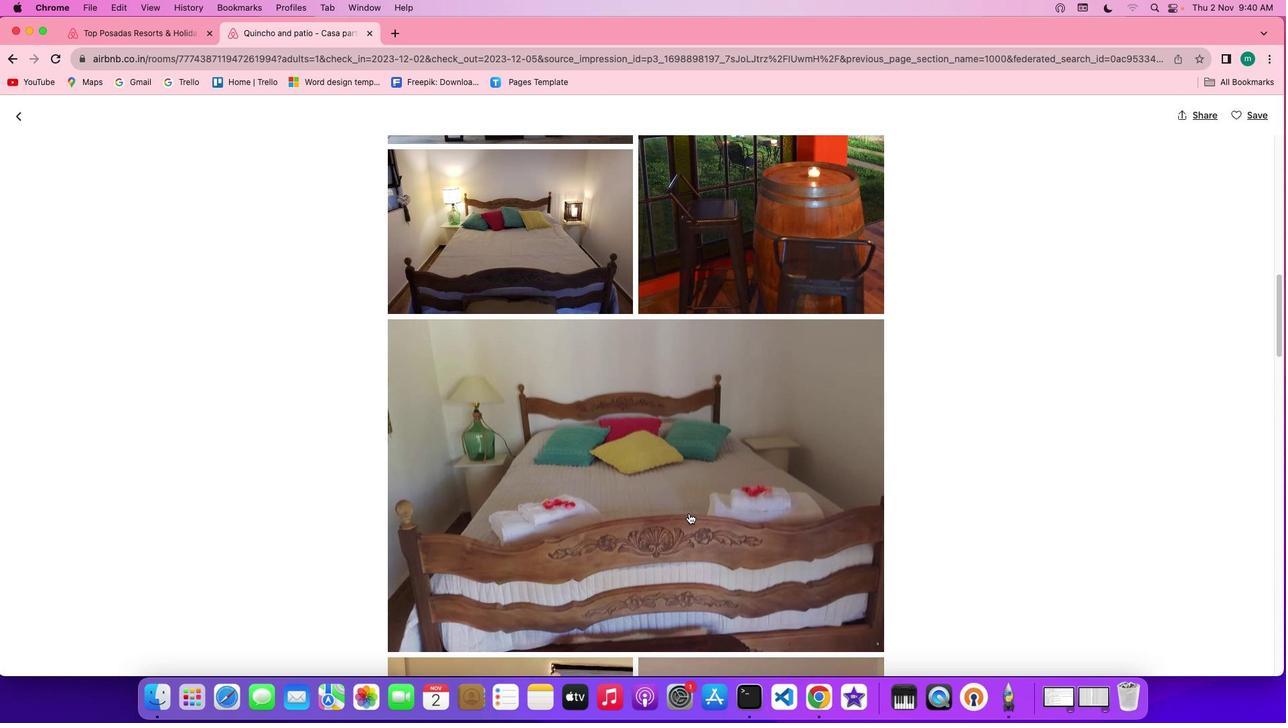 
Action: Mouse scrolled (688, 513) with delta (0, 0)
Screenshot: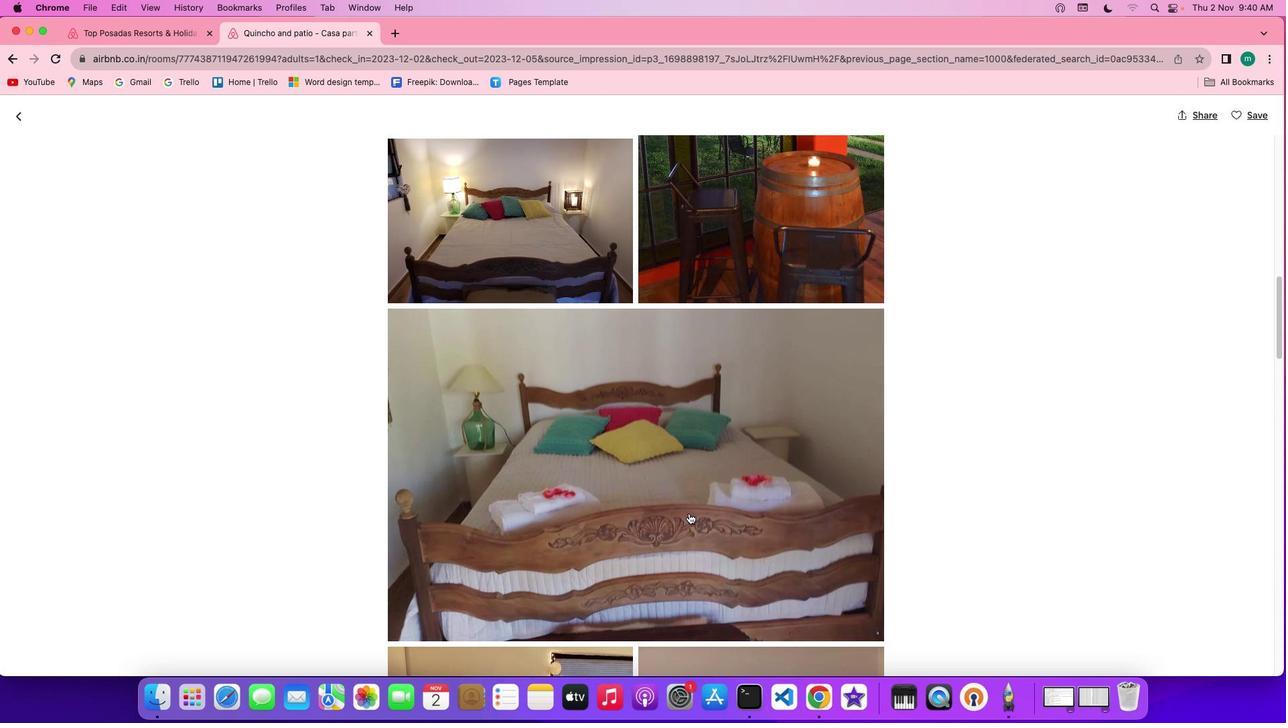 
Action: Mouse scrolled (688, 513) with delta (0, 0)
Screenshot: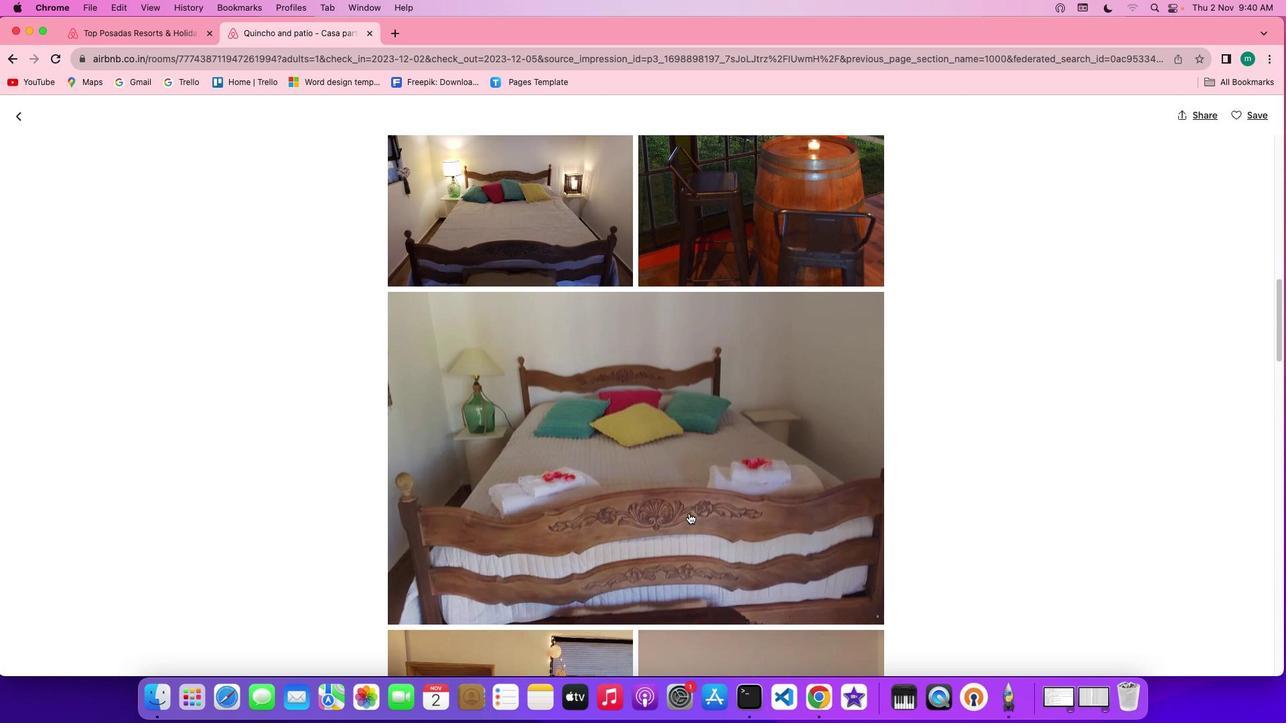 
Action: Mouse scrolled (688, 513) with delta (0, 0)
Screenshot: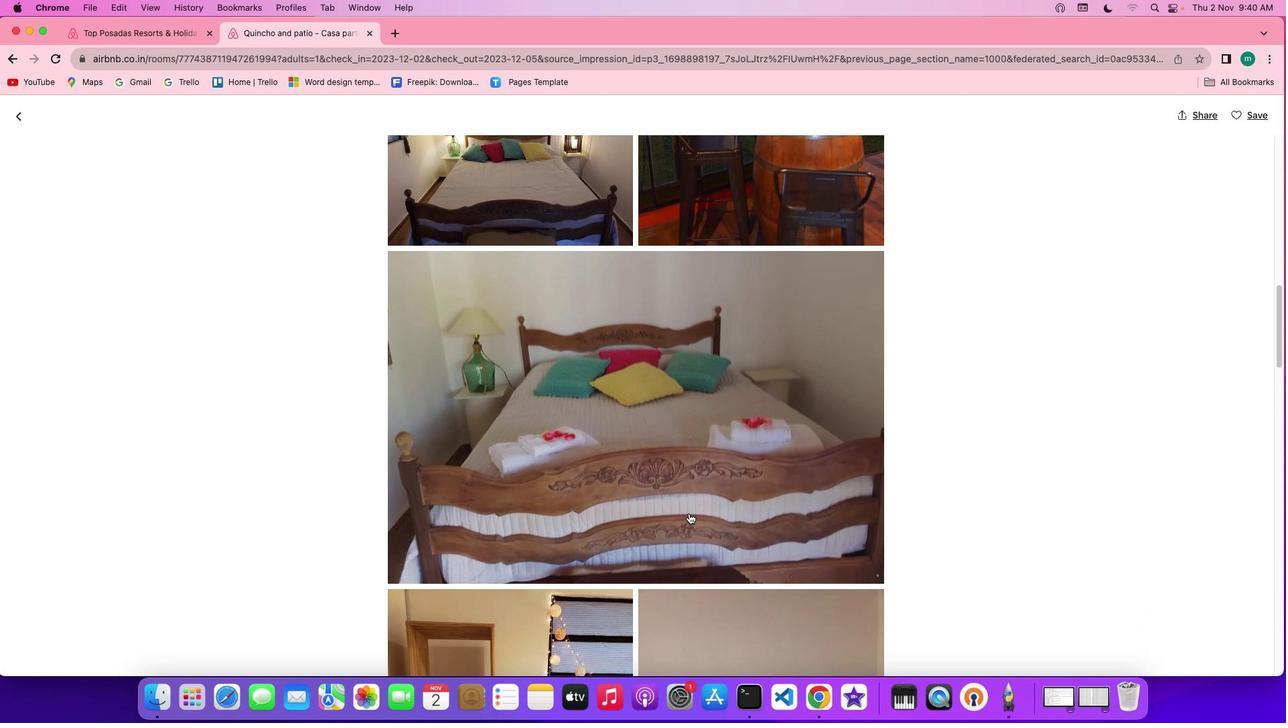 
Action: Mouse scrolled (688, 513) with delta (0, 0)
Screenshot: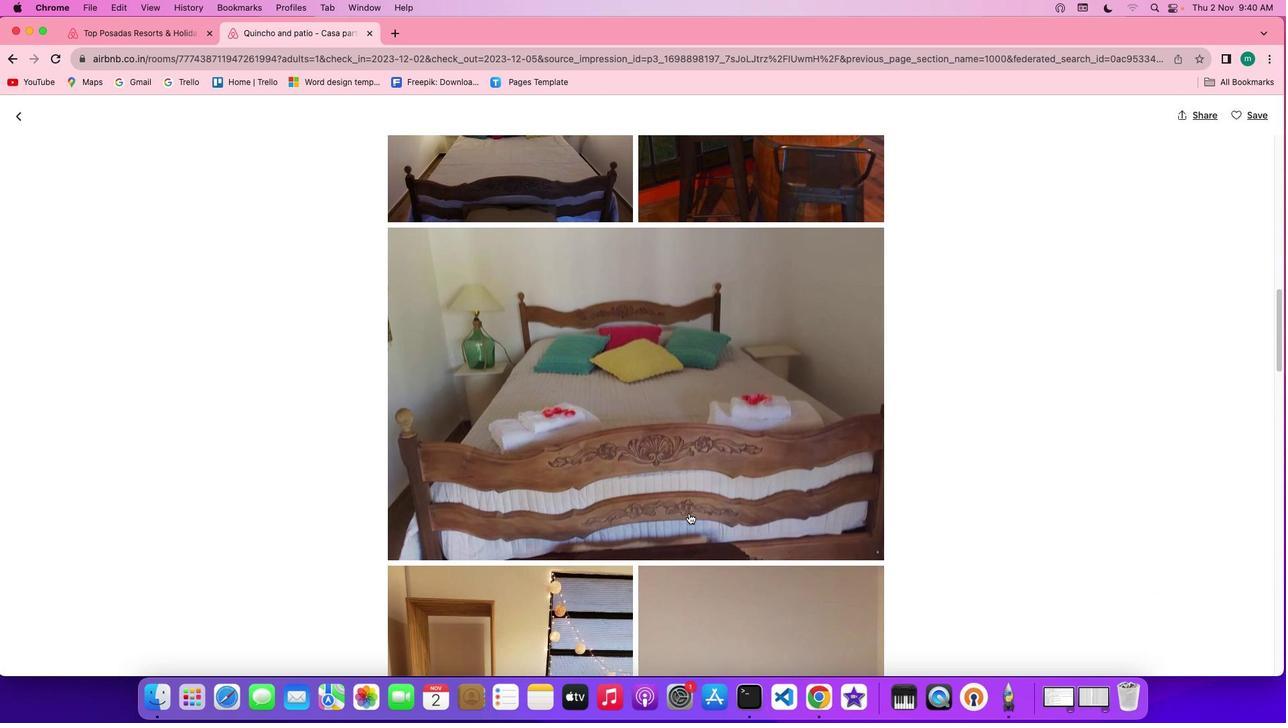 
Action: Mouse scrolled (688, 513) with delta (0, -1)
Screenshot: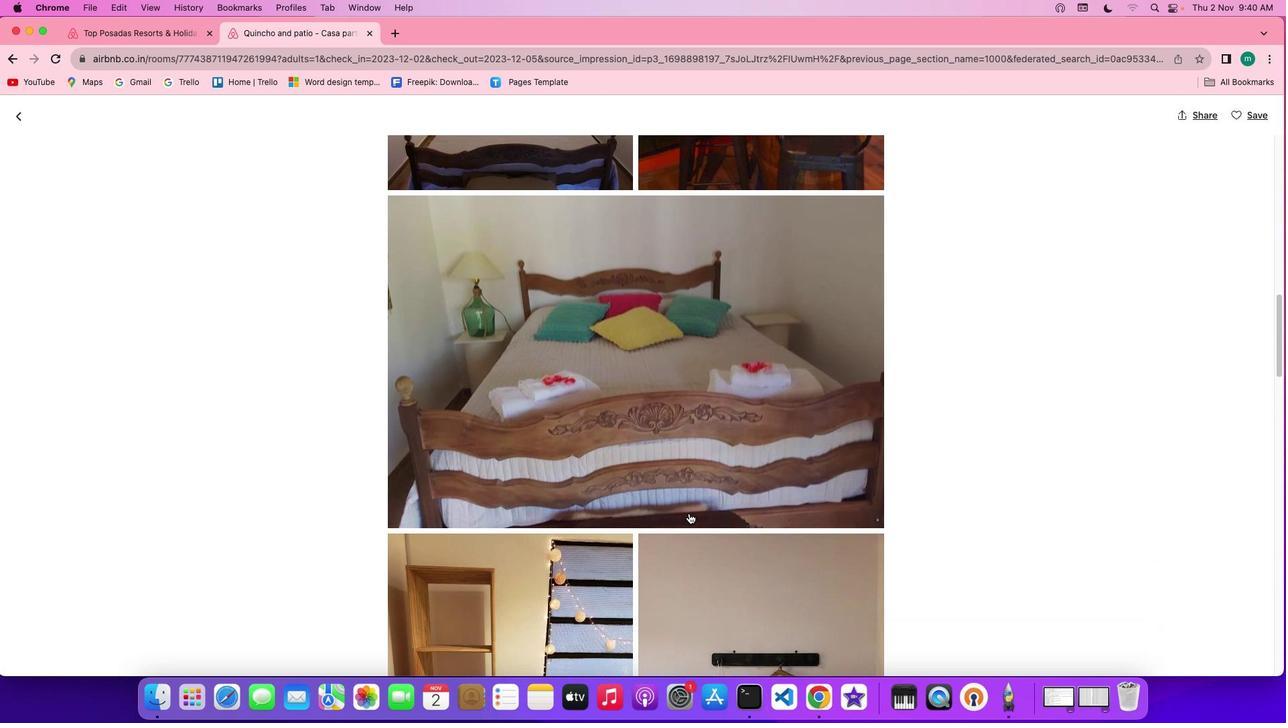 
Action: Mouse scrolled (688, 513) with delta (0, -2)
Screenshot: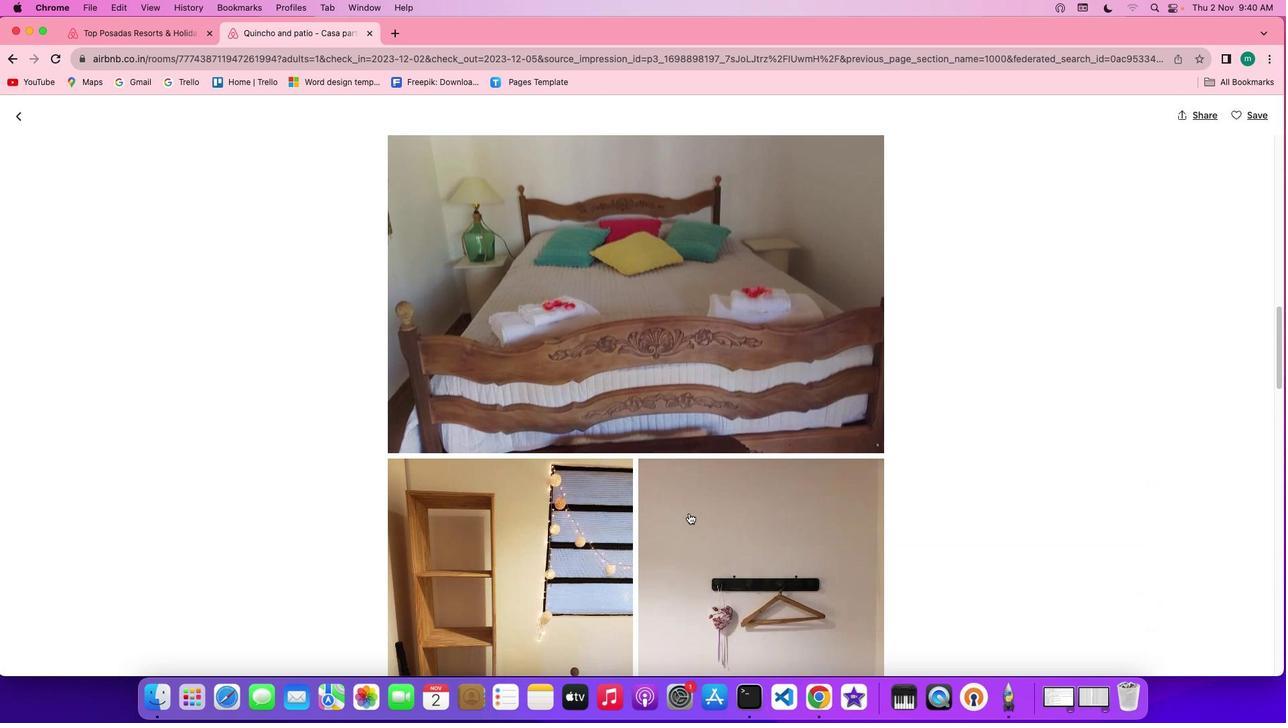 
Action: Mouse scrolled (688, 513) with delta (0, 0)
Screenshot: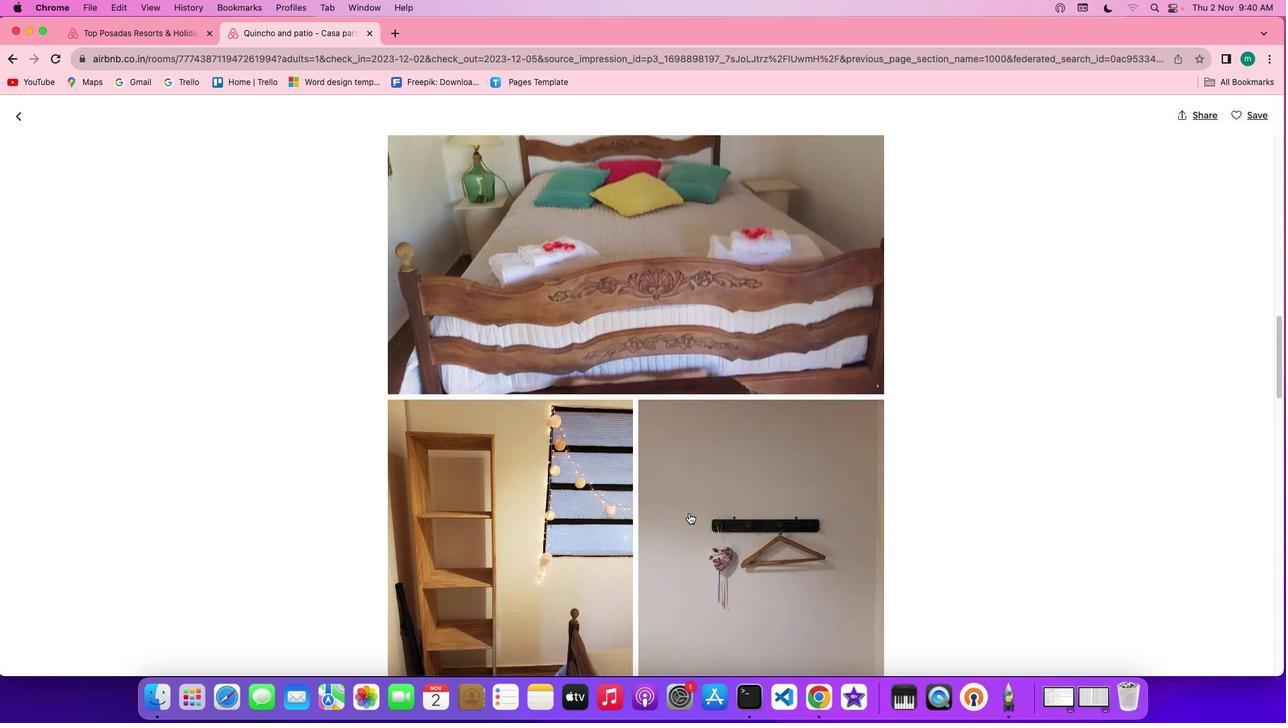 
Action: Mouse scrolled (688, 513) with delta (0, 0)
Screenshot: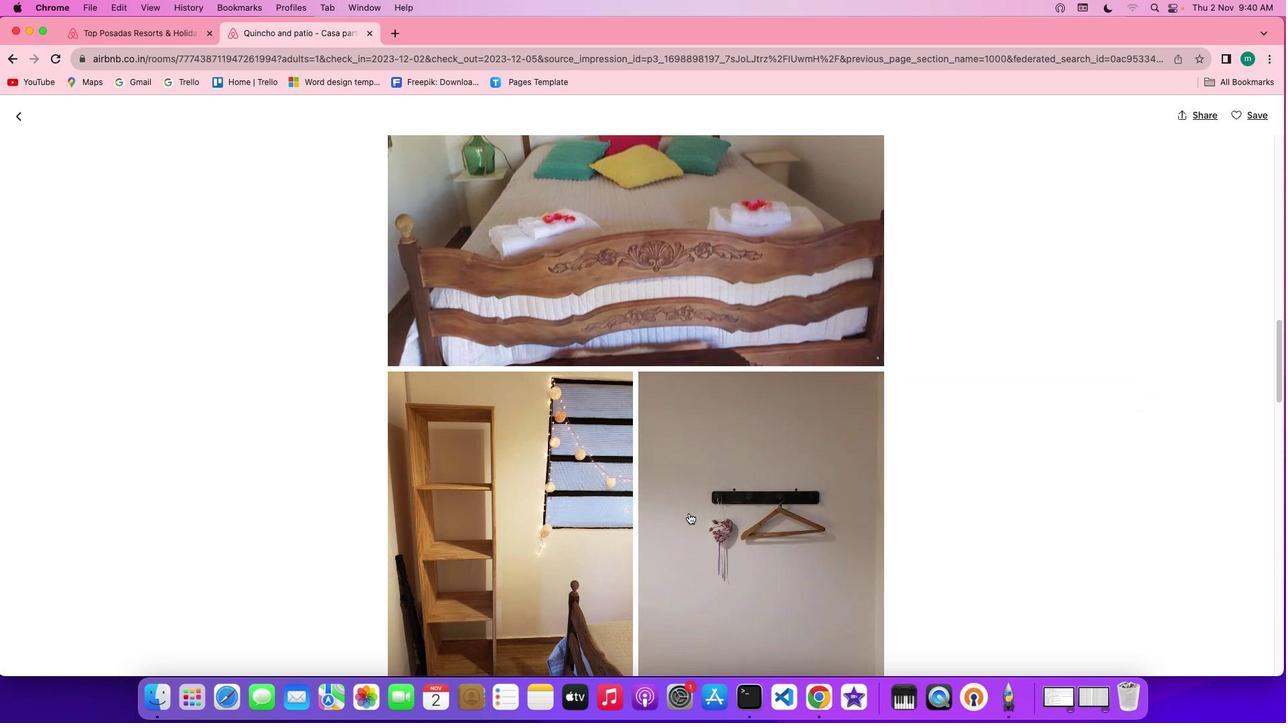 
Action: Mouse scrolled (688, 513) with delta (0, -1)
Screenshot: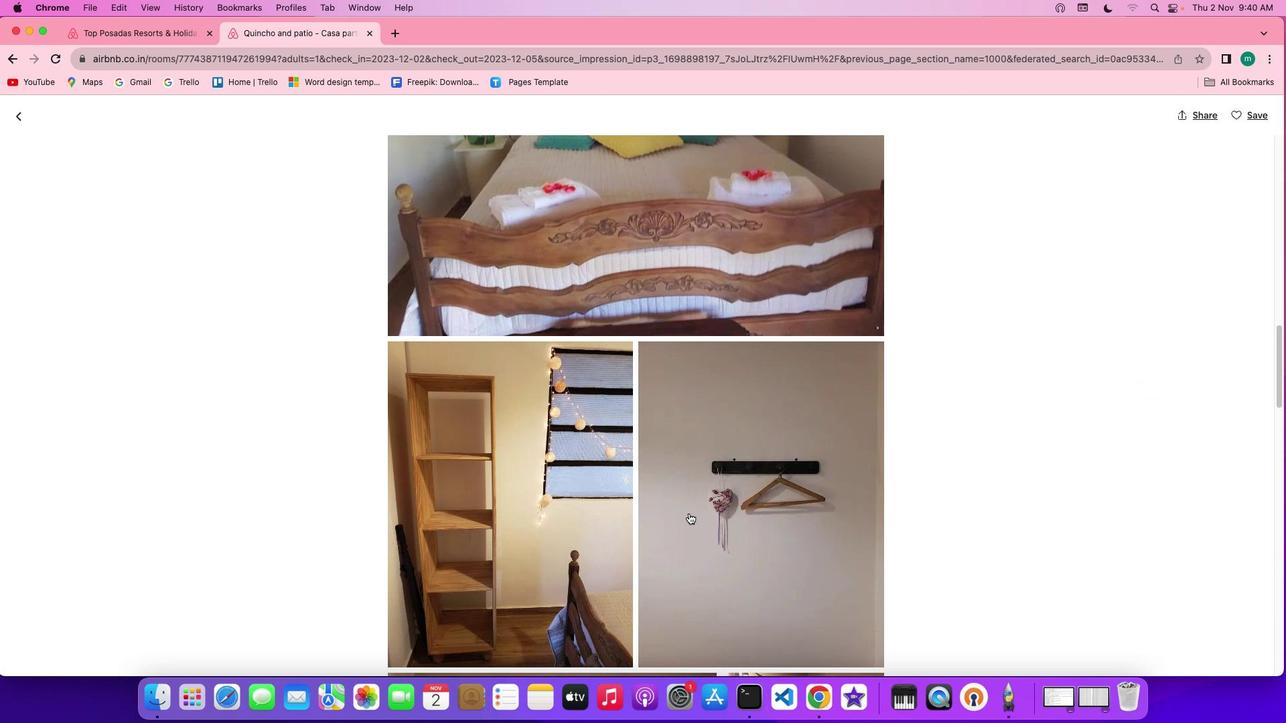 
Action: Mouse scrolled (688, 513) with delta (0, -2)
Screenshot: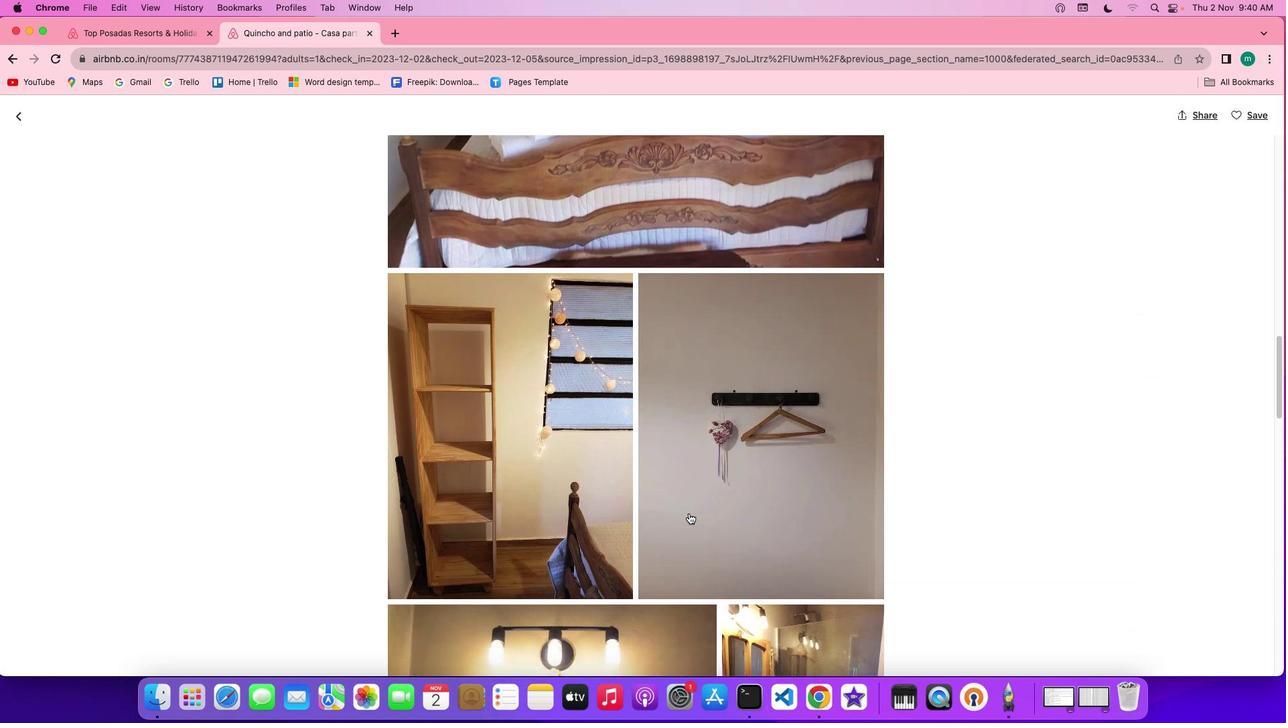 
Action: Mouse scrolled (688, 513) with delta (0, -1)
Screenshot: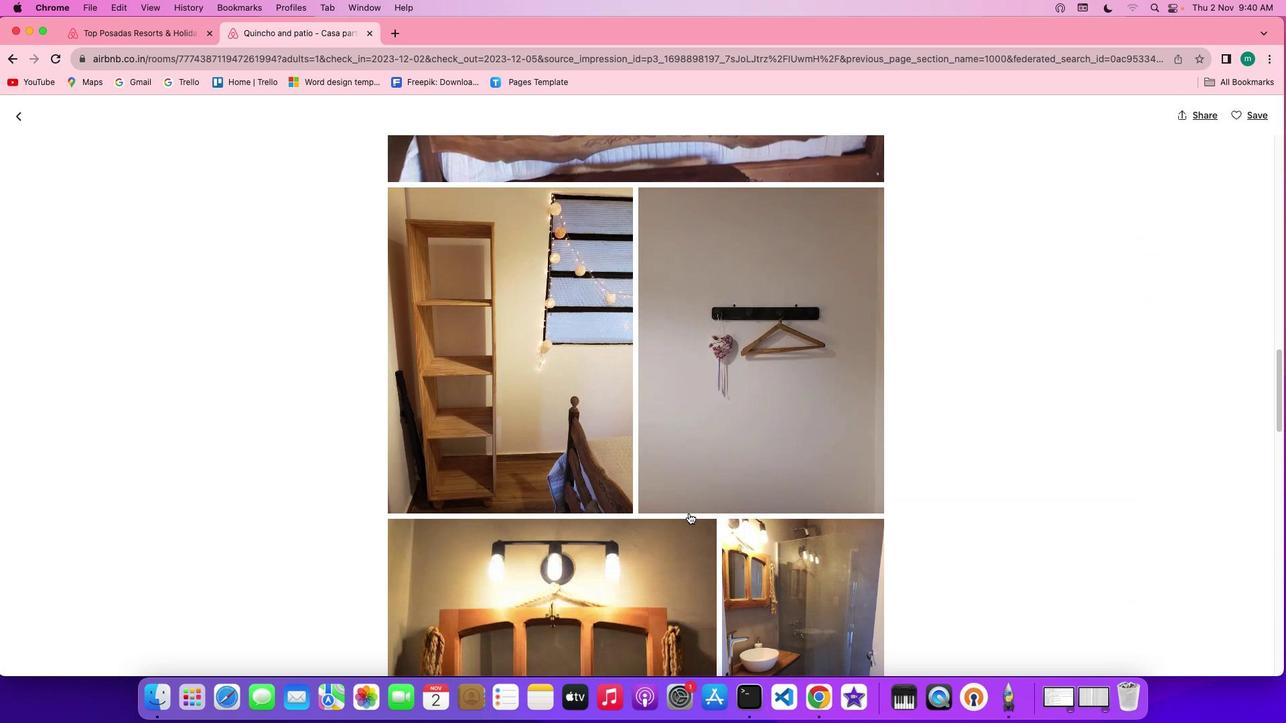 
Action: Mouse scrolled (688, 513) with delta (0, 0)
Screenshot: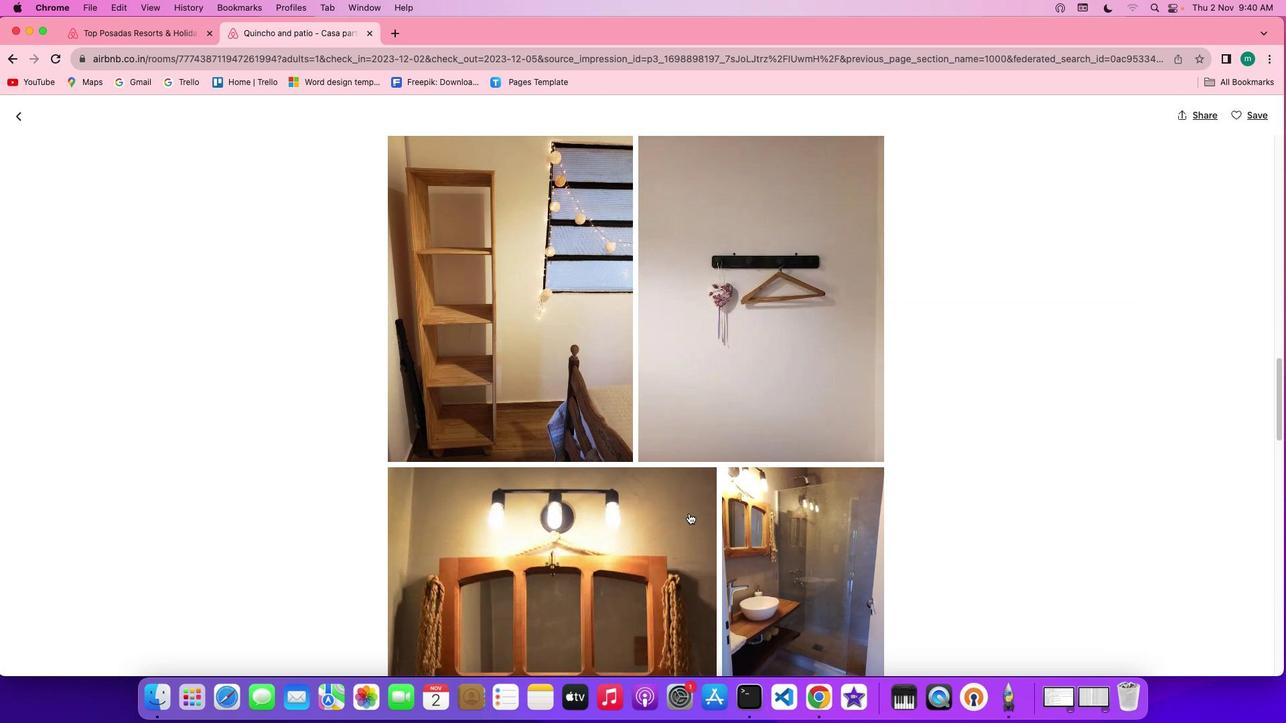 
Action: Mouse scrolled (688, 513) with delta (0, 0)
Screenshot: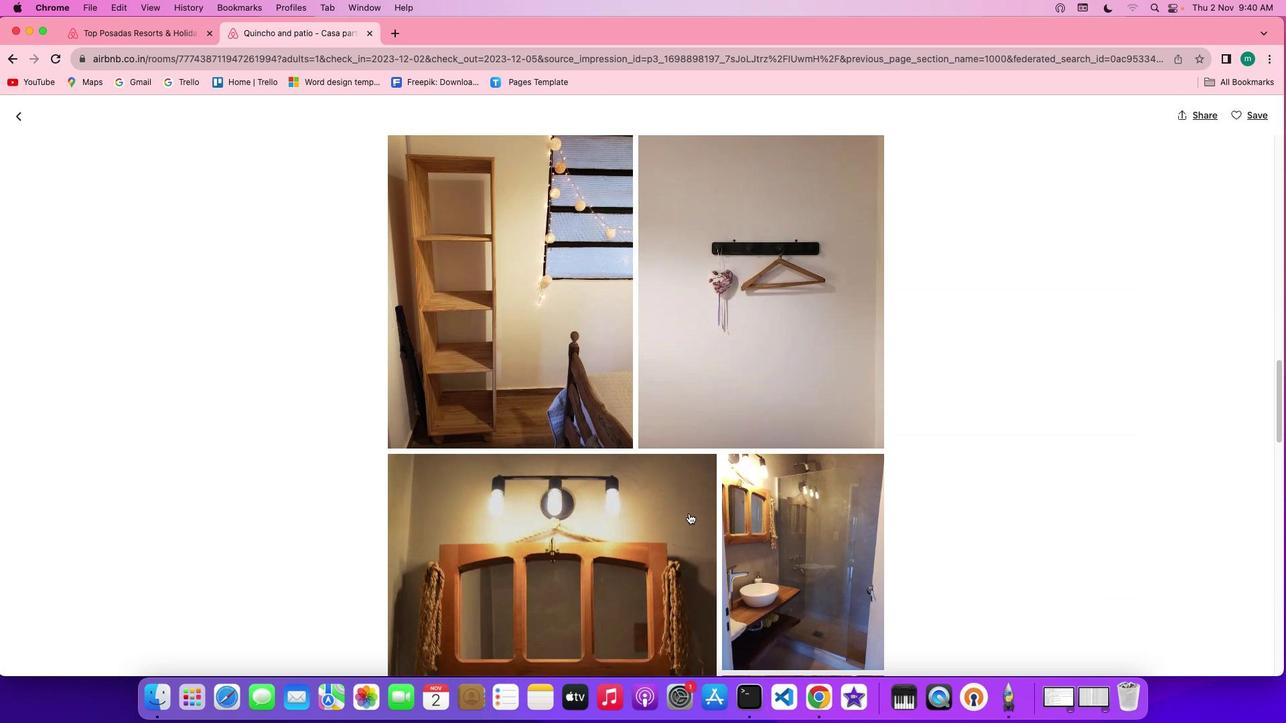 
Action: Mouse scrolled (688, 513) with delta (0, -1)
Screenshot: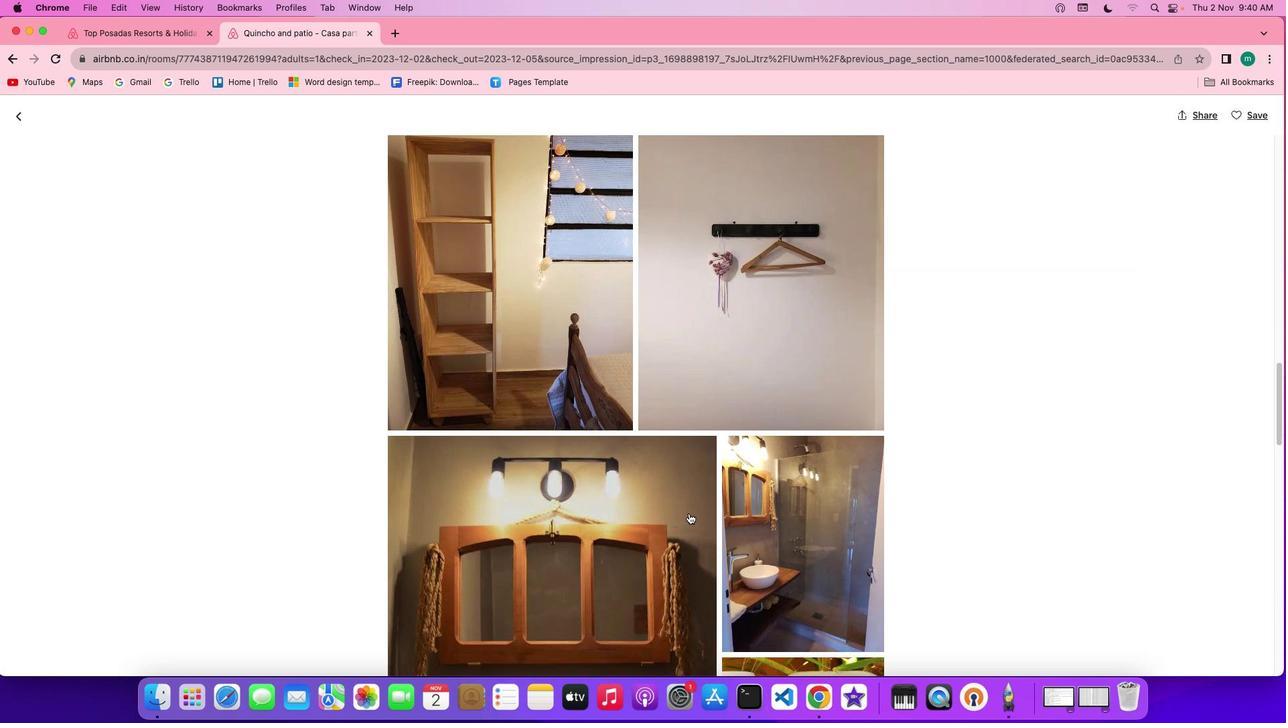 
Action: Mouse scrolled (688, 513) with delta (0, -2)
Screenshot: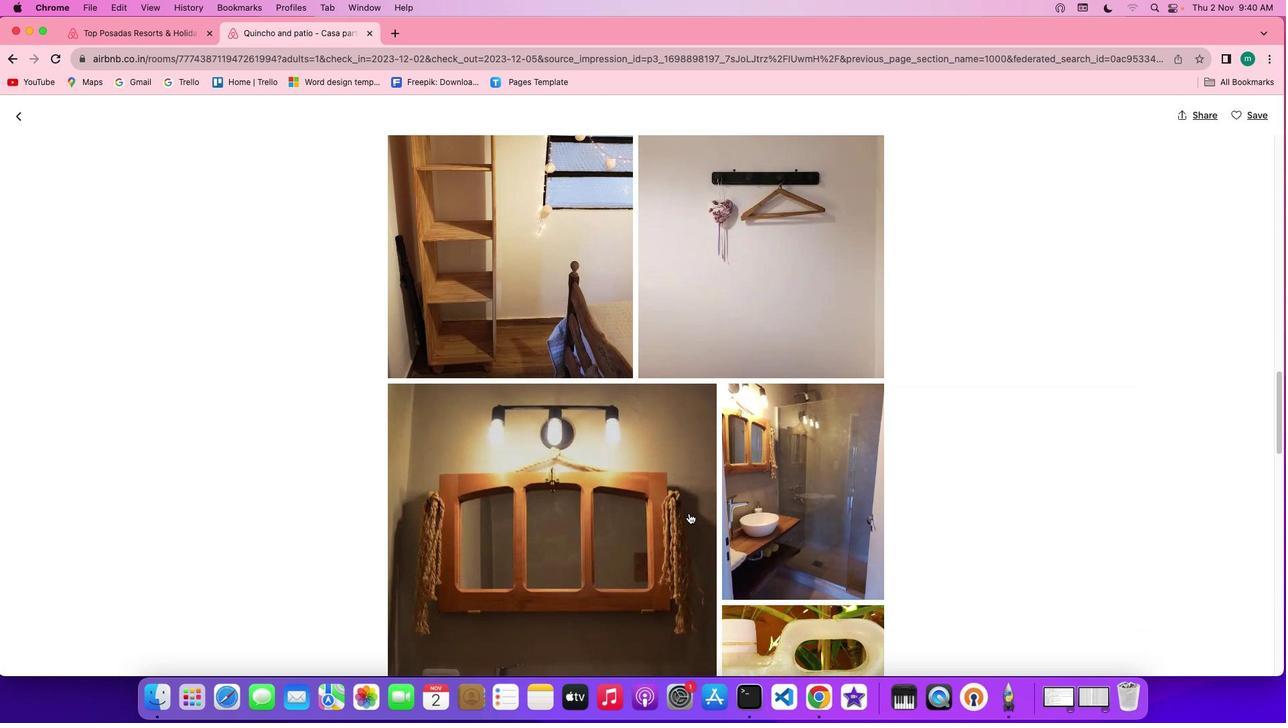 
Action: Mouse scrolled (688, 513) with delta (0, -1)
Screenshot: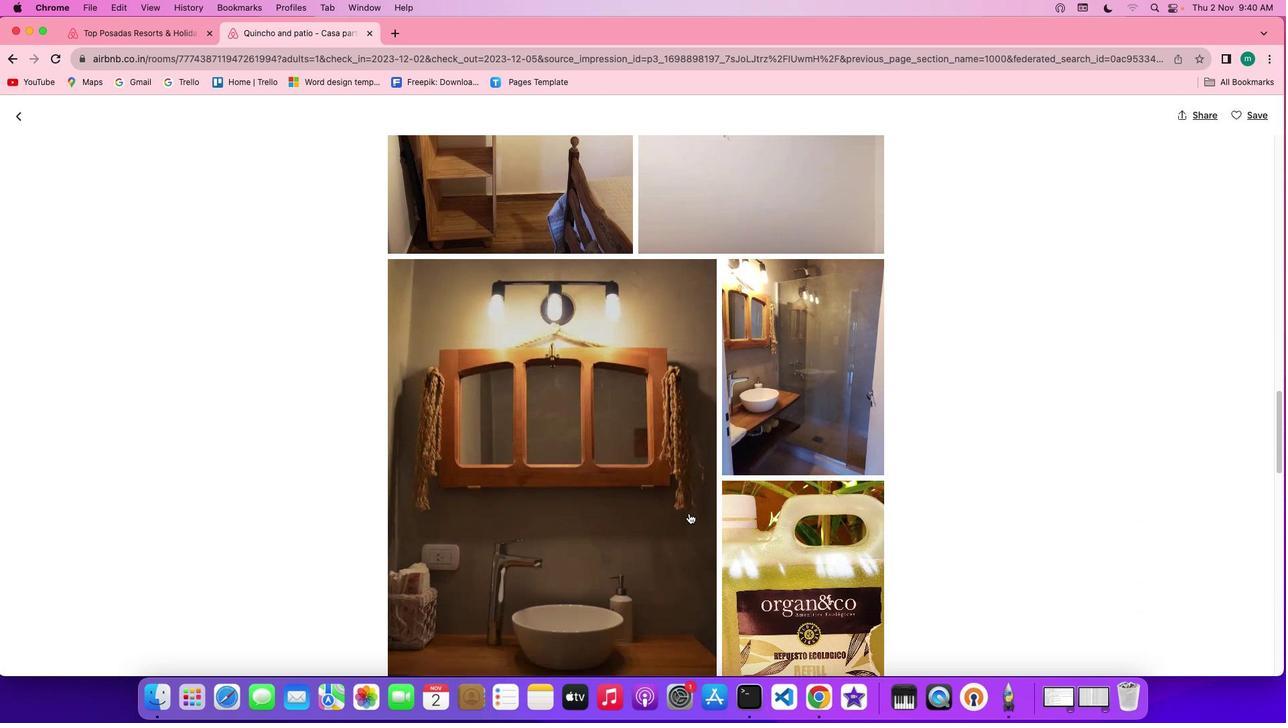 
Action: Mouse scrolled (688, 513) with delta (0, 0)
Screenshot: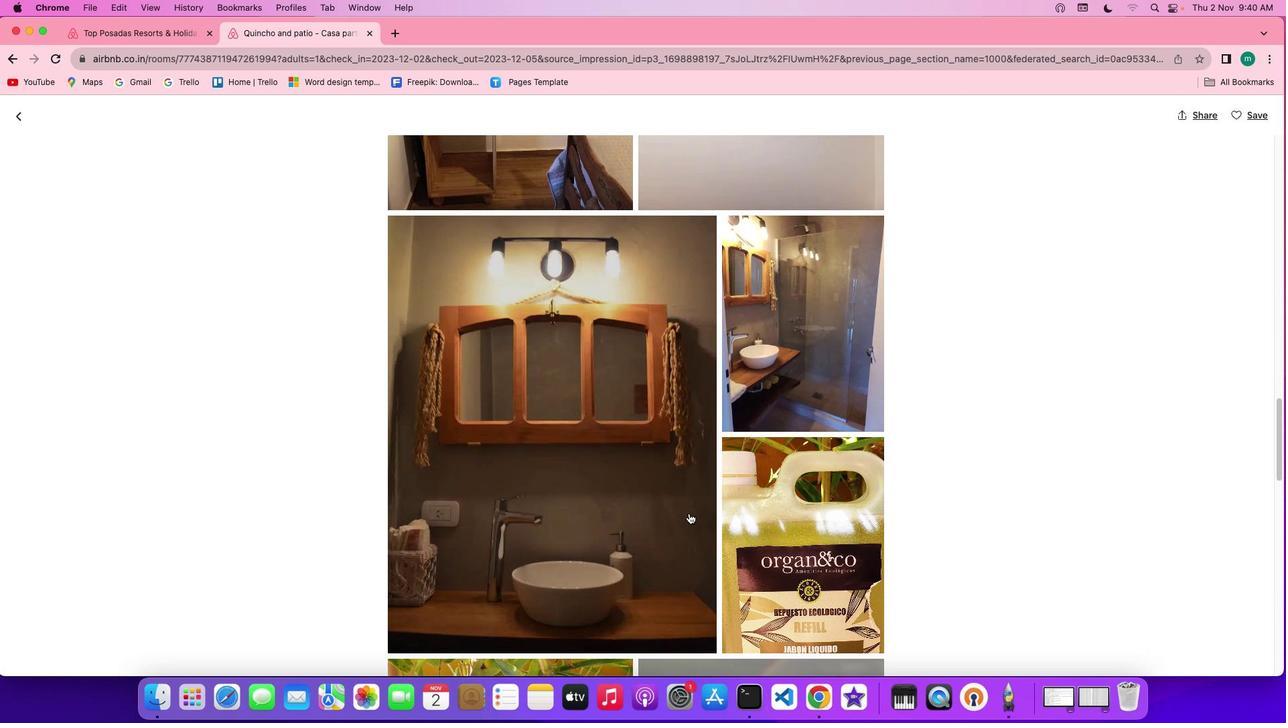 
Action: Mouse scrolled (688, 513) with delta (0, 0)
Screenshot: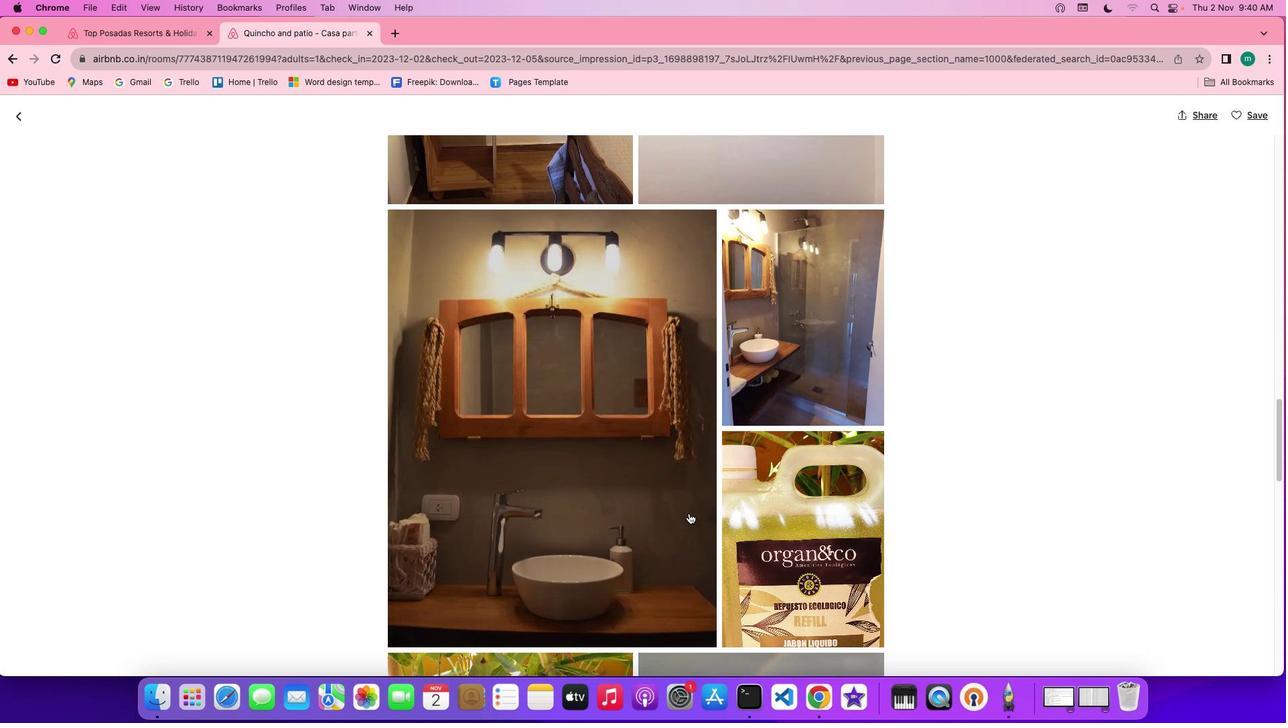 
Action: Mouse scrolled (688, 513) with delta (0, -1)
Screenshot: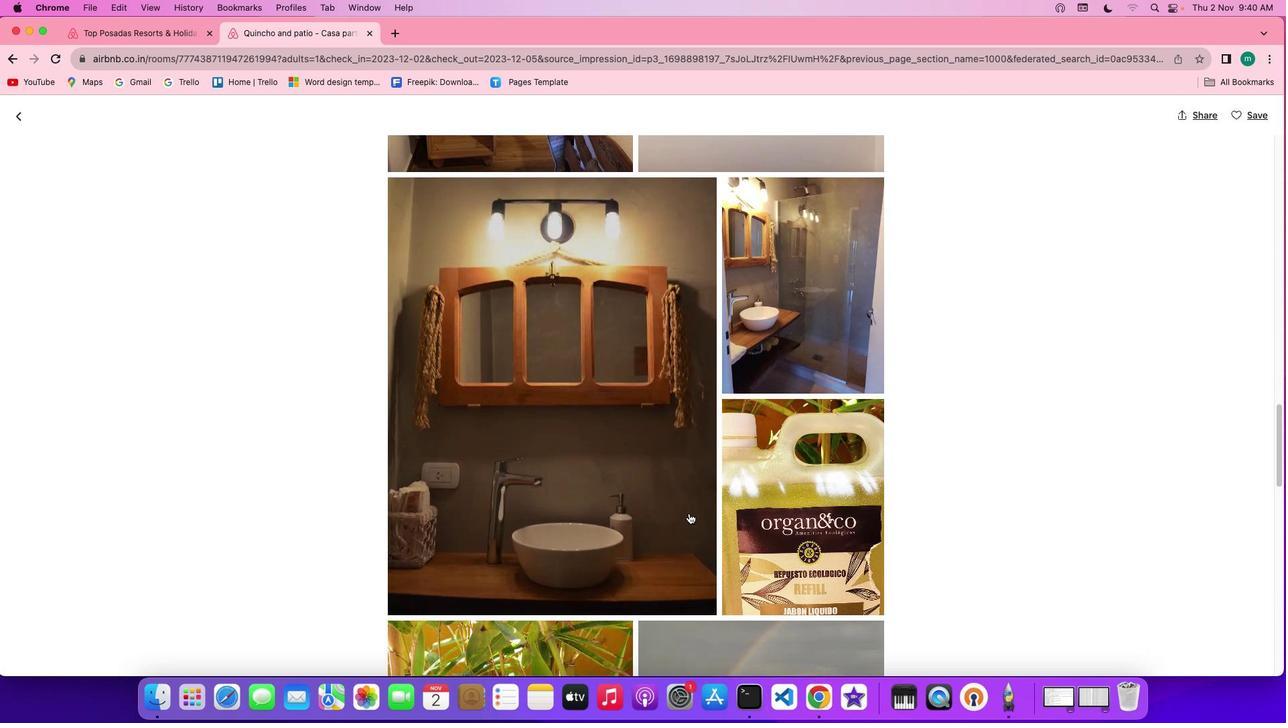 
Action: Mouse scrolled (688, 513) with delta (0, -1)
Screenshot: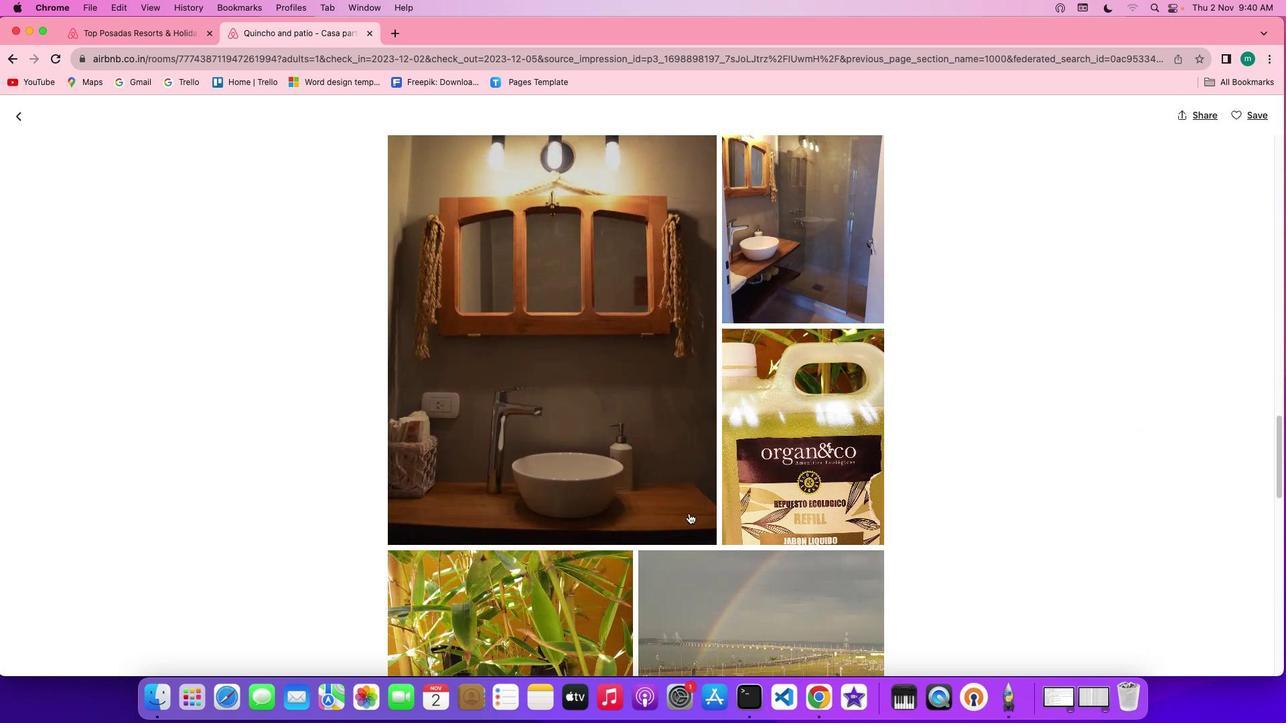 
Action: Mouse scrolled (688, 513) with delta (0, 0)
Screenshot: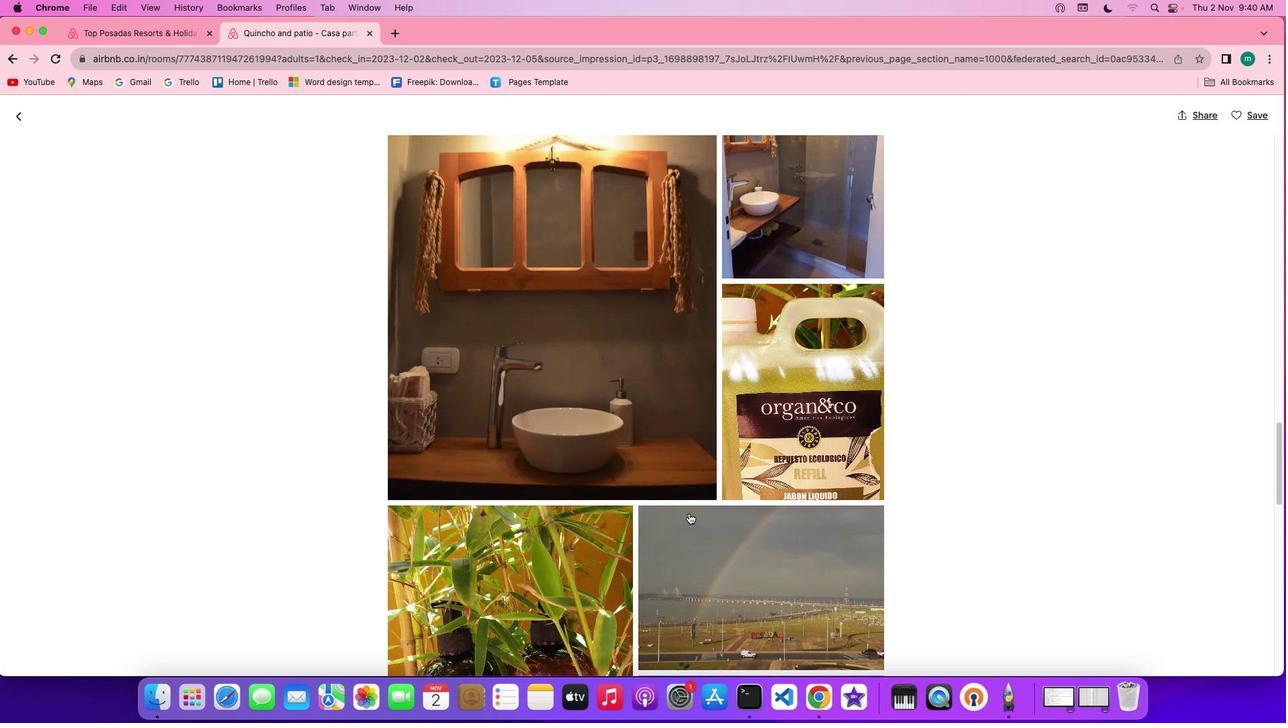 
Action: Mouse scrolled (688, 513) with delta (0, 0)
Screenshot: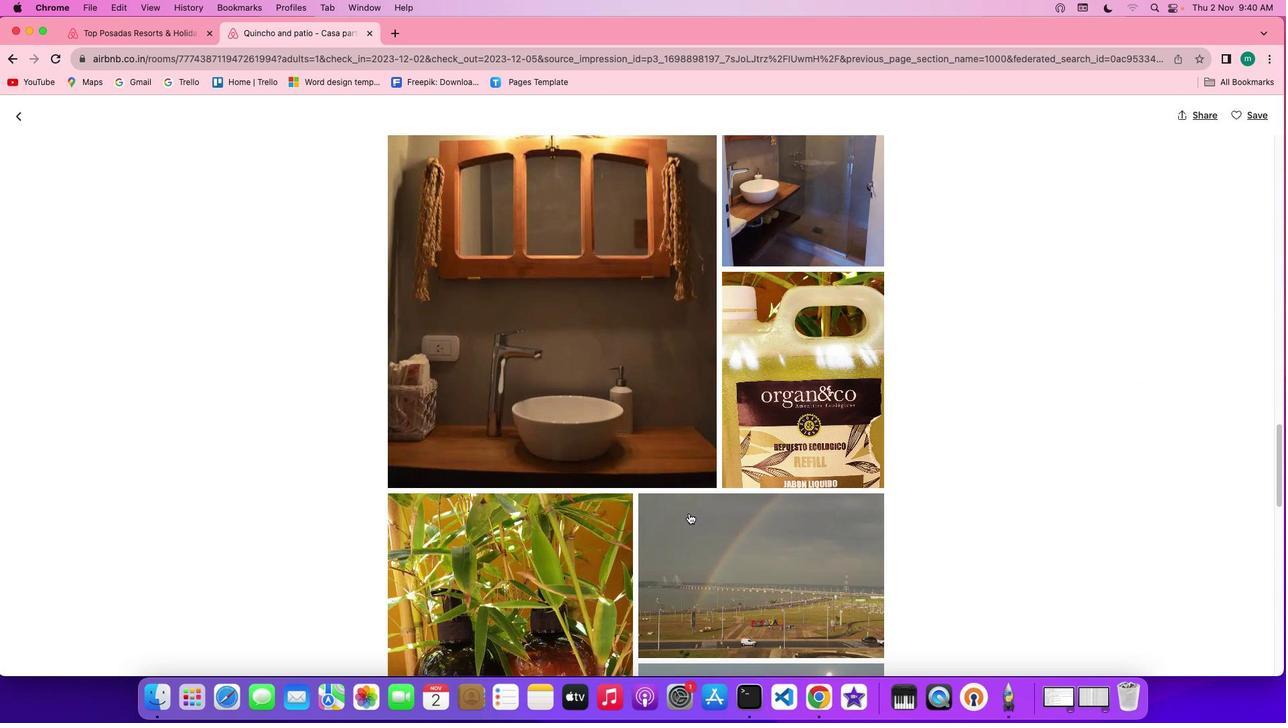 
Action: Mouse scrolled (688, 513) with delta (0, 0)
Screenshot: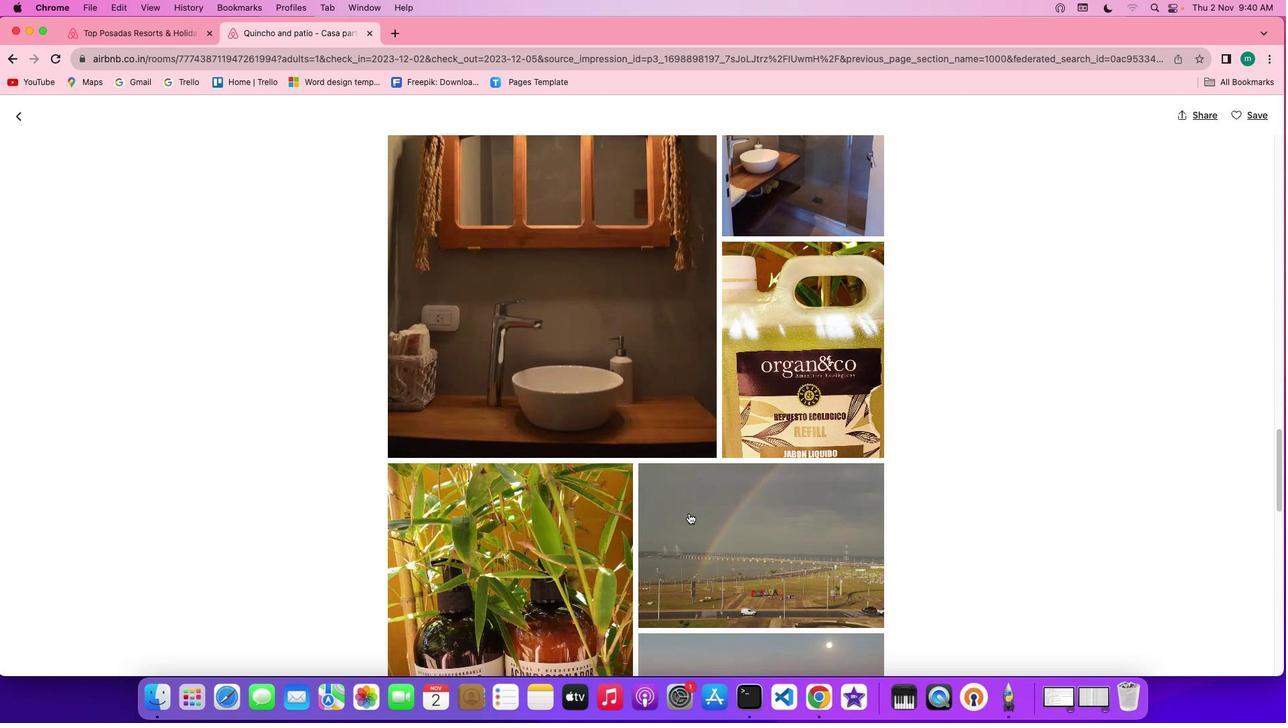 
Action: Mouse scrolled (688, 513) with delta (0, 0)
Screenshot: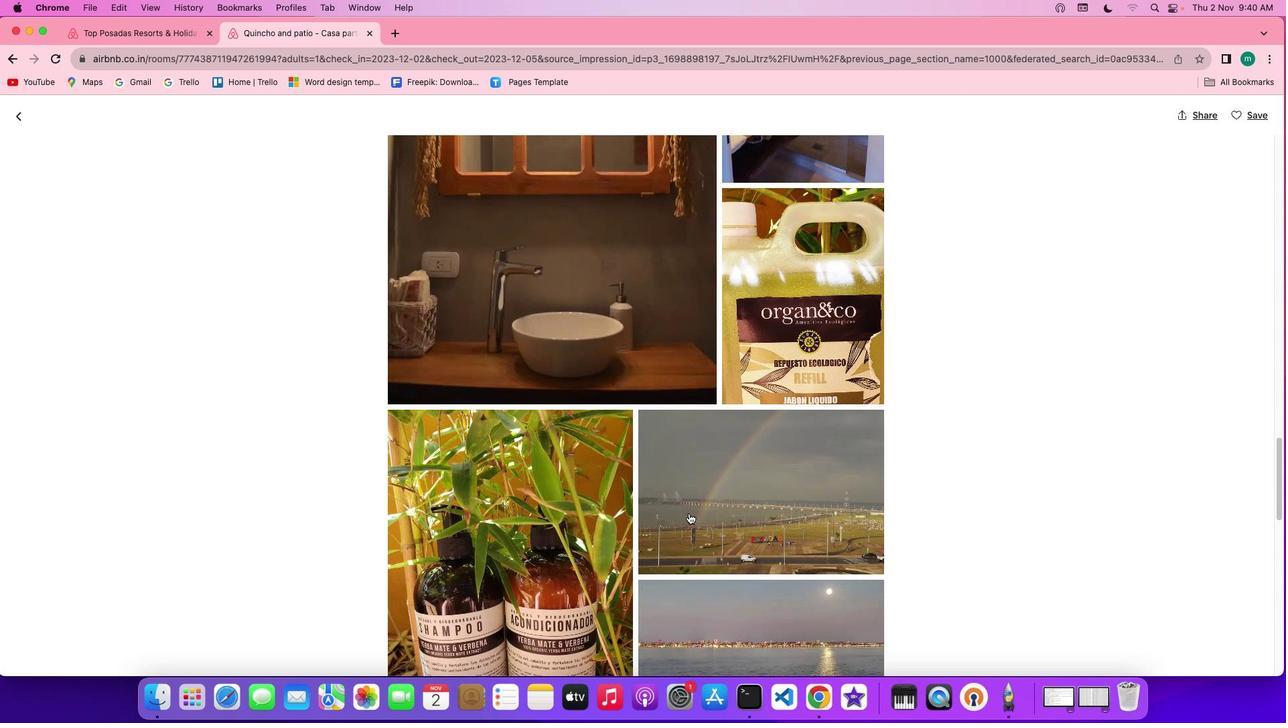 
Action: Mouse scrolled (688, 513) with delta (0, 0)
Screenshot: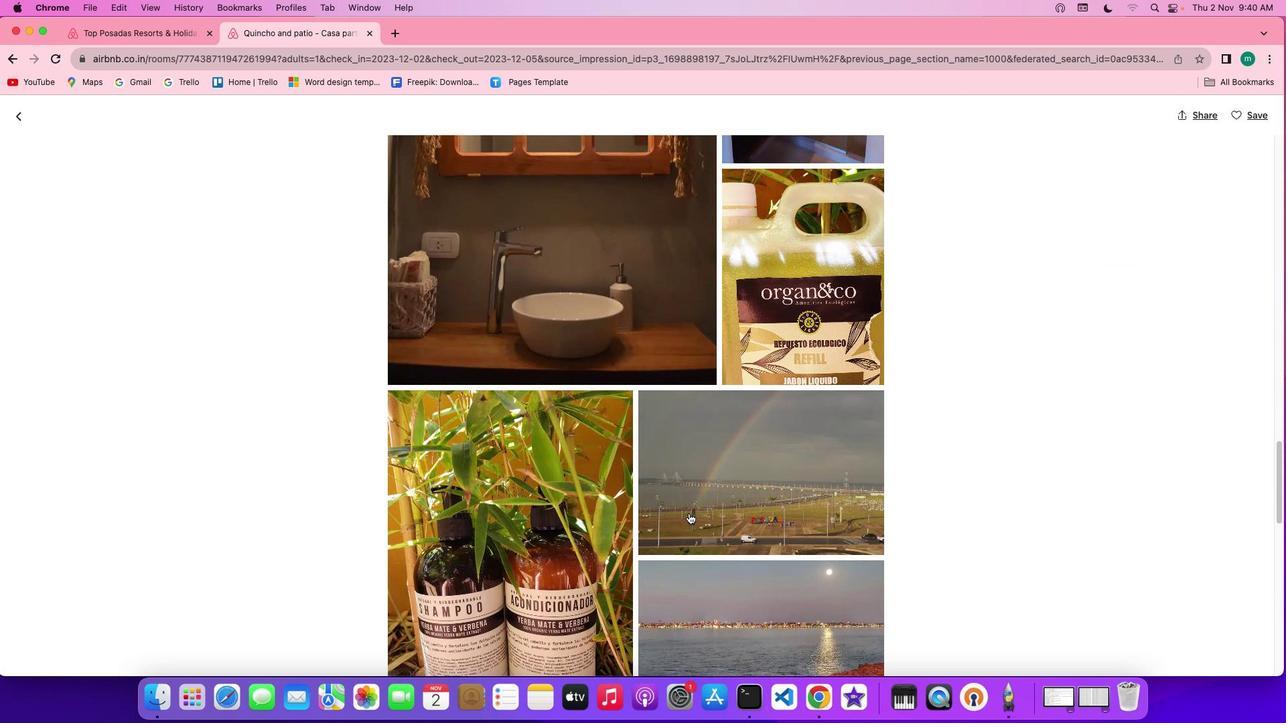 
Action: Mouse scrolled (688, 513) with delta (0, 0)
Screenshot: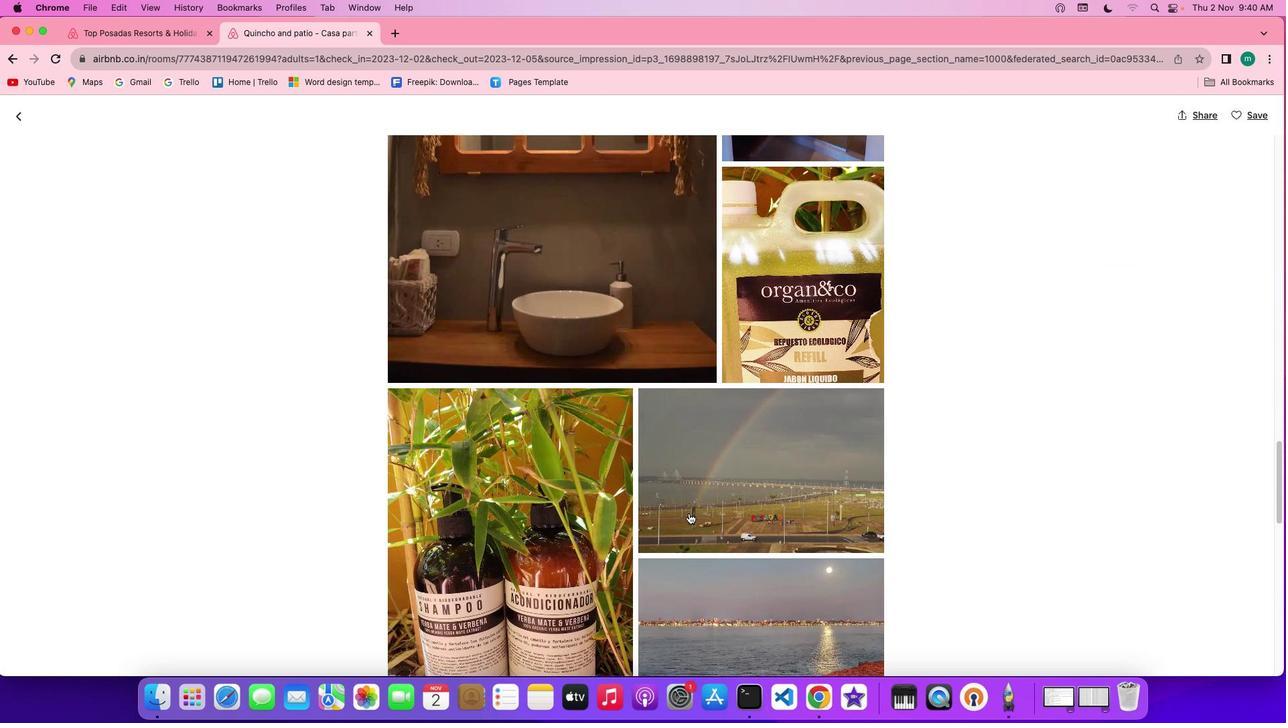 
Action: Mouse scrolled (688, 513) with delta (0, 0)
Screenshot: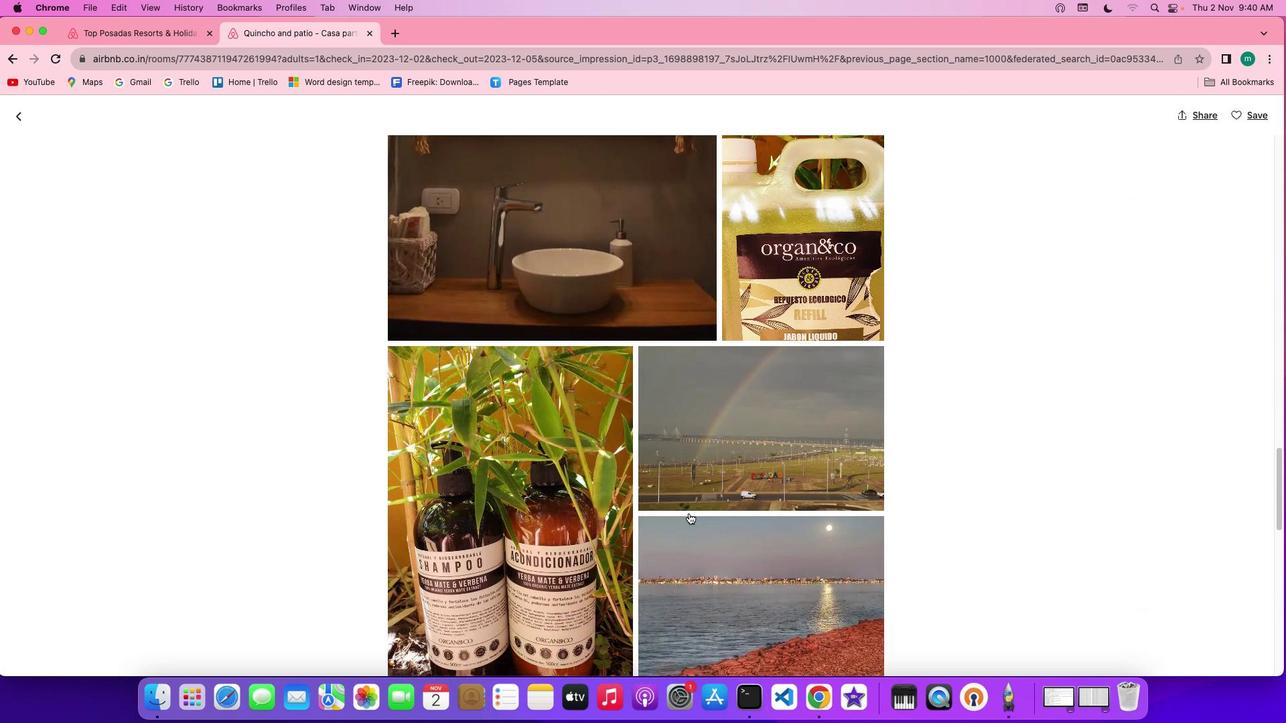 
Action: Mouse scrolled (688, 513) with delta (0, 0)
Screenshot: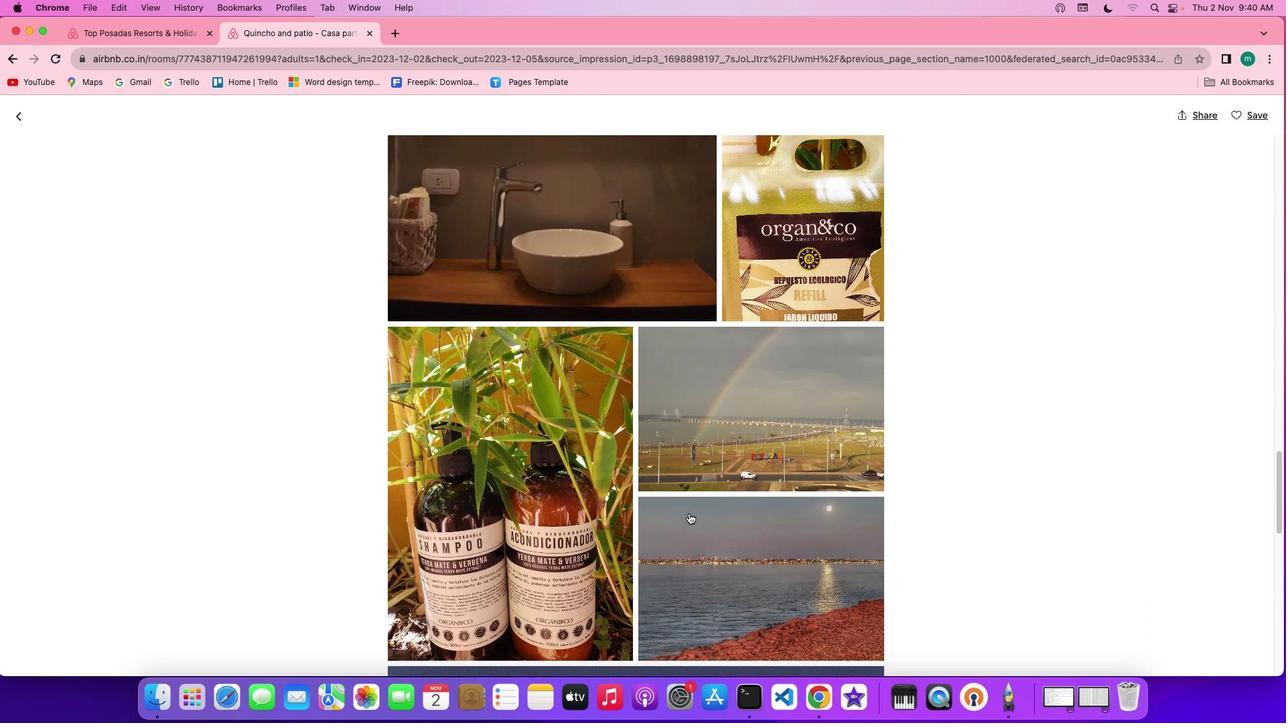 
Action: Mouse scrolled (688, 513) with delta (0, 0)
Screenshot: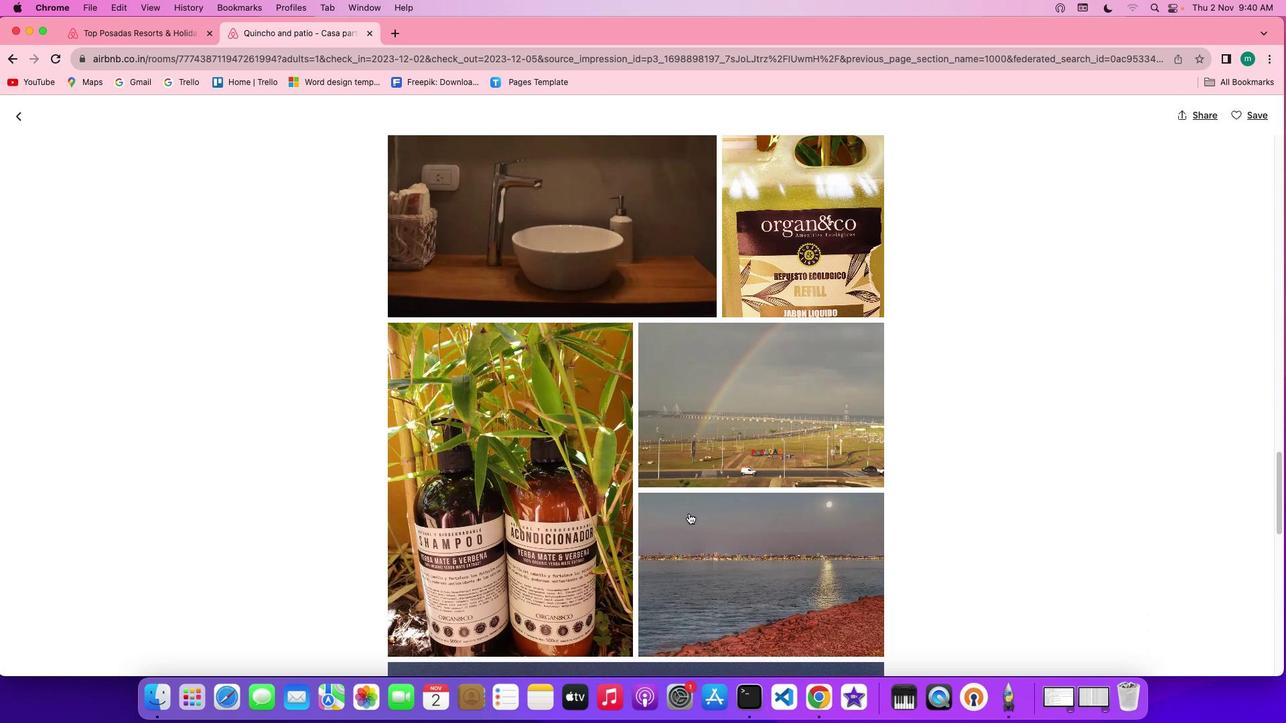 
Action: Mouse scrolled (688, 513) with delta (0, 0)
Screenshot: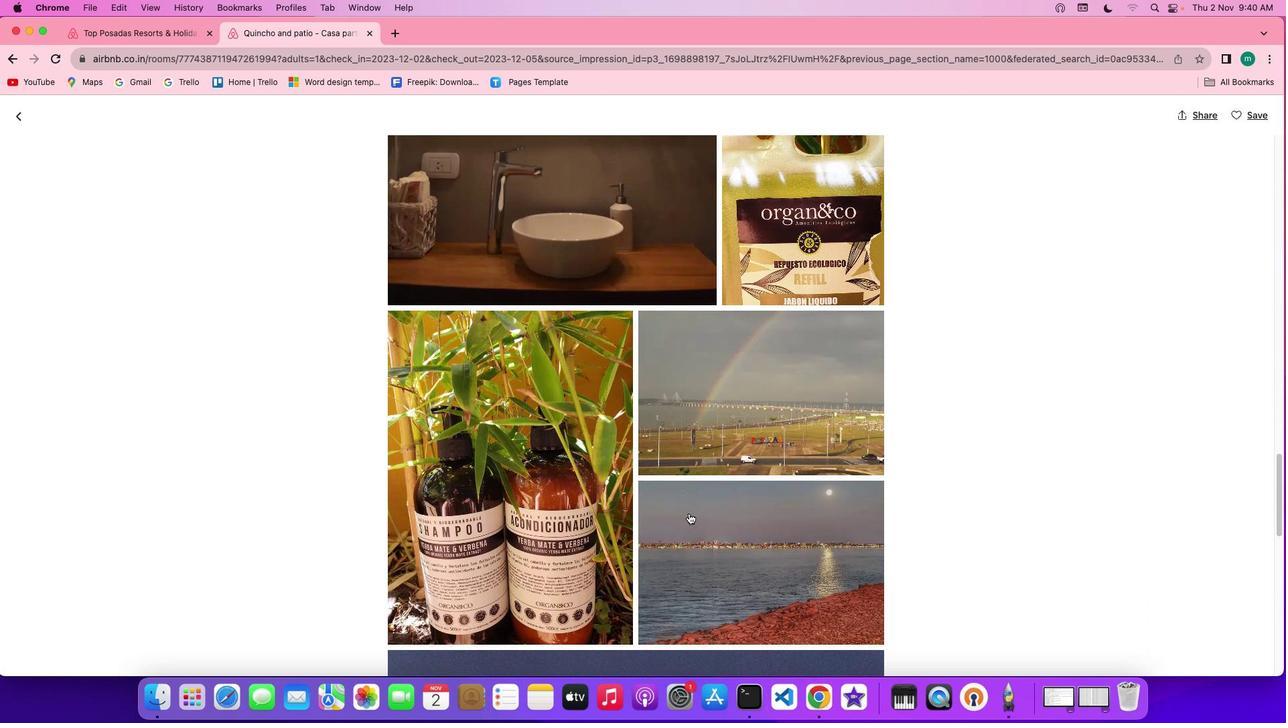 
Action: Mouse scrolled (688, 513) with delta (0, 0)
Screenshot: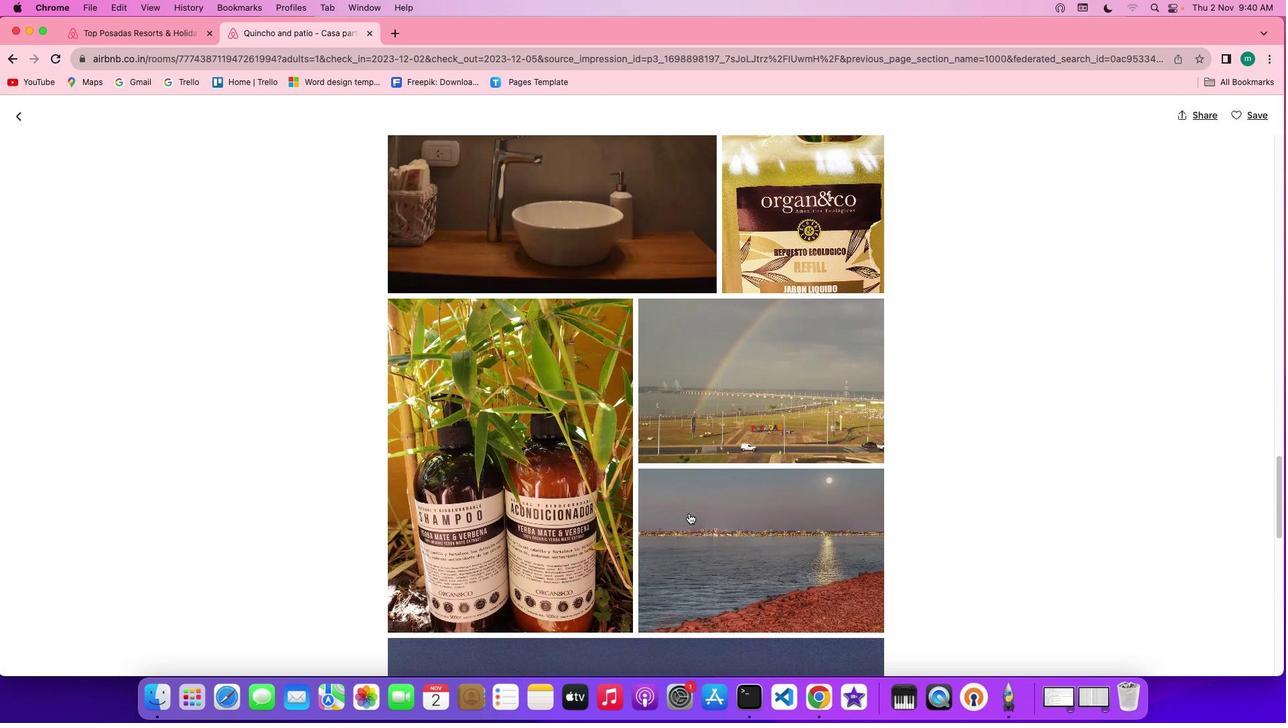 
Action: Mouse scrolled (688, 513) with delta (0, 0)
Screenshot: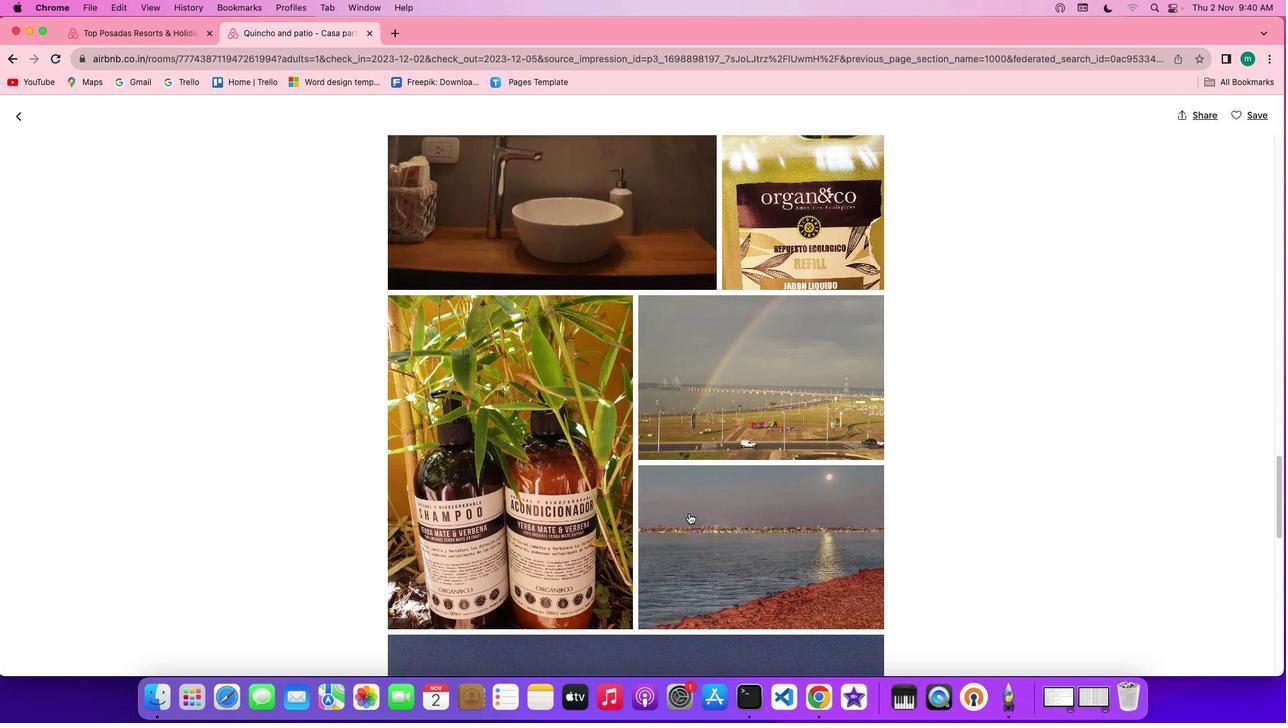 
Action: Mouse scrolled (688, 513) with delta (0, 0)
Screenshot: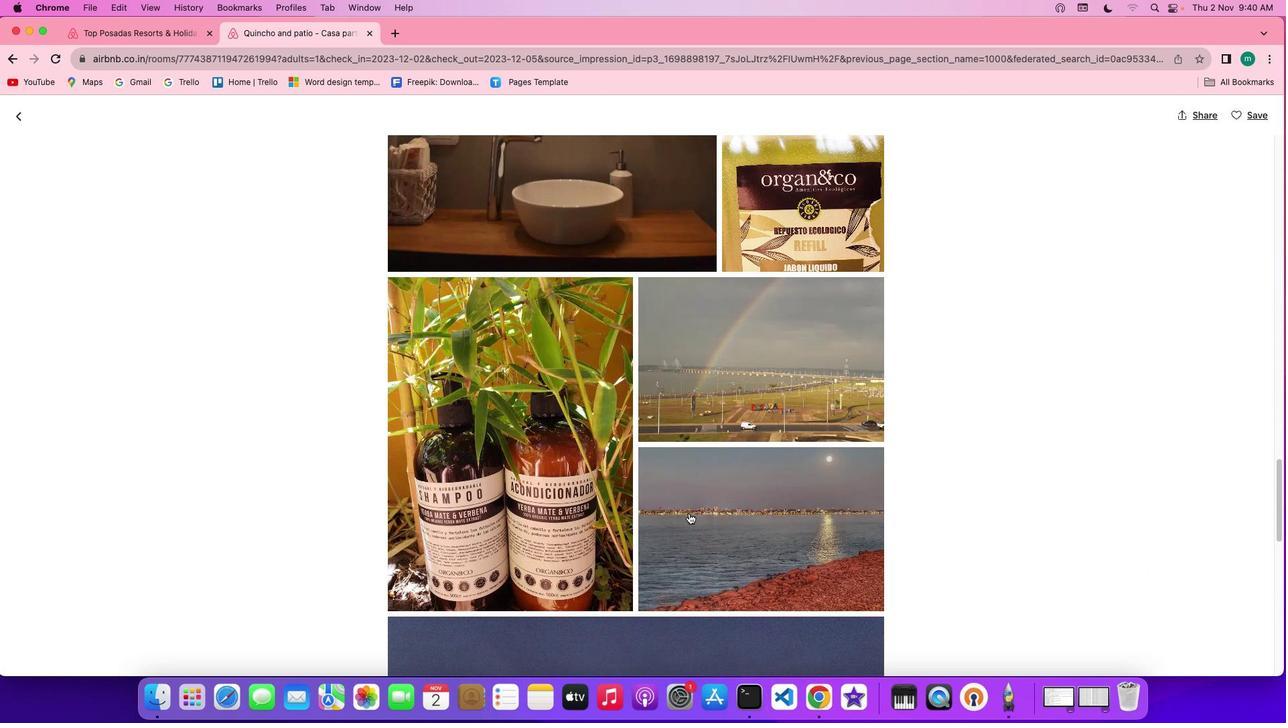 
Action: Mouse scrolled (688, 513) with delta (0, -1)
Screenshot: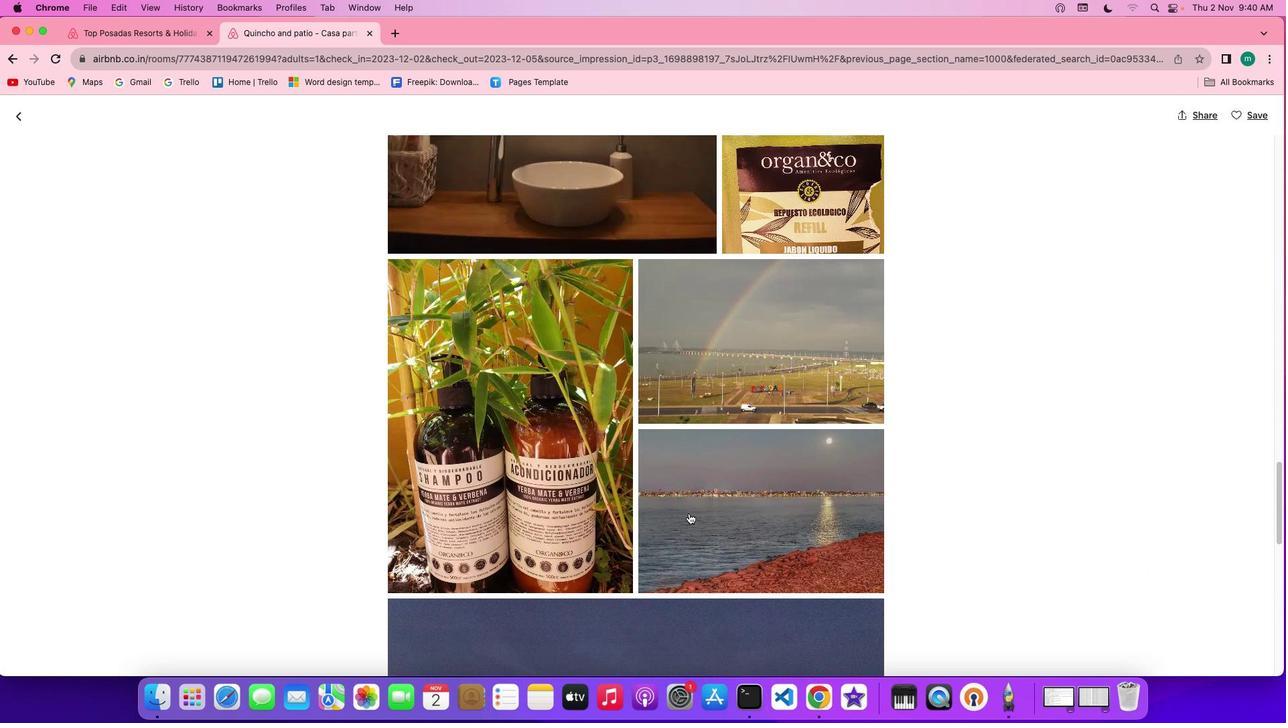 
Action: Mouse scrolled (688, 513) with delta (0, 0)
Screenshot: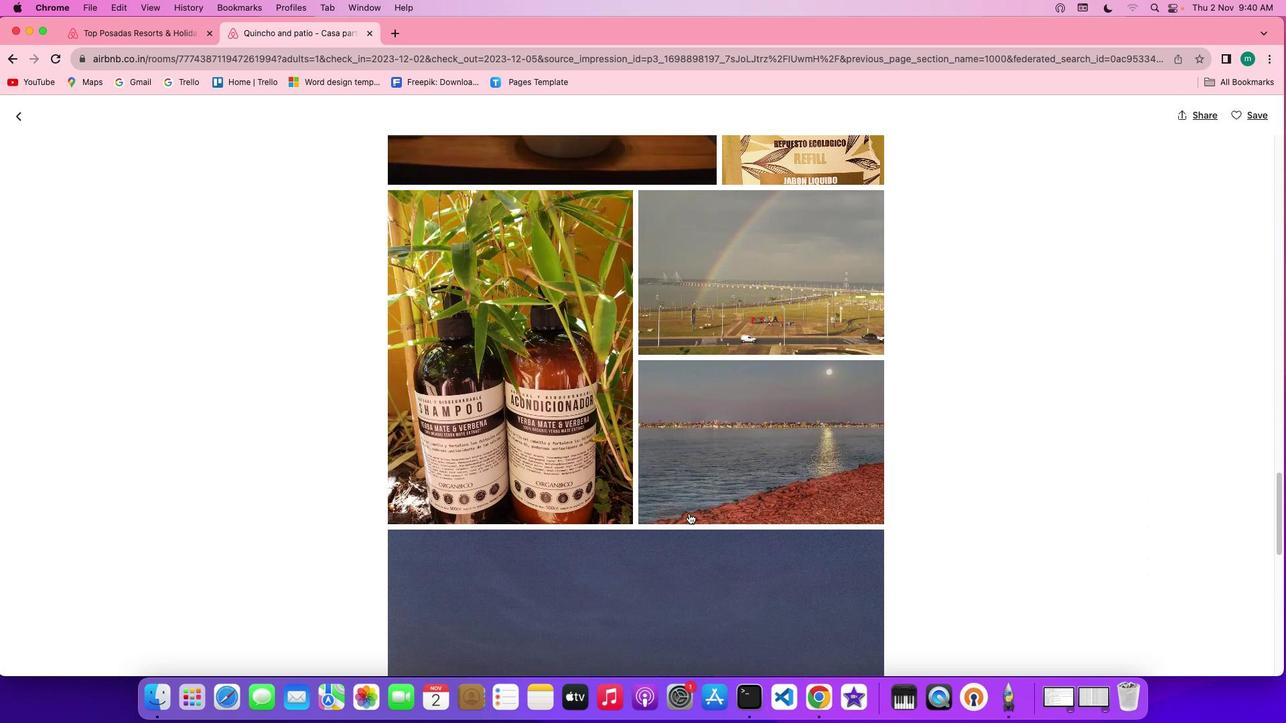 
Action: Mouse scrolled (688, 513) with delta (0, 0)
Screenshot: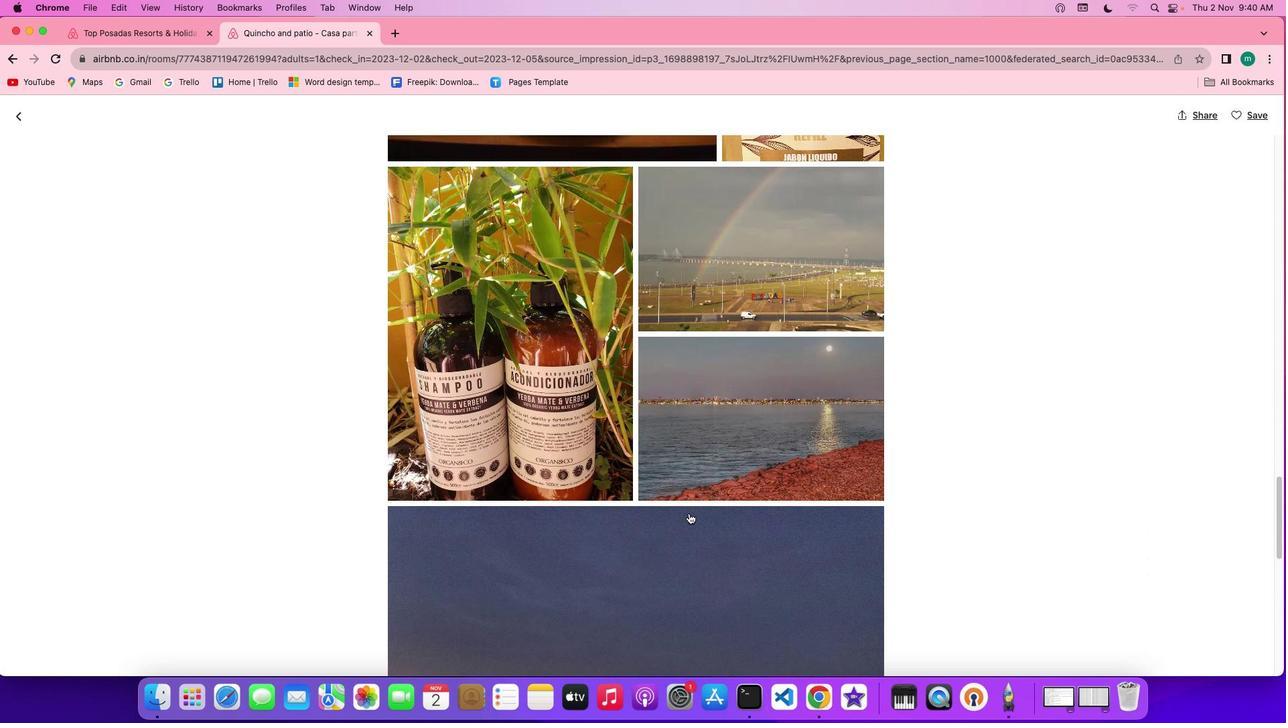 
Action: Mouse scrolled (688, 513) with delta (0, 0)
Screenshot: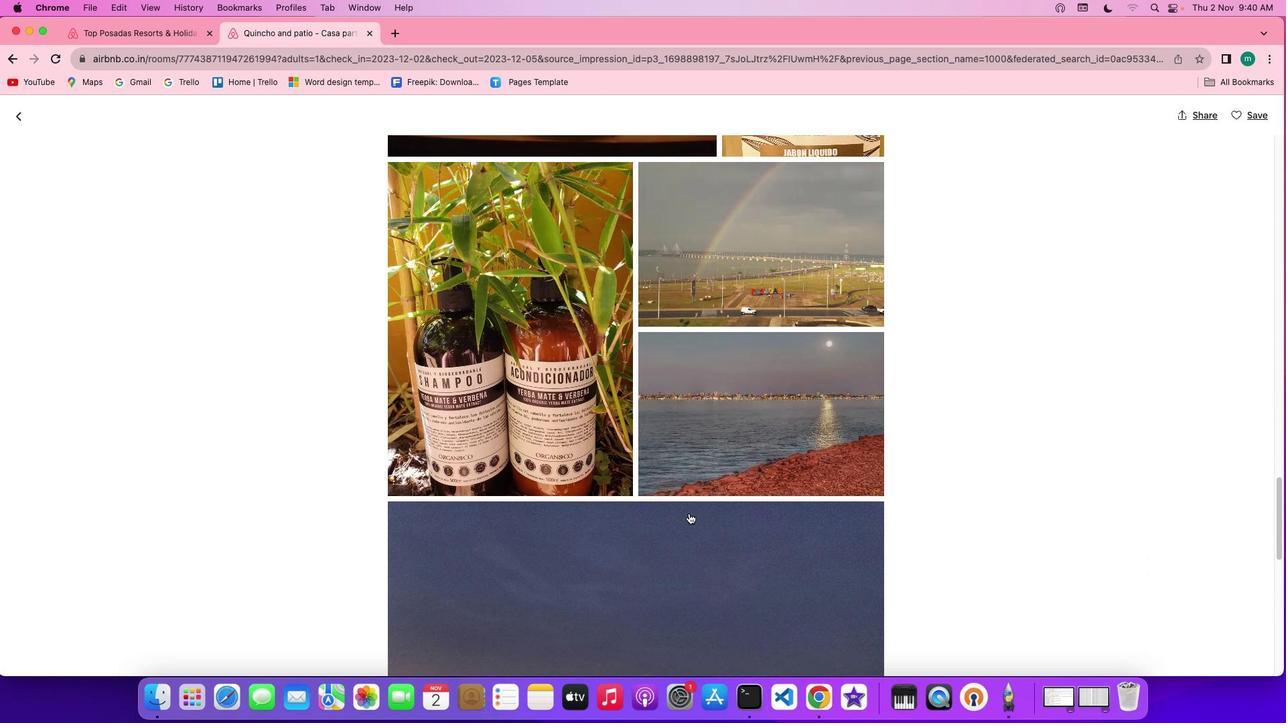 
Action: Mouse scrolled (688, 513) with delta (0, 0)
Screenshot: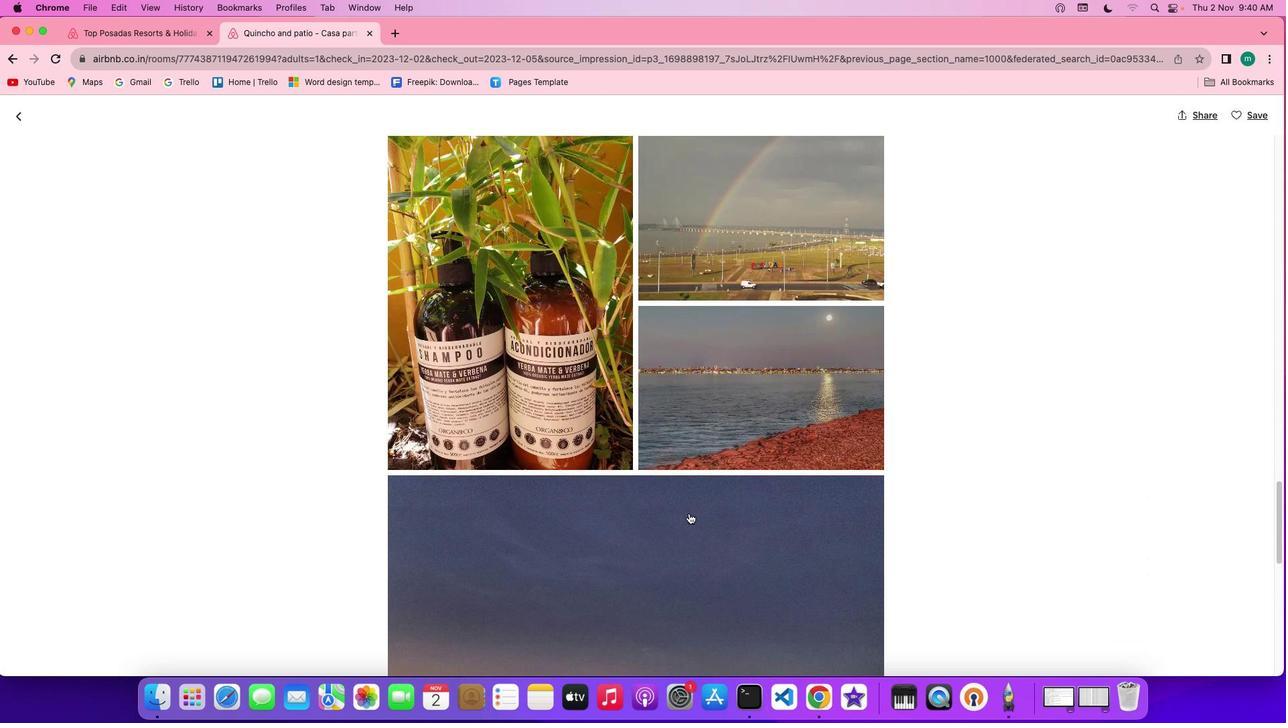 
Action: Mouse scrolled (688, 513) with delta (0, -1)
Screenshot: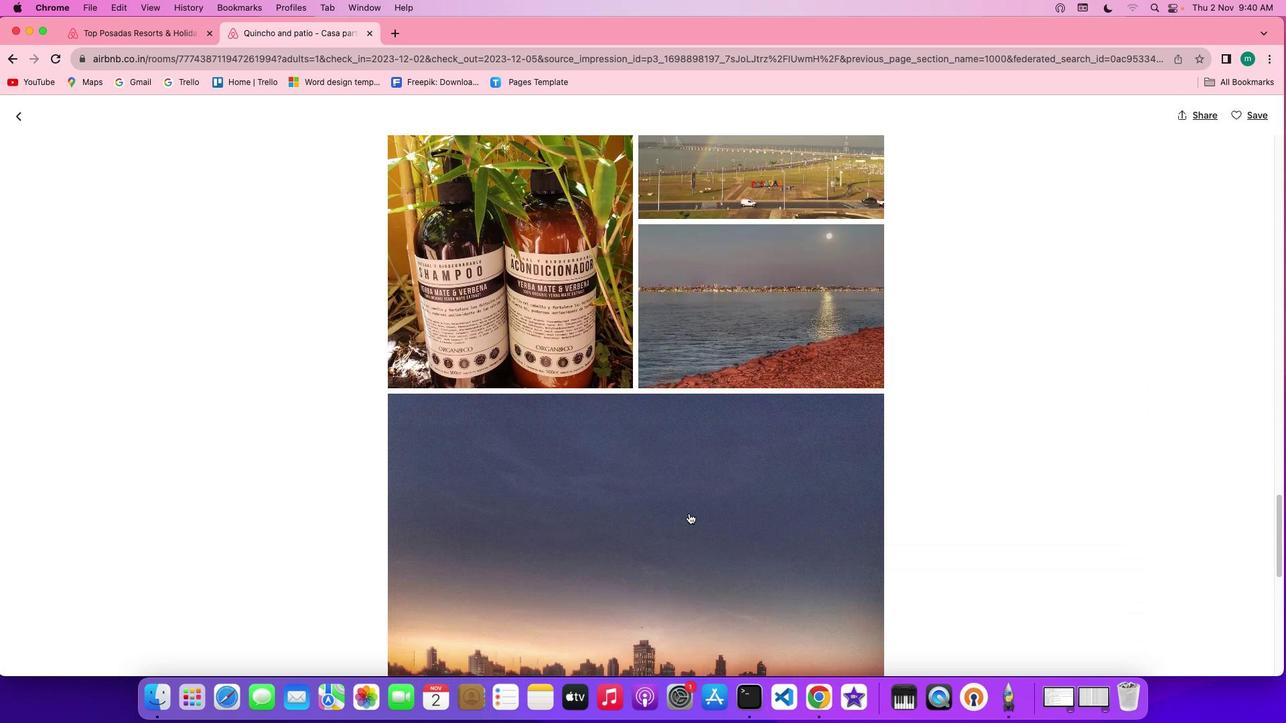 
Action: Mouse scrolled (688, 513) with delta (0, 0)
Screenshot: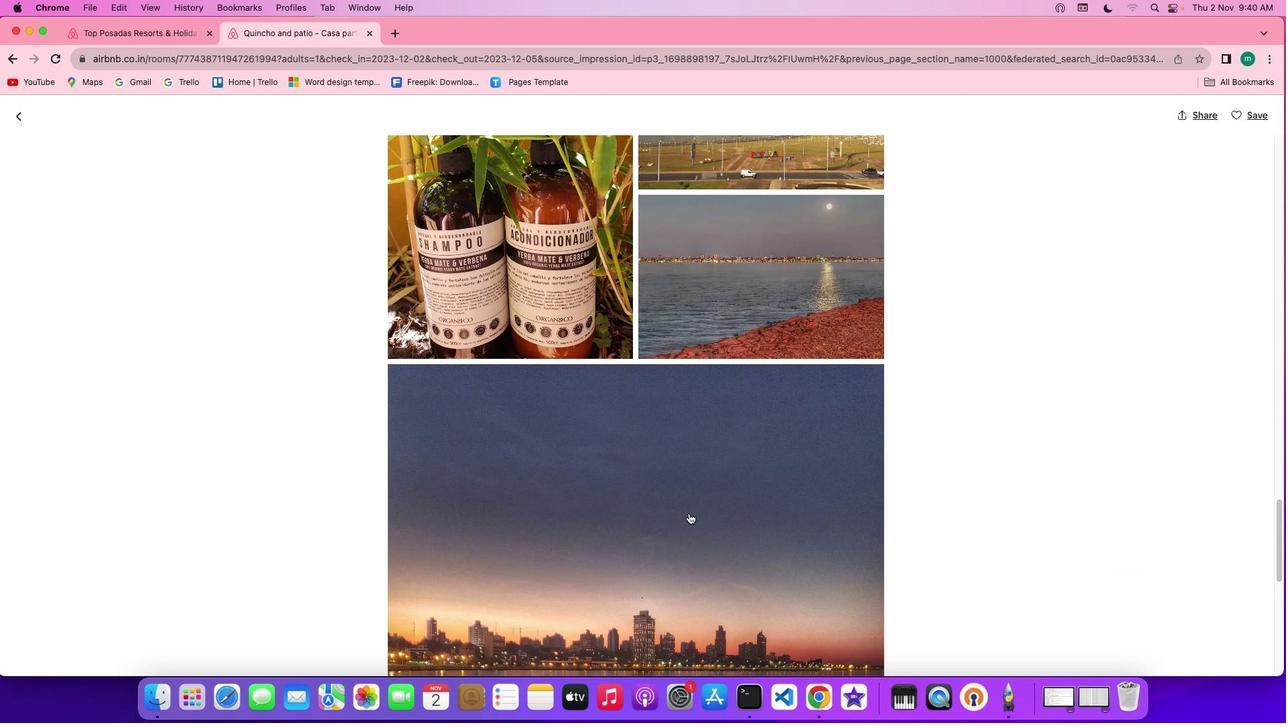 
Action: Mouse scrolled (688, 513) with delta (0, 0)
Screenshot: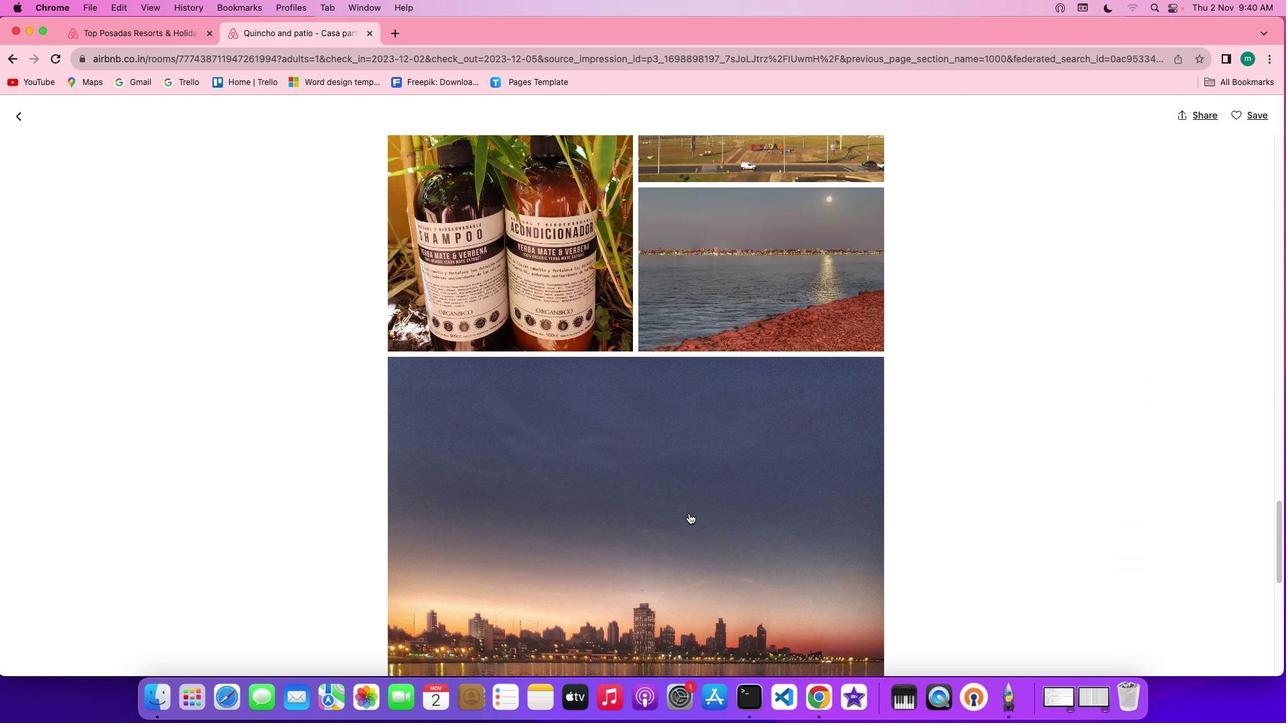 
Action: Mouse scrolled (688, 513) with delta (0, 0)
Screenshot: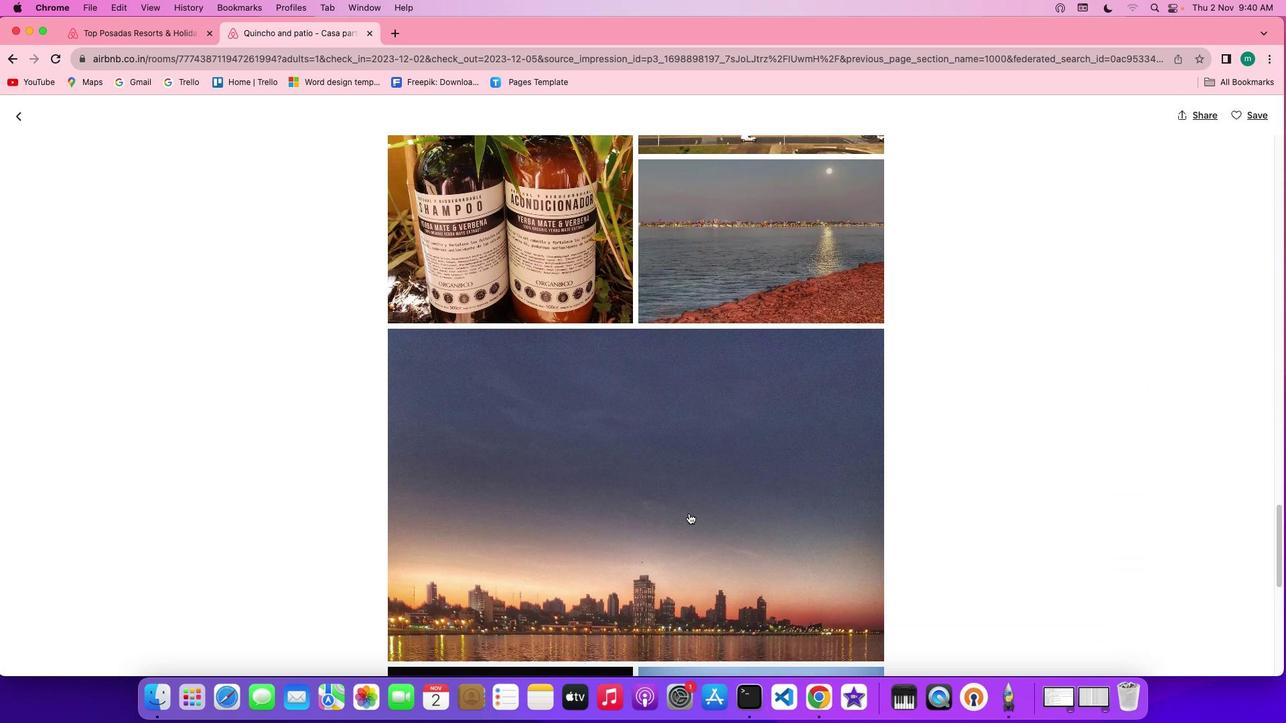 
Action: Mouse scrolled (688, 513) with delta (0, -1)
Screenshot: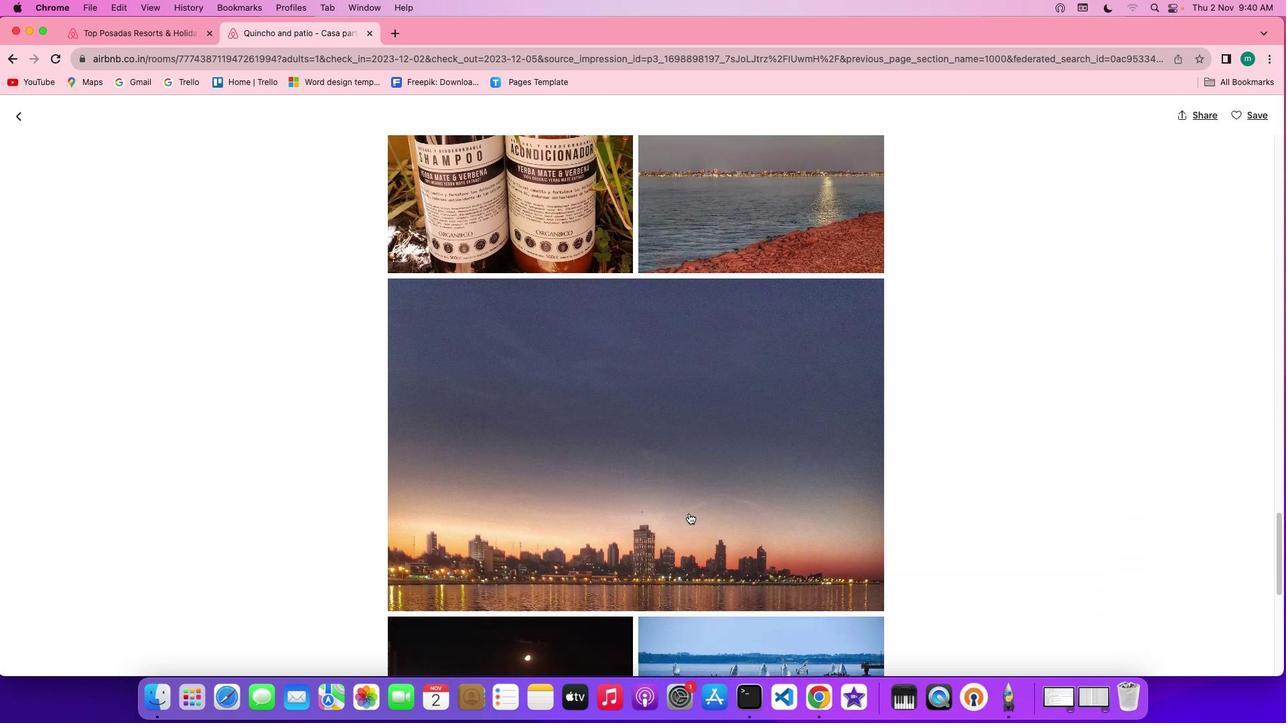 
Action: Mouse scrolled (688, 513) with delta (0, -1)
Screenshot: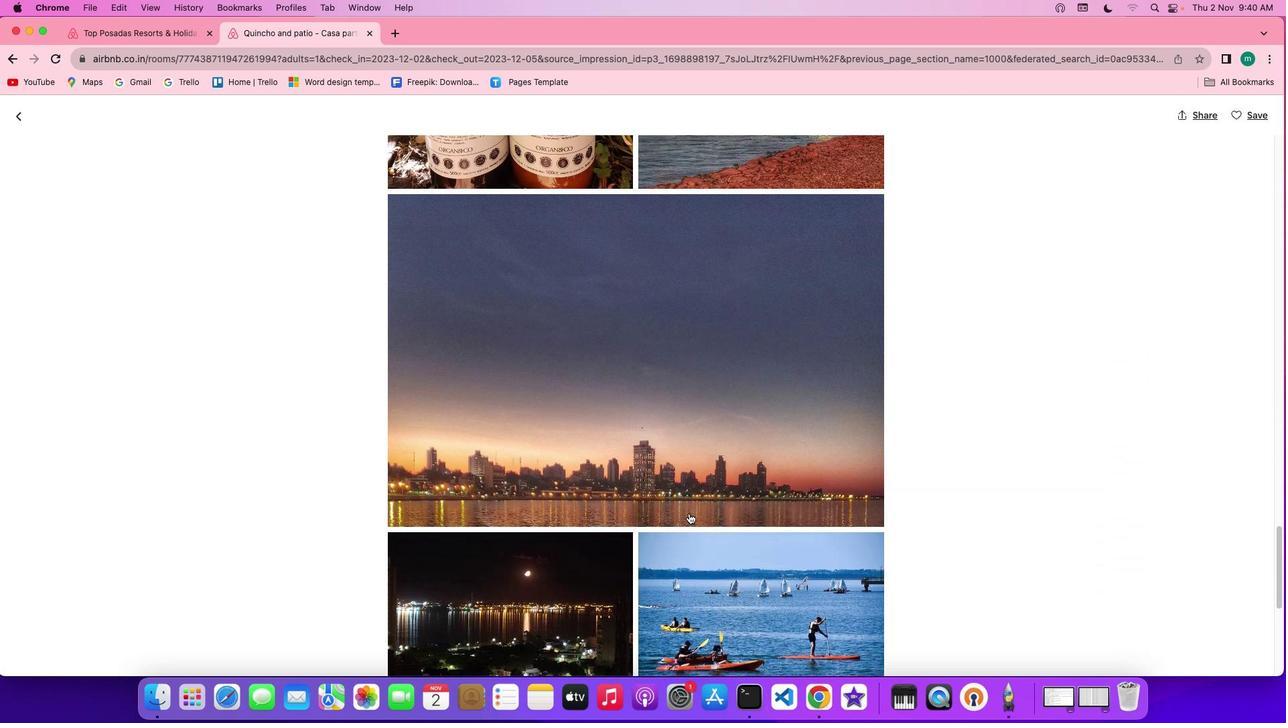 
Action: Mouse scrolled (688, 513) with delta (0, 0)
Screenshot: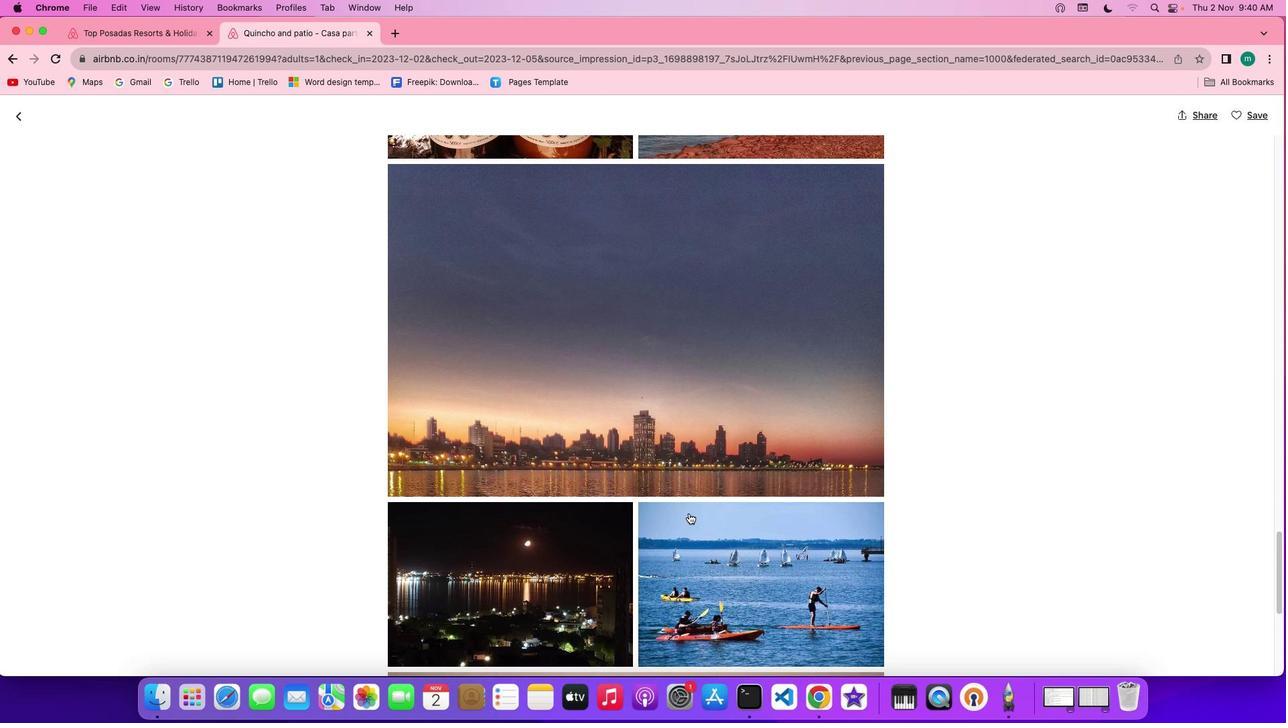 
Action: Mouse scrolled (688, 513) with delta (0, 0)
Screenshot: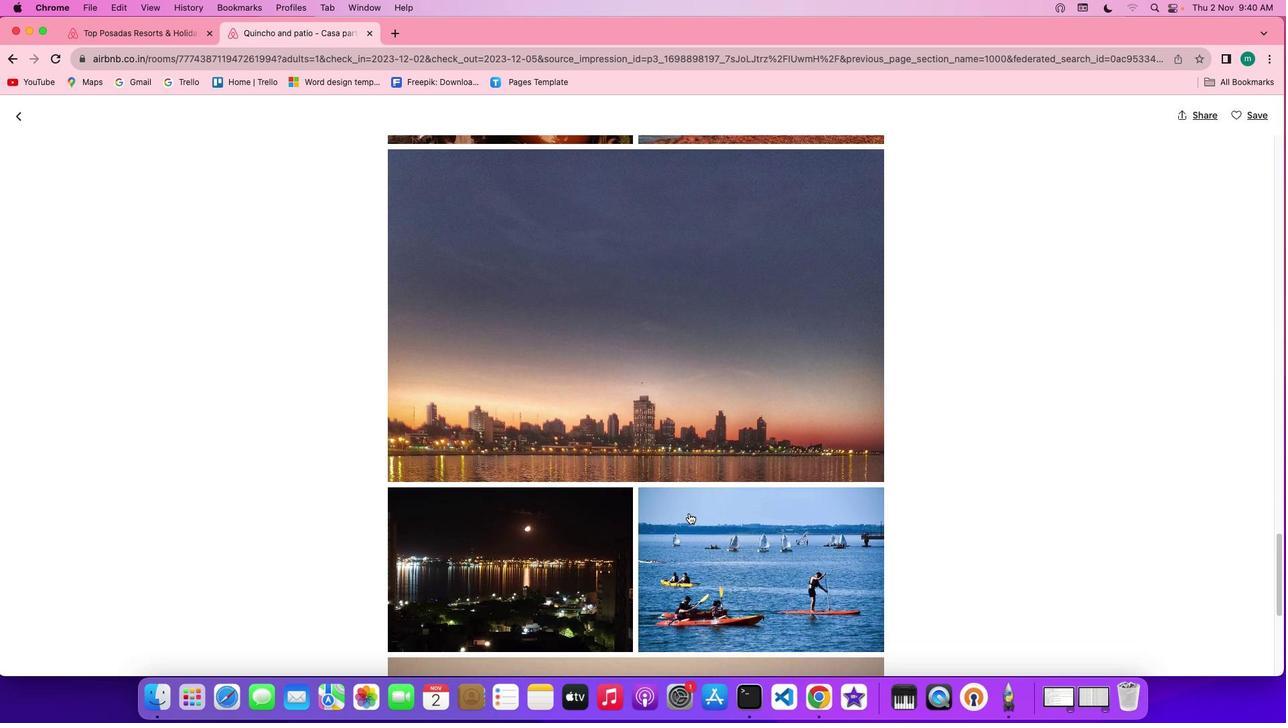 
Action: Mouse scrolled (688, 513) with delta (0, -1)
Screenshot: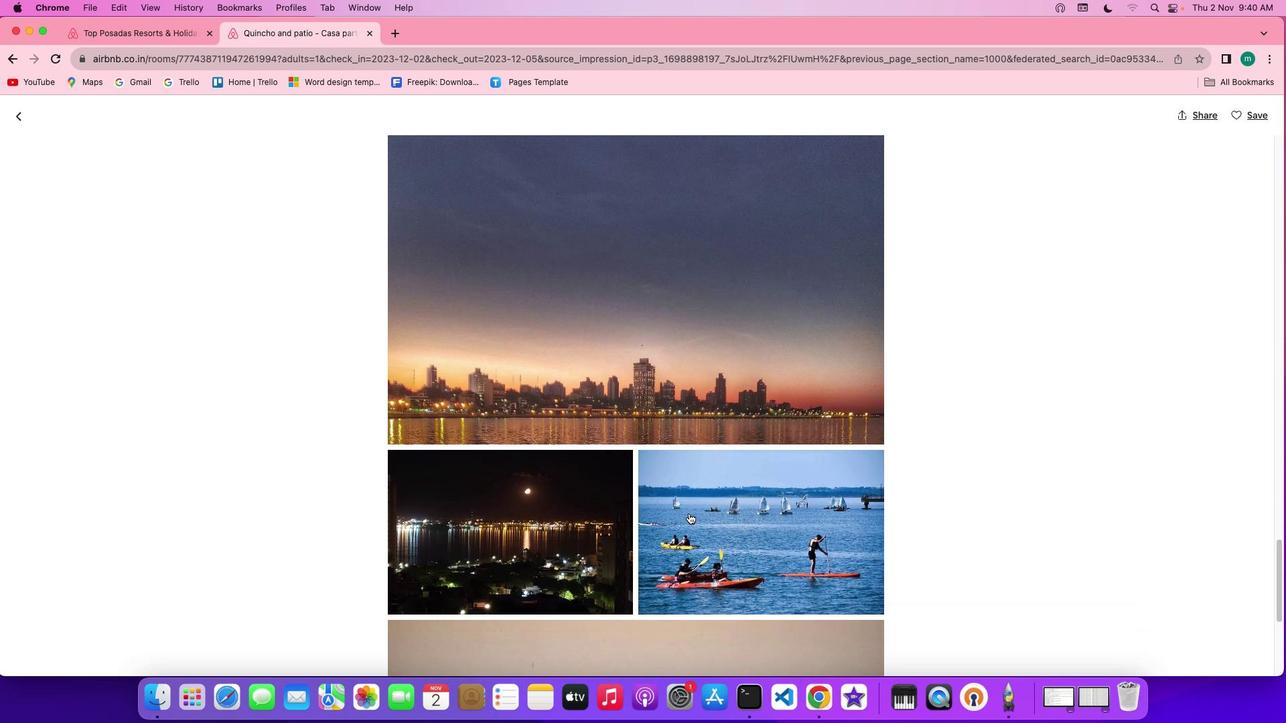
Action: Mouse scrolled (688, 513) with delta (0, -1)
Screenshot: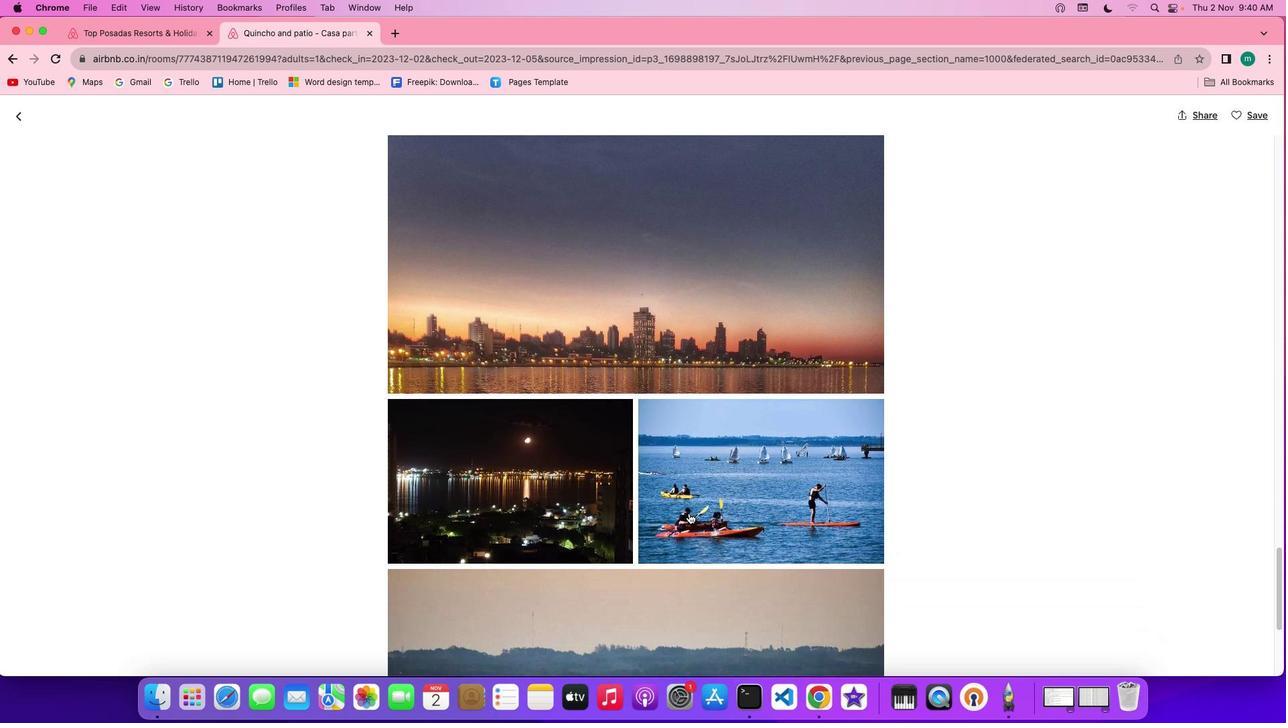 
Action: Mouse scrolled (688, 513) with delta (0, 0)
Screenshot: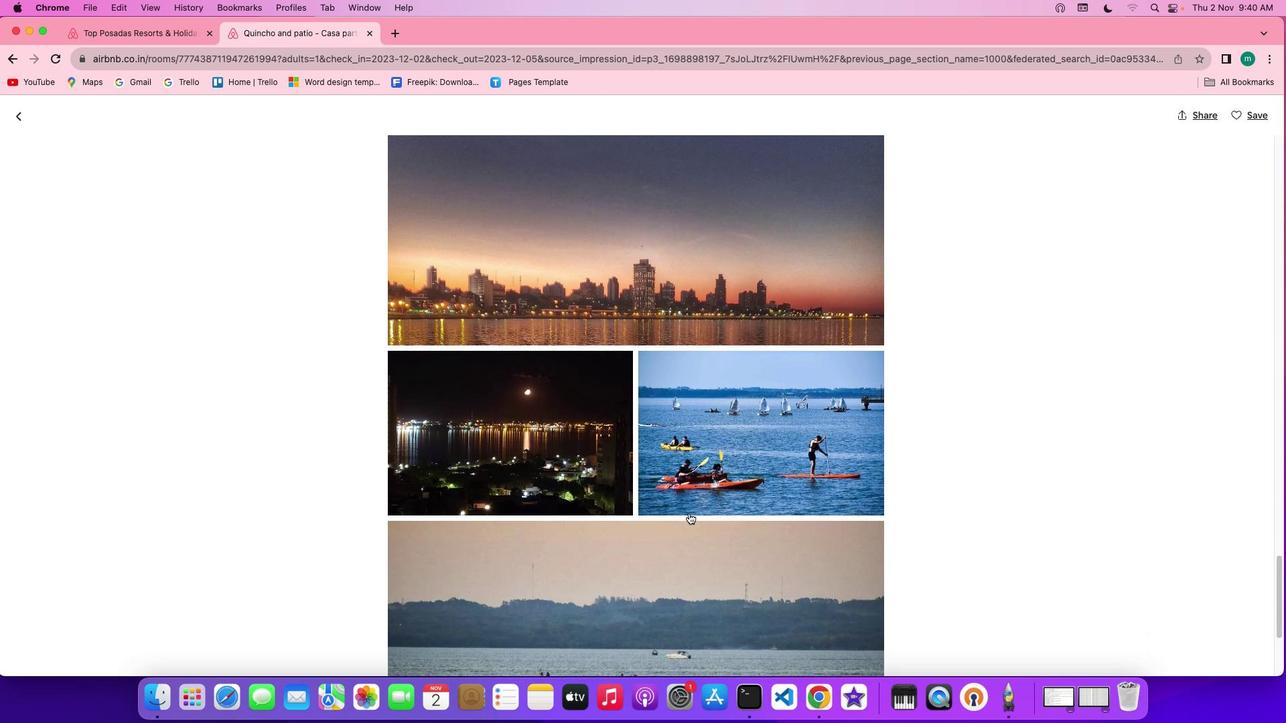 
Action: Mouse scrolled (688, 513) with delta (0, 0)
Screenshot: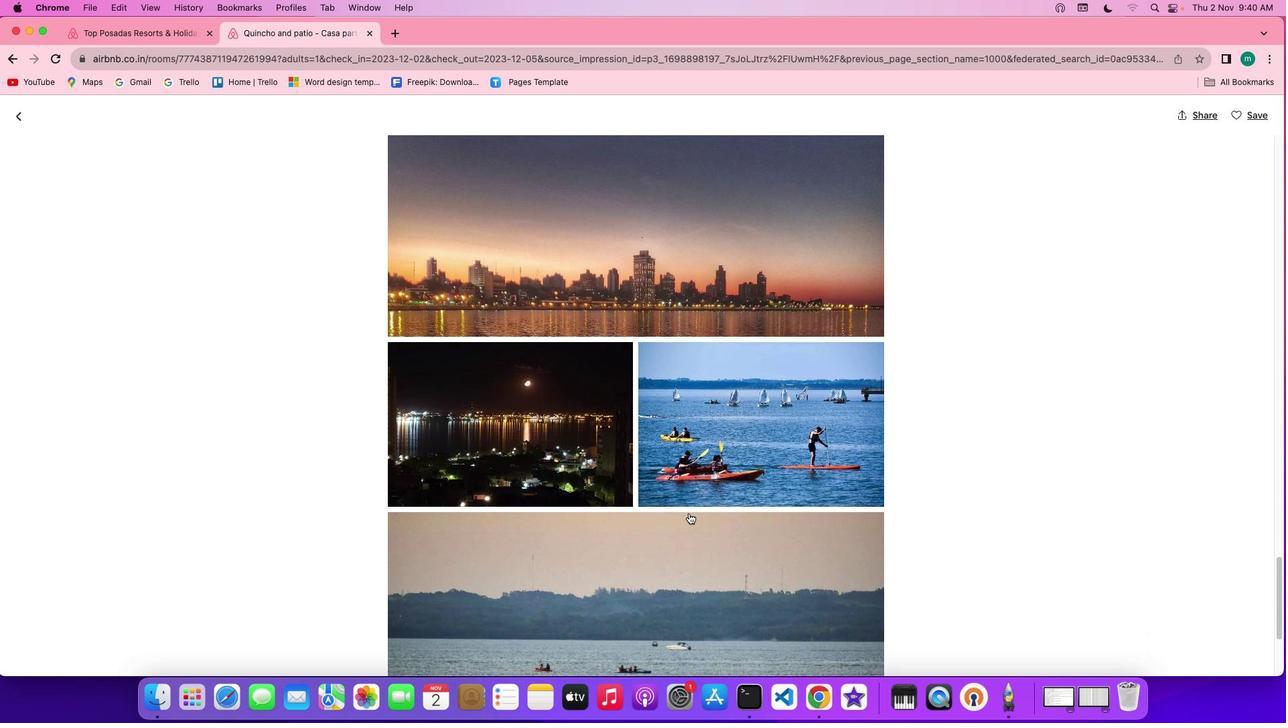 
Action: Mouse scrolled (688, 513) with delta (0, -1)
Screenshot: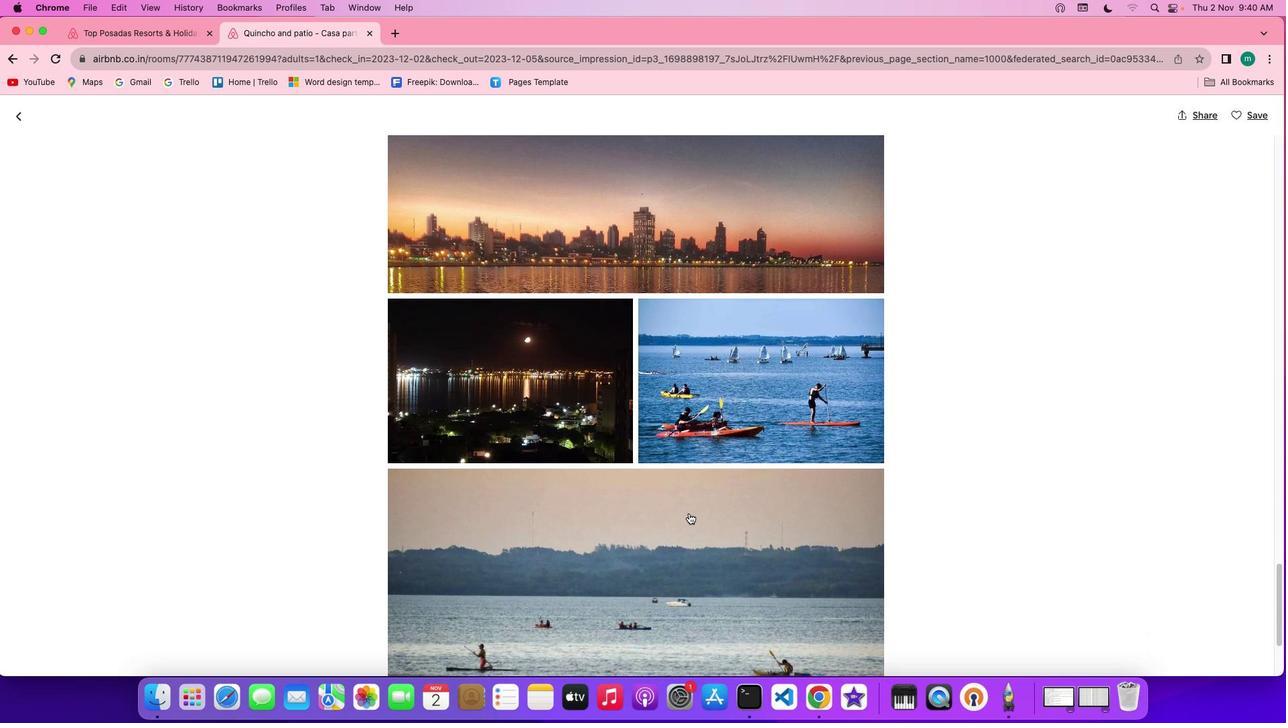
Action: Mouse scrolled (688, 513) with delta (0, -2)
Screenshot: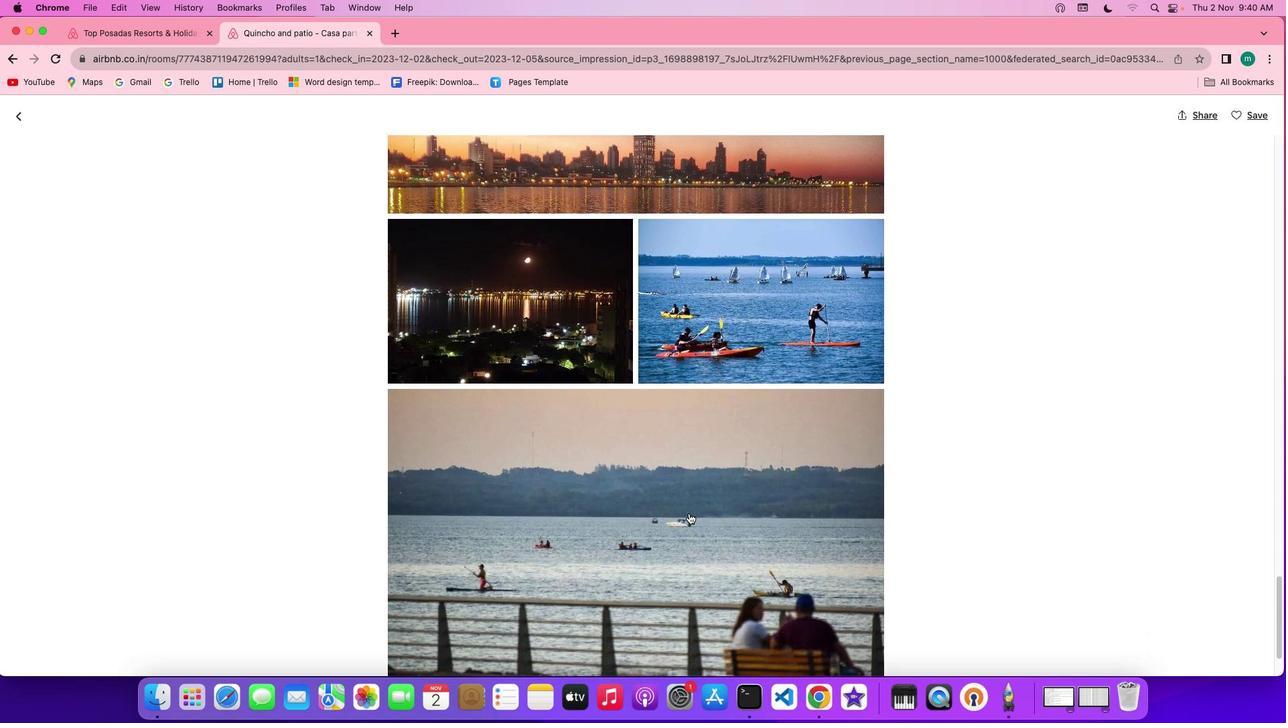 
Action: Mouse scrolled (688, 513) with delta (0, 0)
Screenshot: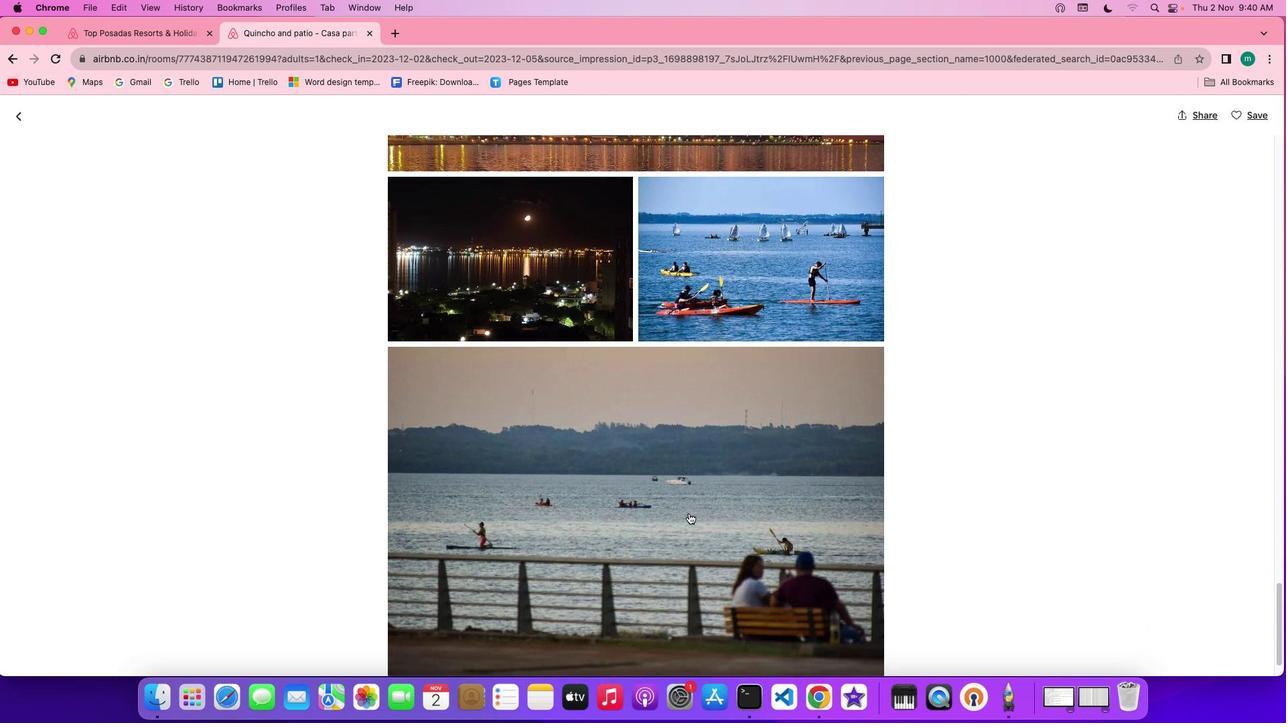 
Action: Mouse scrolled (688, 513) with delta (0, 0)
Screenshot: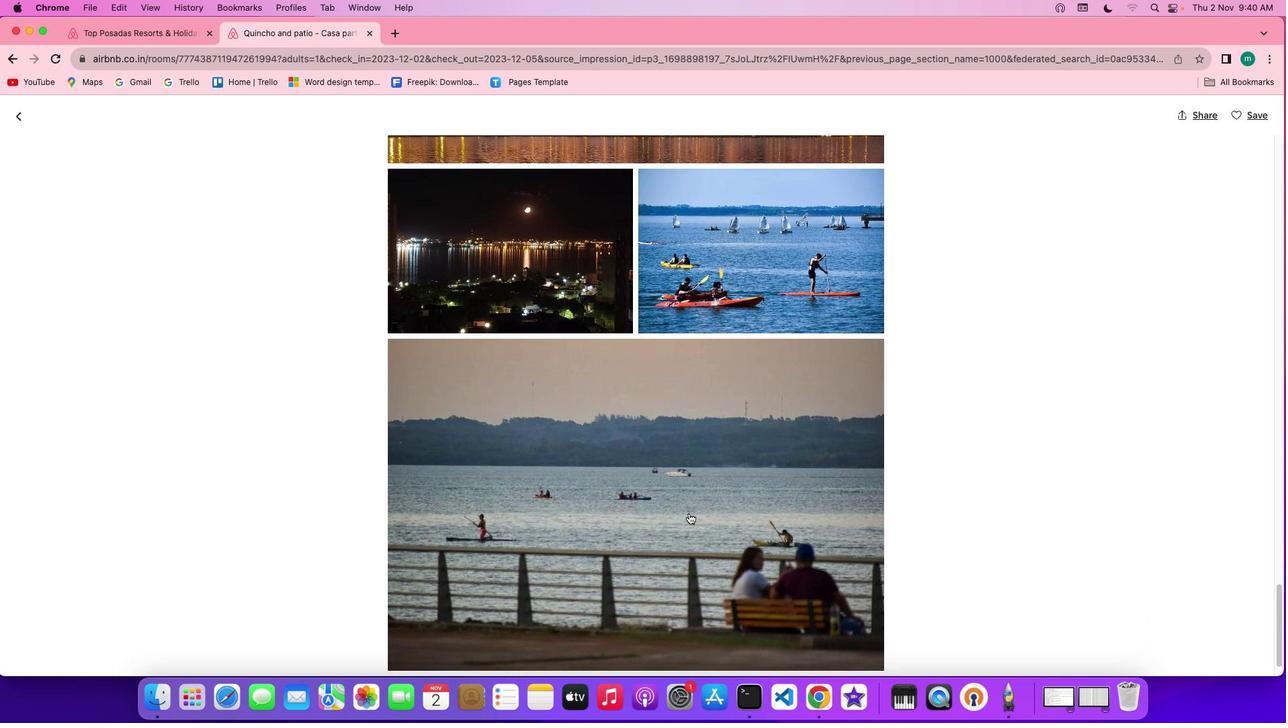 
Action: Mouse scrolled (688, 513) with delta (0, -1)
Screenshot: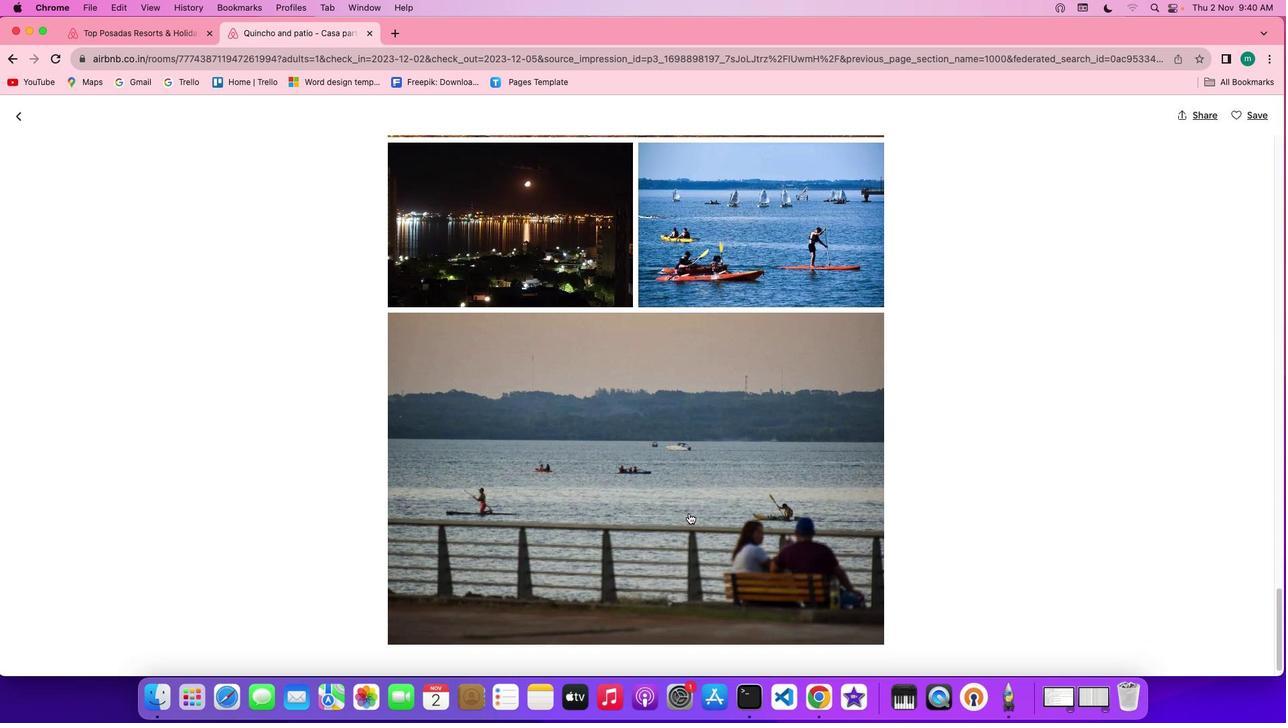 
Action: Mouse scrolled (688, 513) with delta (0, -2)
Screenshot: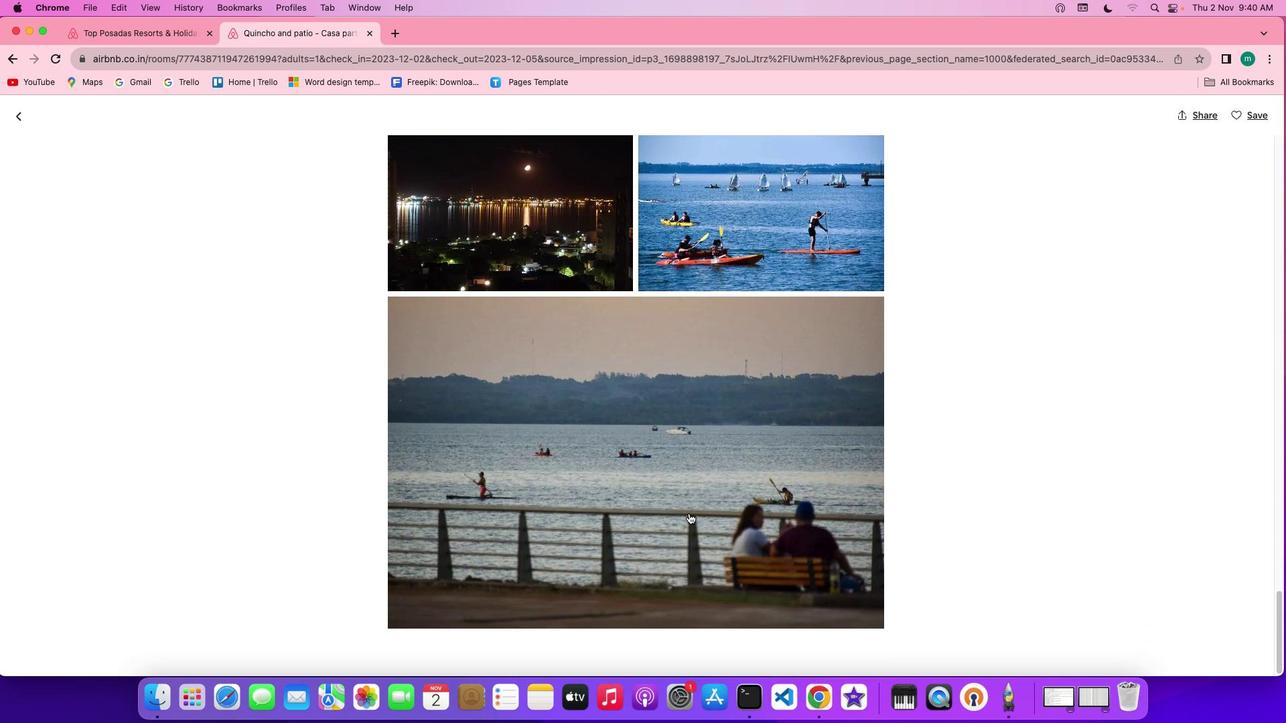 
Action: Mouse scrolled (688, 513) with delta (0, 0)
Screenshot: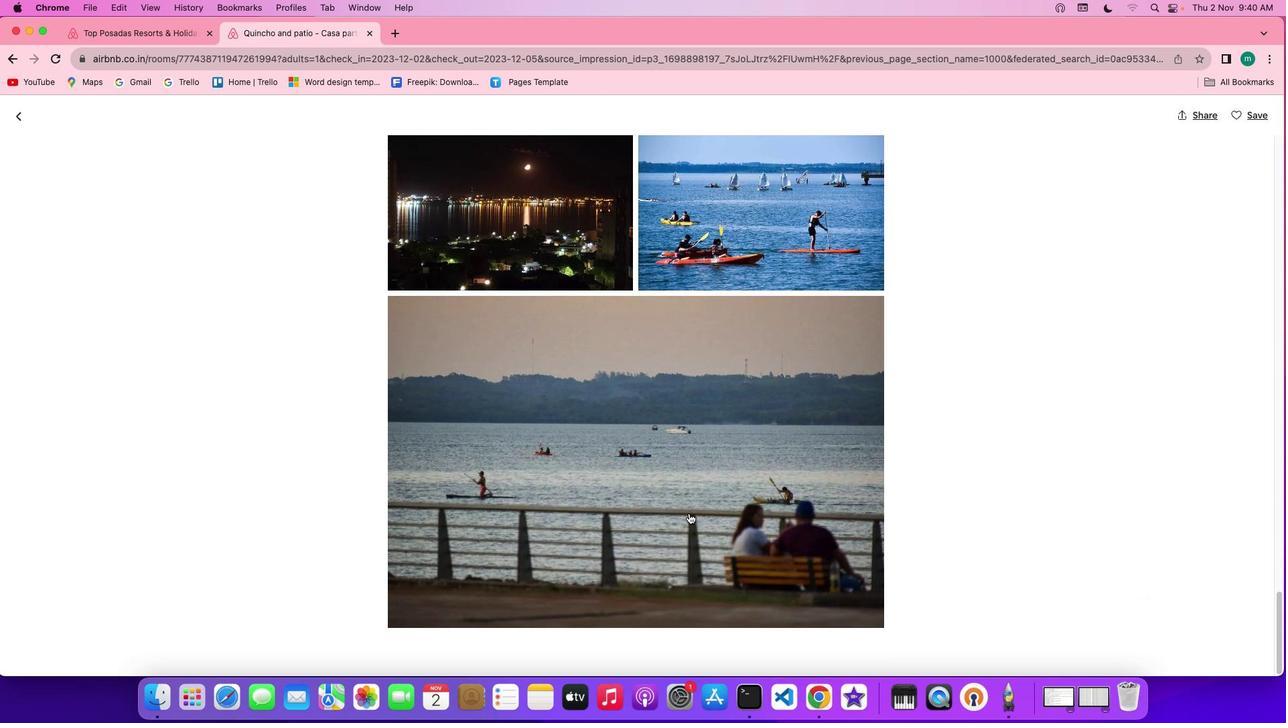 
Action: Mouse scrolled (688, 513) with delta (0, 0)
Screenshot: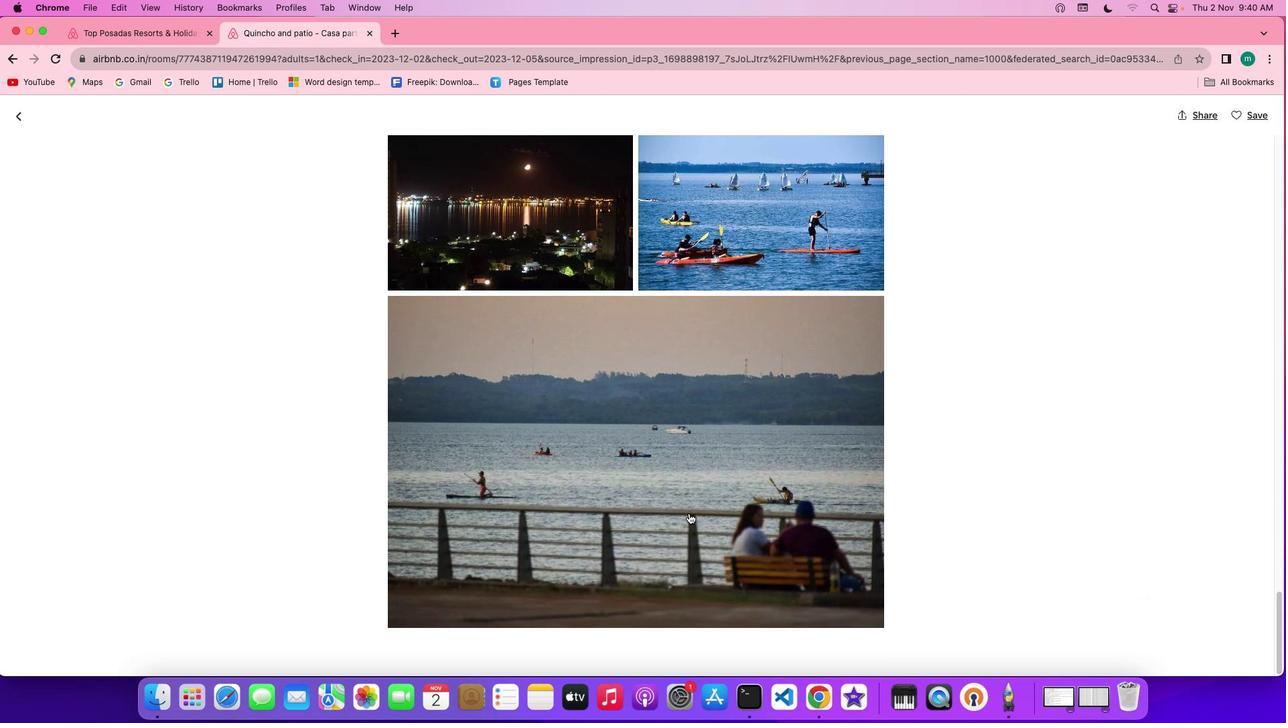 
Action: Mouse scrolled (688, 513) with delta (0, 0)
Screenshot: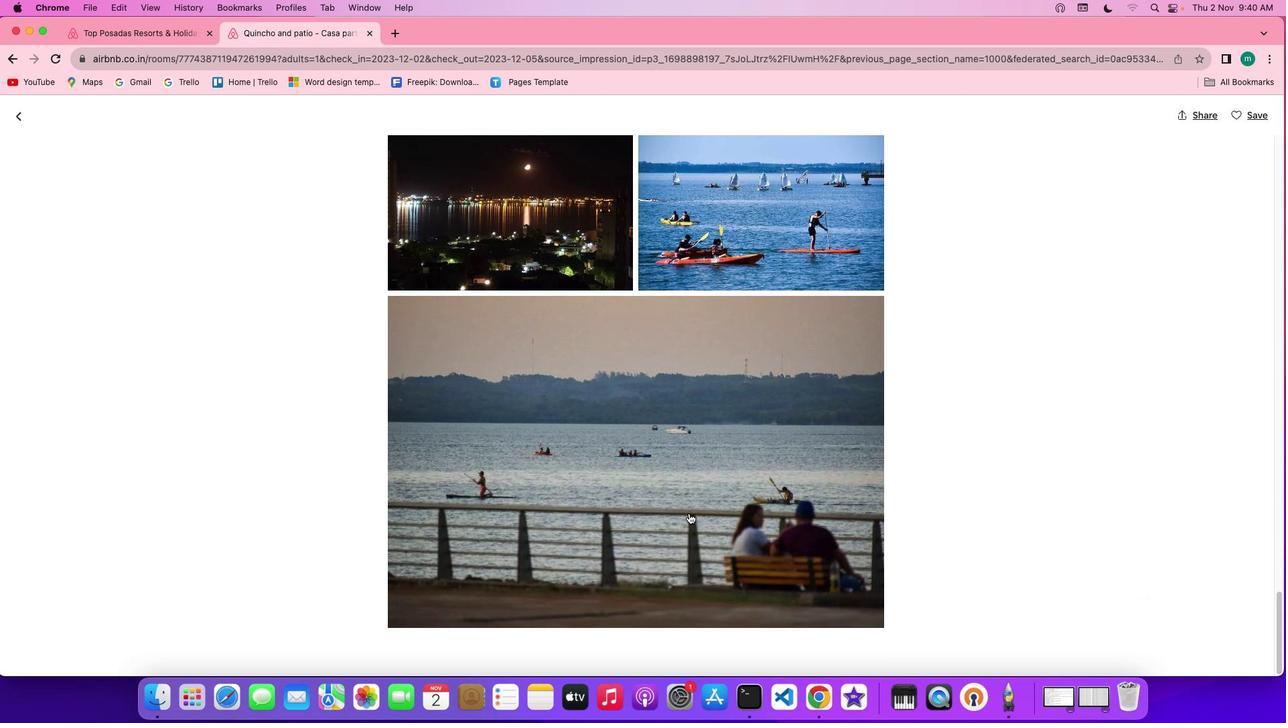 
Action: Mouse scrolled (688, 513) with delta (0, -2)
Screenshot: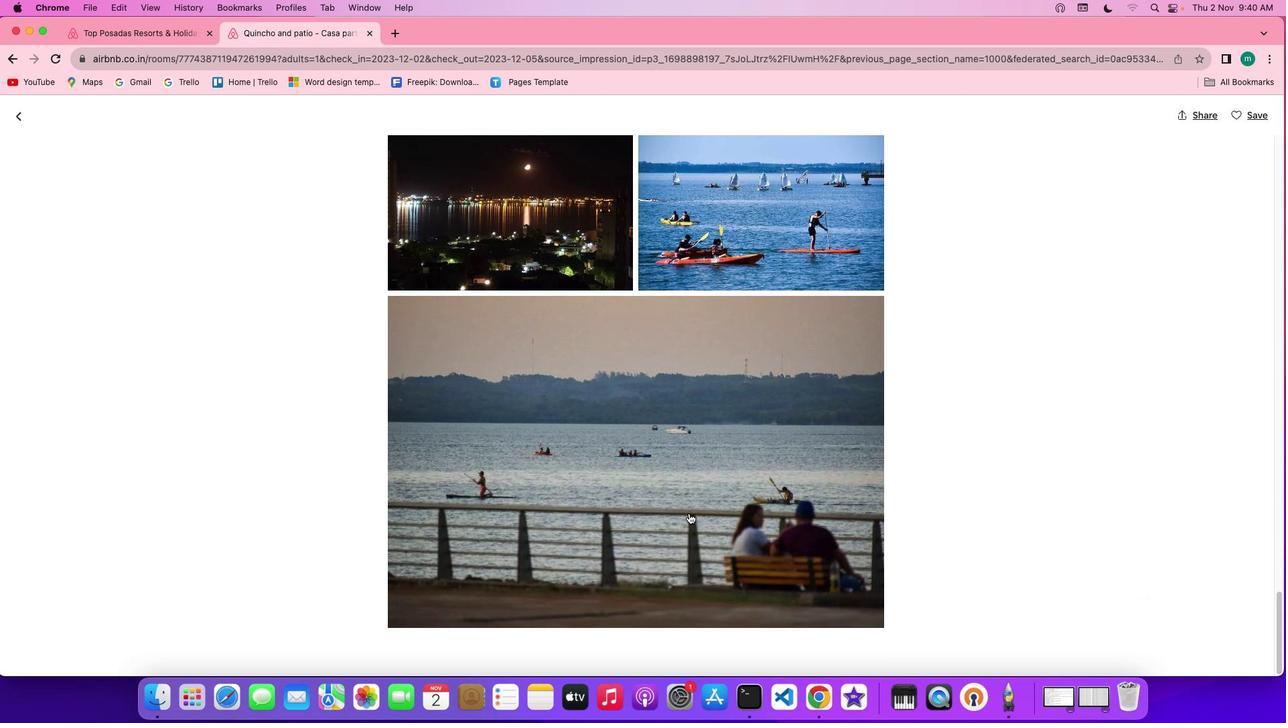 
Action: Mouse scrolled (688, 513) with delta (0, -2)
Screenshot: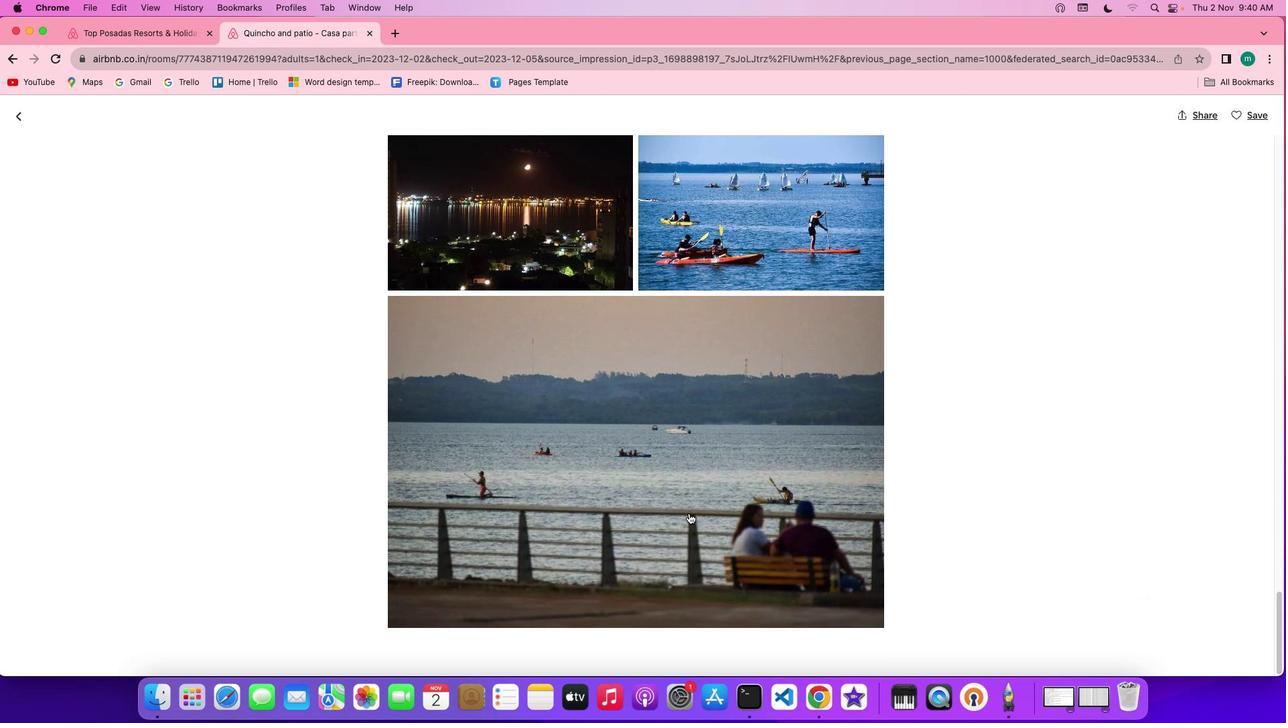 
Action: Mouse moved to (21, 117)
Screenshot: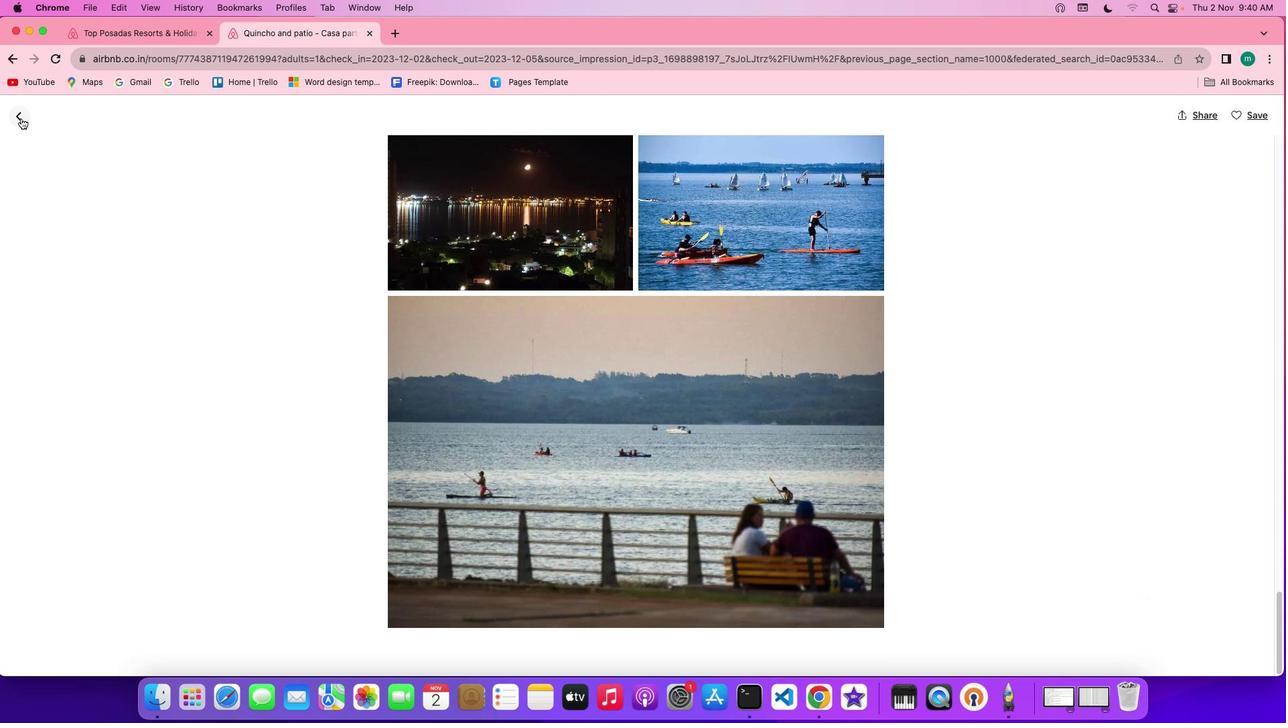 
Action: Mouse pressed left at (21, 117)
Screenshot: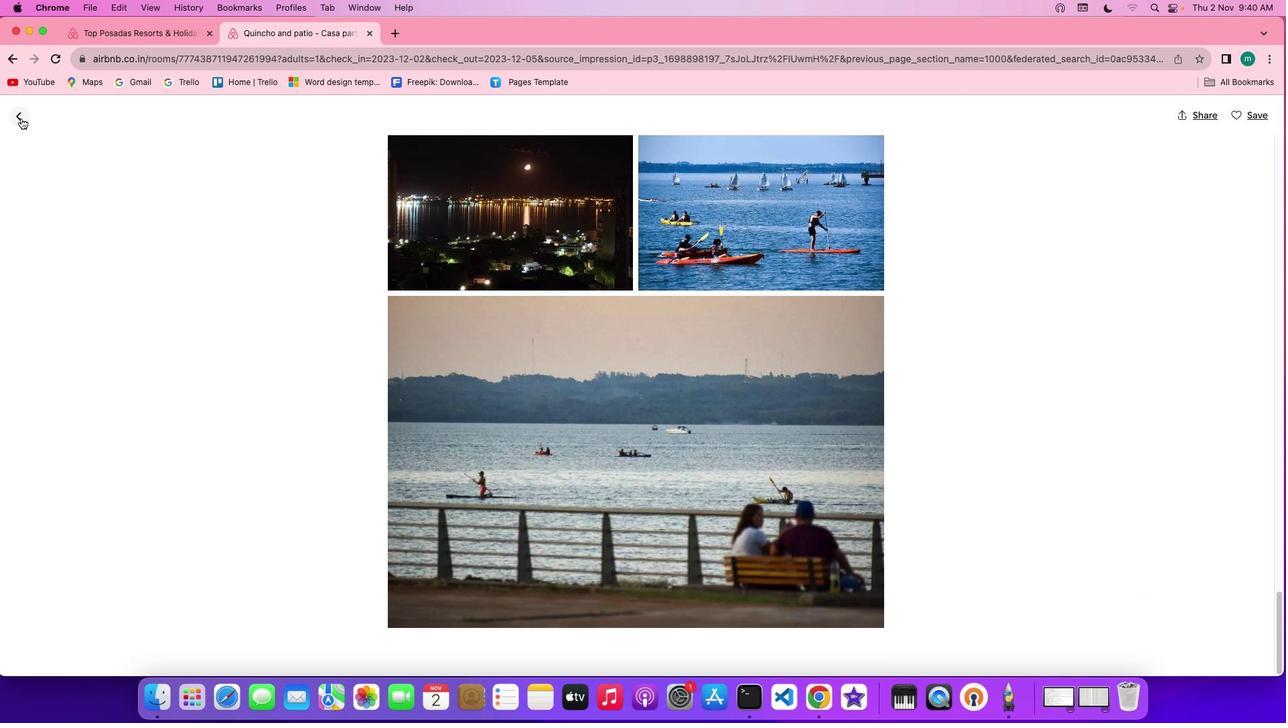 
Action: Mouse moved to (629, 449)
Screenshot: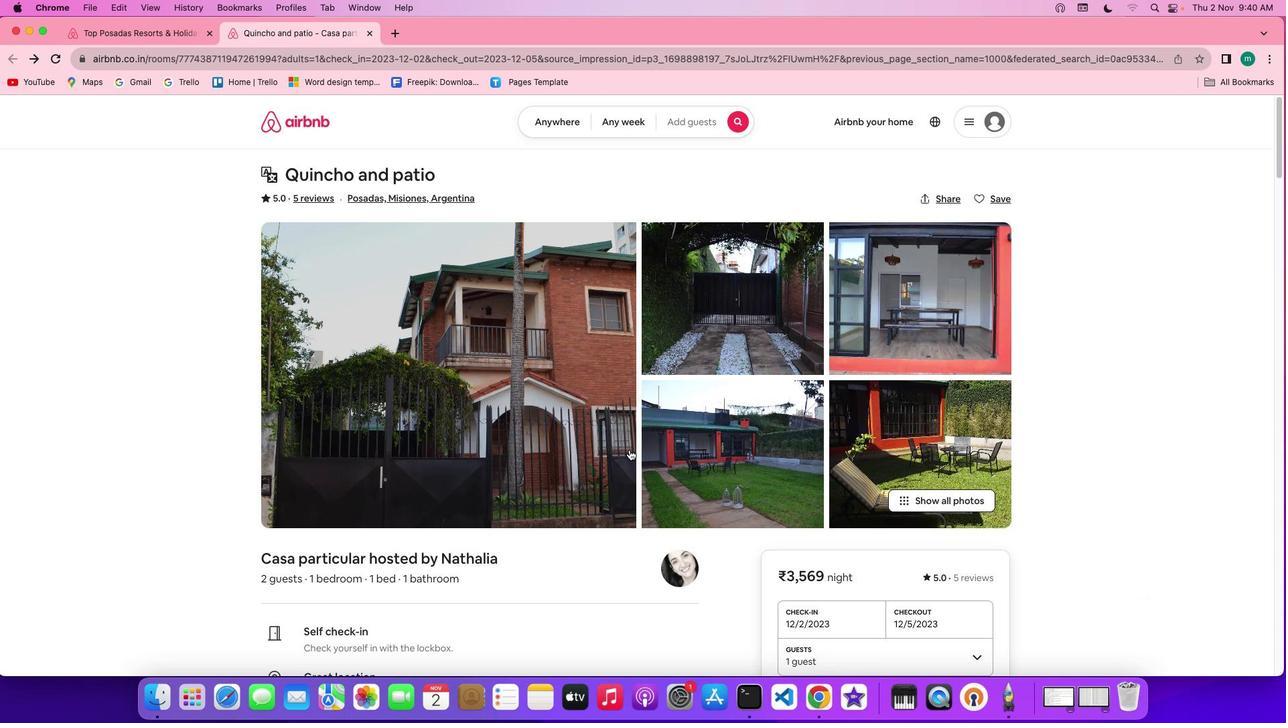 
Action: Mouse scrolled (629, 449) with delta (0, 0)
Screenshot: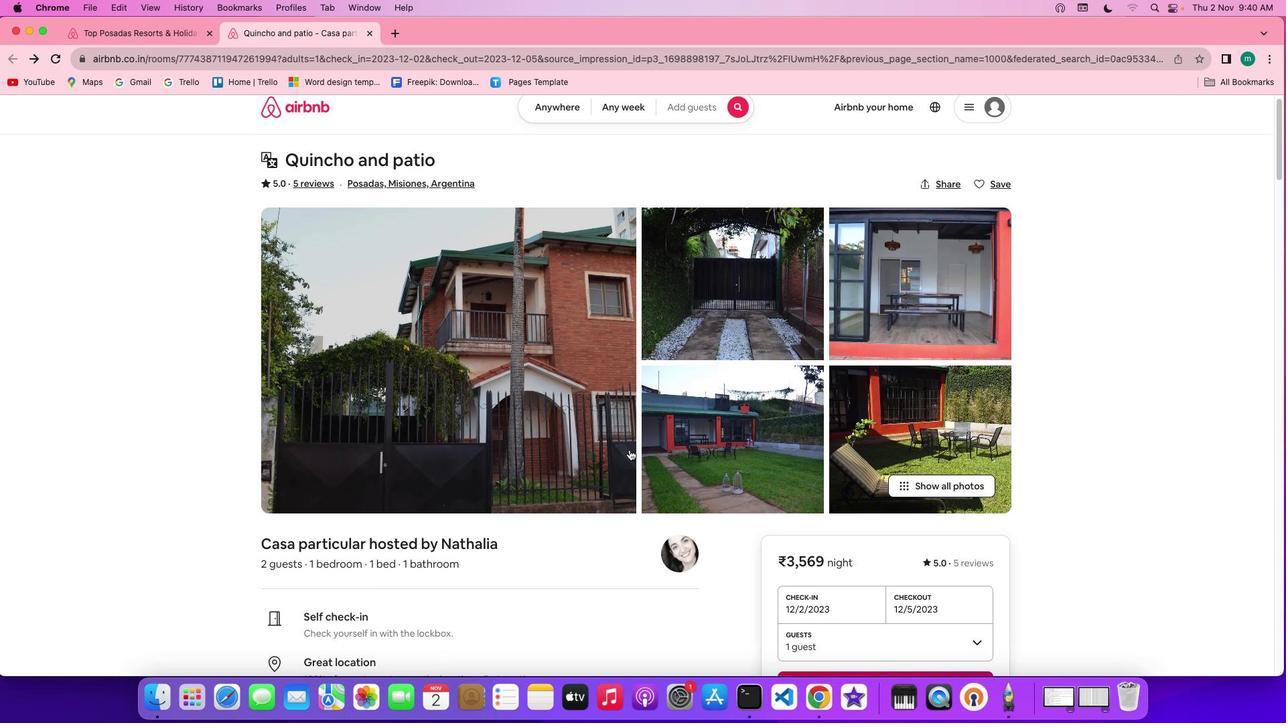 
Action: Mouse scrolled (629, 449) with delta (0, 0)
Screenshot: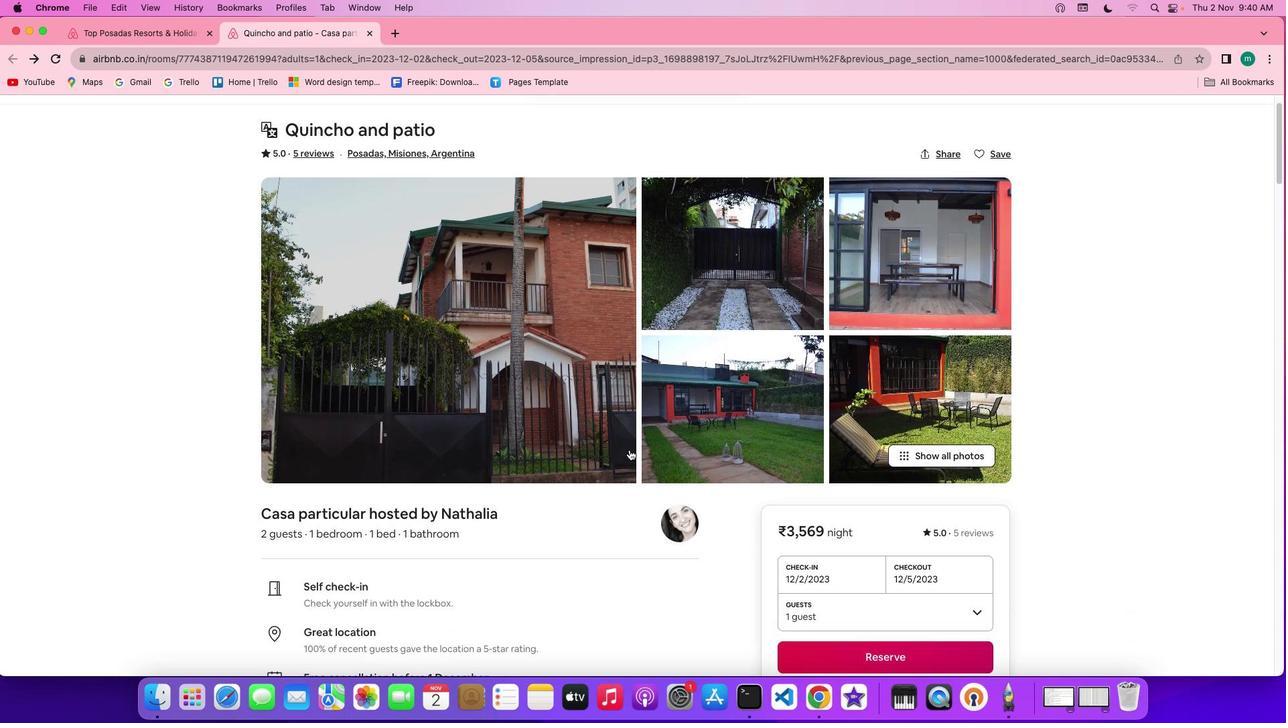 
Action: Mouse scrolled (629, 449) with delta (0, -2)
Screenshot: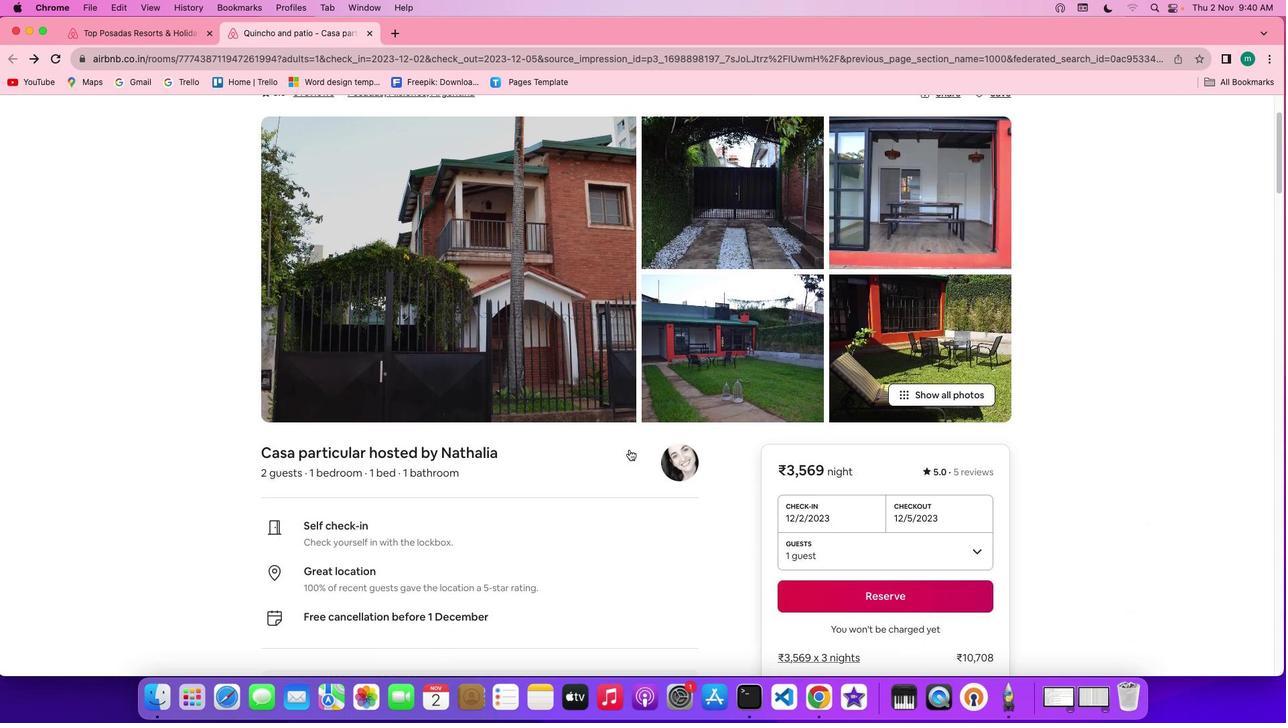
Action: Mouse scrolled (629, 449) with delta (0, -2)
Screenshot: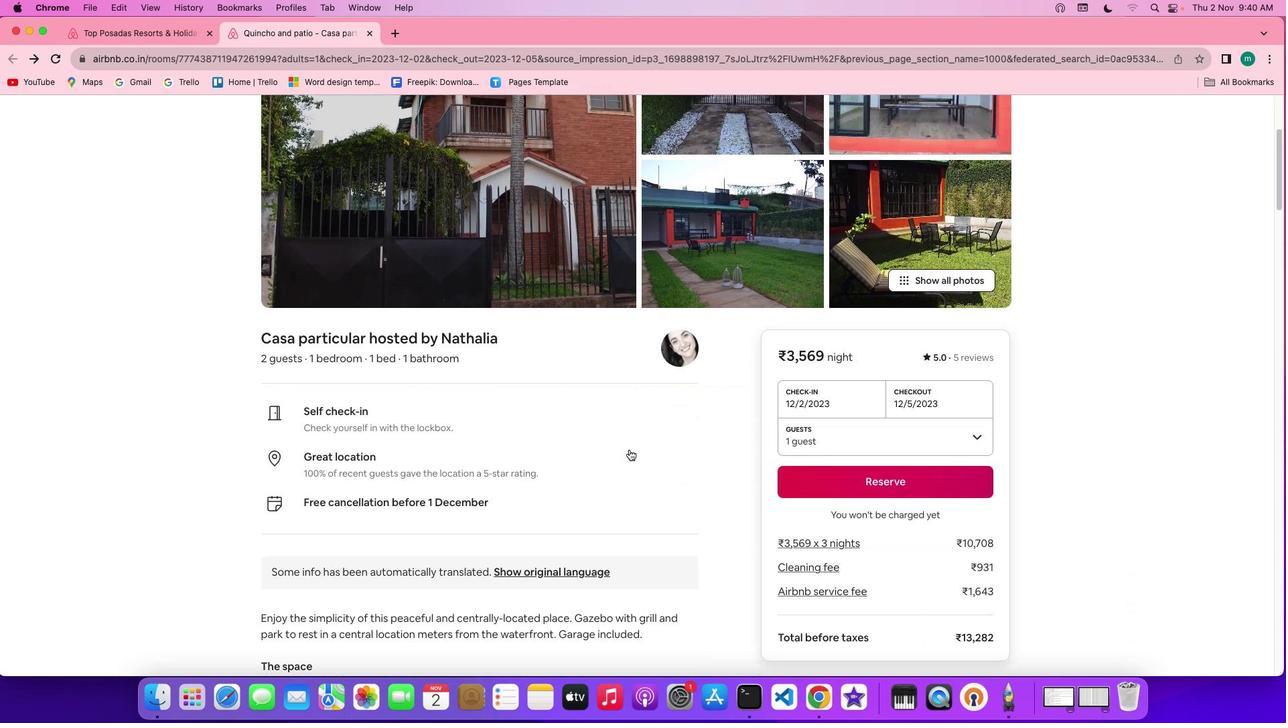 
Action: Mouse scrolled (629, 449) with delta (0, 0)
Screenshot: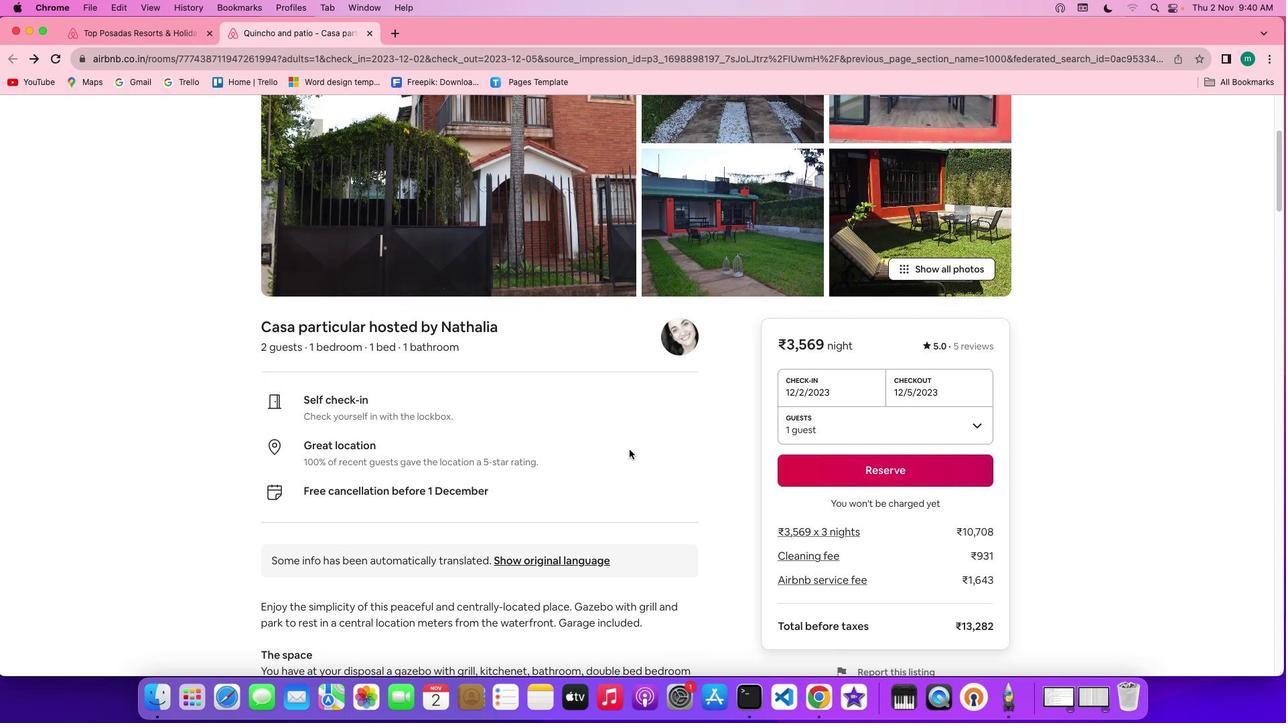 
Action: Mouse scrolled (629, 449) with delta (0, 0)
Screenshot: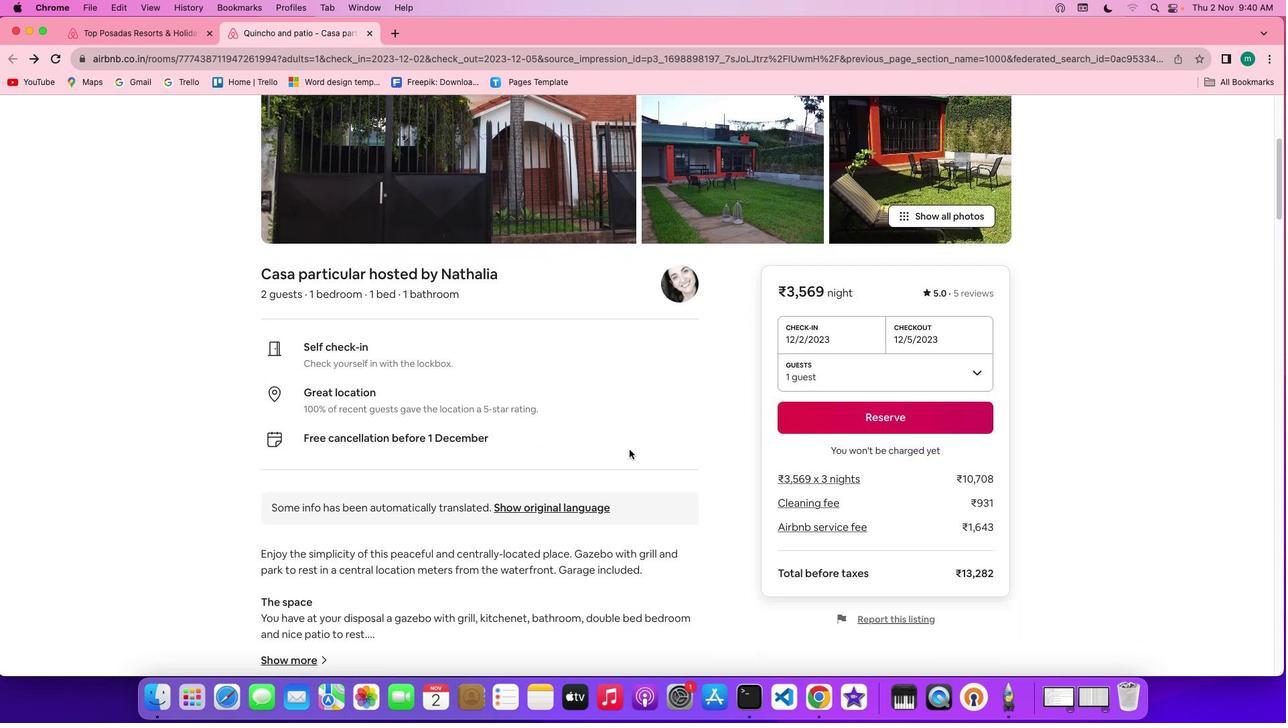 
Action: Mouse scrolled (629, 449) with delta (0, -1)
Screenshot: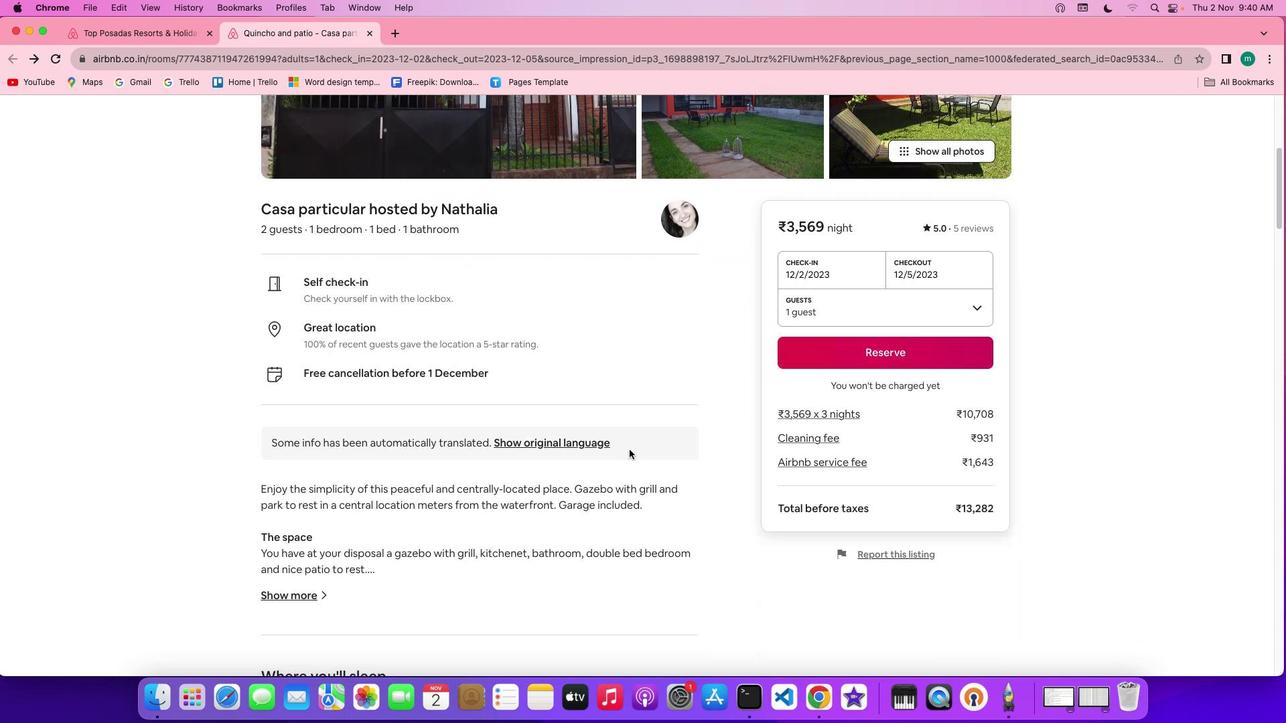 
Action: Mouse scrolled (629, 449) with delta (0, -2)
Screenshot: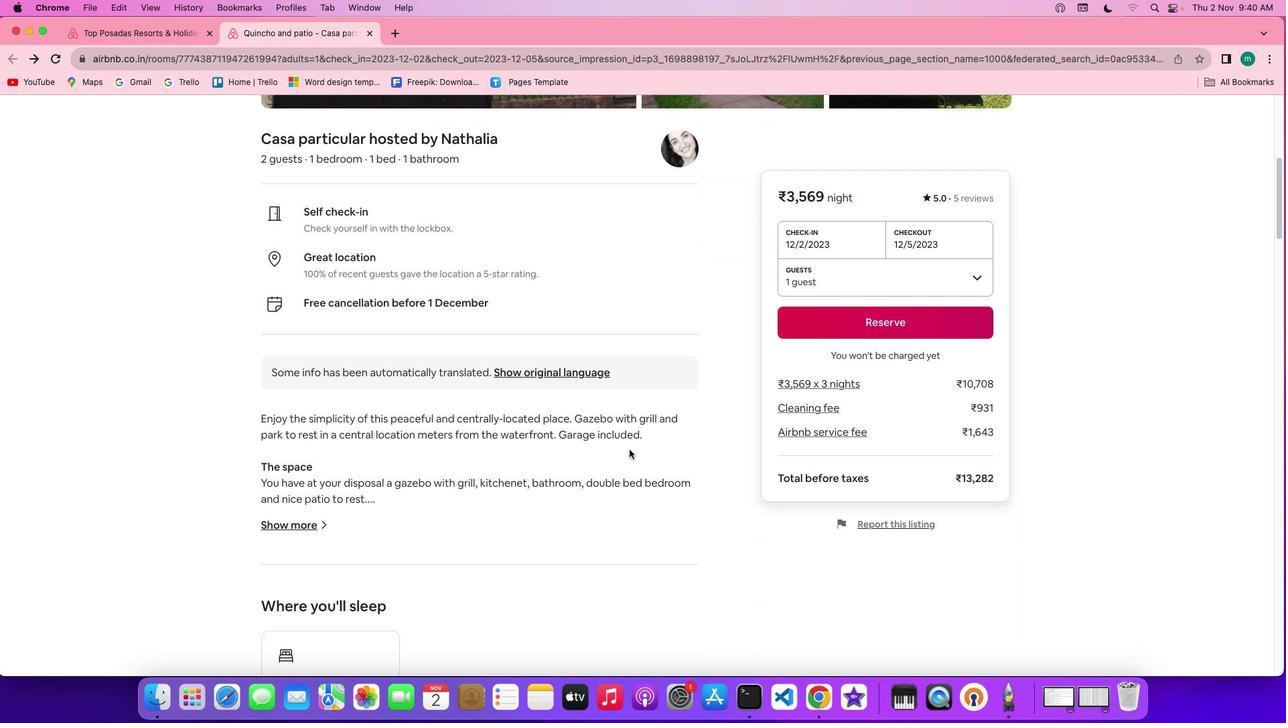 
Action: Mouse scrolled (629, 449) with delta (0, -2)
Screenshot: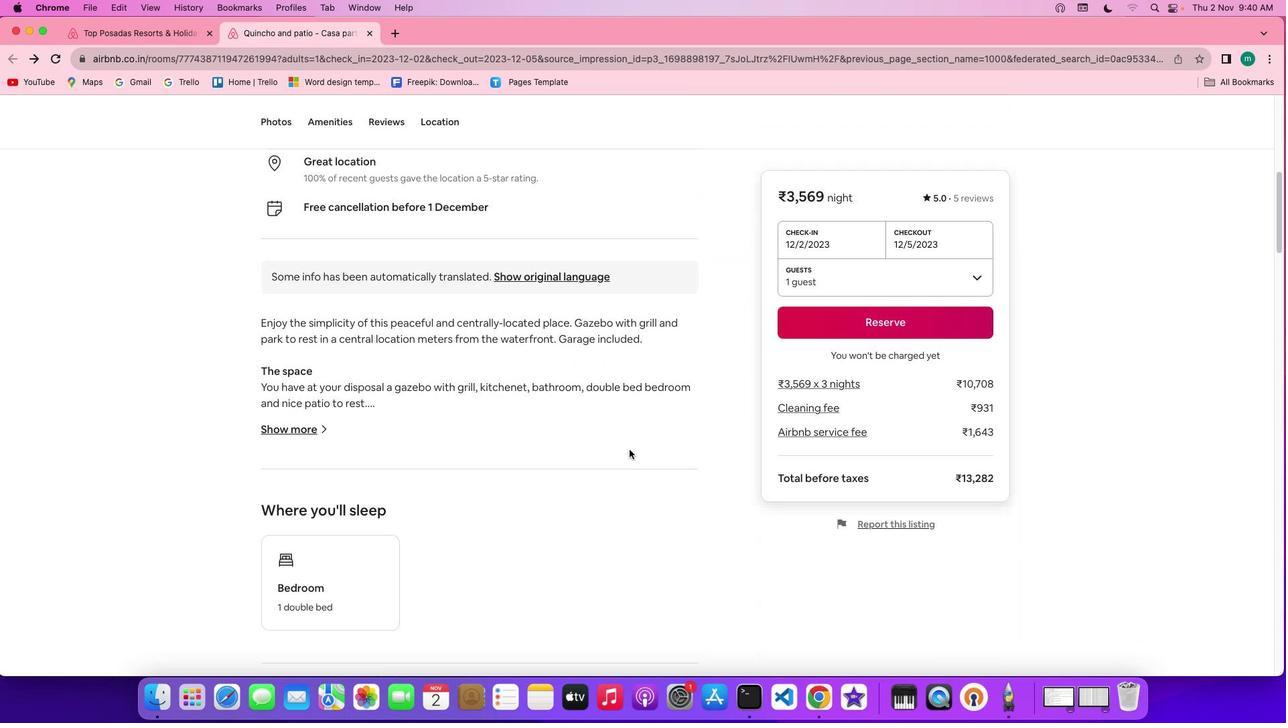 
Action: Mouse moved to (276, 383)
Screenshot: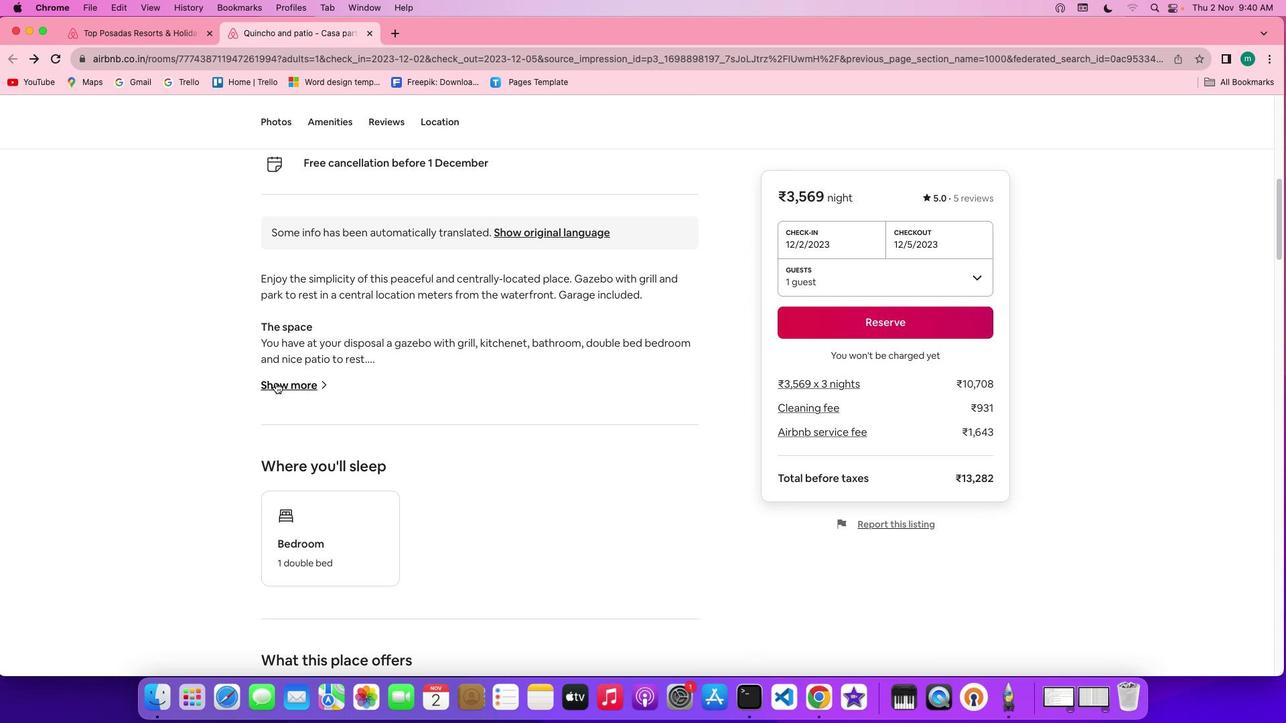 
Action: Mouse pressed left at (276, 383)
Screenshot: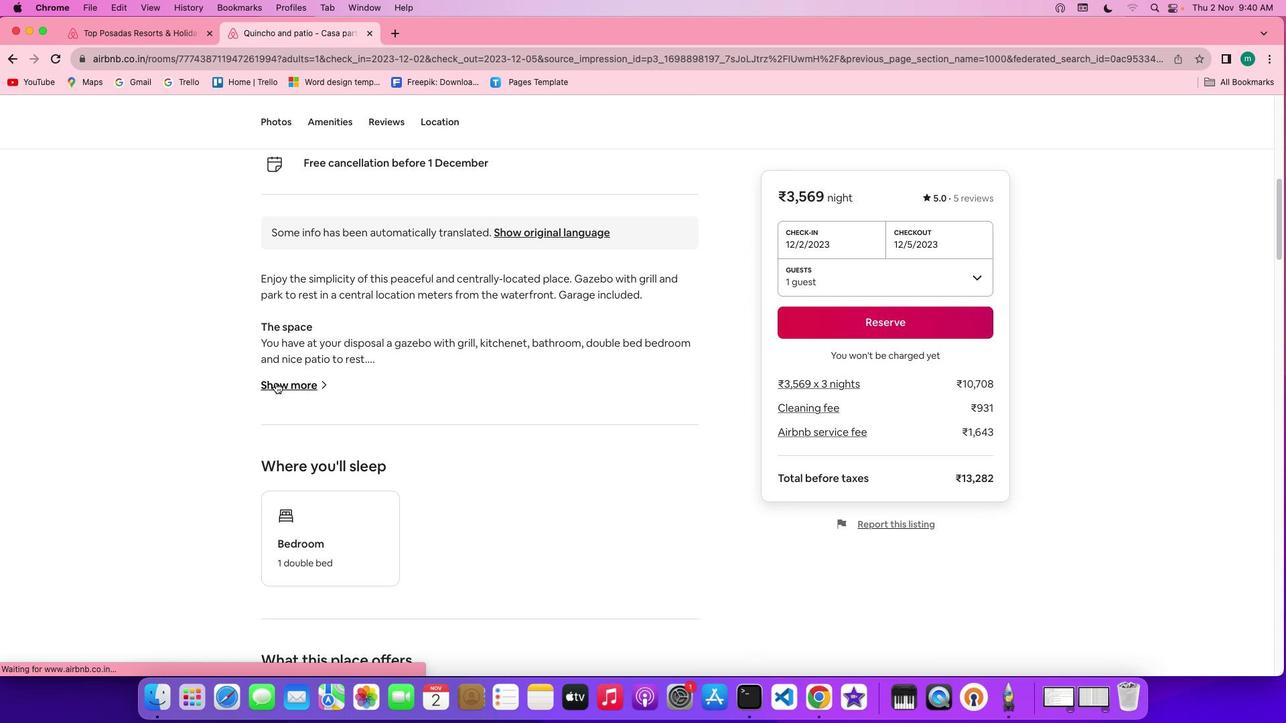 
Action: Mouse moved to (590, 450)
Screenshot: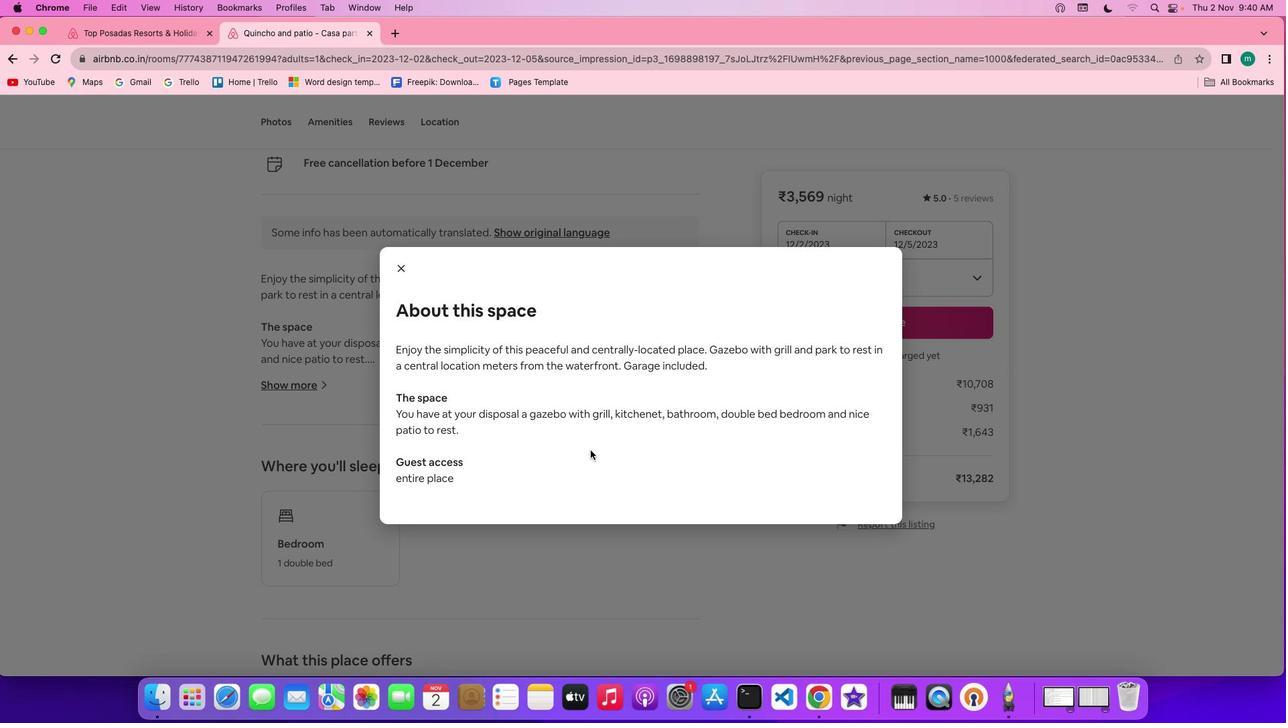 
Action: Mouse scrolled (590, 450) with delta (0, 0)
Screenshot: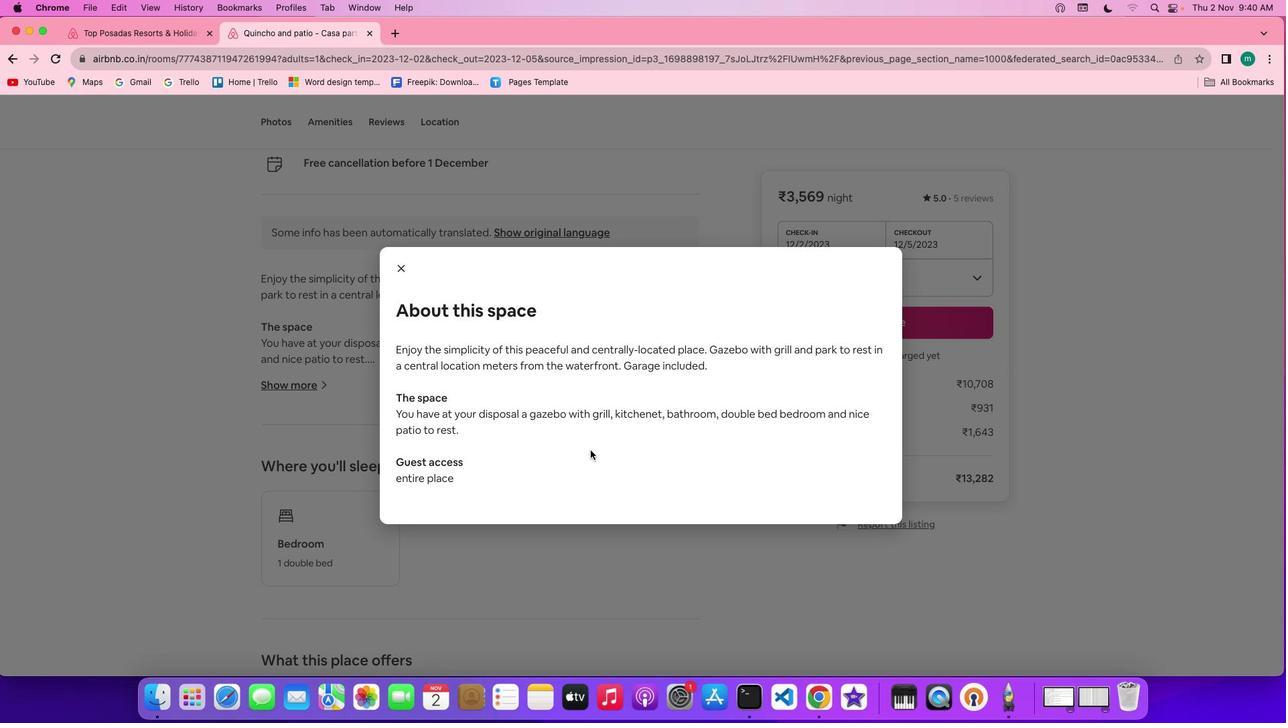 
Action: Mouse scrolled (590, 450) with delta (0, 0)
Screenshot: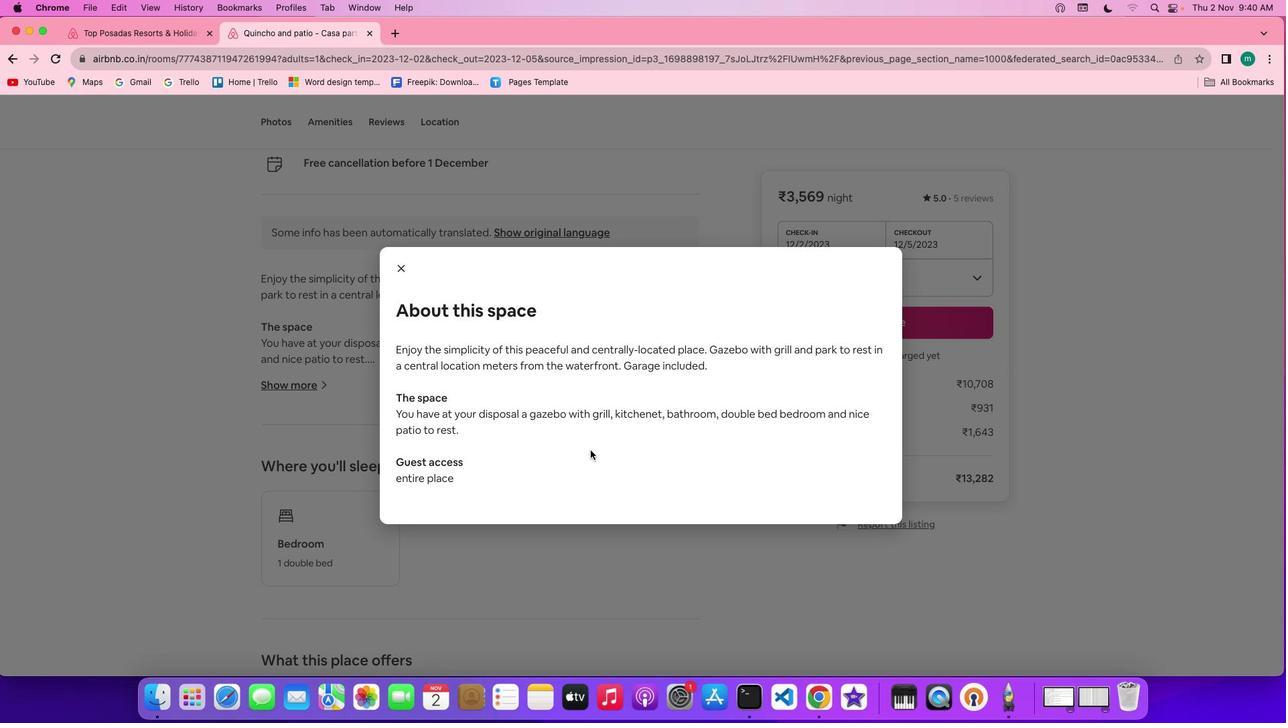 
Action: Mouse scrolled (590, 450) with delta (0, -1)
Screenshot: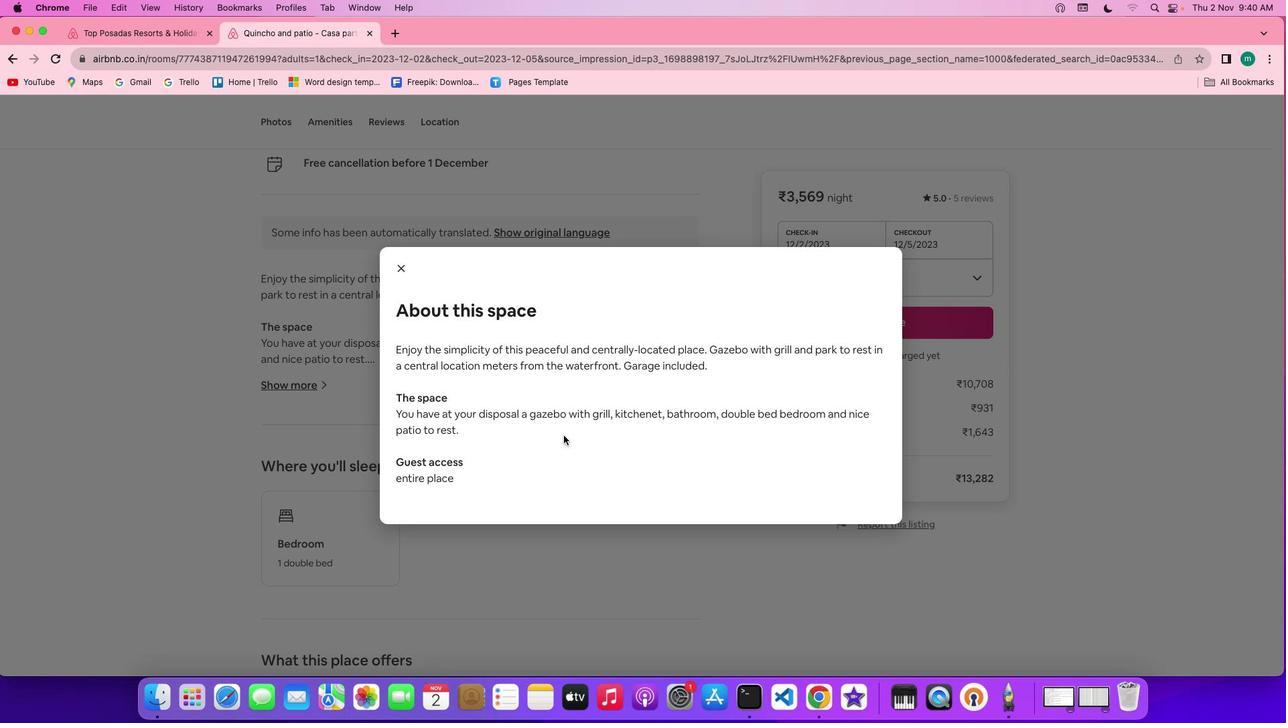 
Action: Mouse moved to (402, 267)
Screenshot: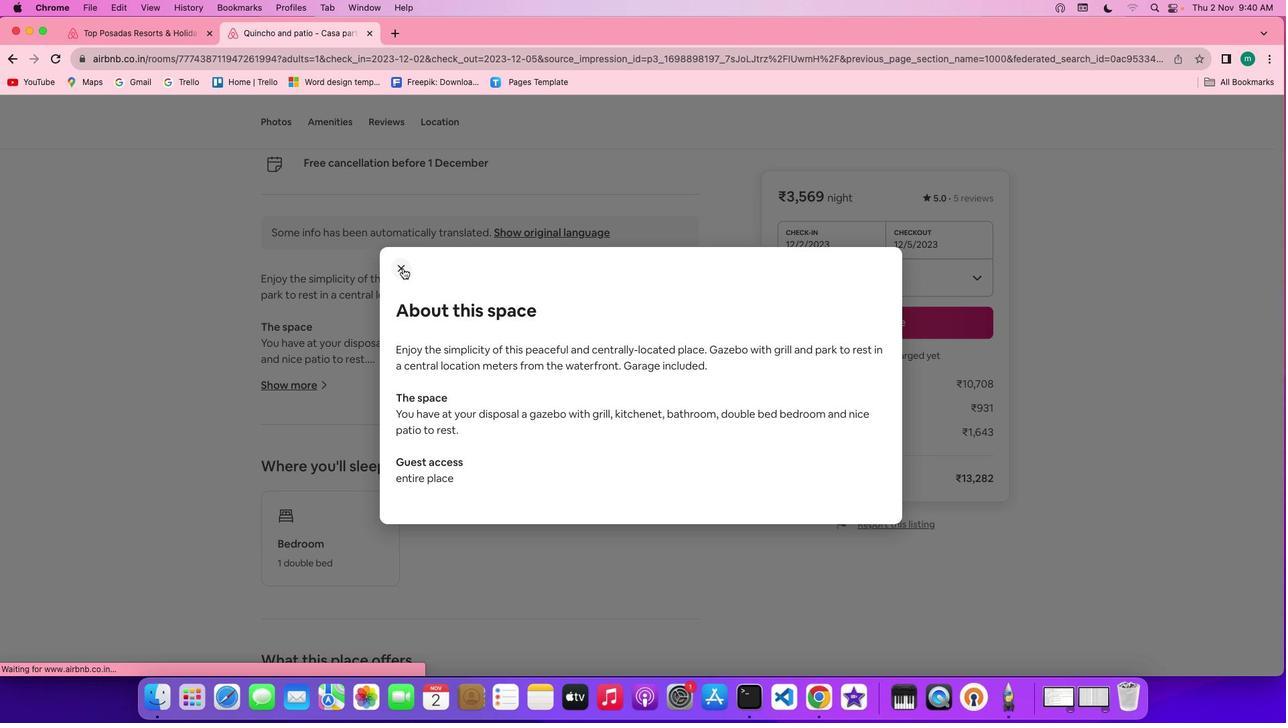 
Action: Mouse pressed left at (402, 267)
Screenshot: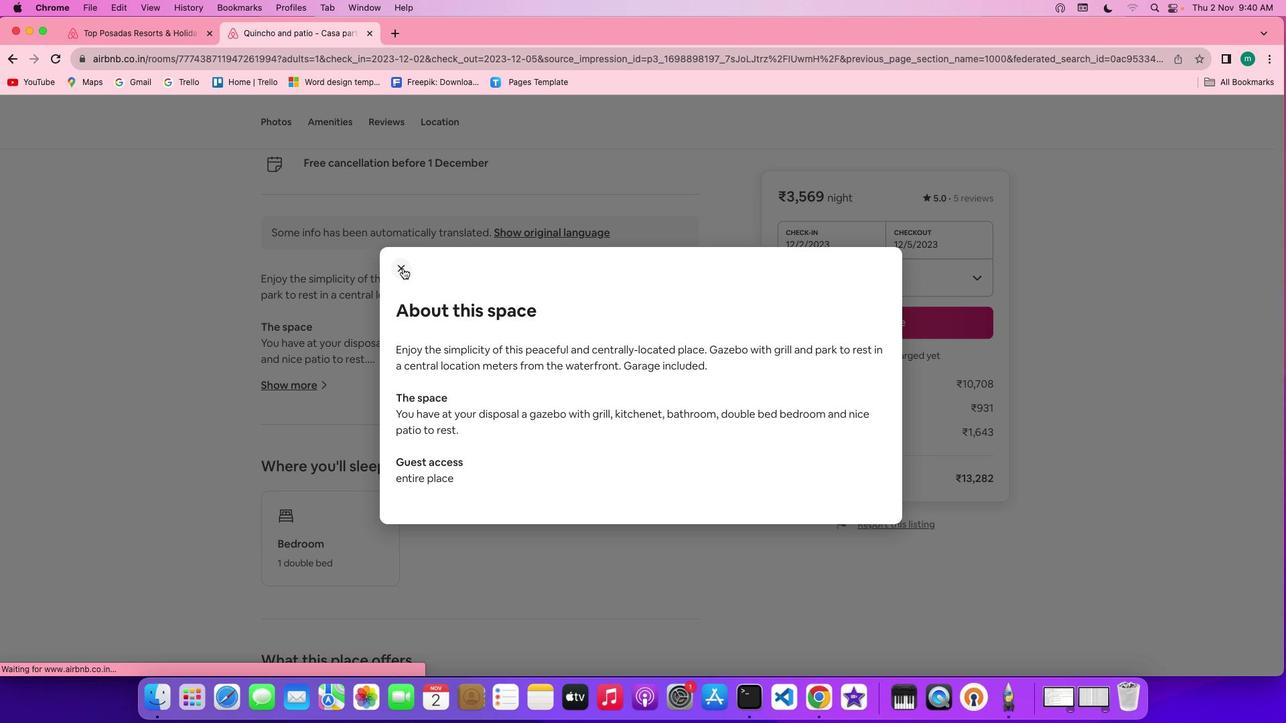 
Action: Mouse moved to (459, 433)
Screenshot: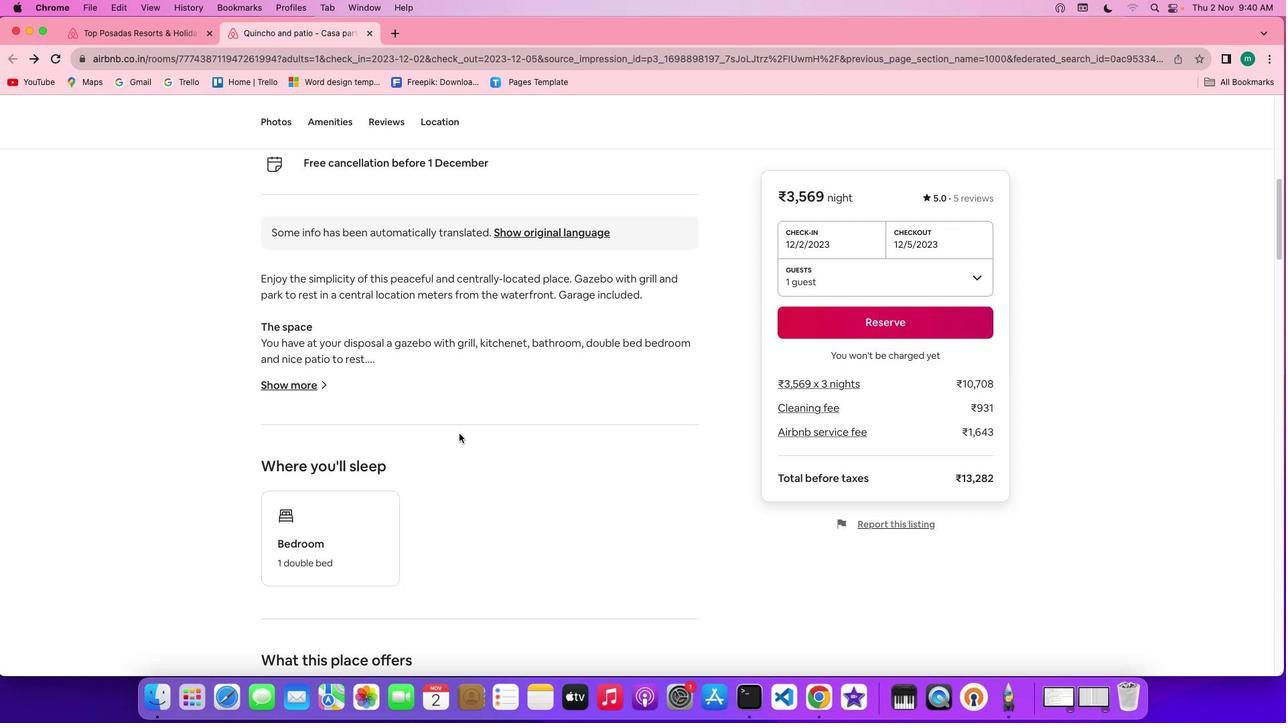 
Action: Mouse scrolled (459, 433) with delta (0, 0)
Screenshot: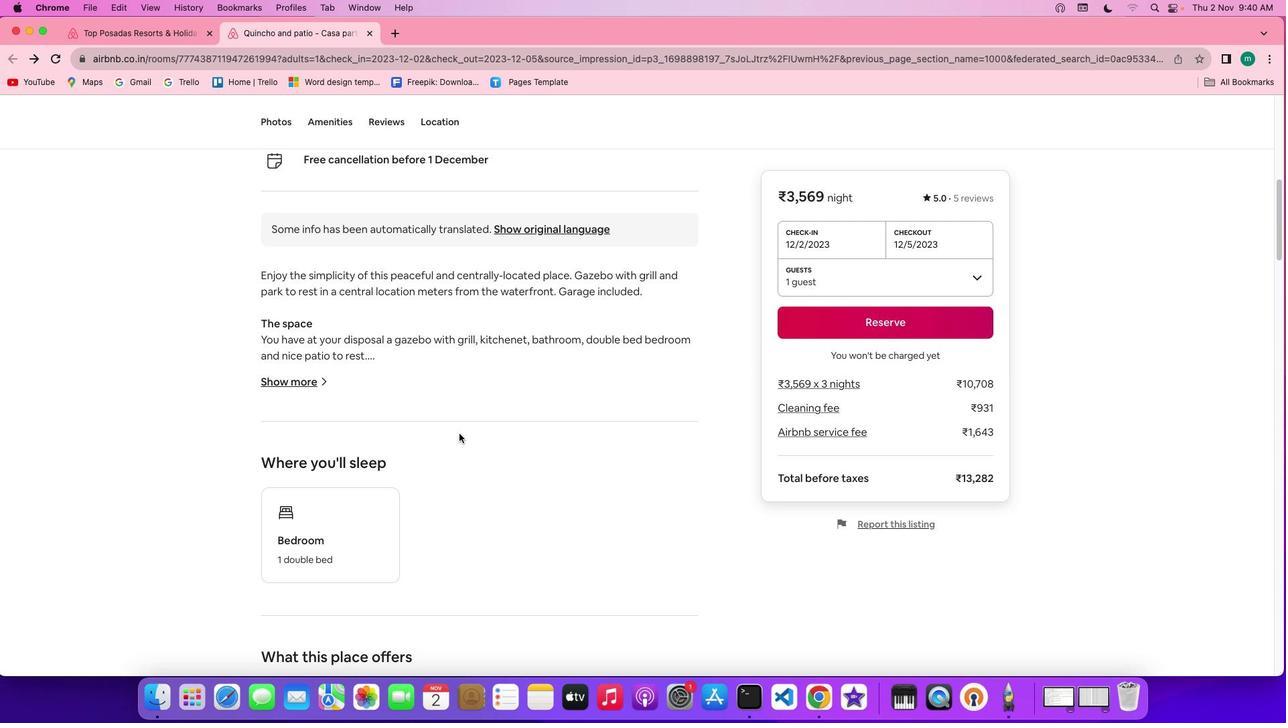 
Action: Mouse scrolled (459, 433) with delta (0, 0)
Screenshot: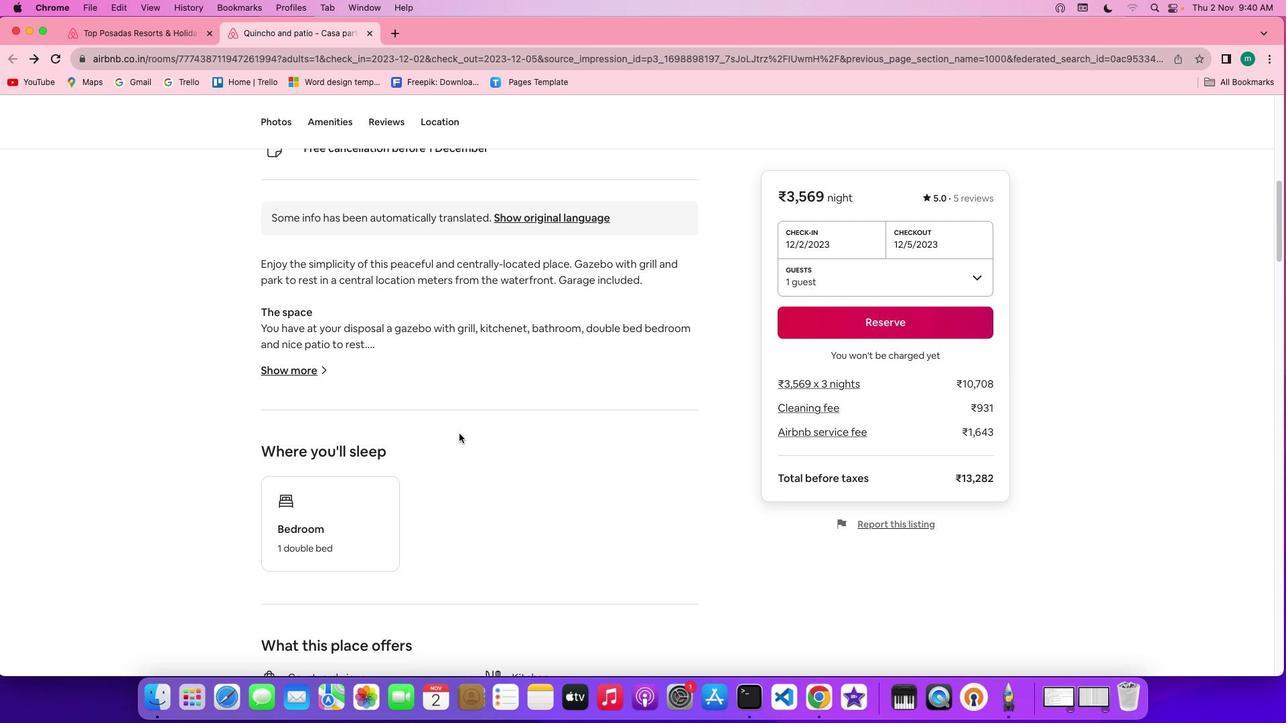 
Action: Mouse scrolled (459, 433) with delta (0, -1)
Screenshot: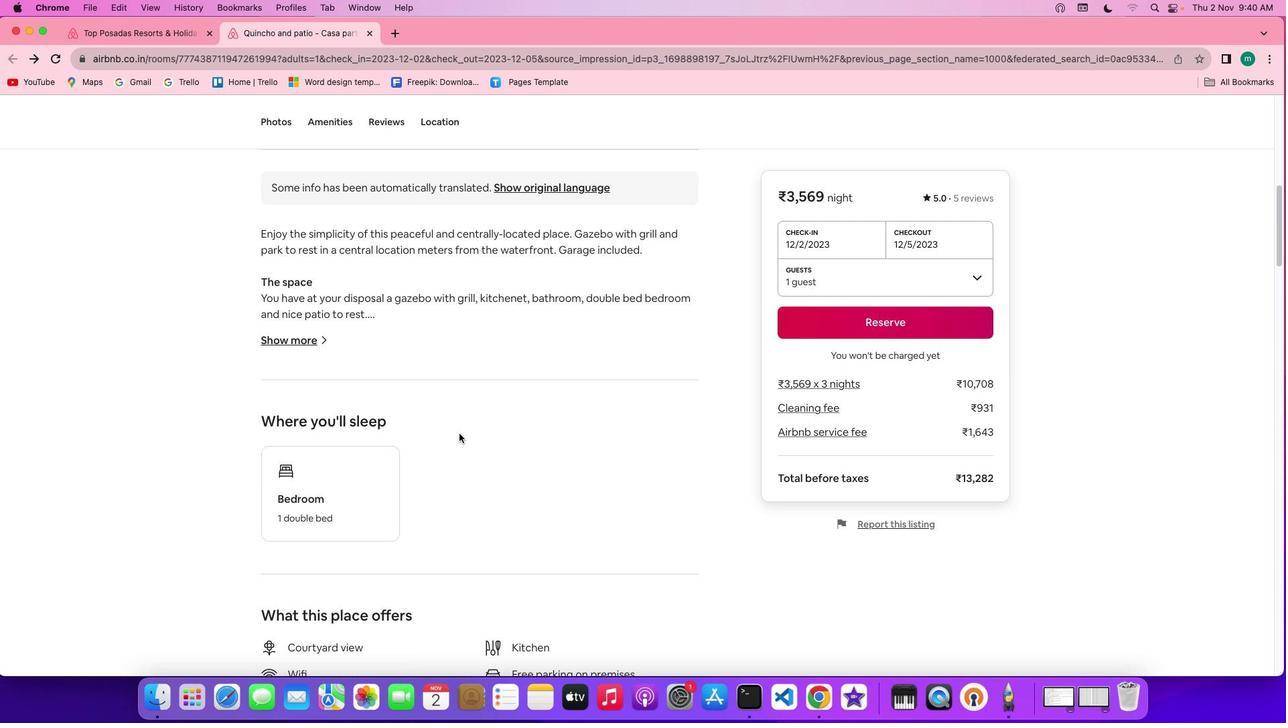 
Action: Mouse scrolled (459, 433) with delta (0, -2)
Screenshot: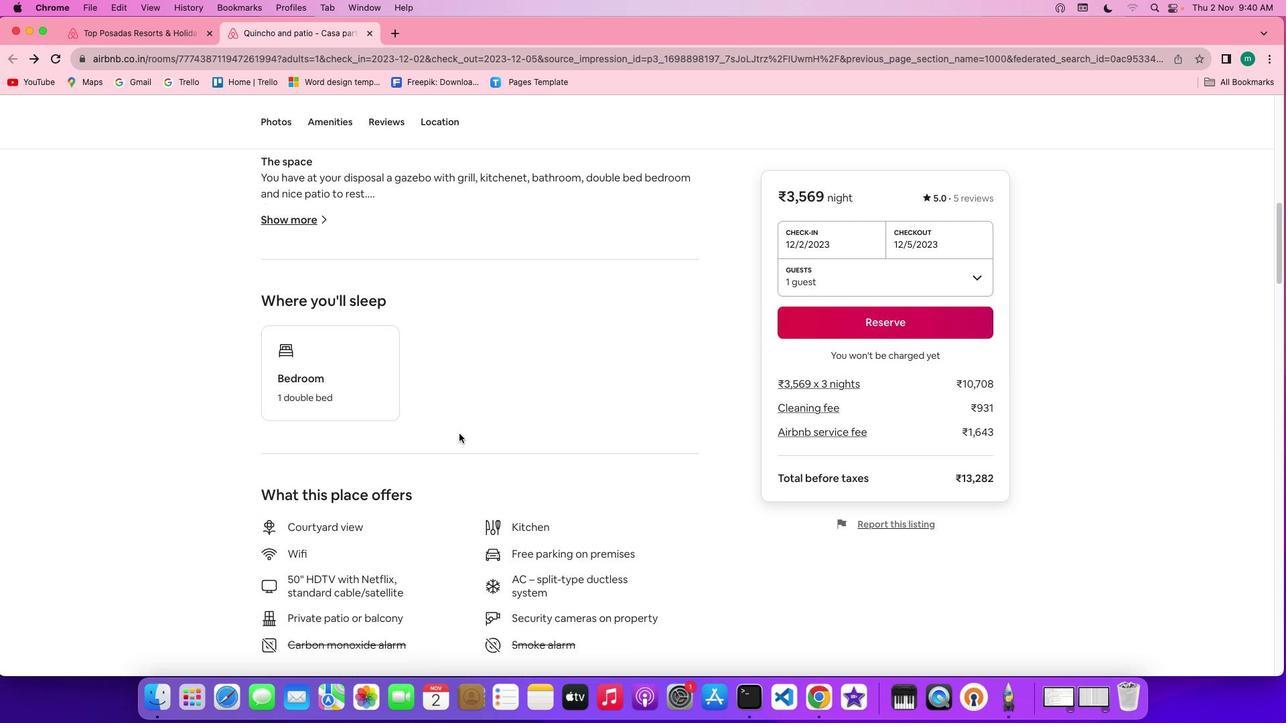 
Action: Mouse scrolled (459, 433) with delta (0, -2)
